 Task: What year was "Les MisÃ©rables" by Victor Hugo published?
Action: Mouse moved to (269, 124)
Screenshot: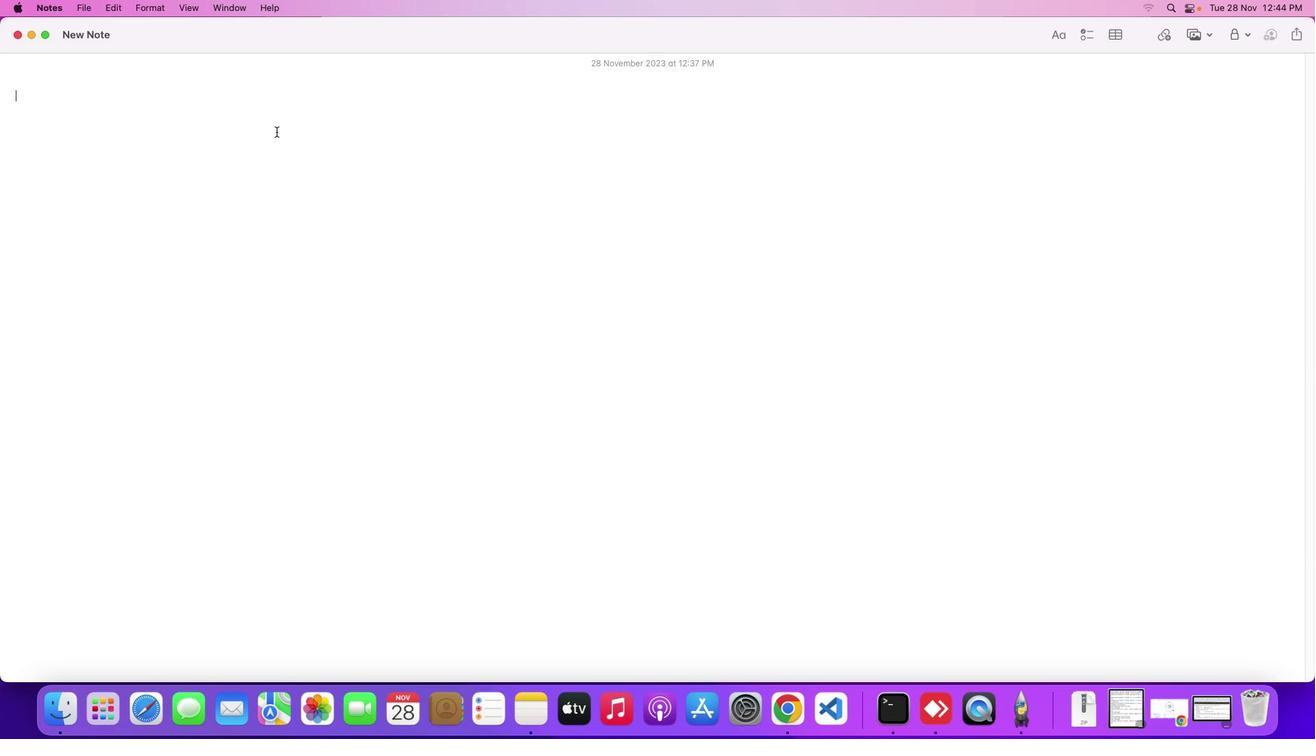 
Action: Mouse pressed left at (269, 124)
Screenshot: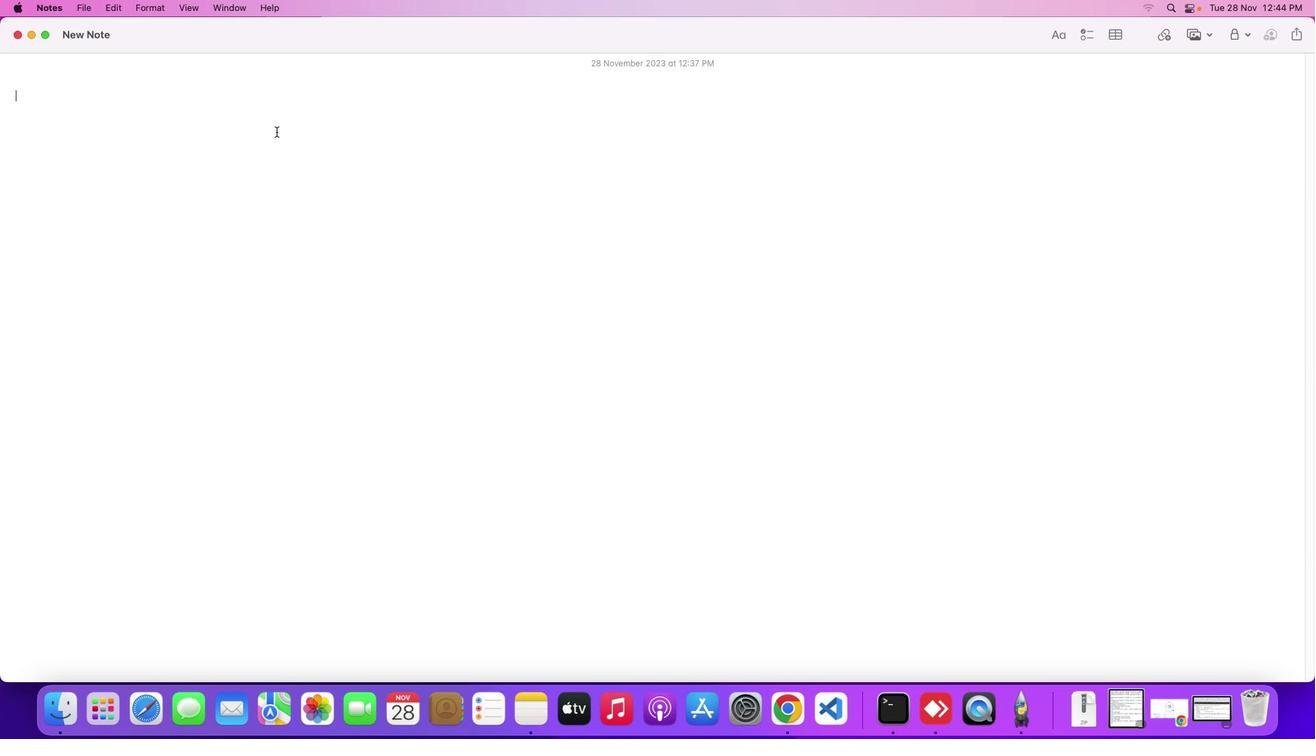 
Action: Mouse moved to (264, 123)
Screenshot: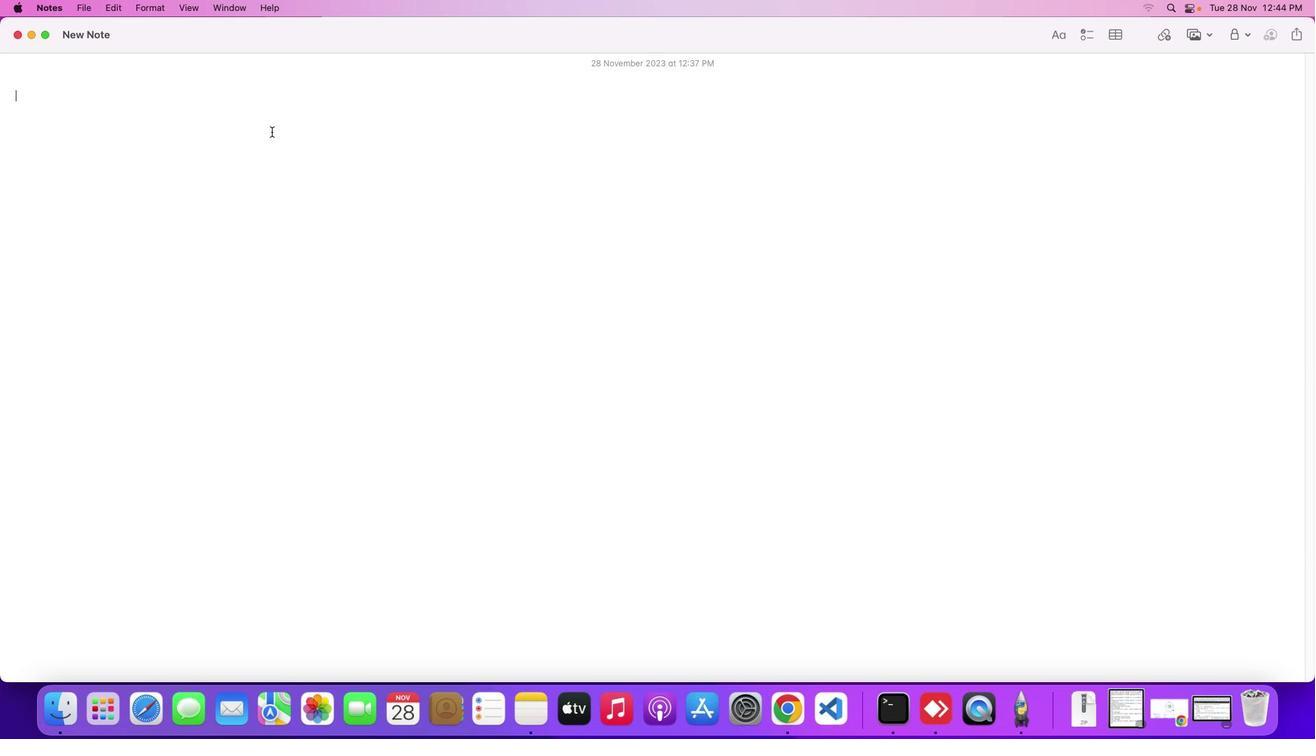 
Action: Key pressed Key.shift'W''h''a''t'Key.space'y''e''a''r'Key.space'w''a''s'Key.spaceKey.shift'"'Key.shift'L''e''s'Key.spaceKey.shift'M''i''s''e''r''a''b''l''e''s'Key.shift'"'Key.space'b''y'Key.spaceKey.shift'V''i''c''t''o''r'Key.spaceKey.shift'H''u''g''o'Key.space'p''u''b''l''i''s''h''e''d'Key.shift_r'?'Key.enter
Screenshot: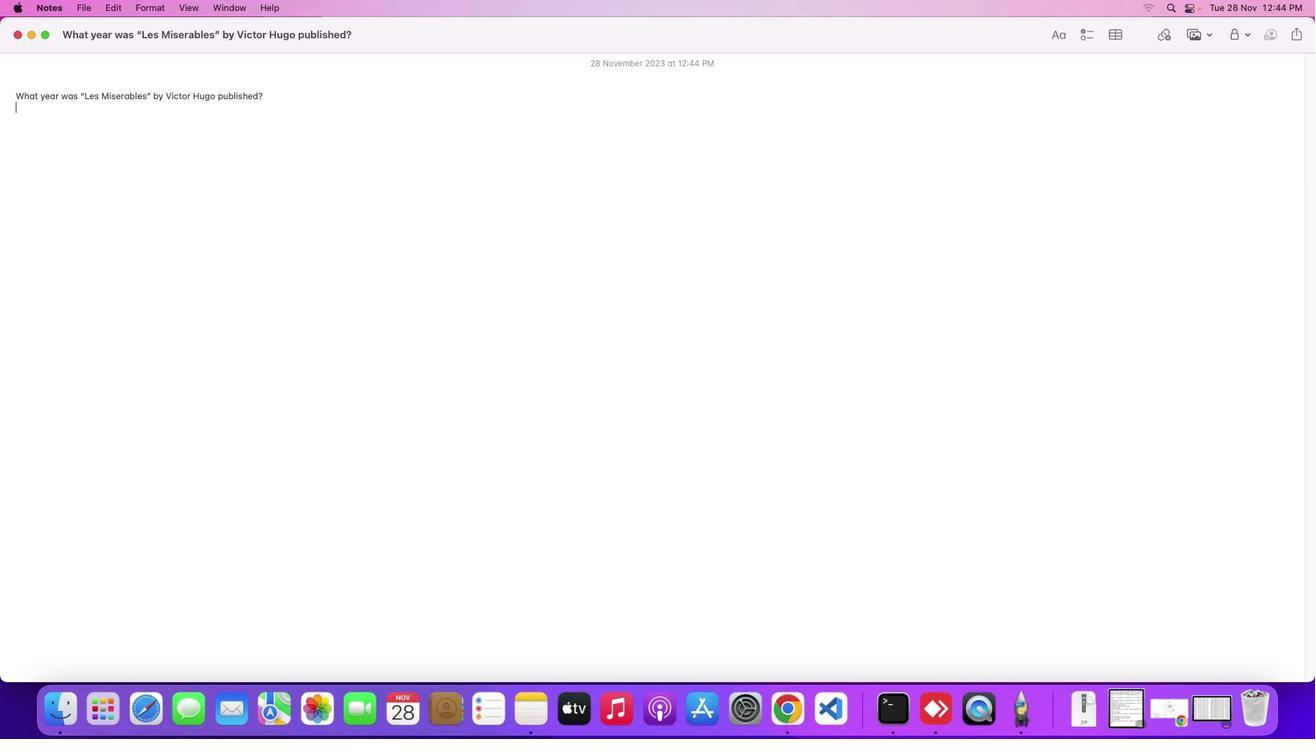 
Action: Mouse moved to (1158, 697)
Screenshot: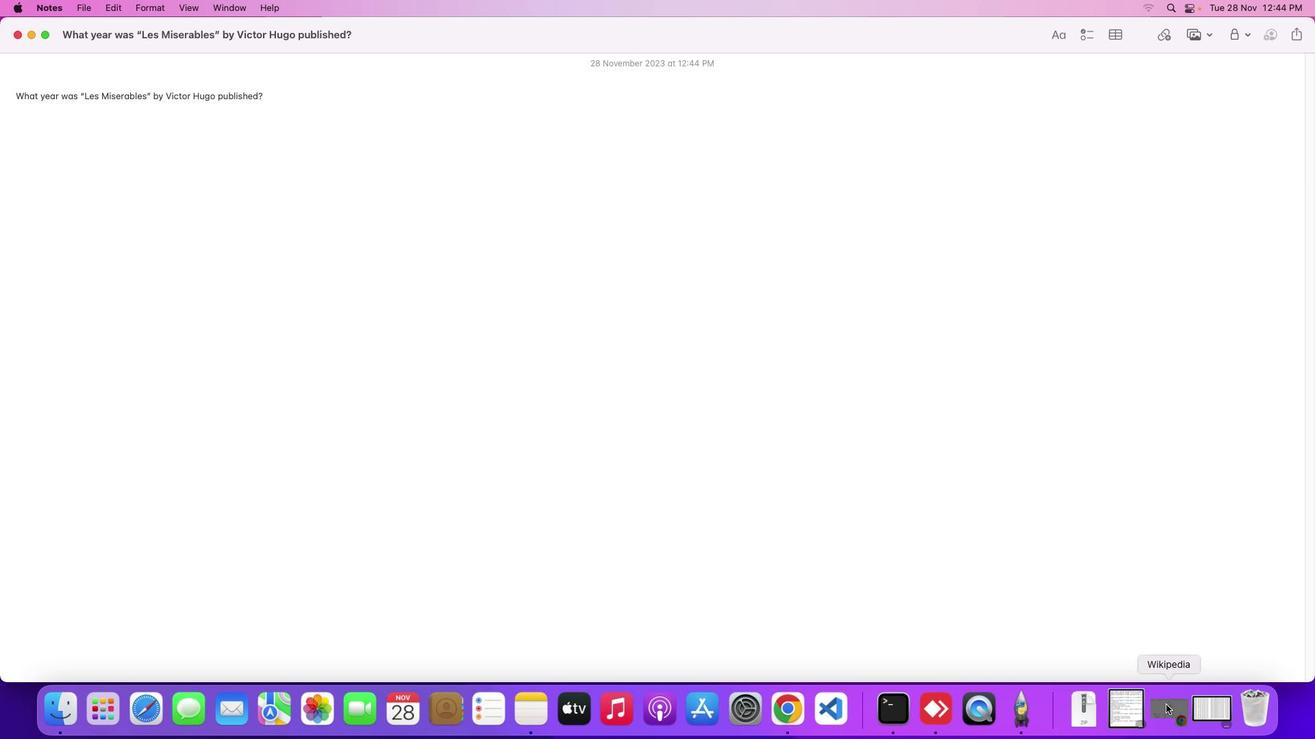 
Action: Mouse pressed left at (1158, 697)
Screenshot: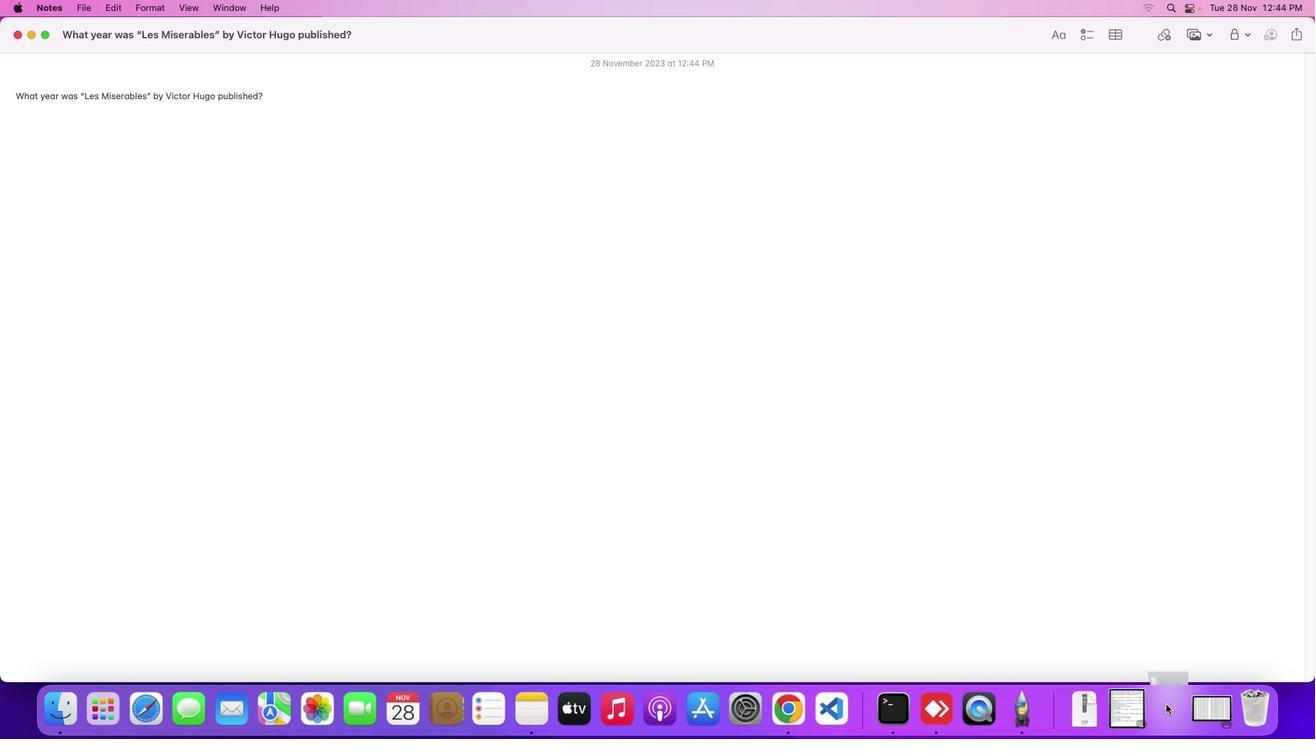 
Action: Mouse moved to (517, 404)
Screenshot: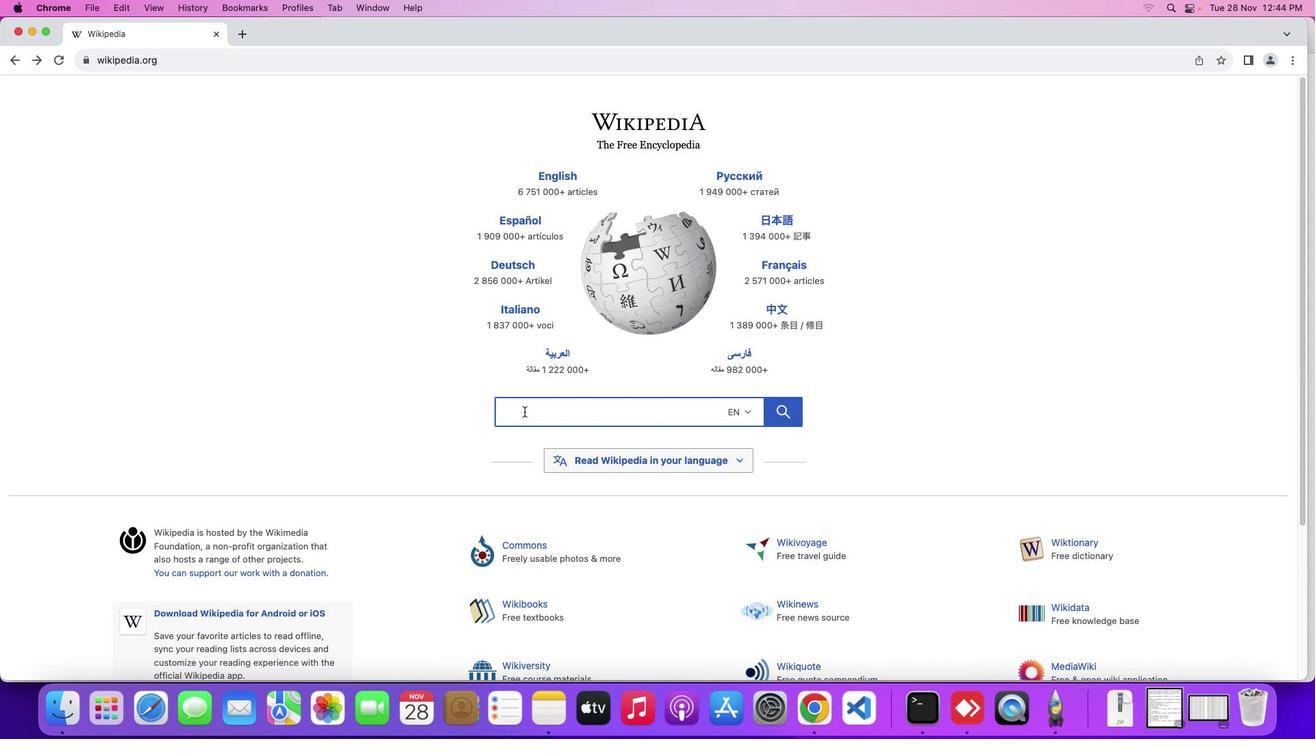 
Action: Mouse pressed left at (517, 404)
Screenshot: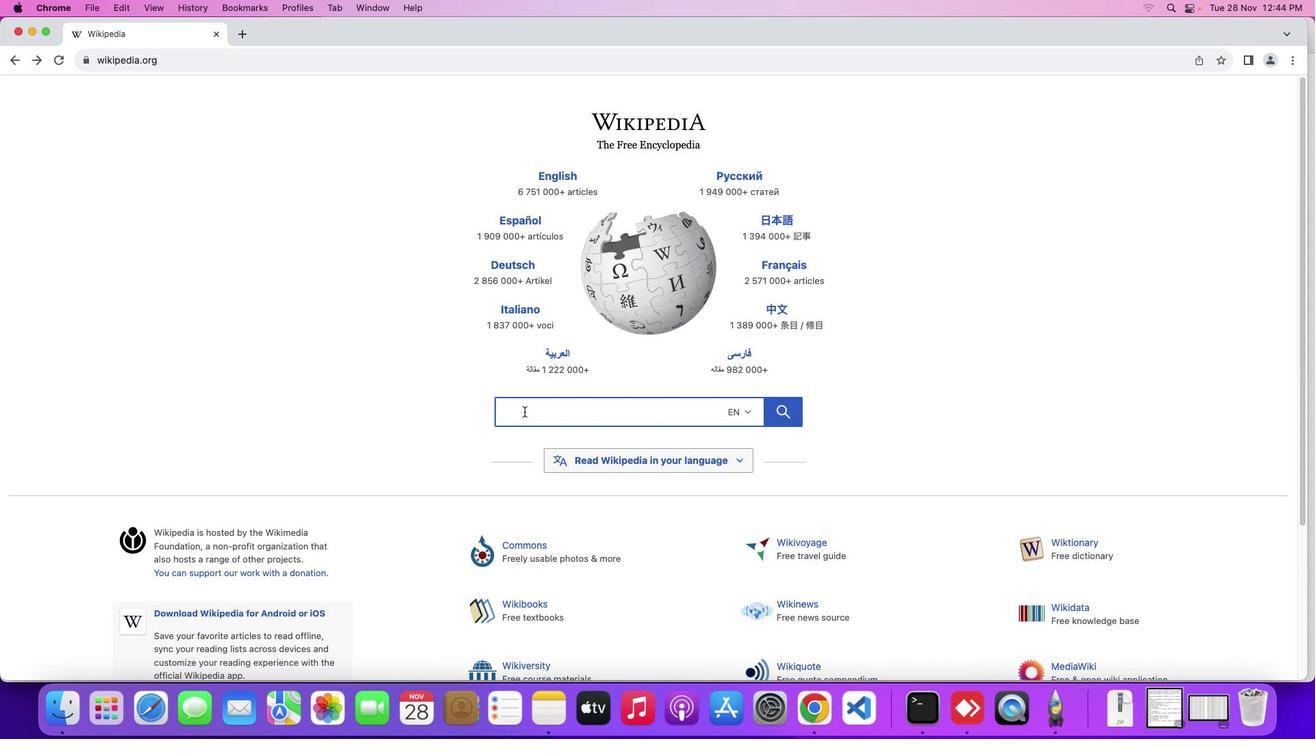 
Action: Mouse moved to (515, 398)
Screenshot: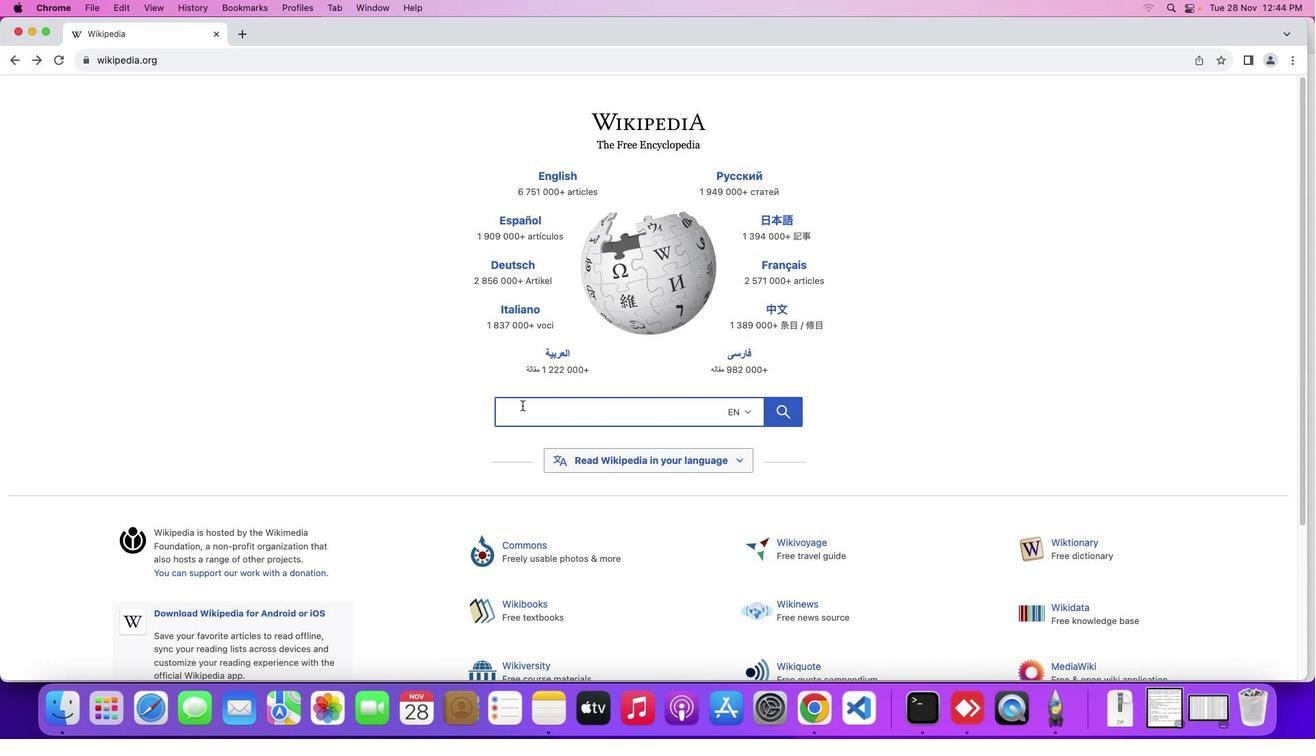 
Action: Key pressed Key.shift'L''e''s'Key.spaceKey.shift'M''i''s''e''r''a''b''l''e''s'
Screenshot: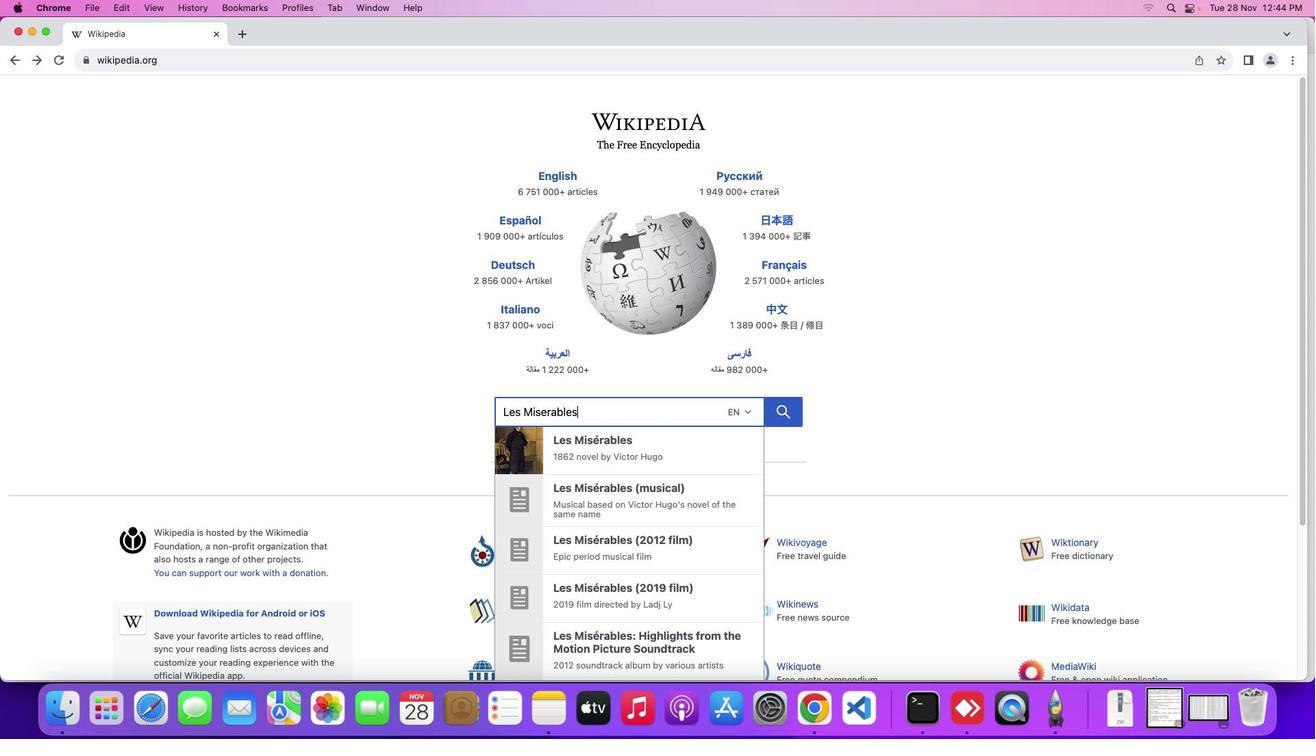 
Action: Mouse moved to (769, 405)
Screenshot: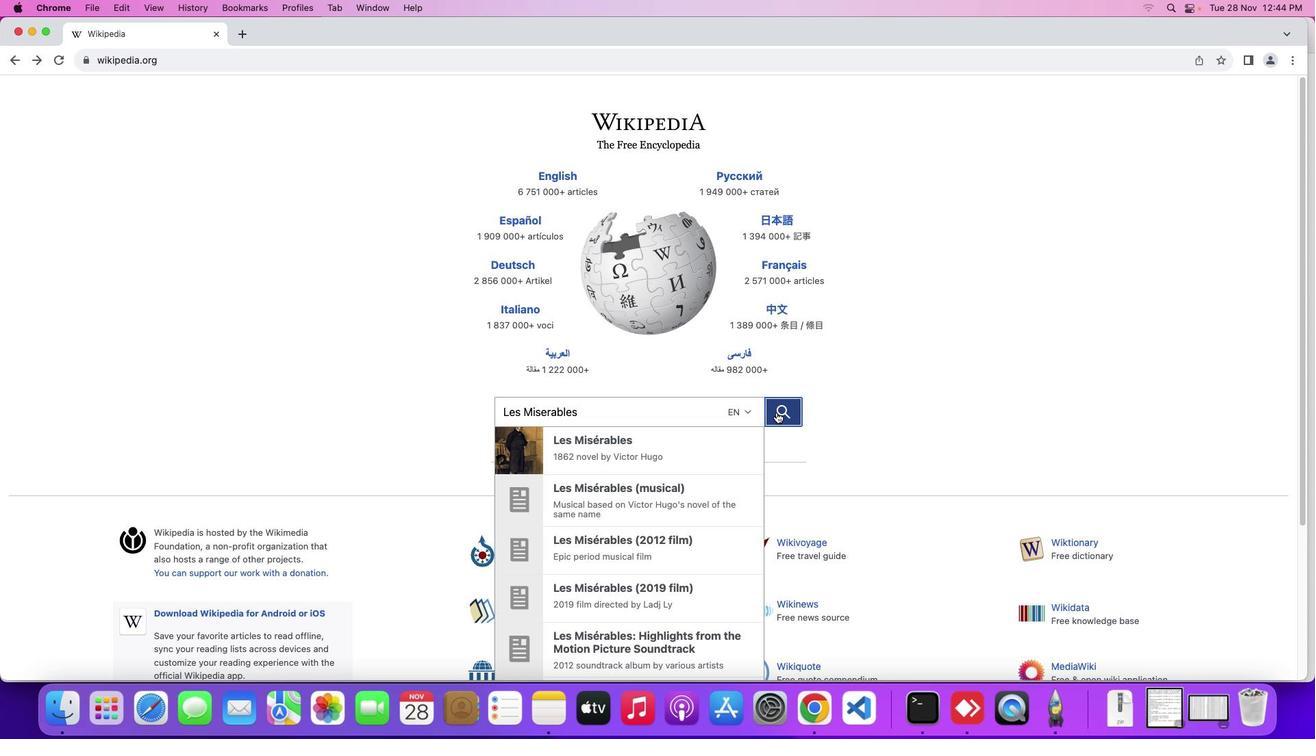 
Action: Mouse pressed left at (769, 405)
Screenshot: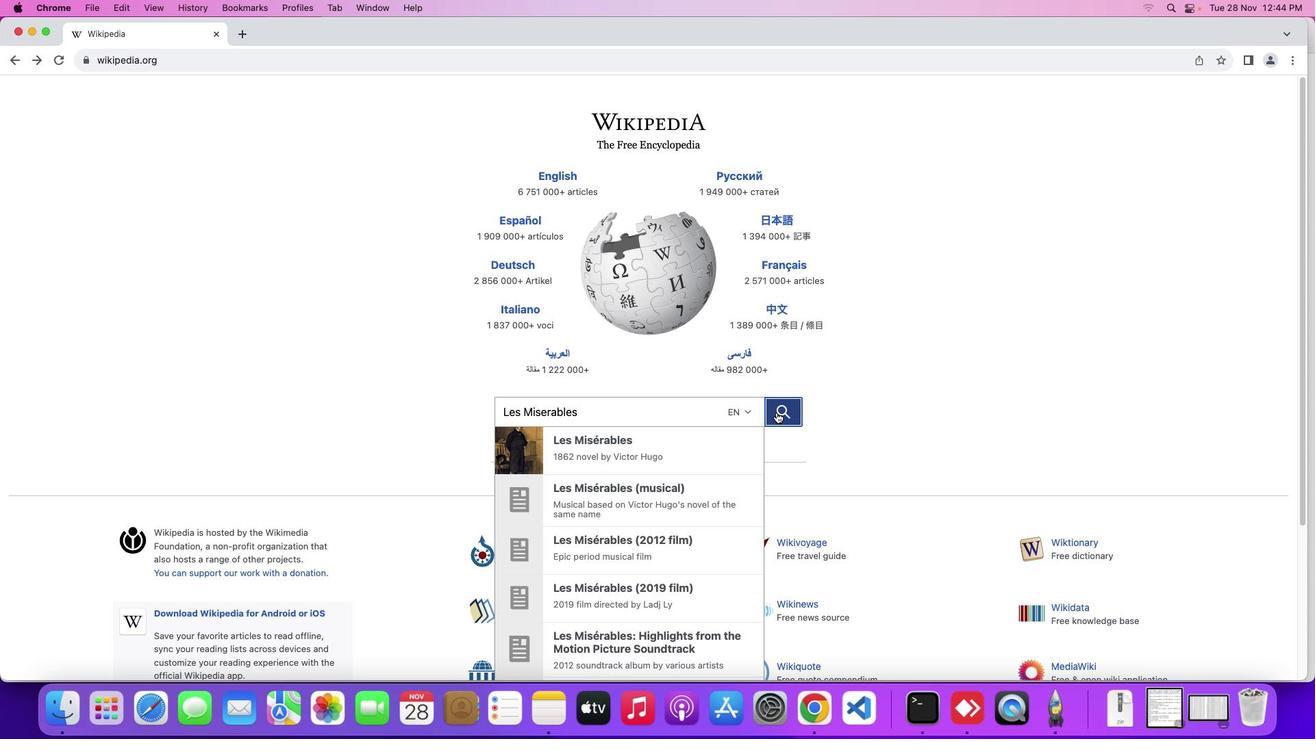 
Action: Mouse moved to (724, 336)
Screenshot: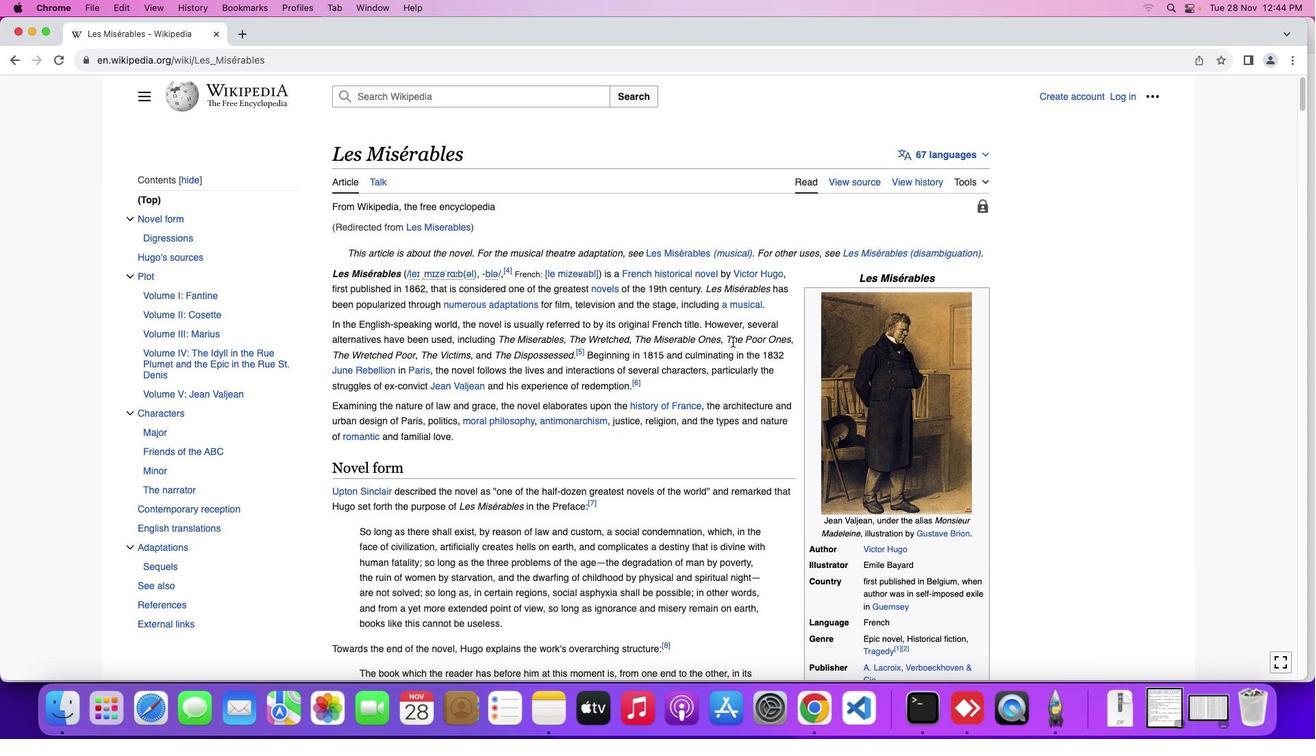 
Action: Mouse scrolled (724, 336) with delta (-6, -7)
Screenshot: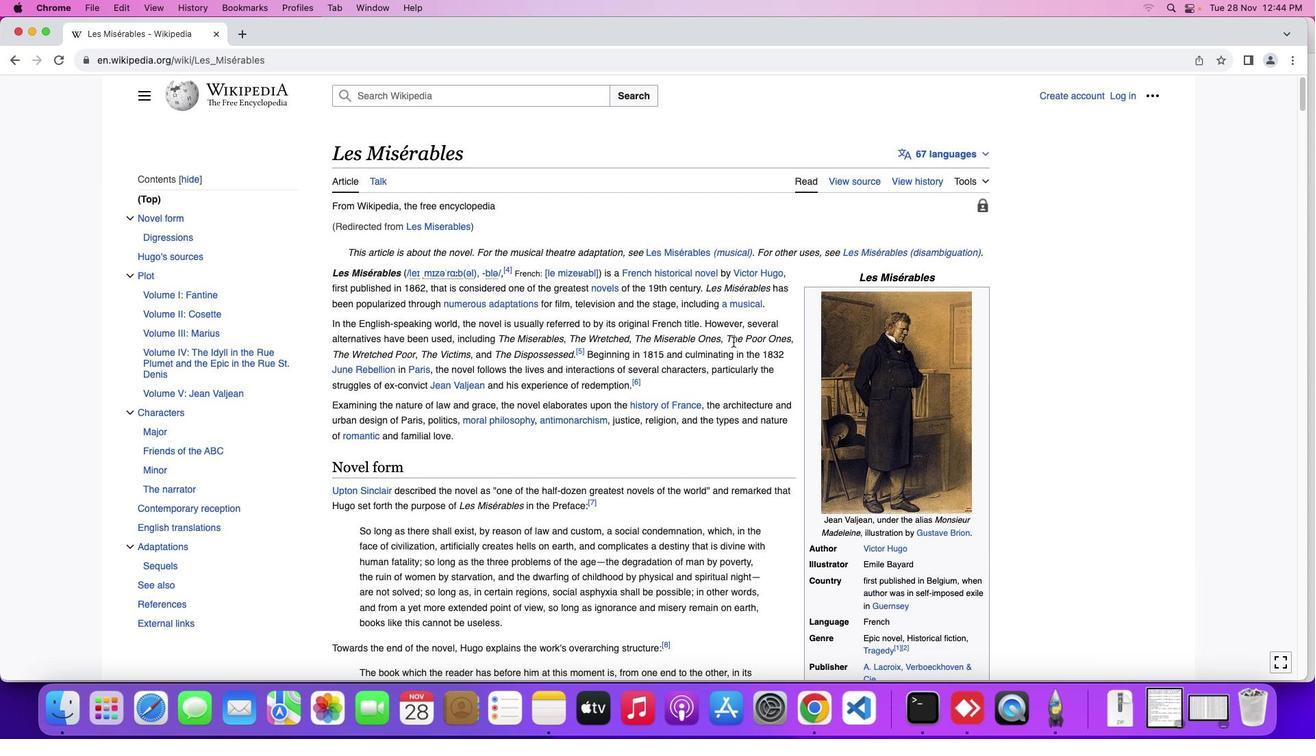 
Action: Mouse moved to (726, 334)
Screenshot: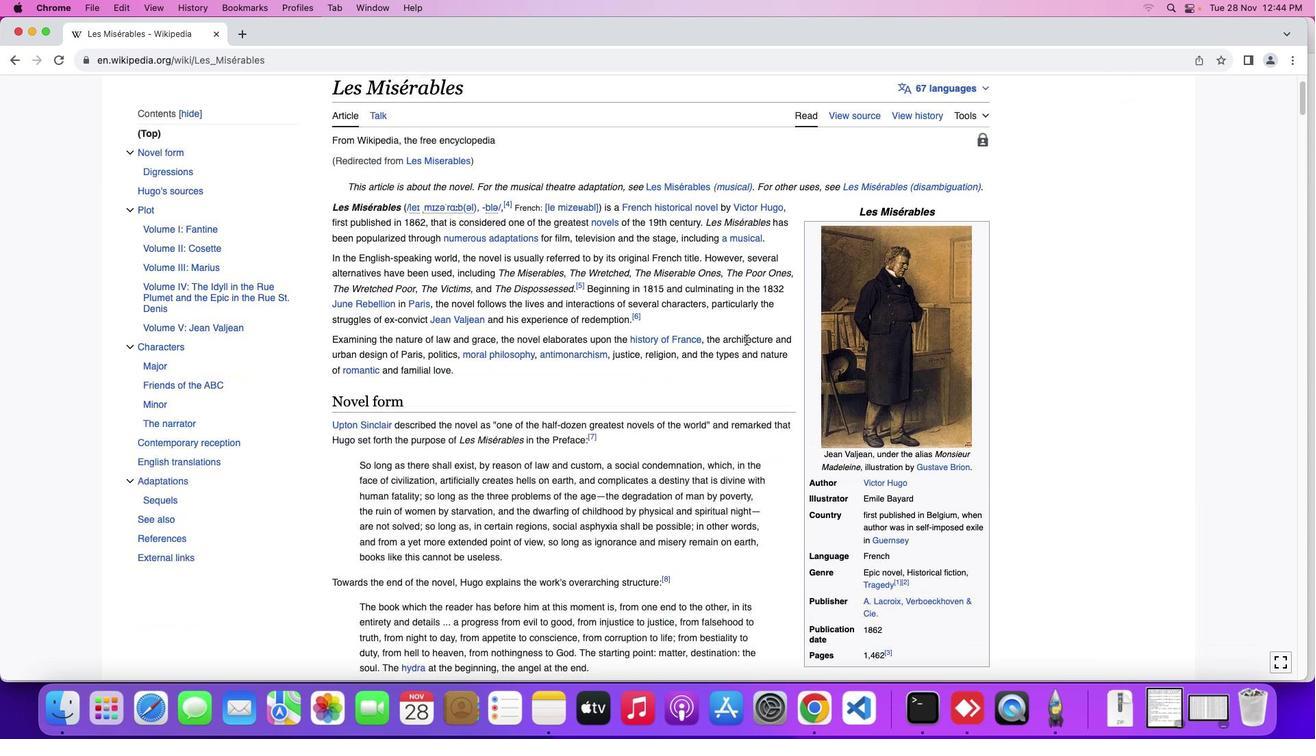 
Action: Mouse scrolled (726, 334) with delta (-6, -7)
Screenshot: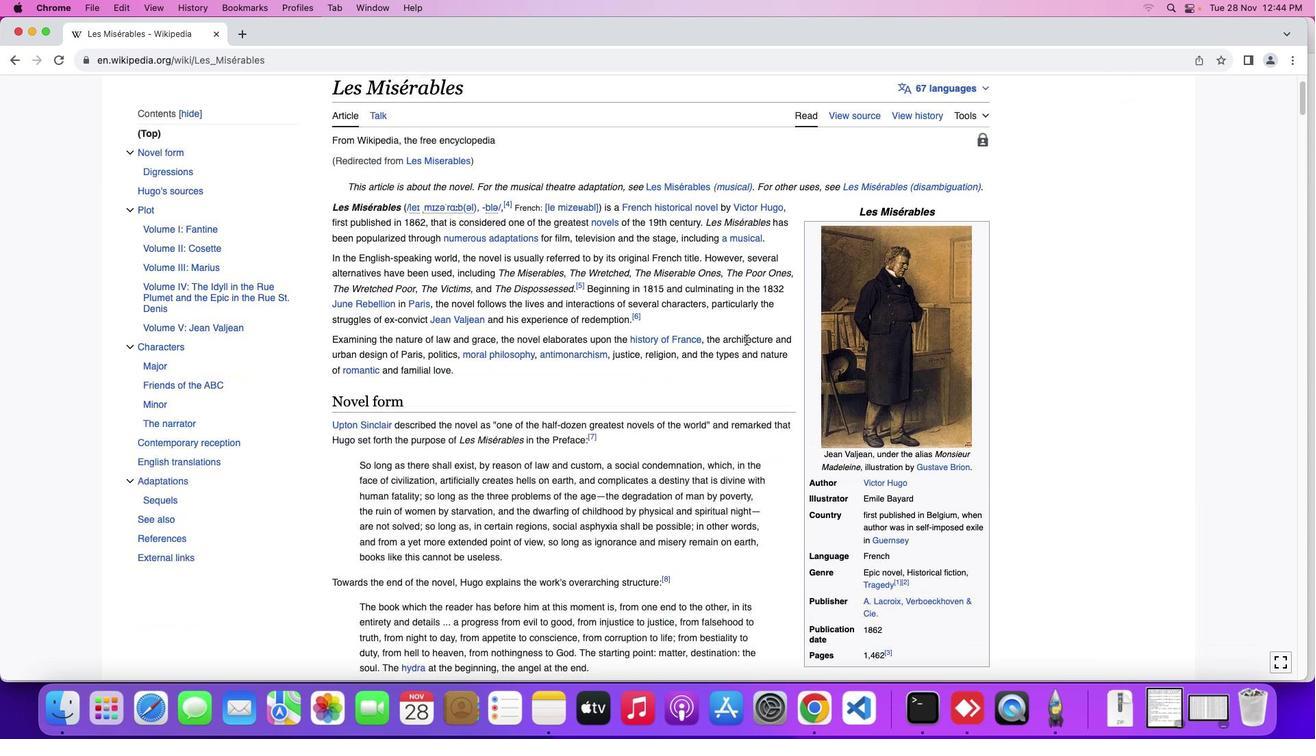 
Action: Mouse moved to (733, 333)
Screenshot: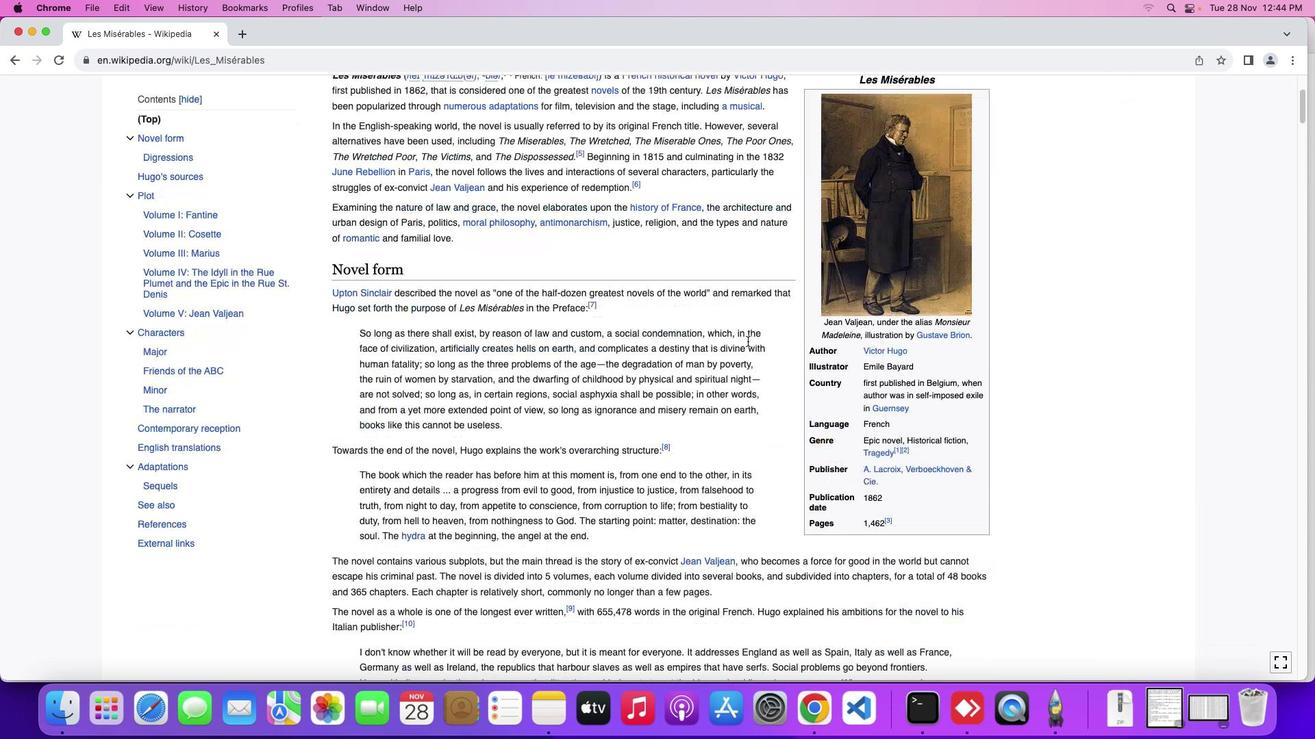 
Action: Mouse scrolled (733, 333) with delta (-6, -7)
Screenshot: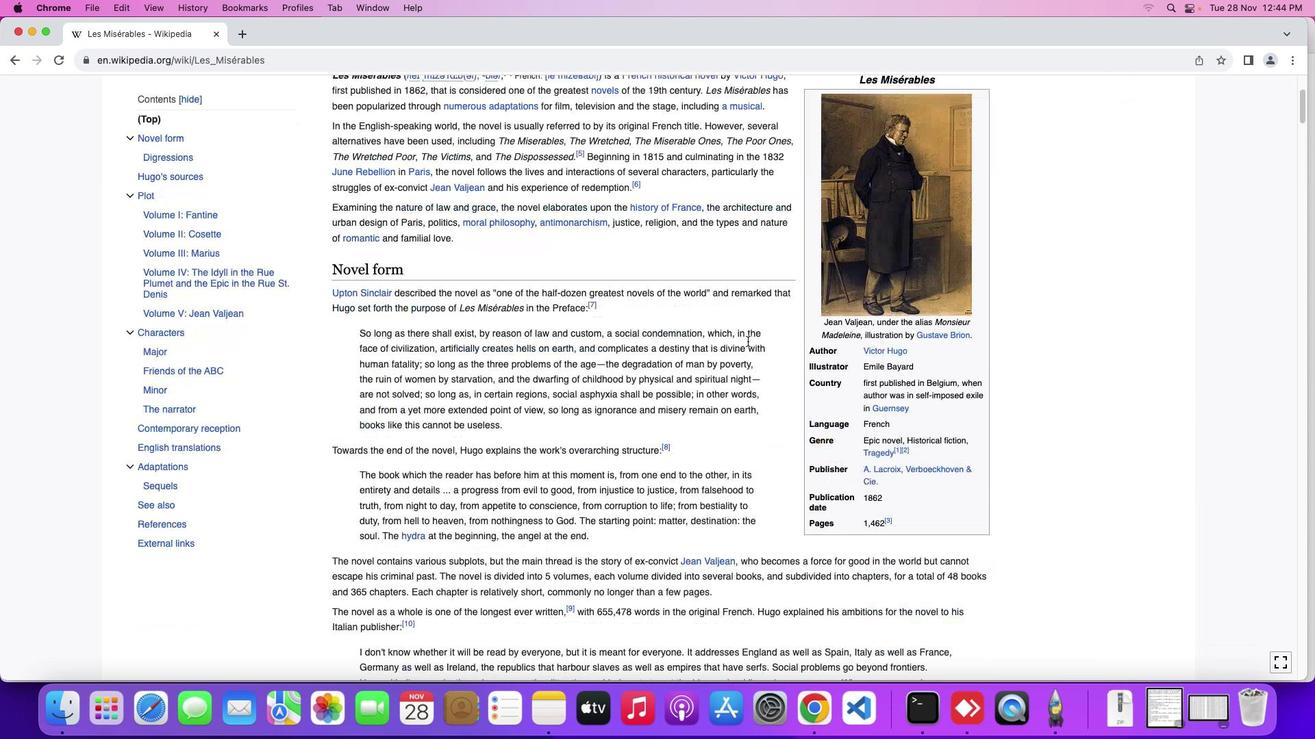 
Action: Mouse moved to (736, 332)
Screenshot: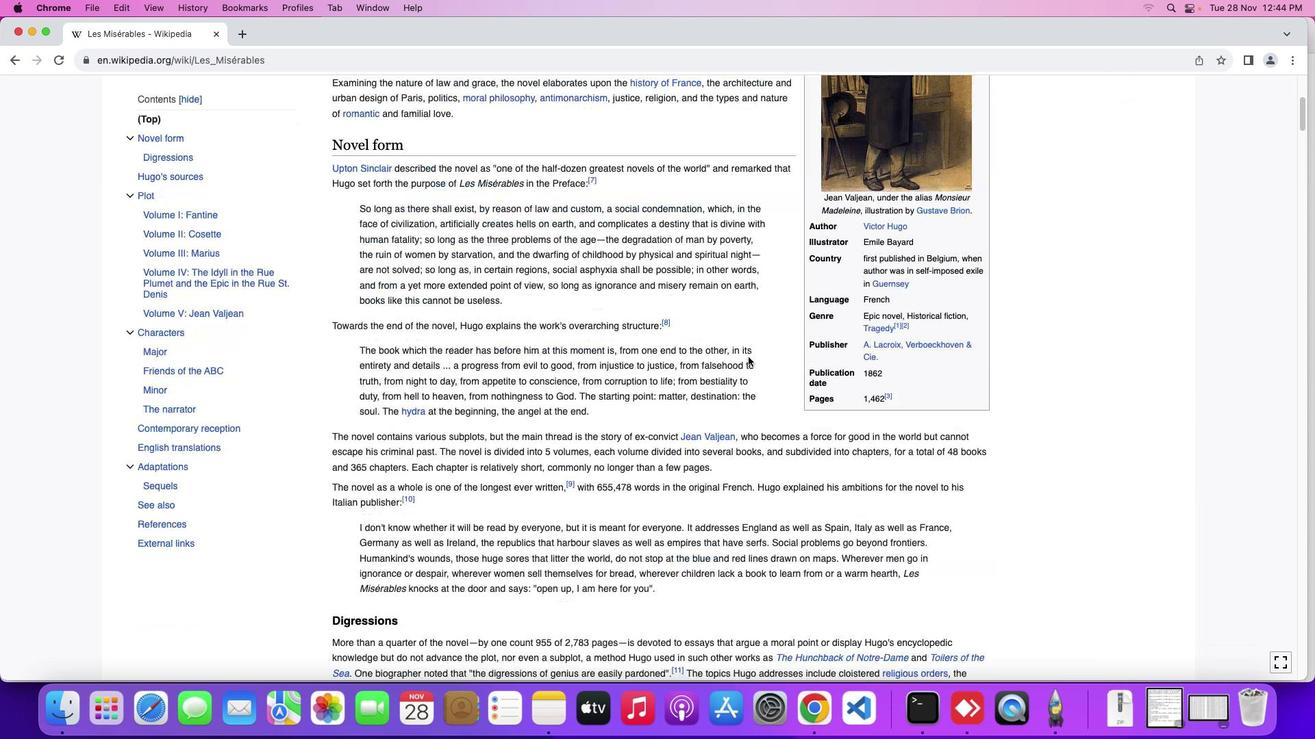 
Action: Mouse scrolled (736, 332) with delta (-6, -8)
Screenshot: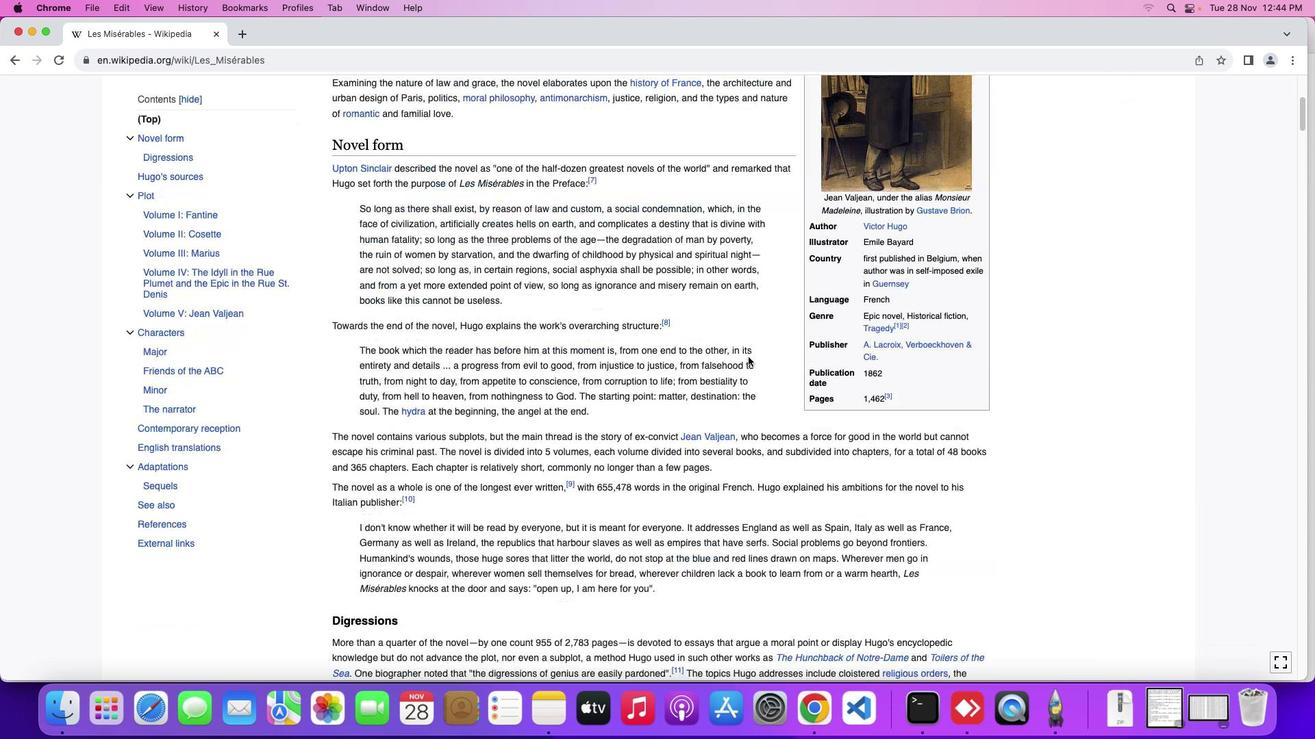 
Action: Mouse moved to (738, 332)
Screenshot: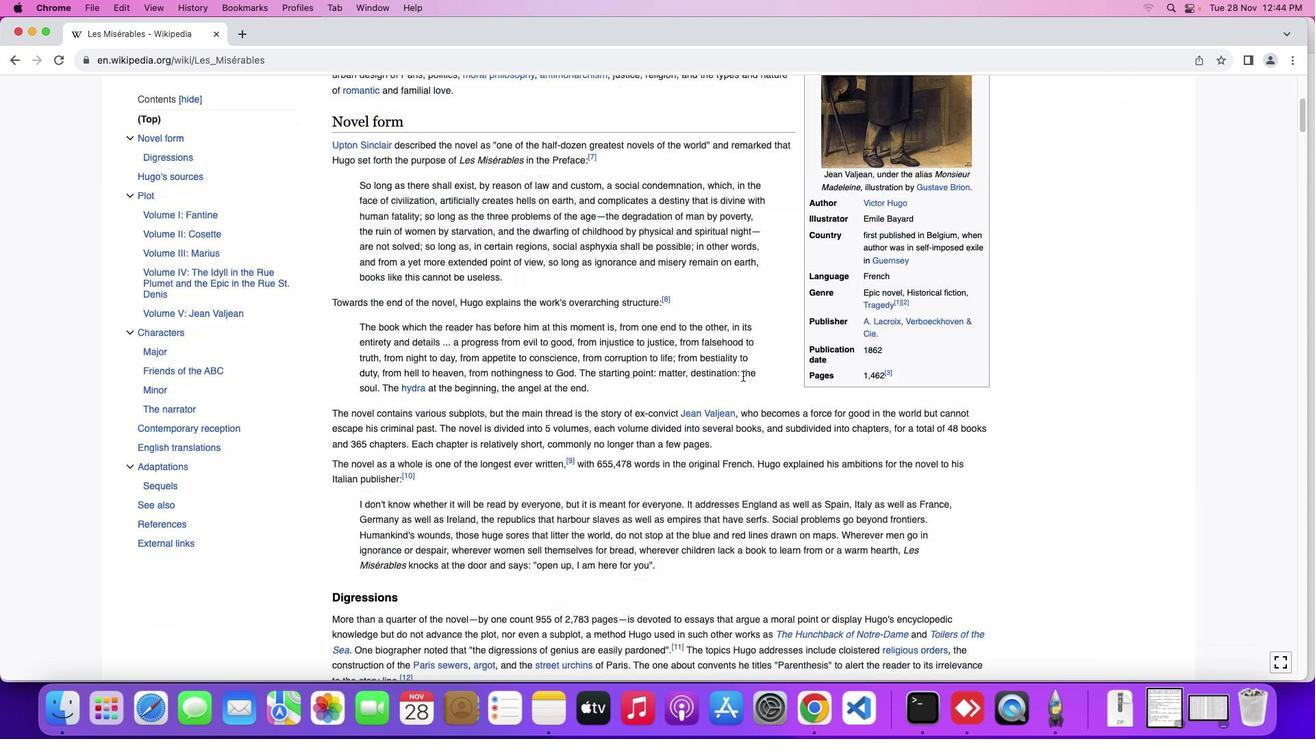 
Action: Mouse scrolled (738, 332) with delta (-6, -9)
Screenshot: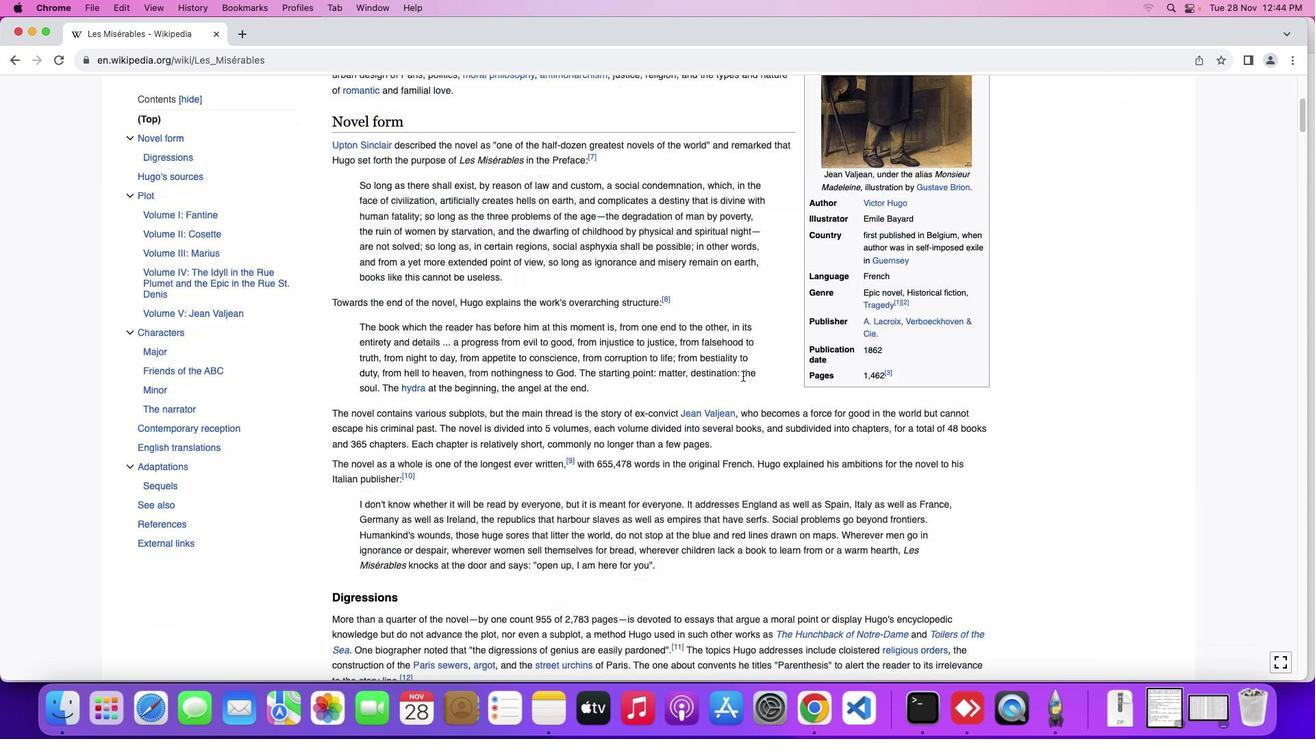 
Action: Mouse moved to (739, 332)
Screenshot: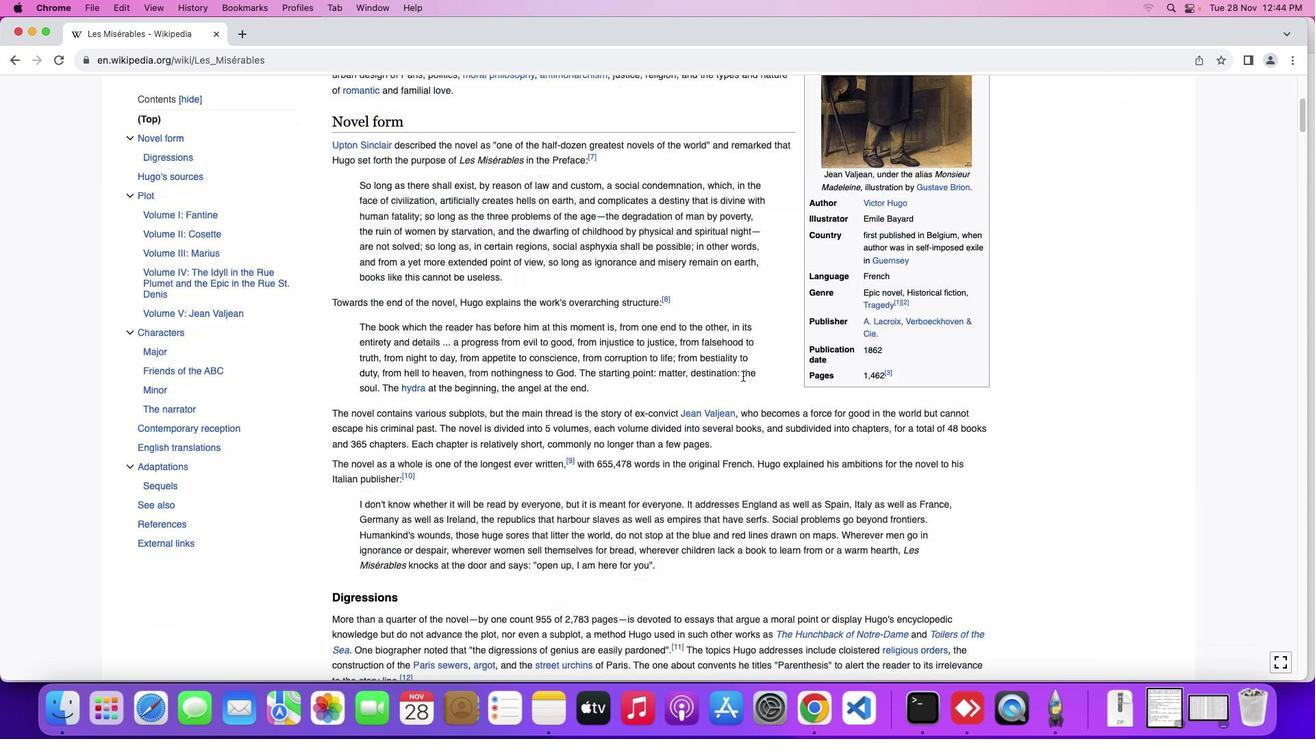 
Action: Mouse scrolled (739, 332) with delta (-6, -10)
Screenshot: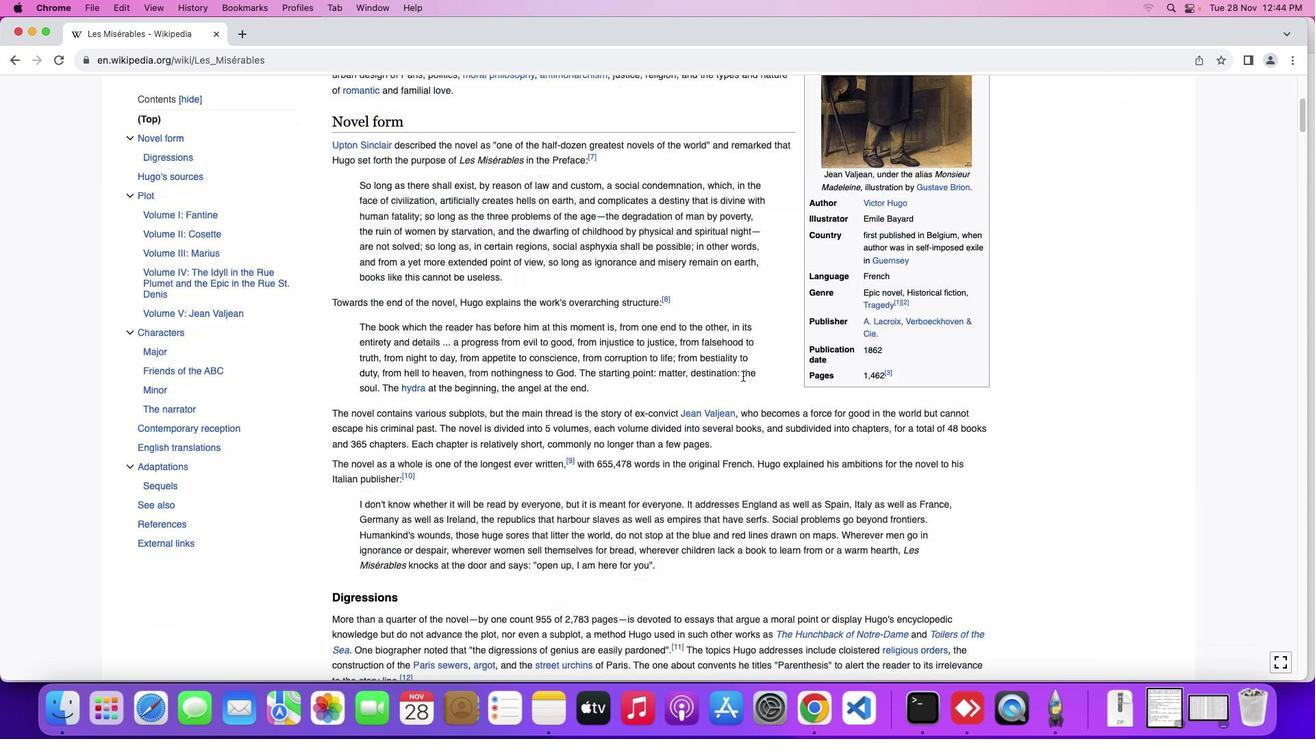 
Action: Mouse moved to (731, 400)
Screenshot: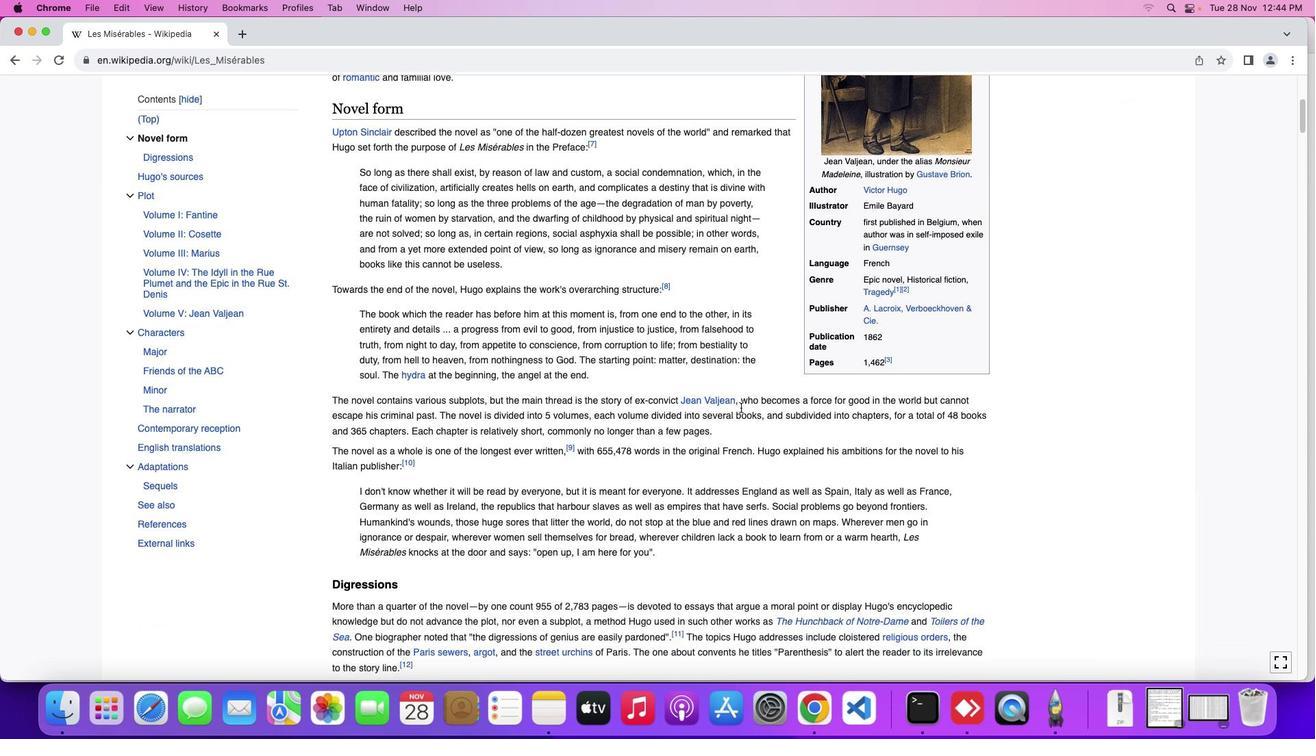 
Action: Mouse scrolled (731, 400) with delta (-6, -7)
Screenshot: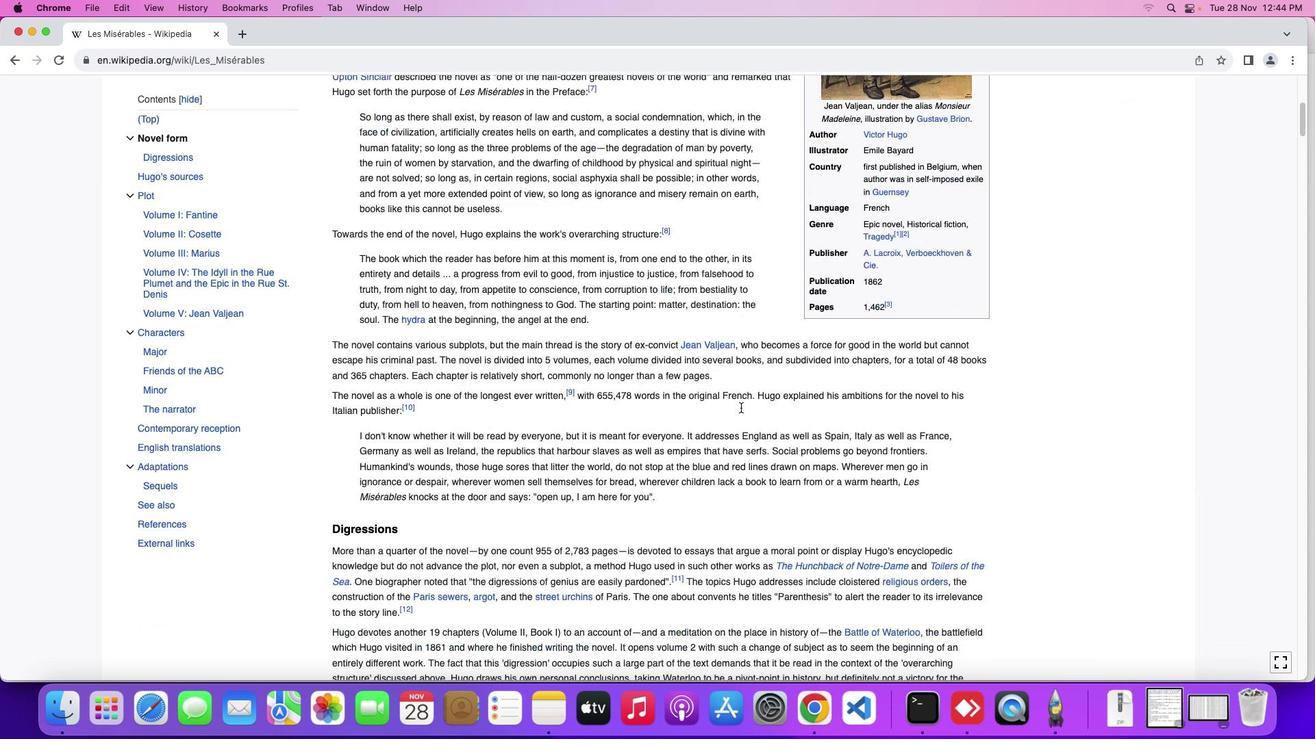 
Action: Mouse moved to (732, 400)
Screenshot: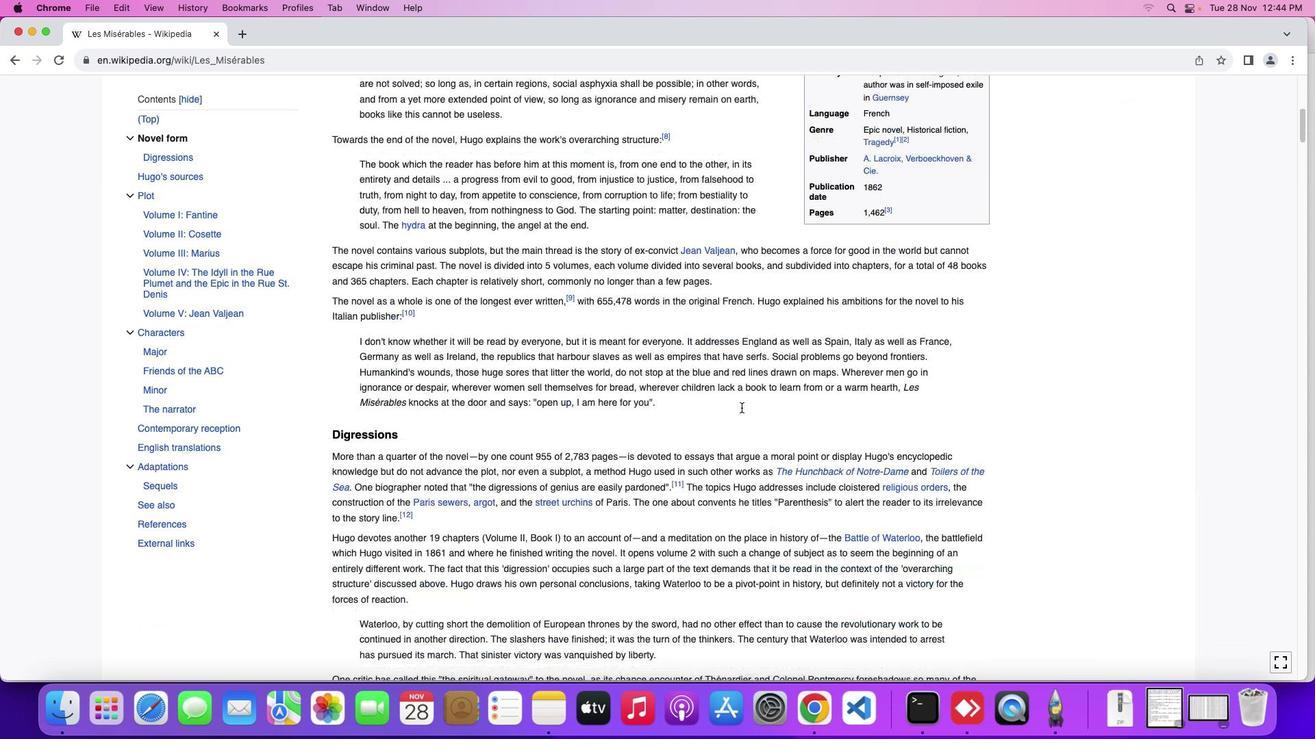 
Action: Mouse scrolled (732, 400) with delta (-6, -7)
Screenshot: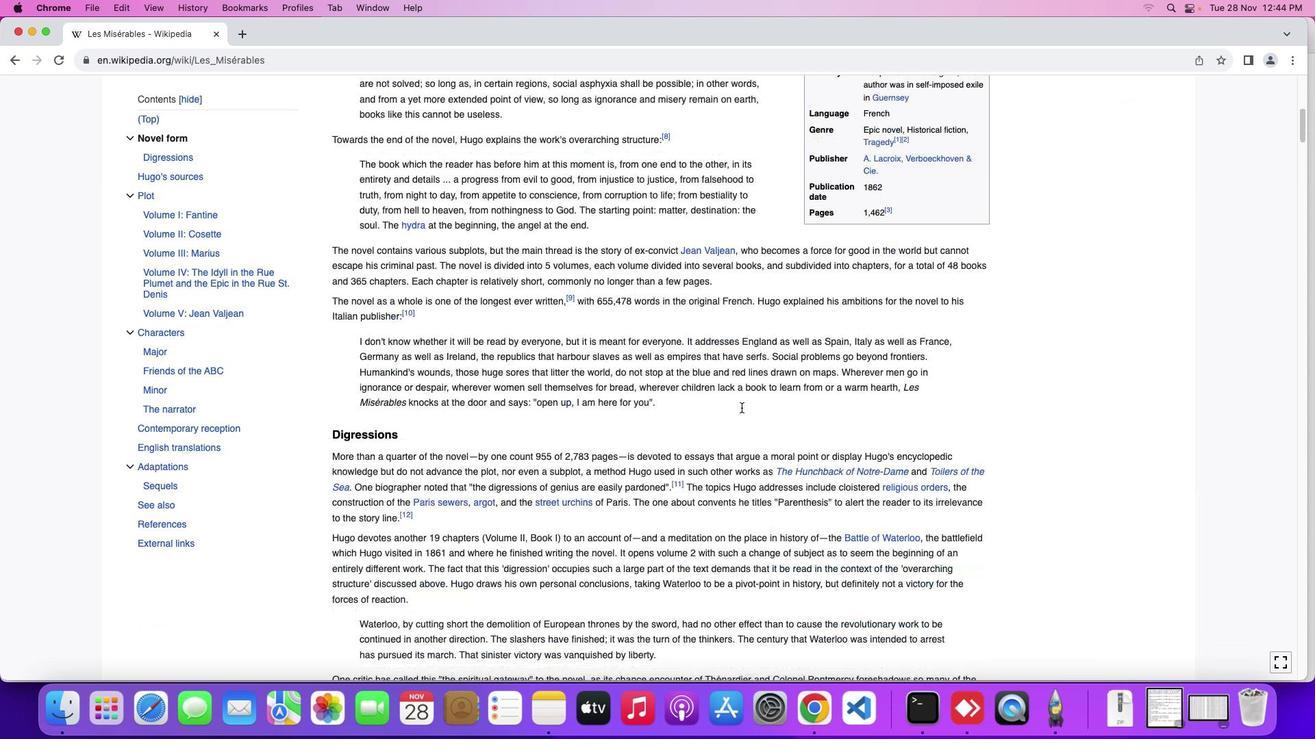 
Action: Mouse moved to (732, 400)
Screenshot: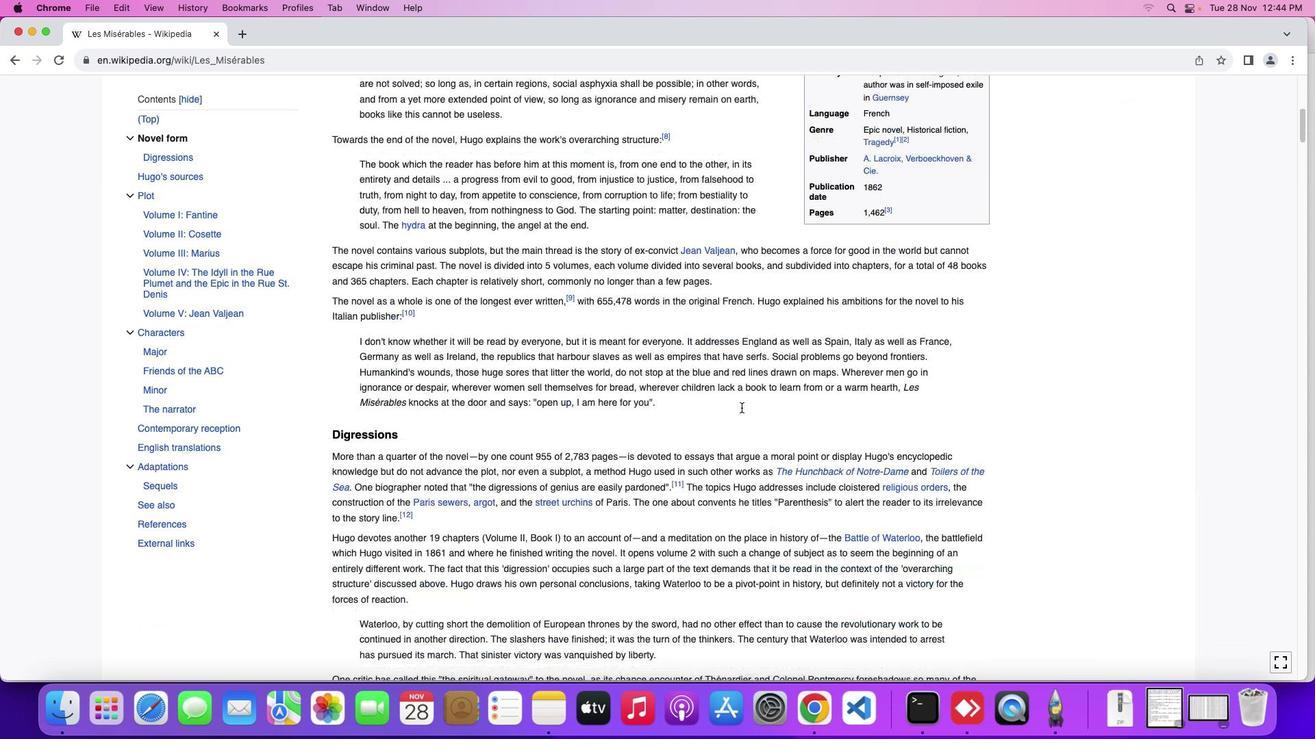 
Action: Mouse scrolled (732, 400) with delta (-6, -8)
Screenshot: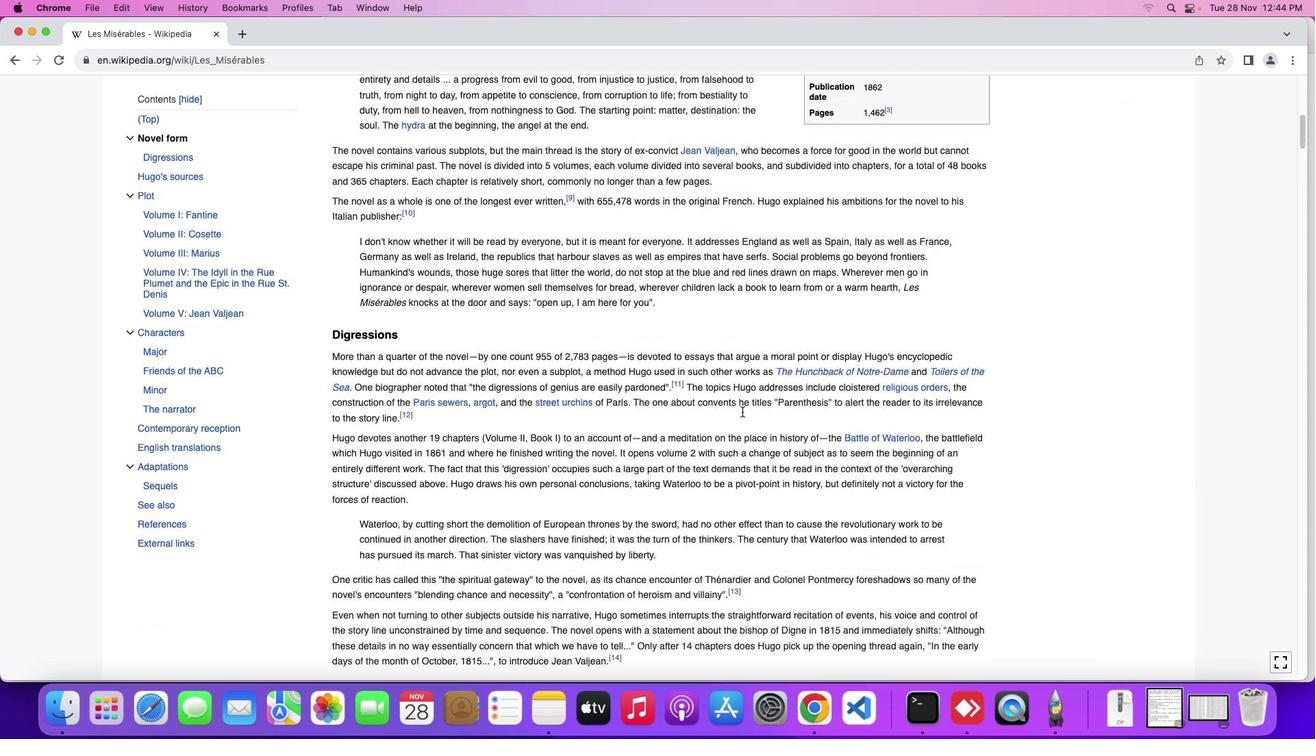 
Action: Mouse scrolled (732, 400) with delta (-6, -9)
Screenshot: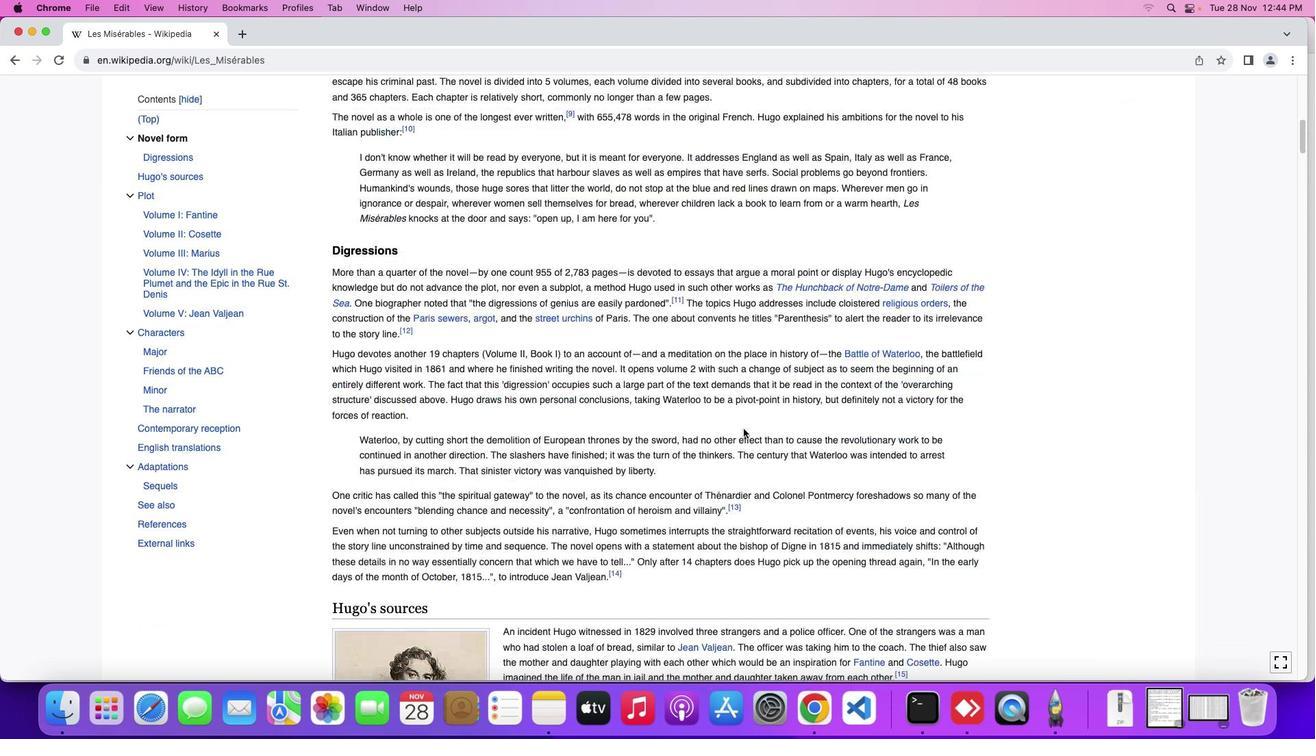 
Action: Mouse moved to (732, 399)
Screenshot: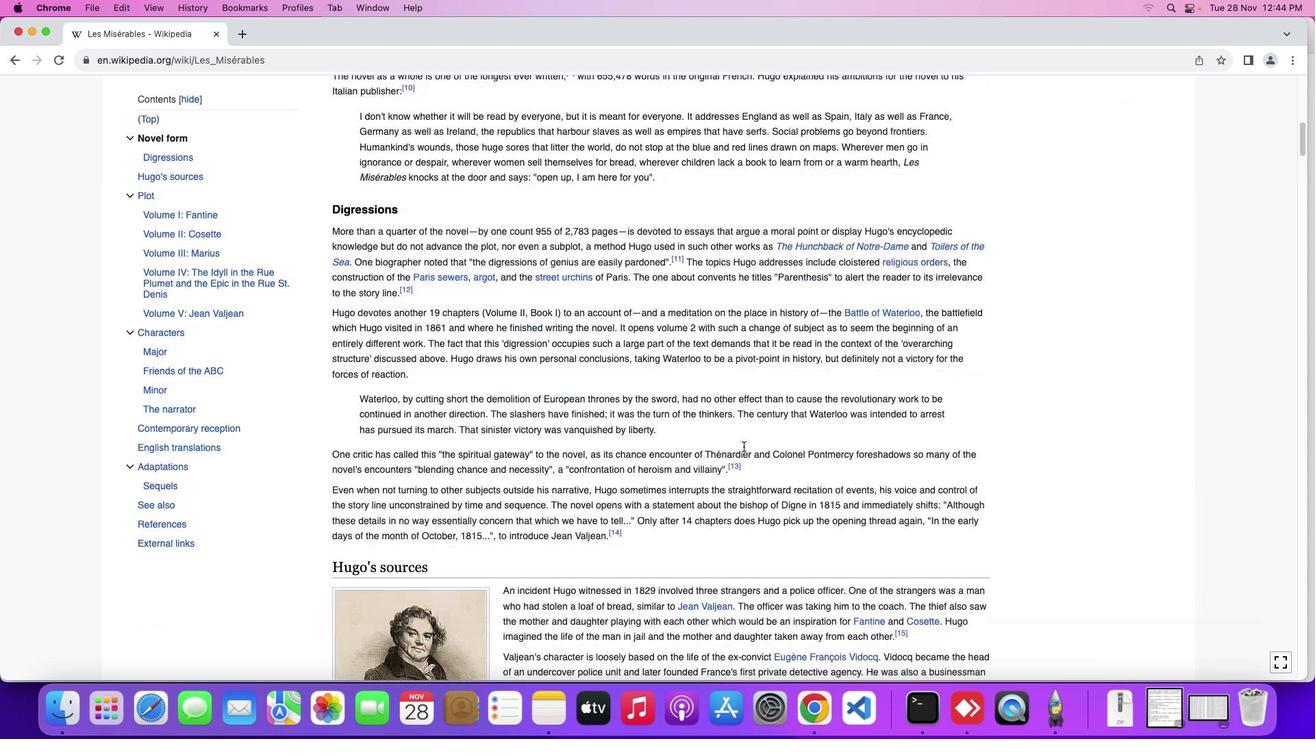 
Action: Mouse scrolled (732, 399) with delta (-6, -10)
Screenshot: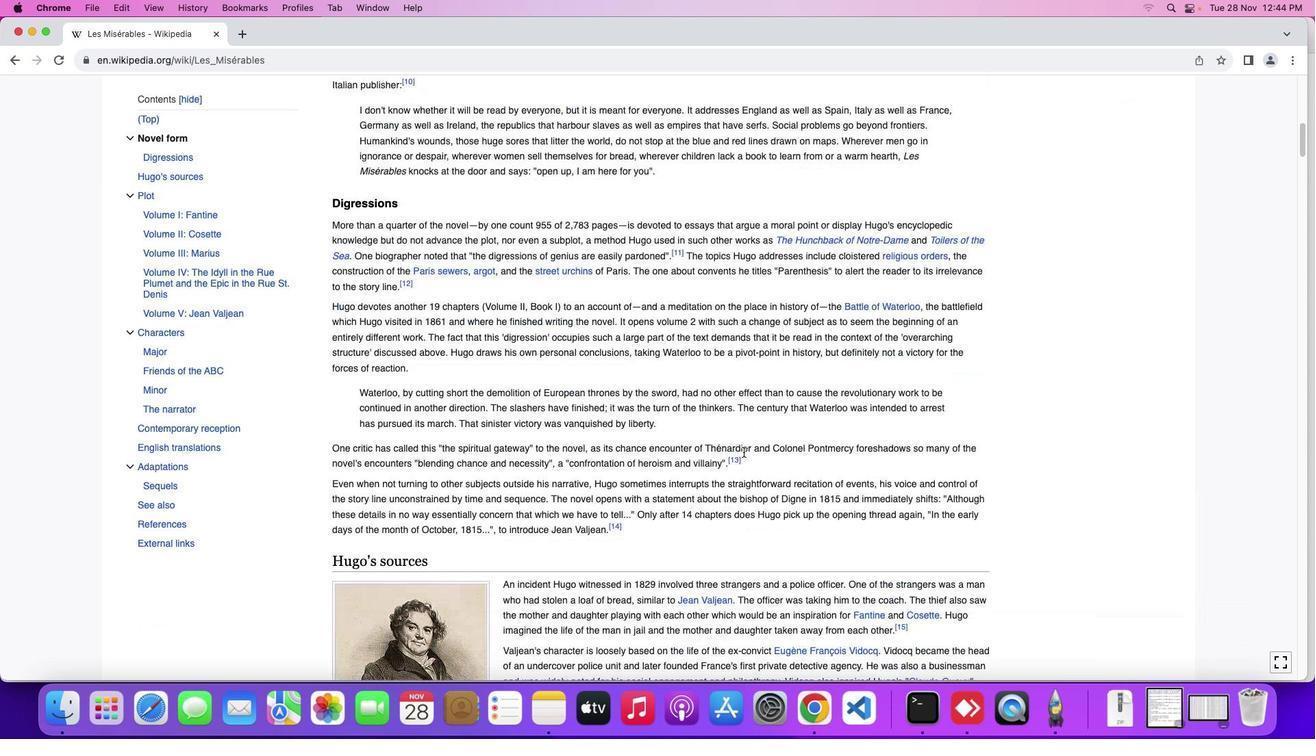 
Action: Mouse moved to (734, 445)
Screenshot: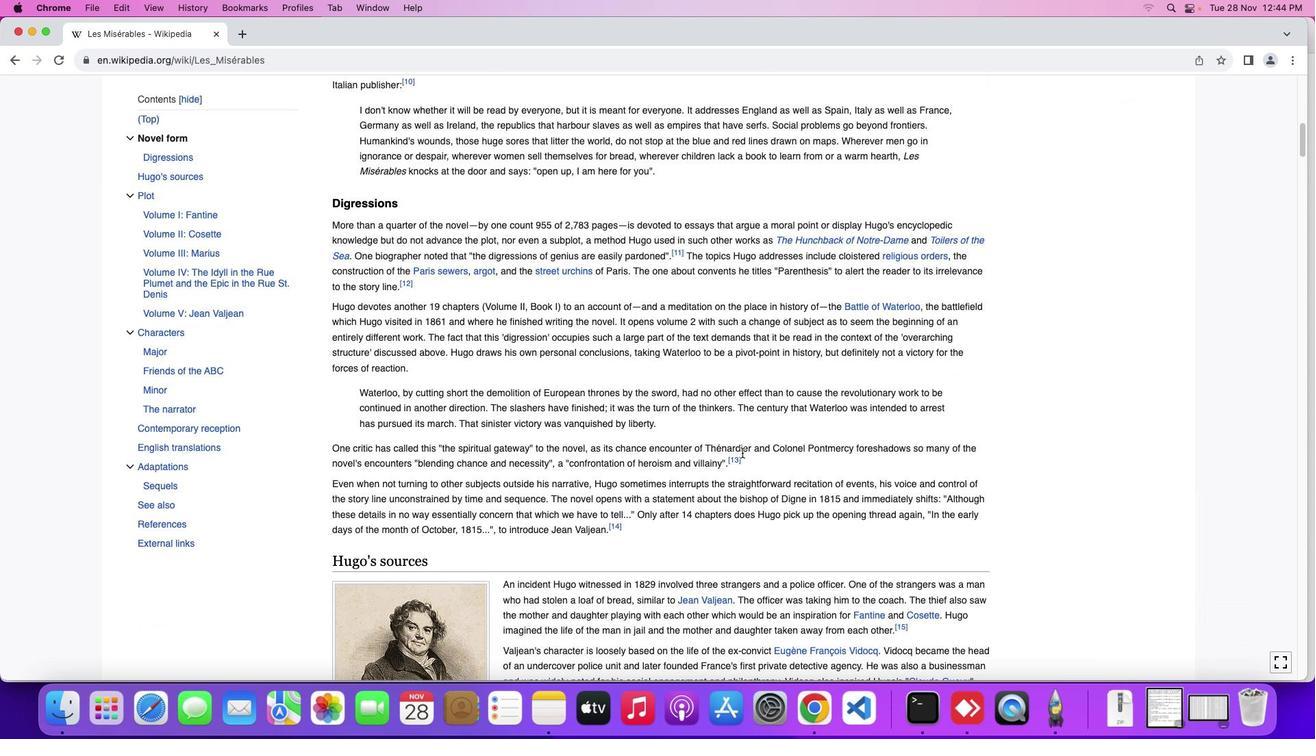 
Action: Mouse scrolled (734, 445) with delta (-6, -7)
Screenshot: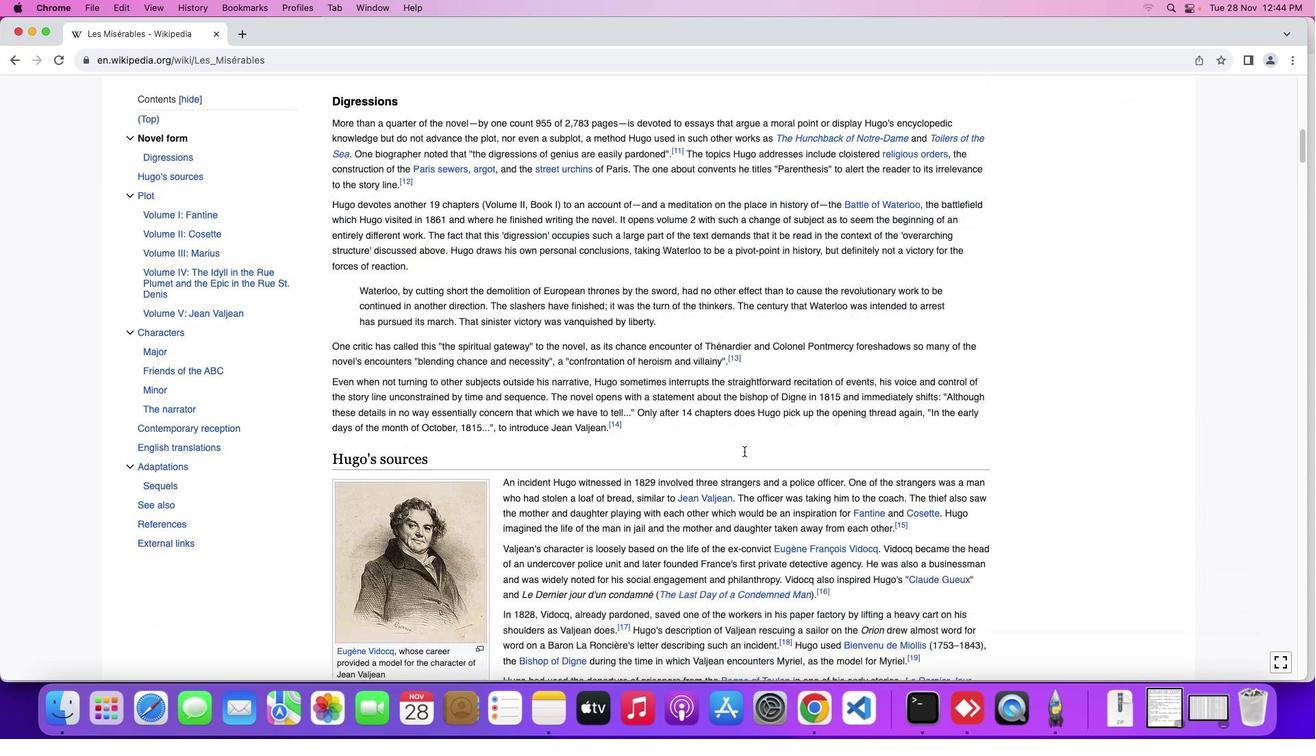 
Action: Mouse moved to (735, 444)
Screenshot: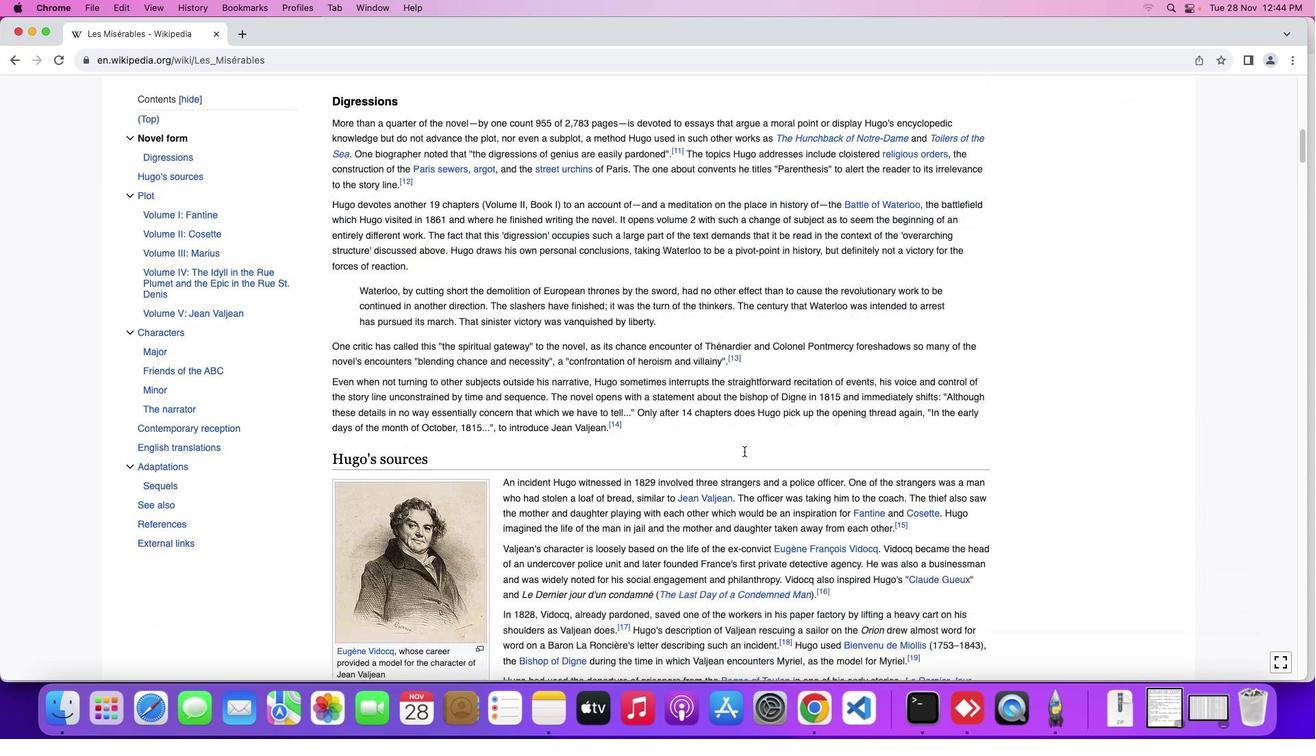 
Action: Mouse scrolled (735, 444) with delta (-6, -7)
Screenshot: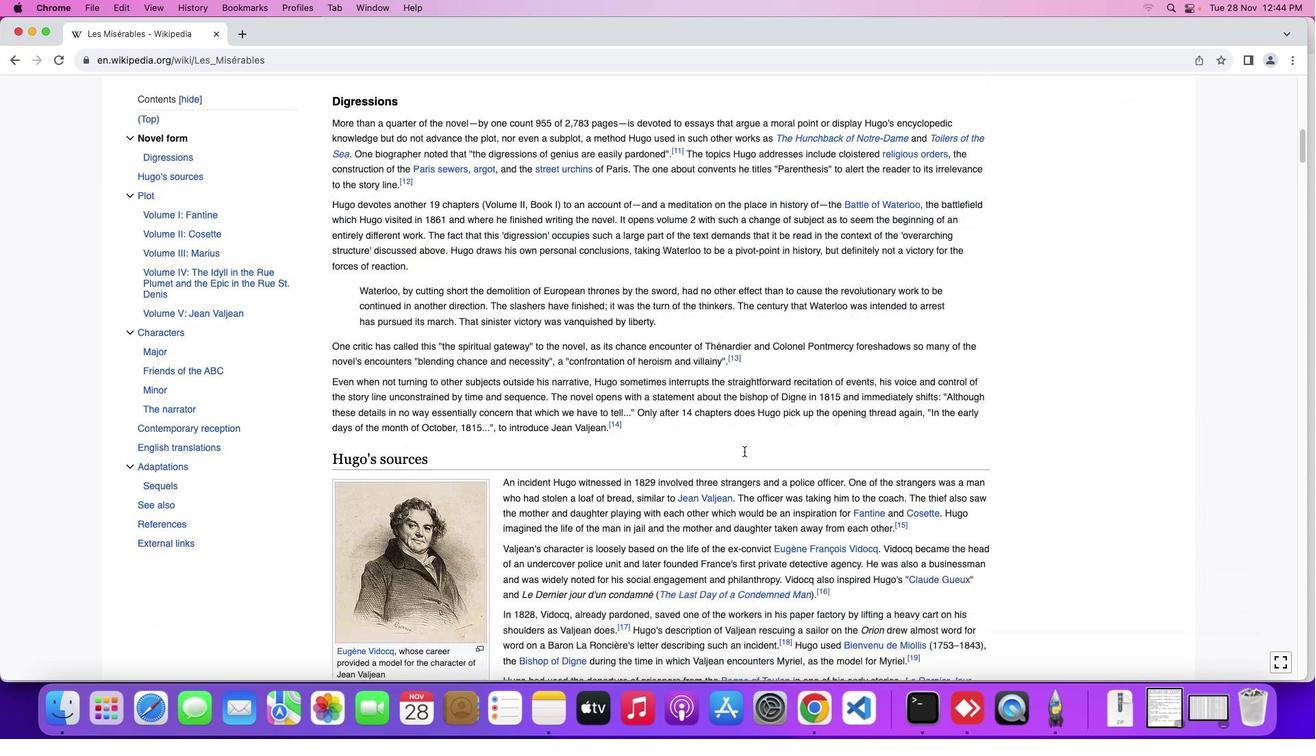 
Action: Mouse moved to (736, 444)
Screenshot: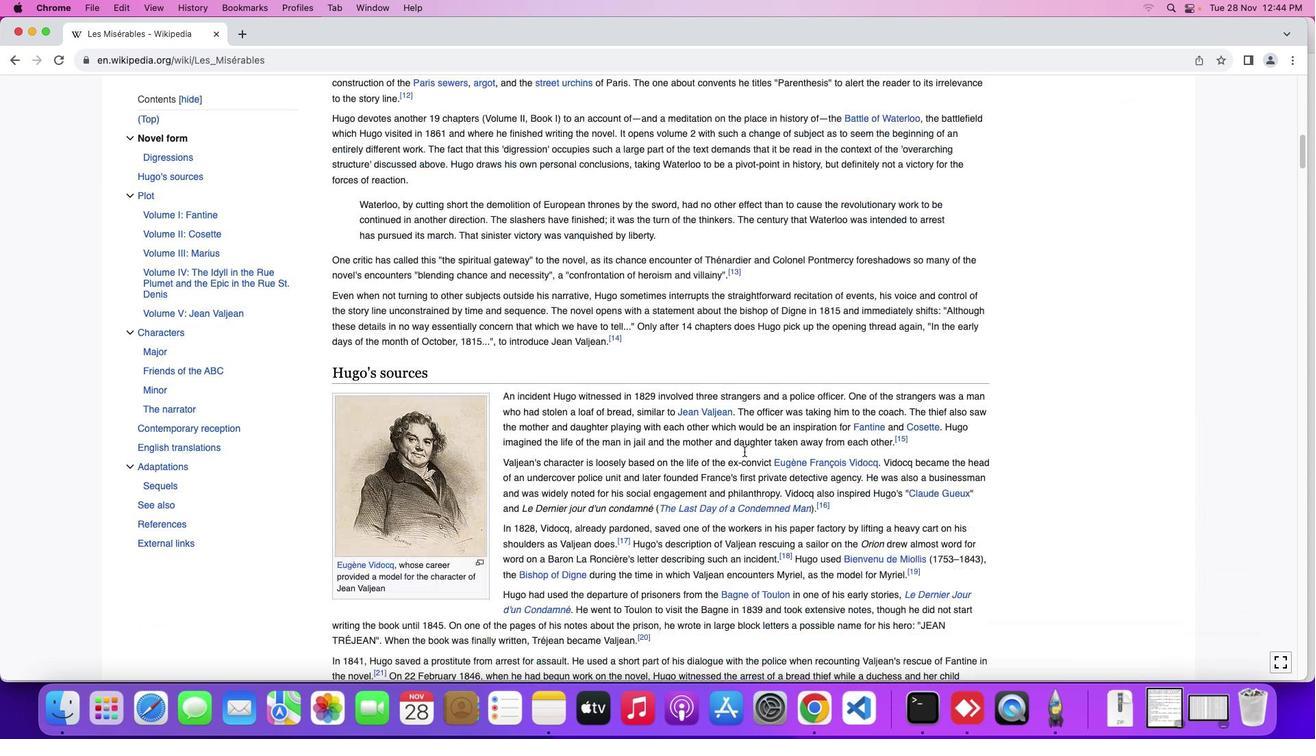 
Action: Mouse scrolled (736, 444) with delta (-6, -8)
Screenshot: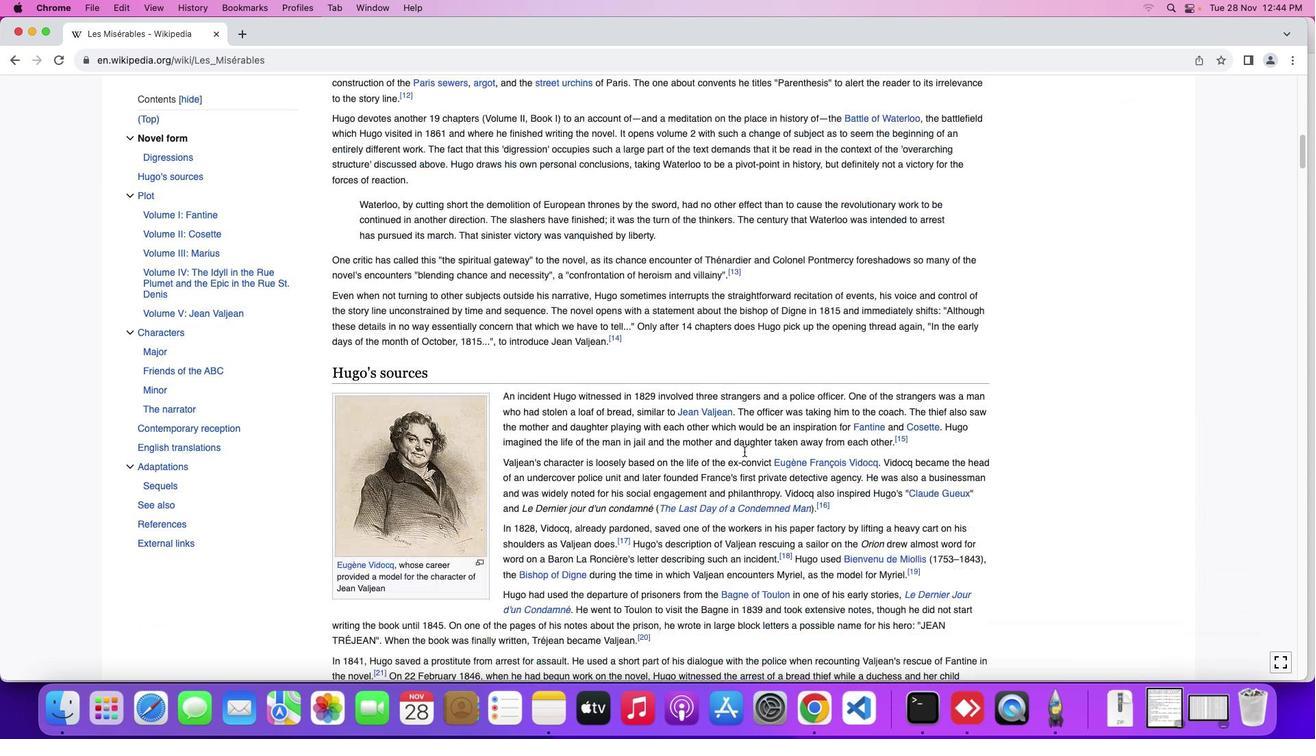 
Action: Mouse scrolled (736, 444) with delta (-6, -9)
Screenshot: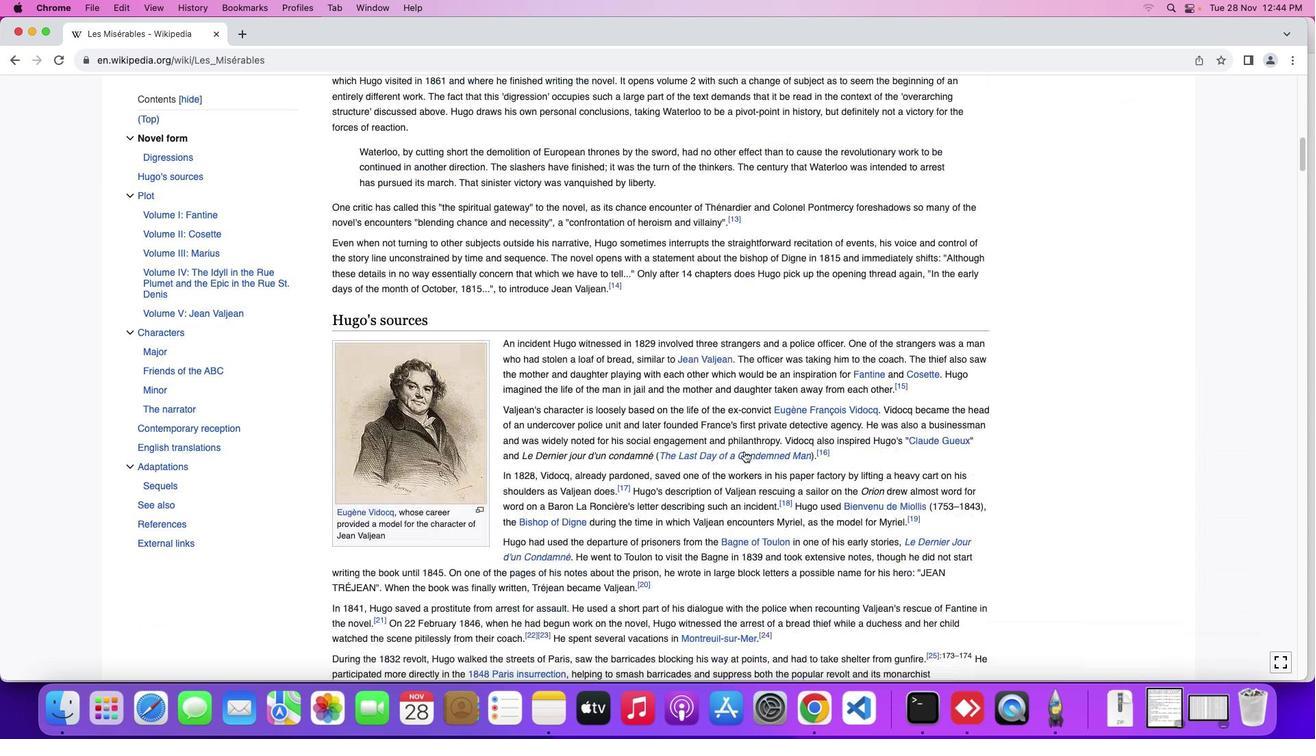 
Action: Mouse moved to (718, 473)
Screenshot: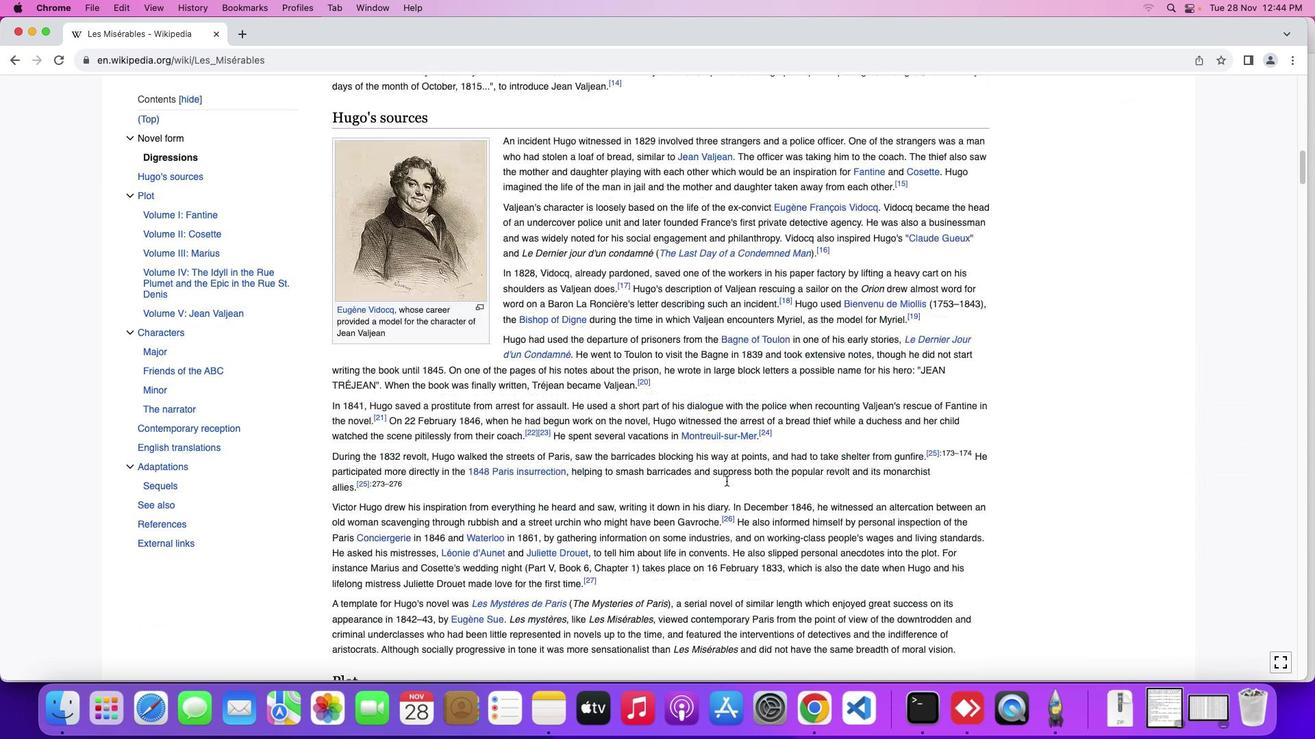 
Action: Mouse scrolled (718, 473) with delta (-6, -7)
Screenshot: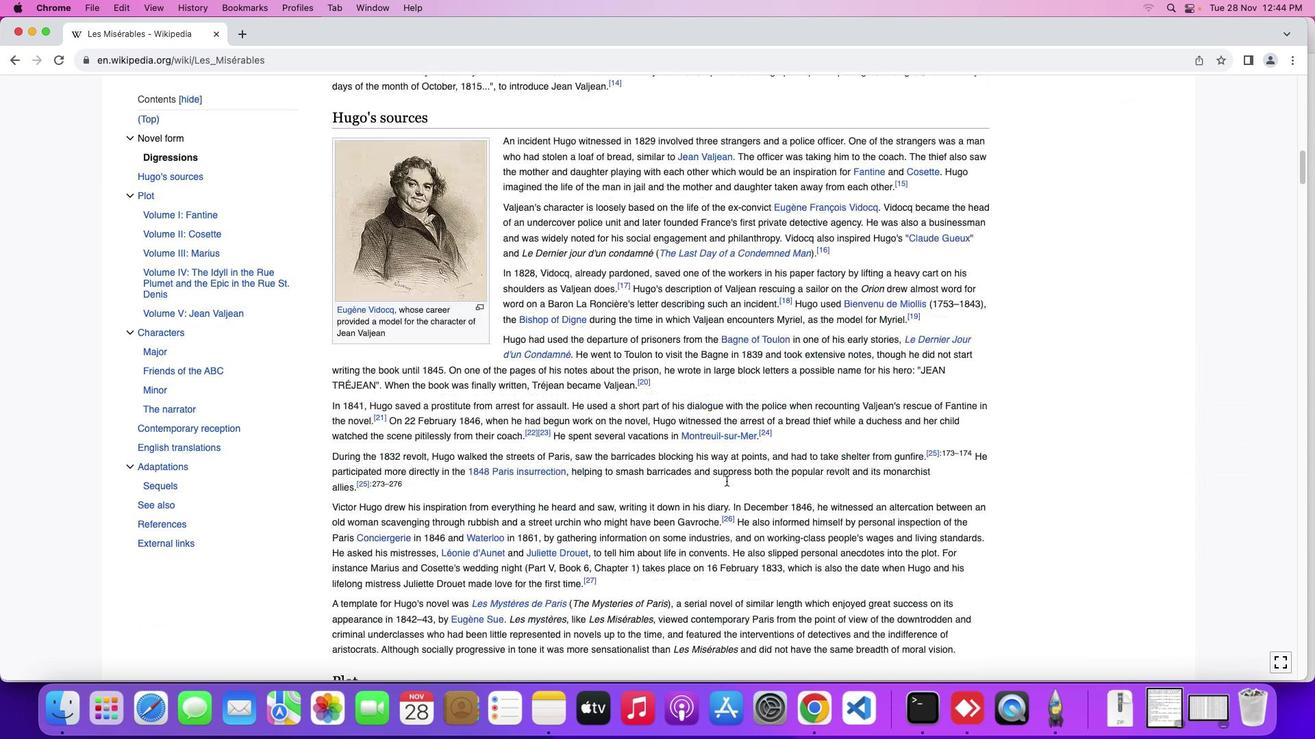 
Action: Mouse scrolled (718, 473) with delta (-6, -7)
Screenshot: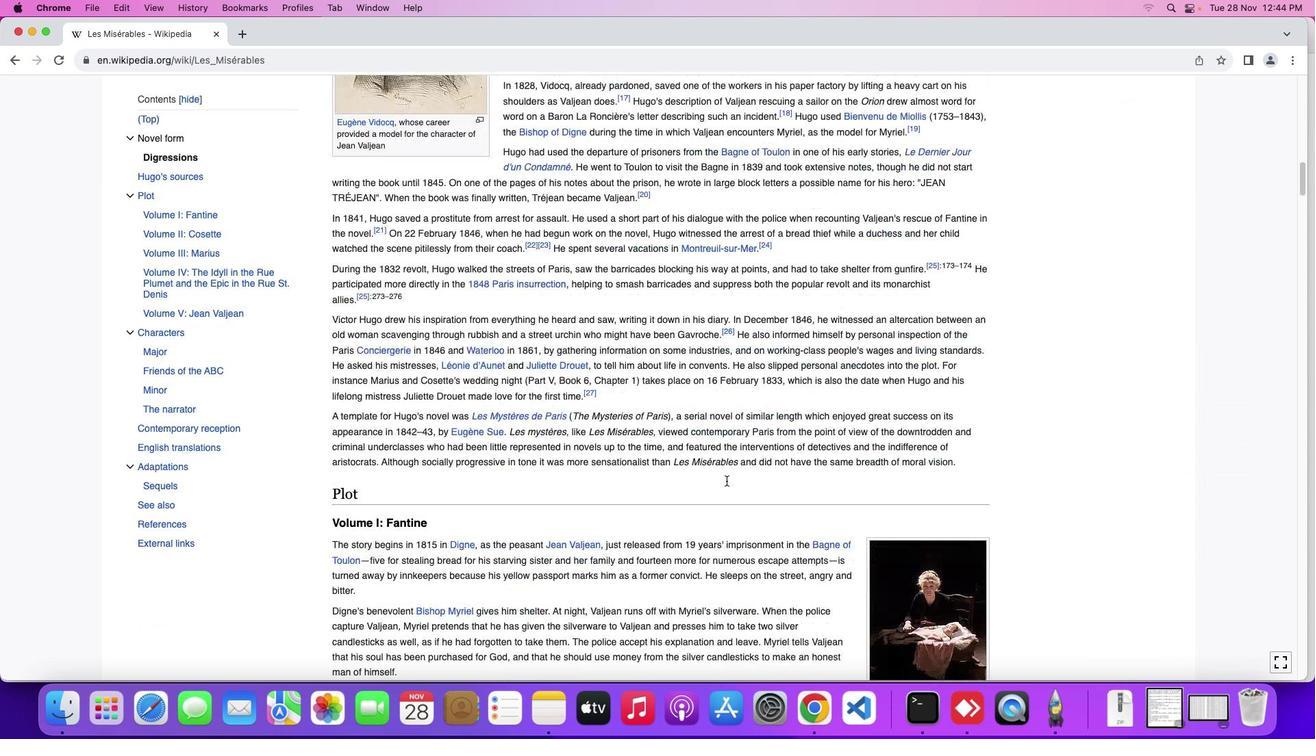 
Action: Mouse moved to (718, 473)
Screenshot: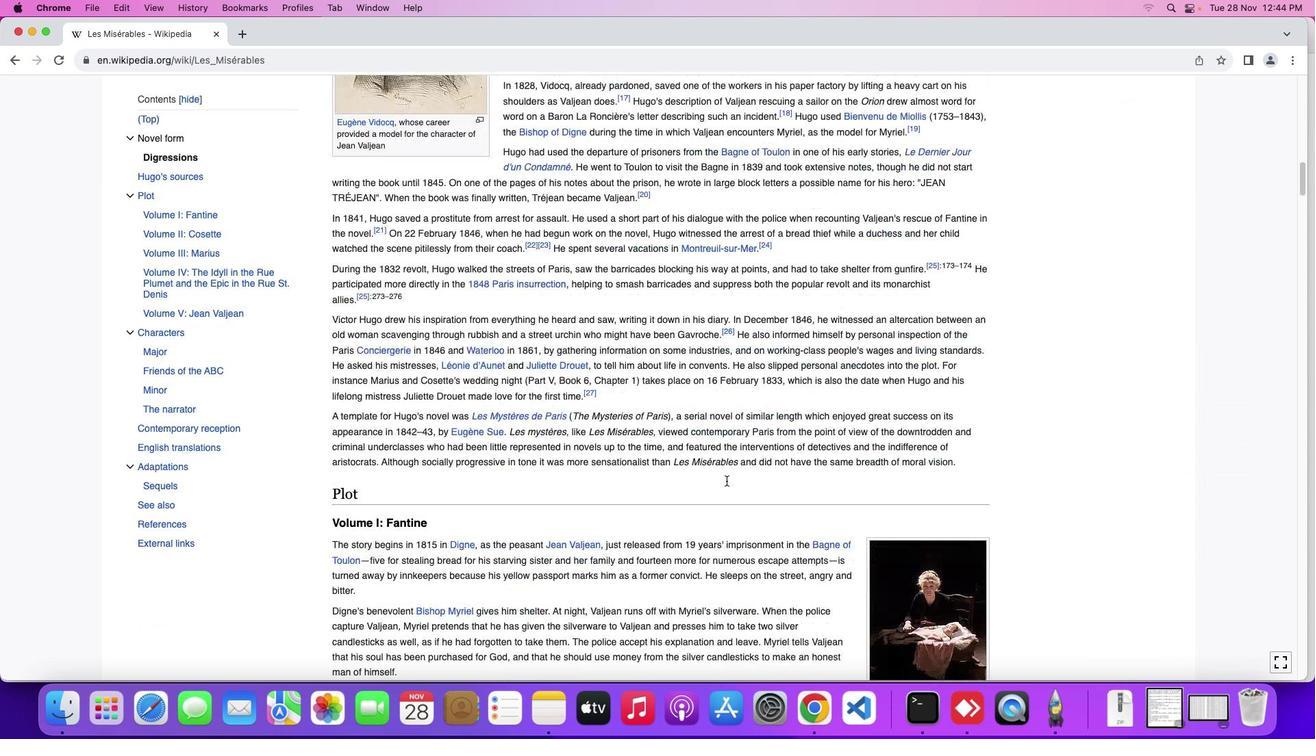 
Action: Mouse scrolled (718, 473) with delta (-6, -8)
Screenshot: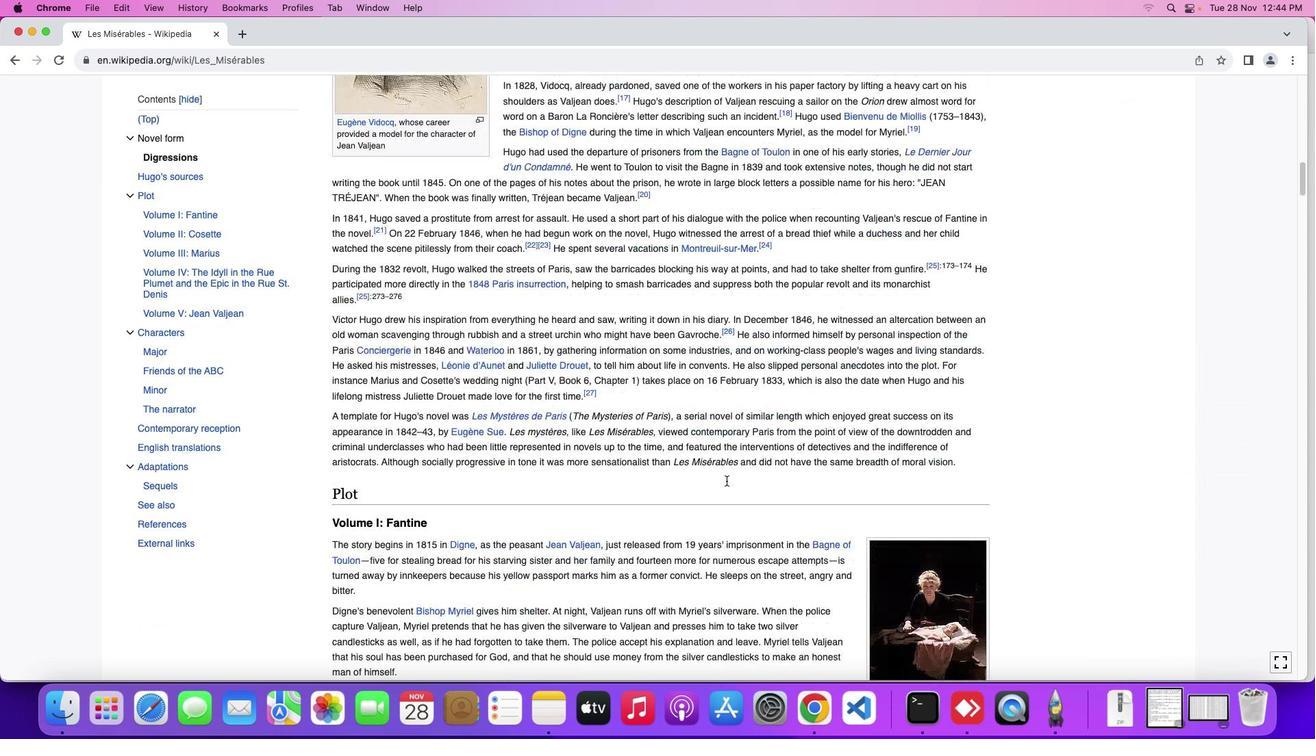 
Action: Mouse scrolled (718, 473) with delta (-6, -10)
Screenshot: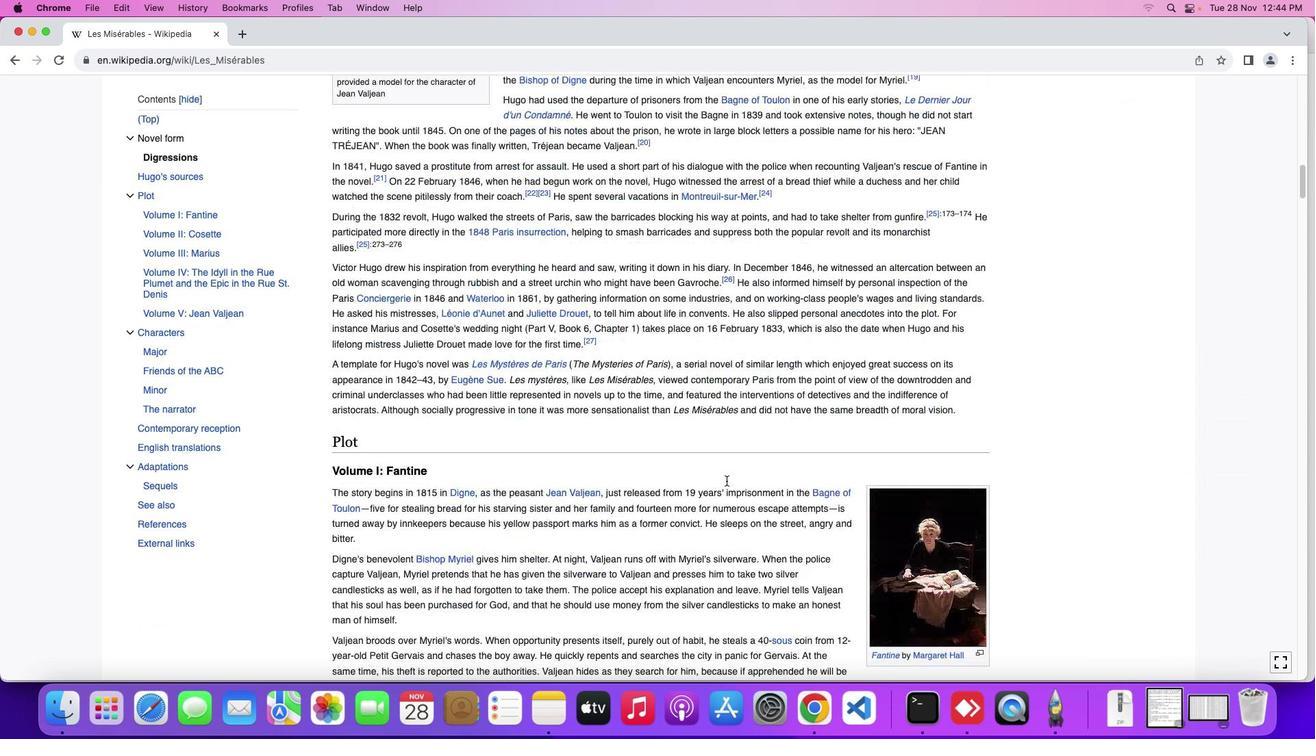 
Action: Mouse scrolled (718, 473) with delta (-6, -10)
Screenshot: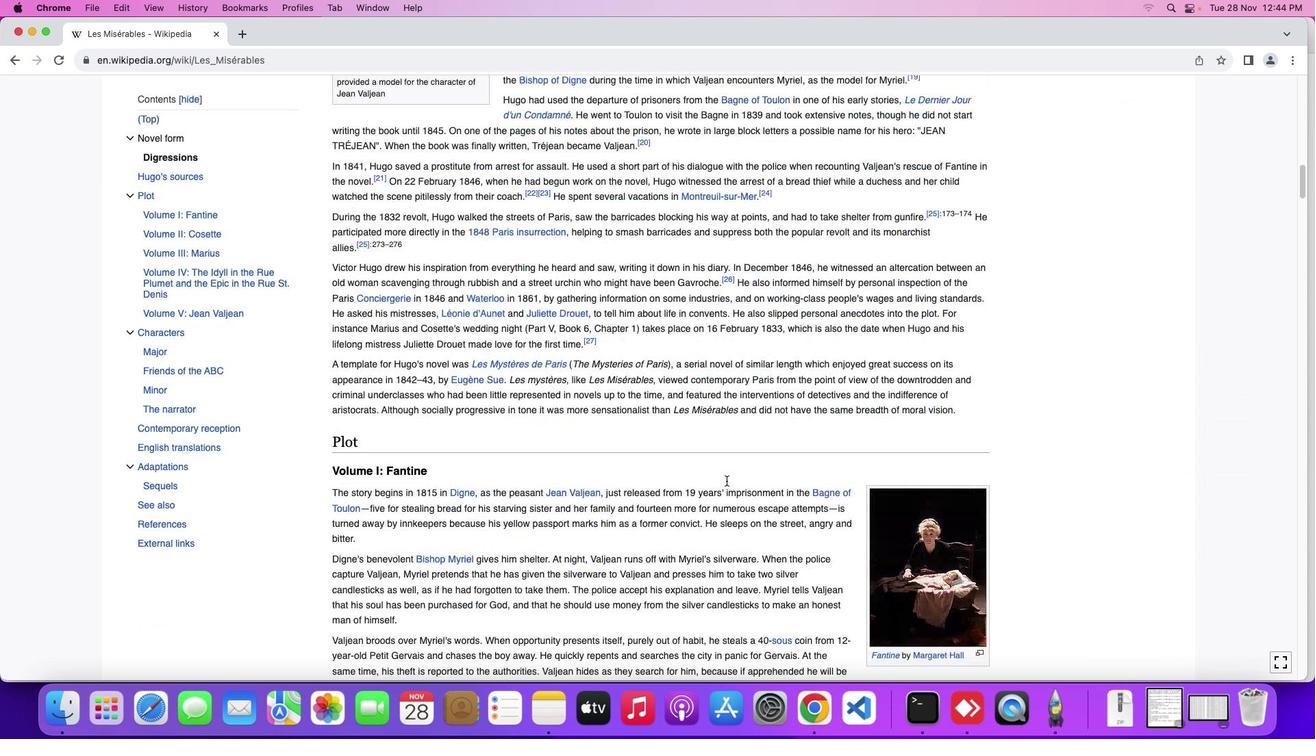 
Action: Mouse moved to (715, 472)
Screenshot: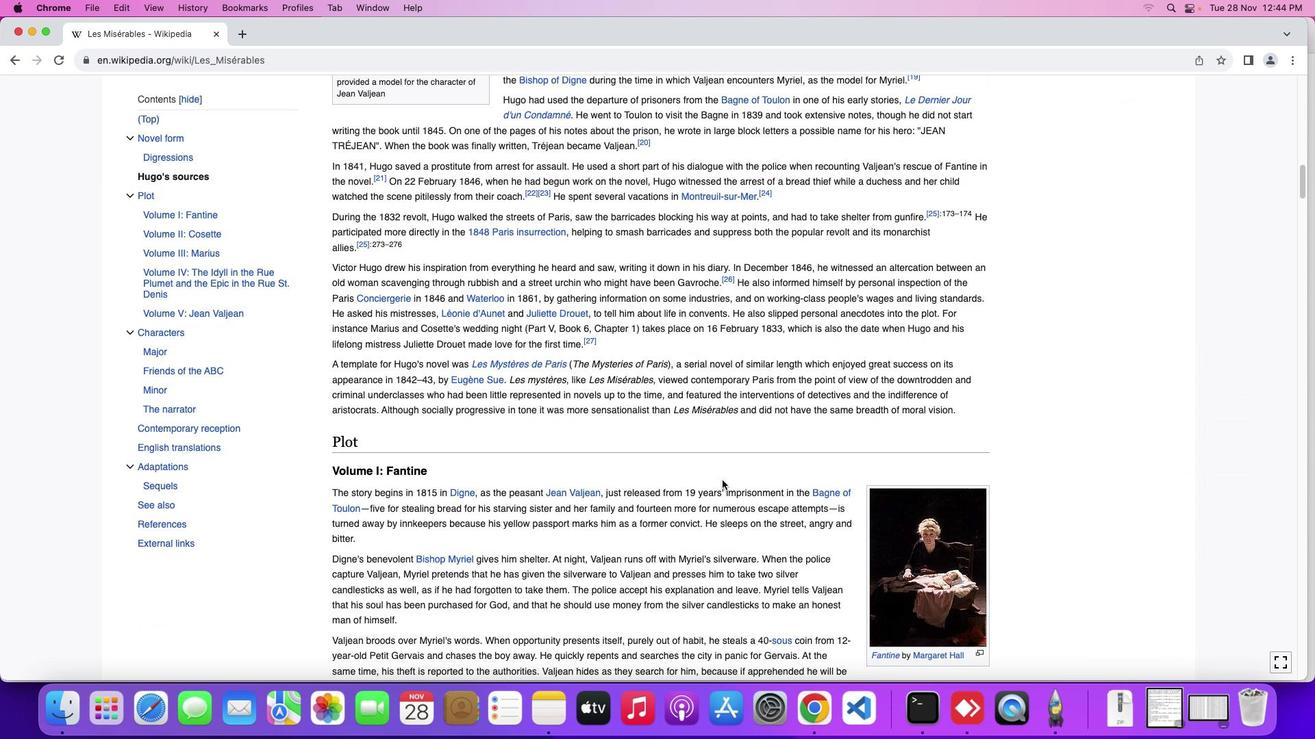 
Action: Mouse scrolled (715, 472) with delta (-6, -7)
Screenshot: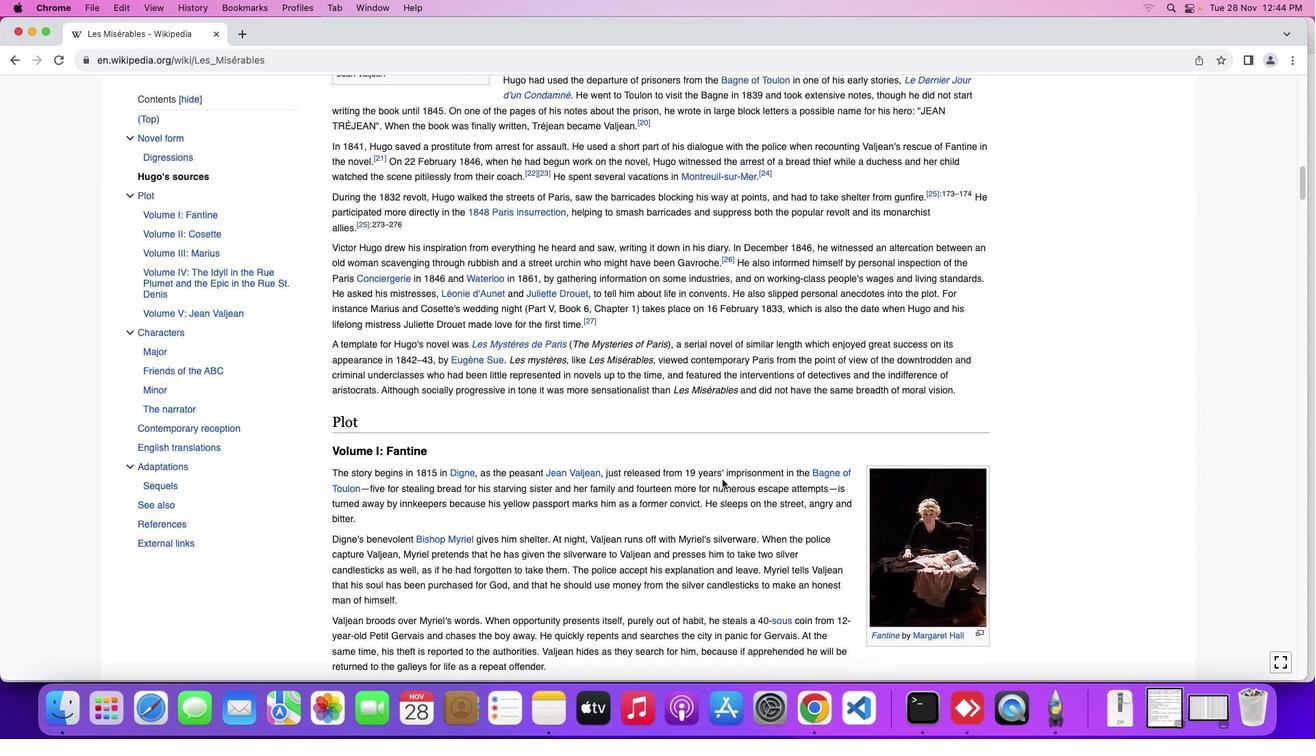 
Action: Mouse moved to (715, 472)
Screenshot: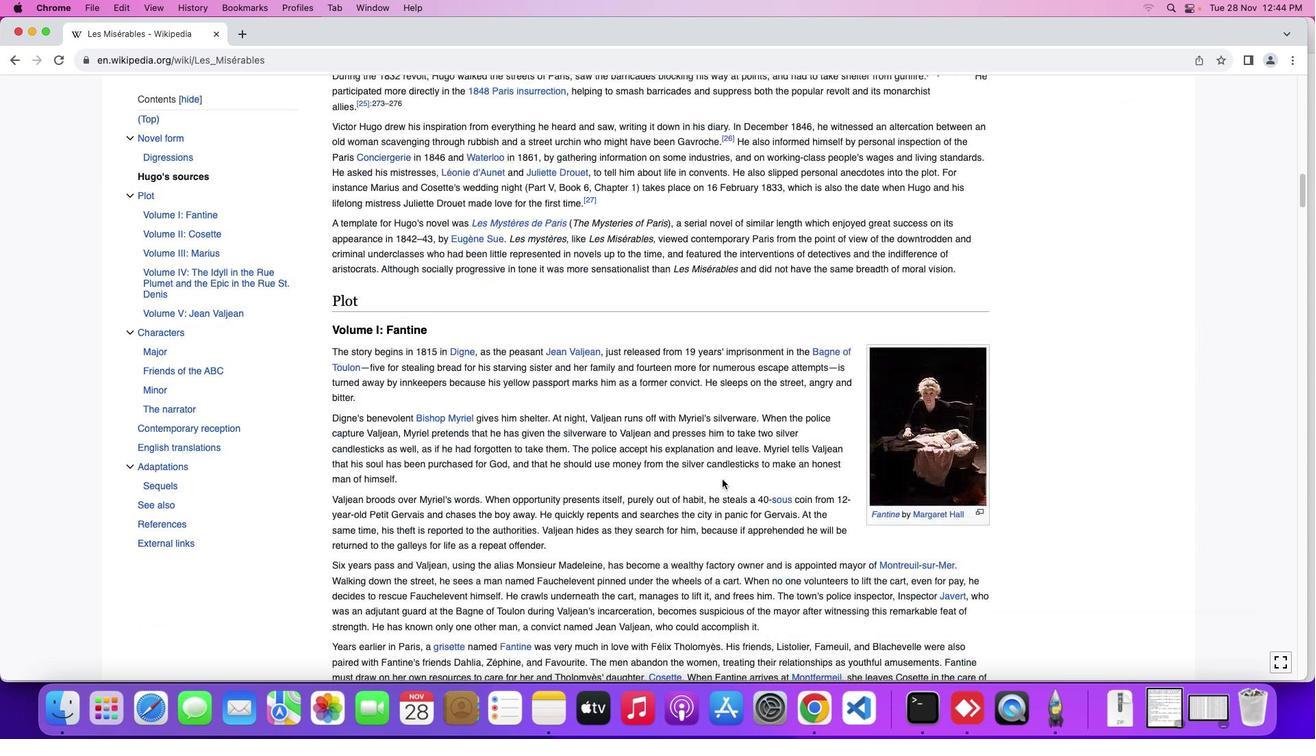 
Action: Mouse scrolled (715, 472) with delta (-6, -7)
Screenshot: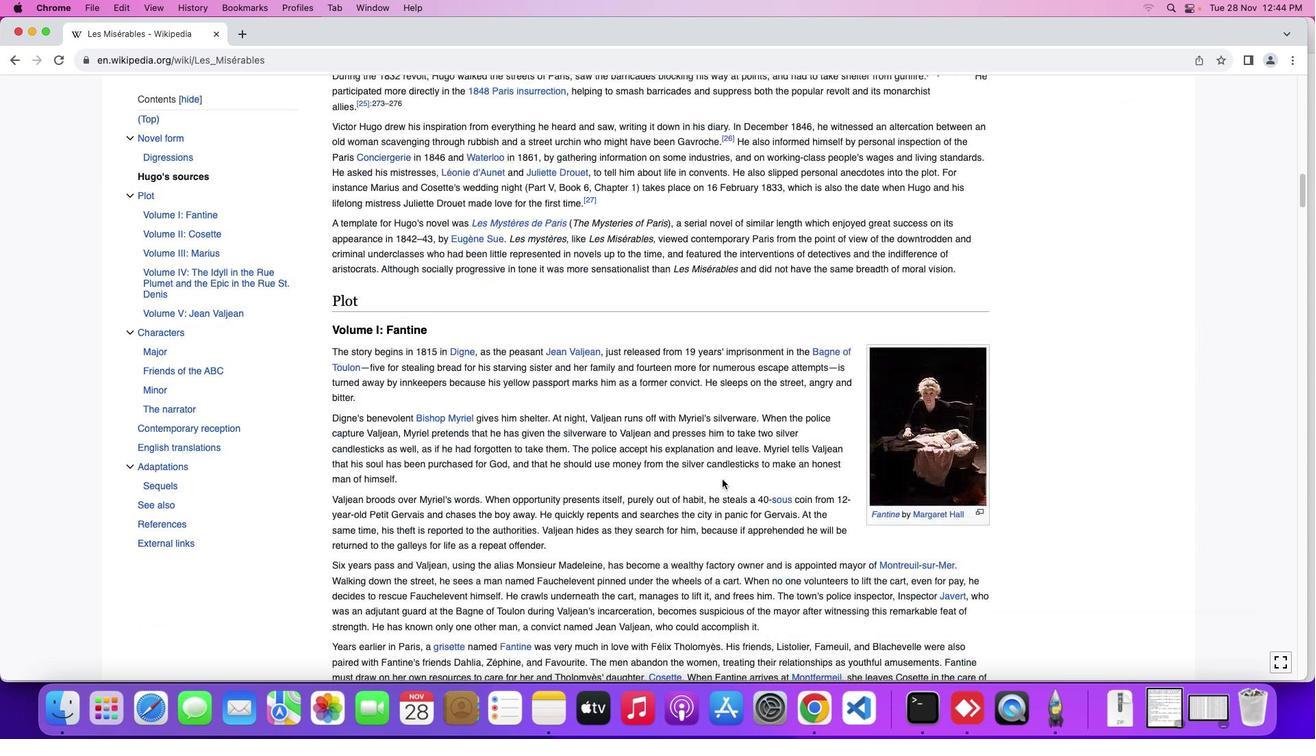 
Action: Mouse scrolled (715, 472) with delta (-6, -8)
Screenshot: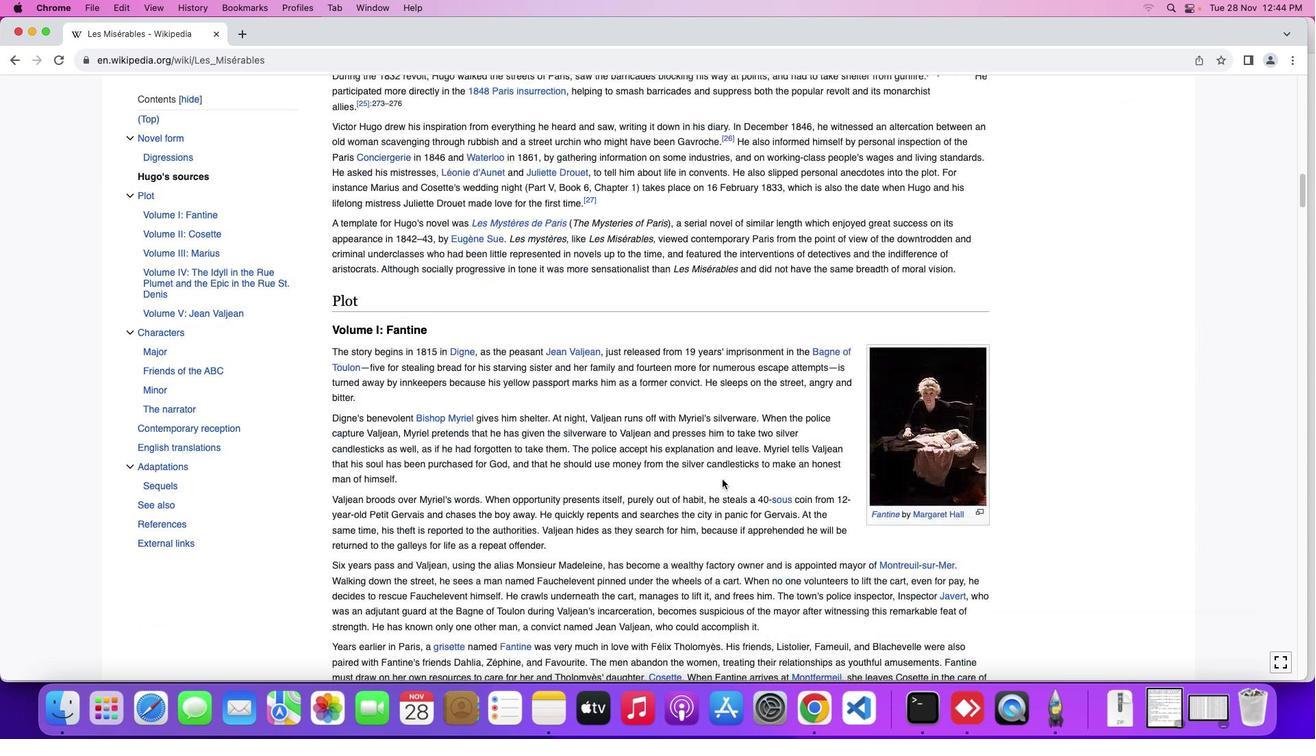 
Action: Mouse moved to (715, 472)
Screenshot: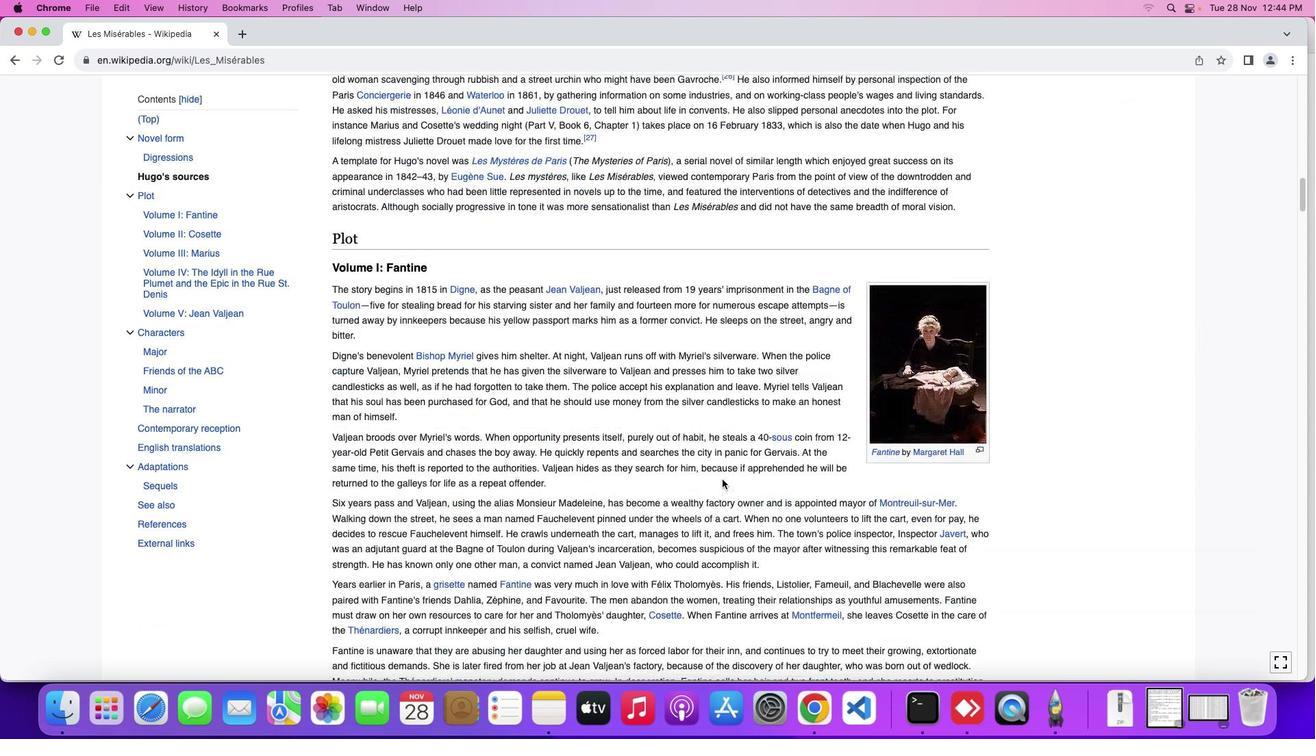
Action: Mouse scrolled (715, 472) with delta (-6, -9)
Screenshot: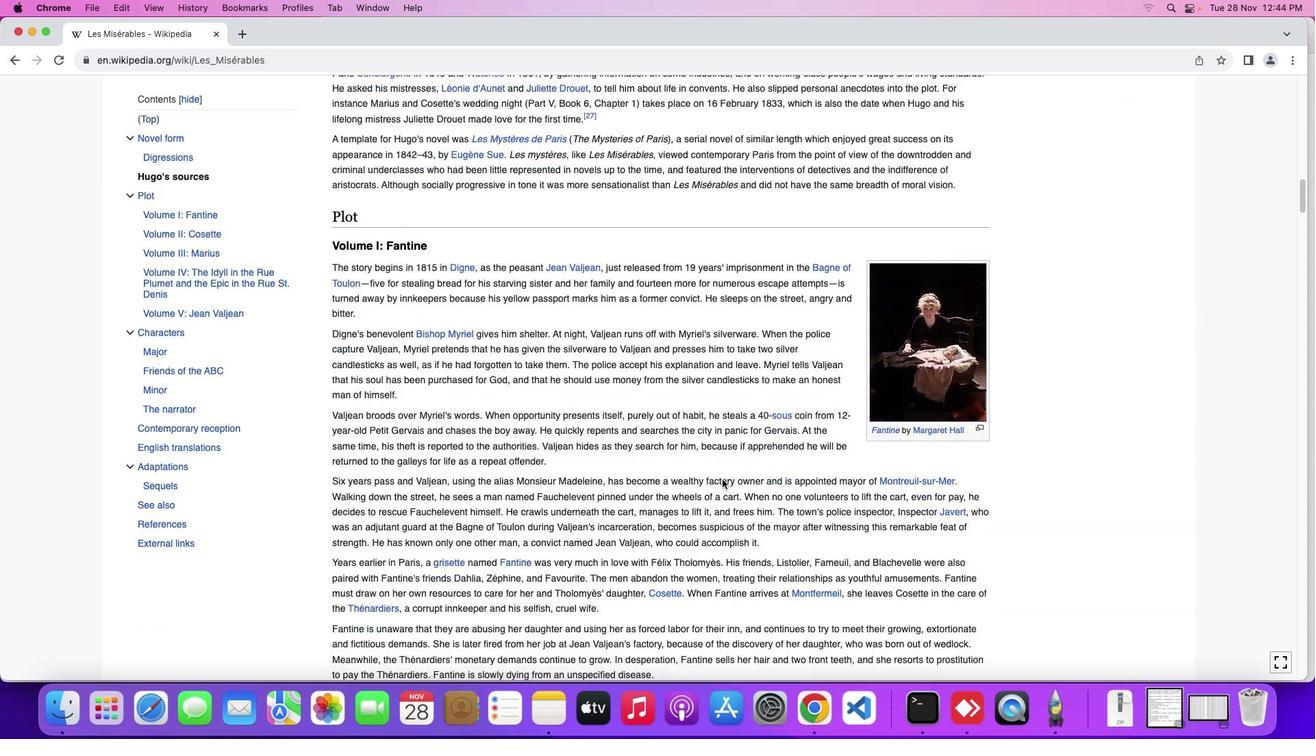 
Action: Mouse moved to (715, 471)
Screenshot: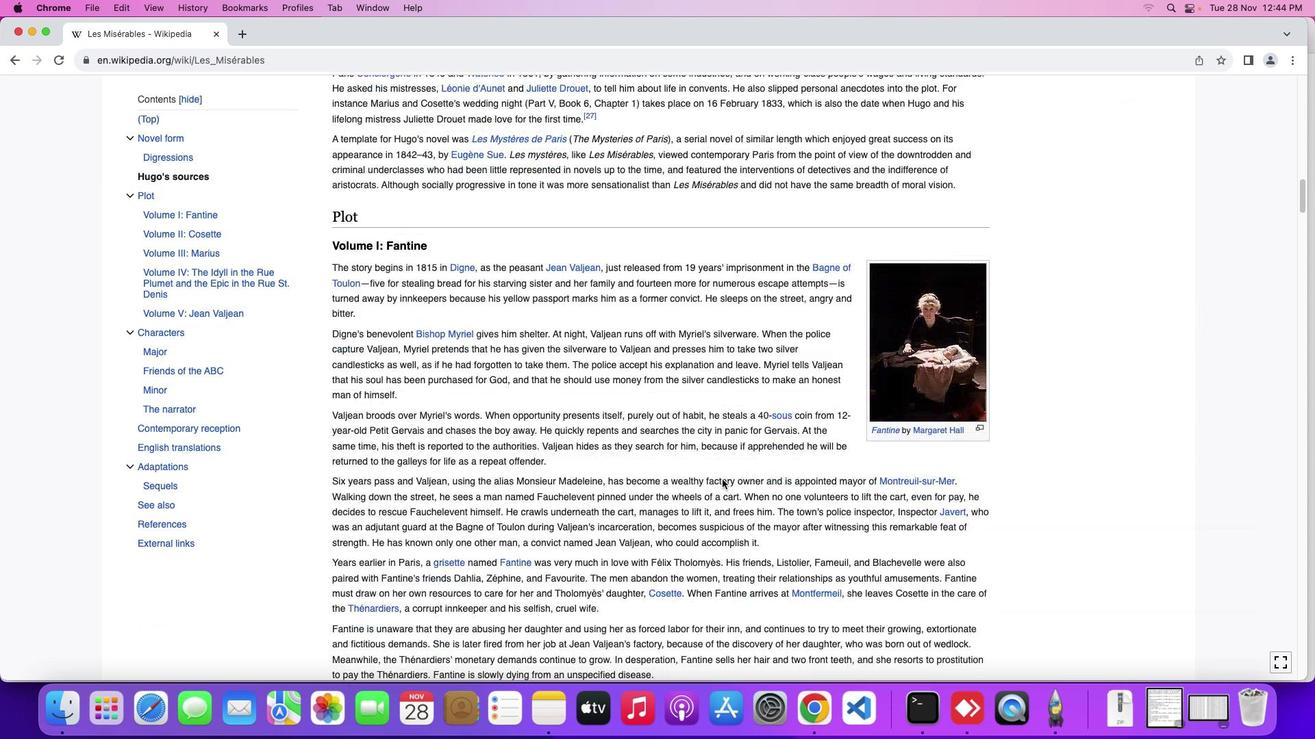 
Action: Mouse scrolled (715, 471) with delta (-6, -7)
Screenshot: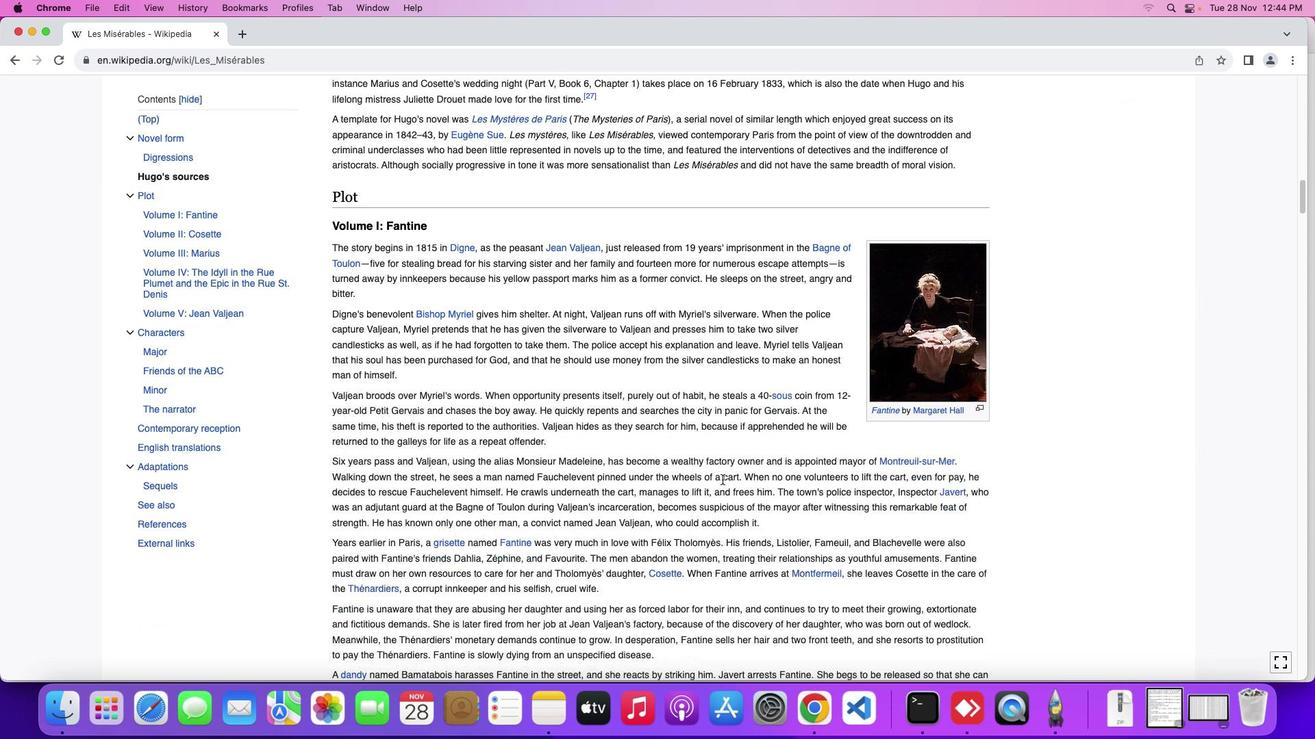 
Action: Mouse scrolled (715, 471) with delta (-6, -7)
Screenshot: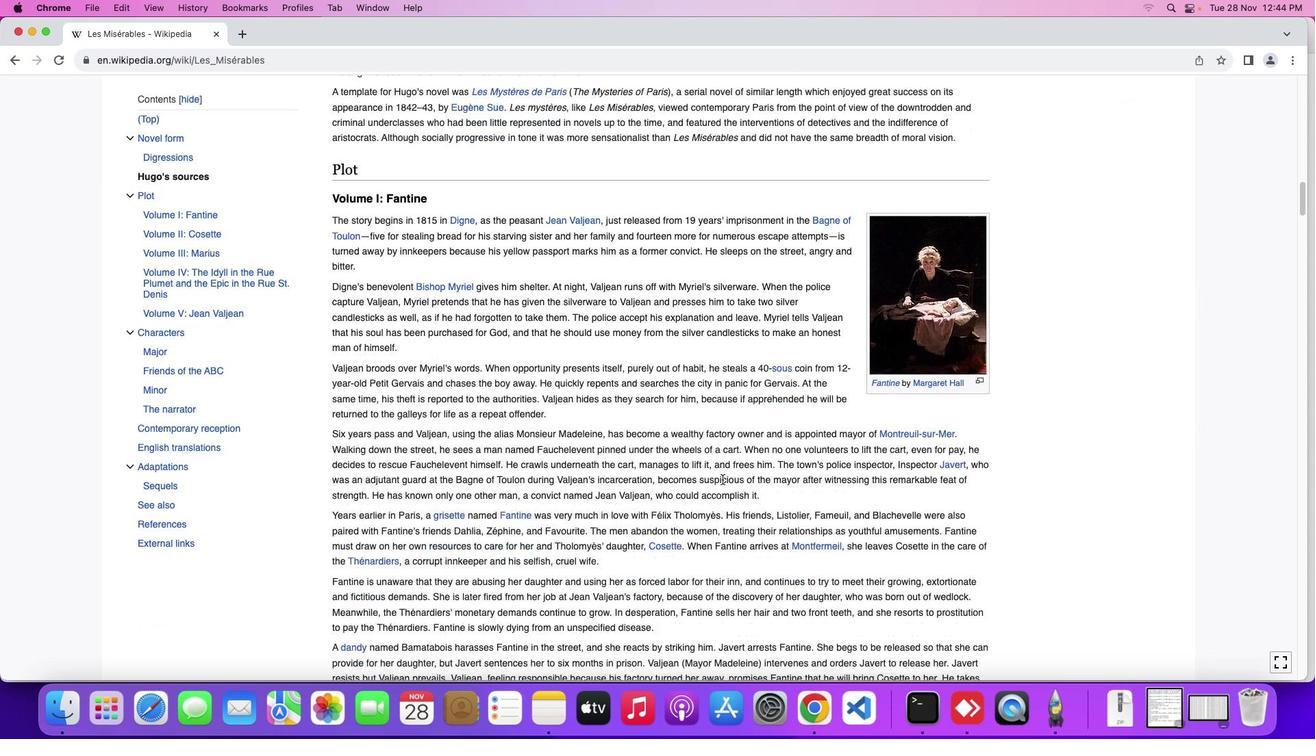 
Action: Mouse scrolled (715, 471) with delta (-6, -8)
Screenshot: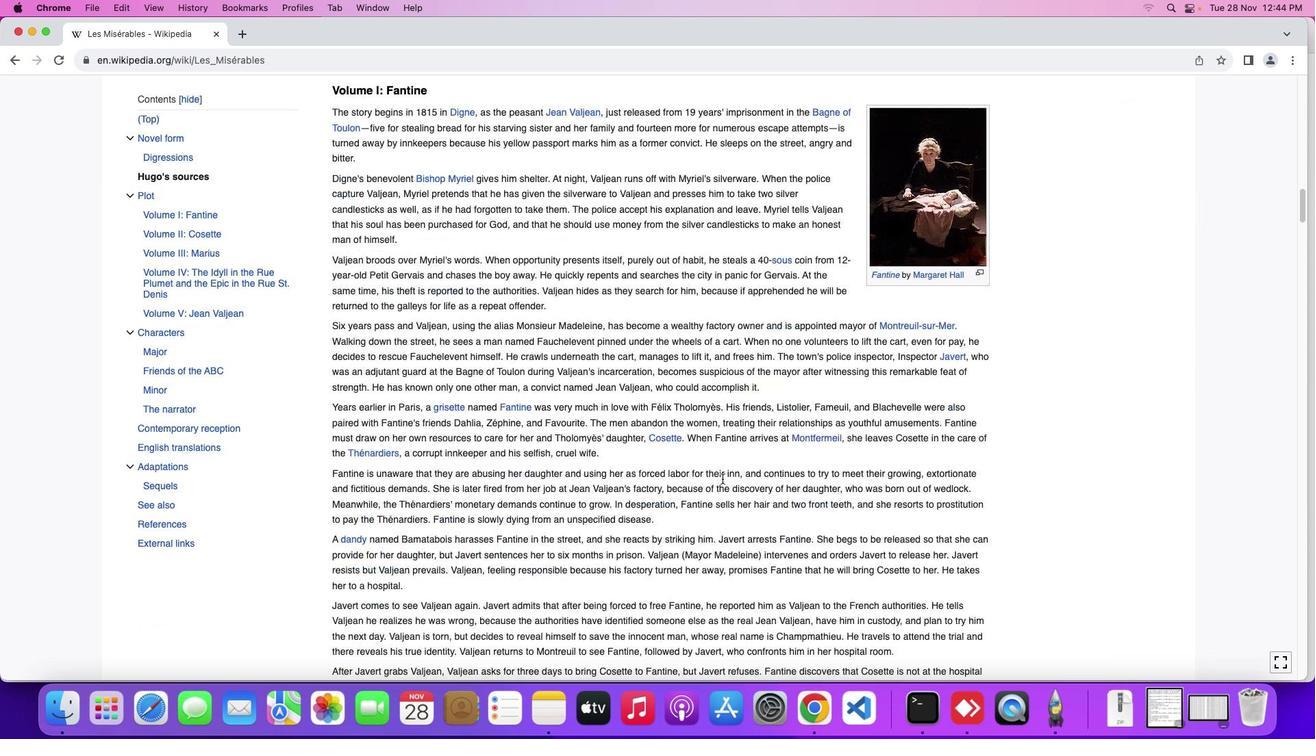 
Action: Mouse scrolled (715, 471) with delta (-6, -8)
Screenshot: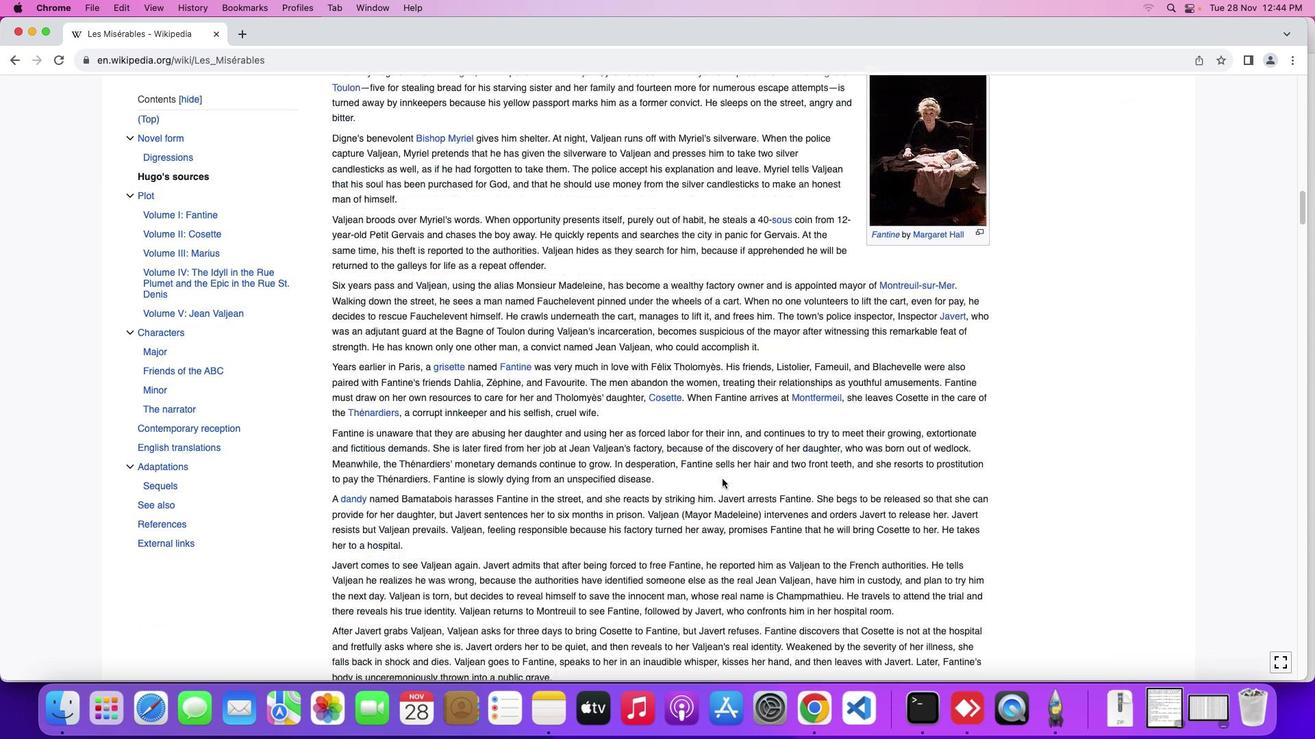 
Action: Mouse moved to (714, 471)
Screenshot: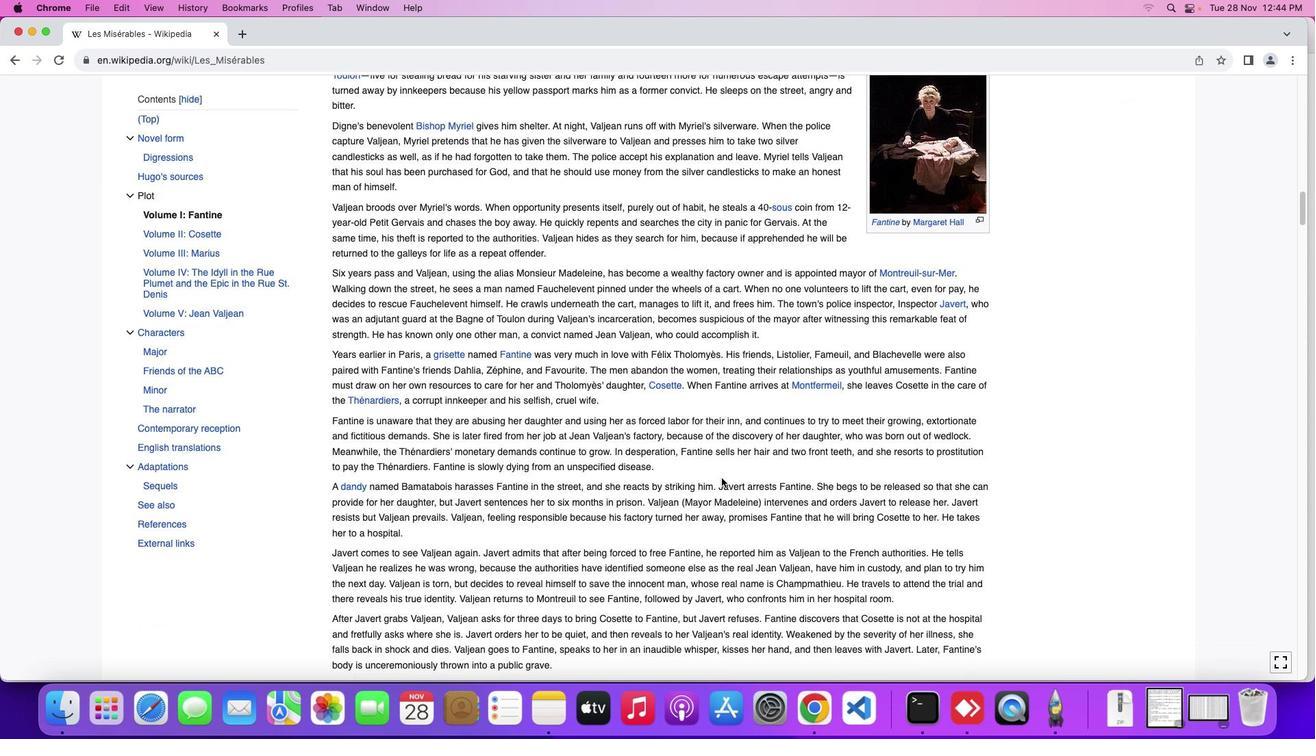 
Action: Mouse scrolled (714, 471) with delta (-6, -7)
Screenshot: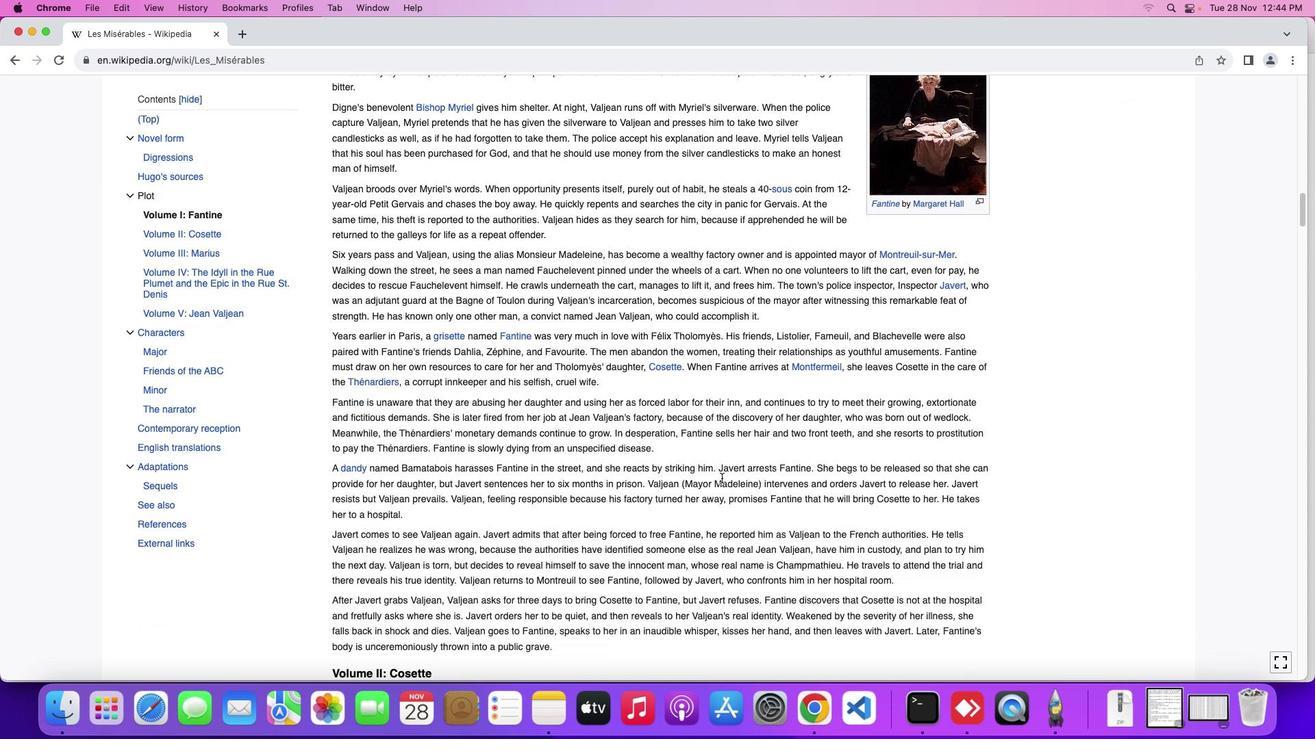 
Action: Mouse scrolled (714, 471) with delta (-6, -7)
Screenshot: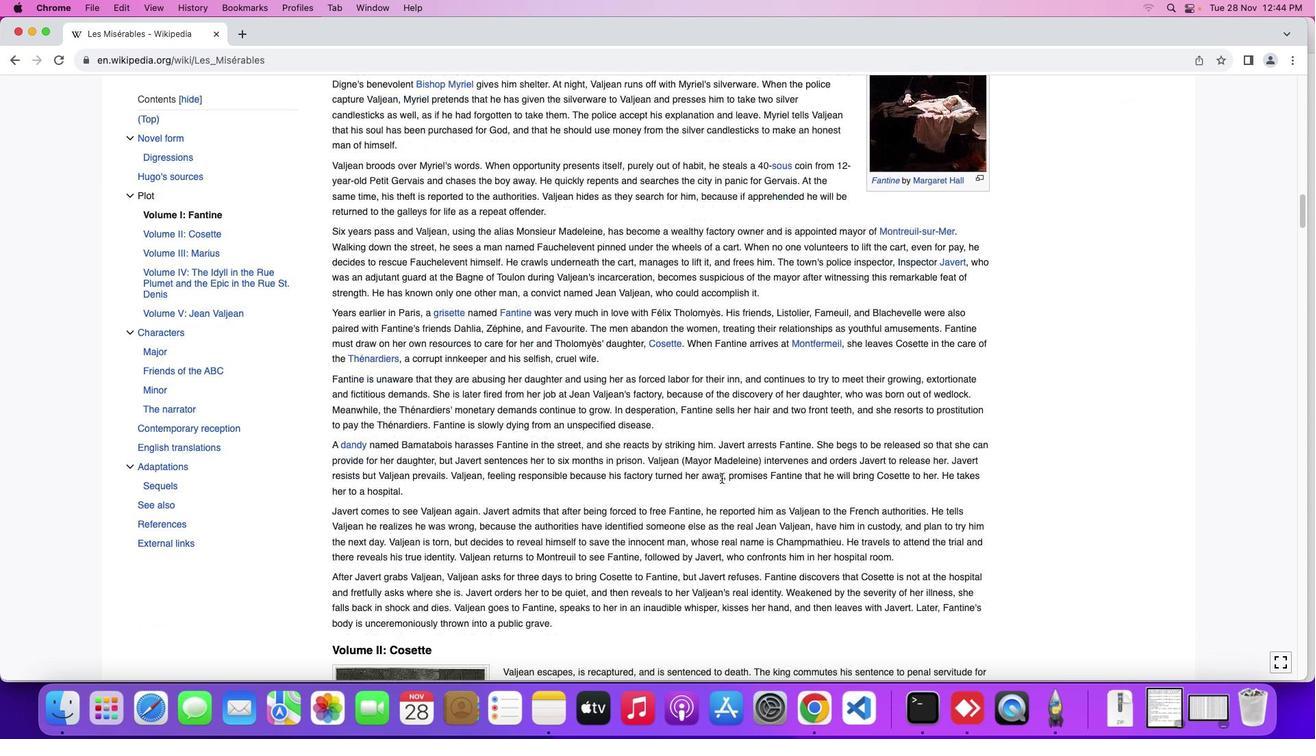 
Action: Mouse moved to (713, 471)
Screenshot: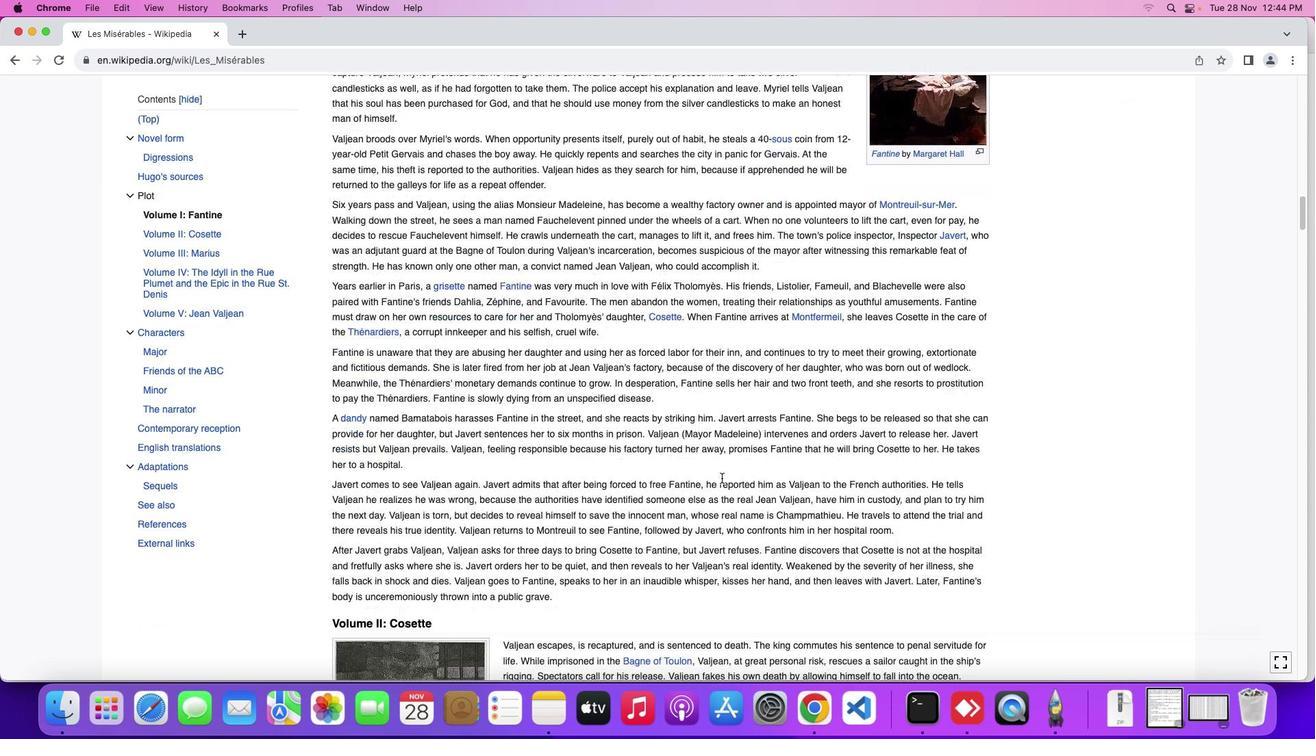 
Action: Mouse scrolled (713, 471) with delta (-6, -8)
Screenshot: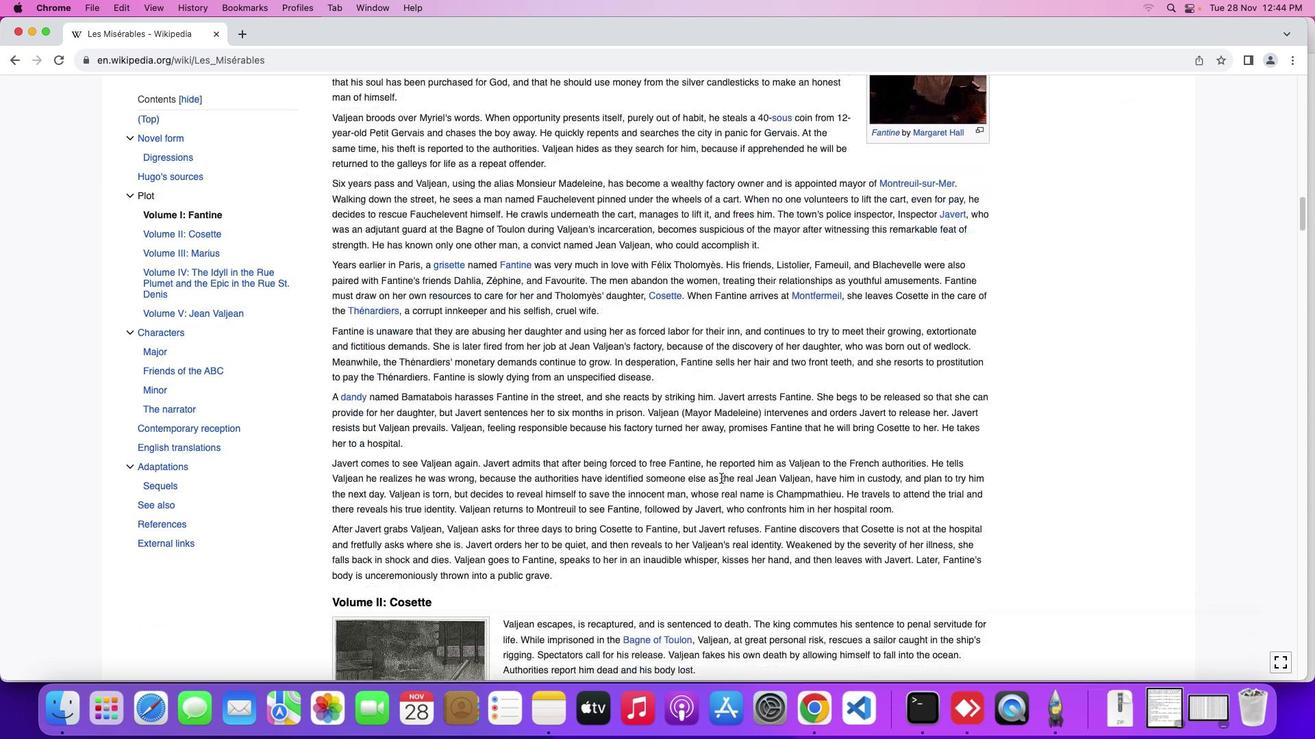 
Action: Mouse moved to (713, 471)
Screenshot: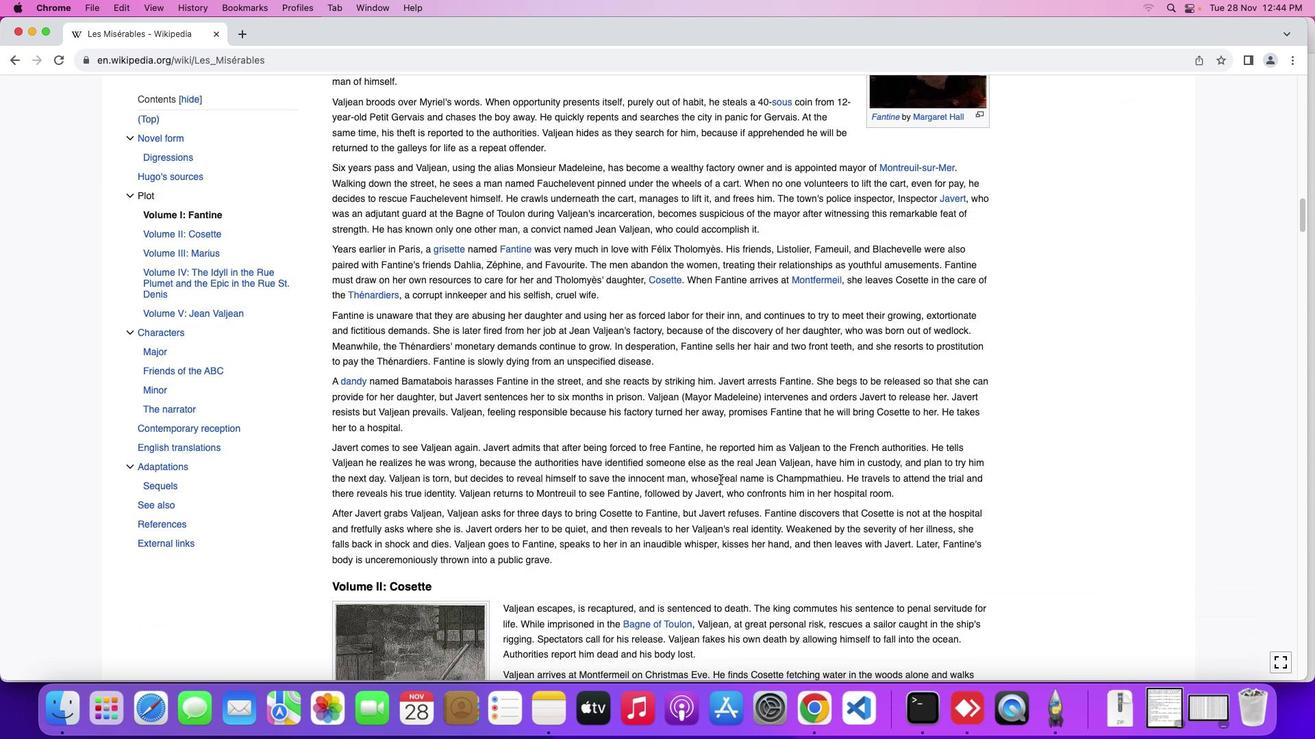 
Action: Mouse scrolled (713, 471) with delta (-6, -7)
Screenshot: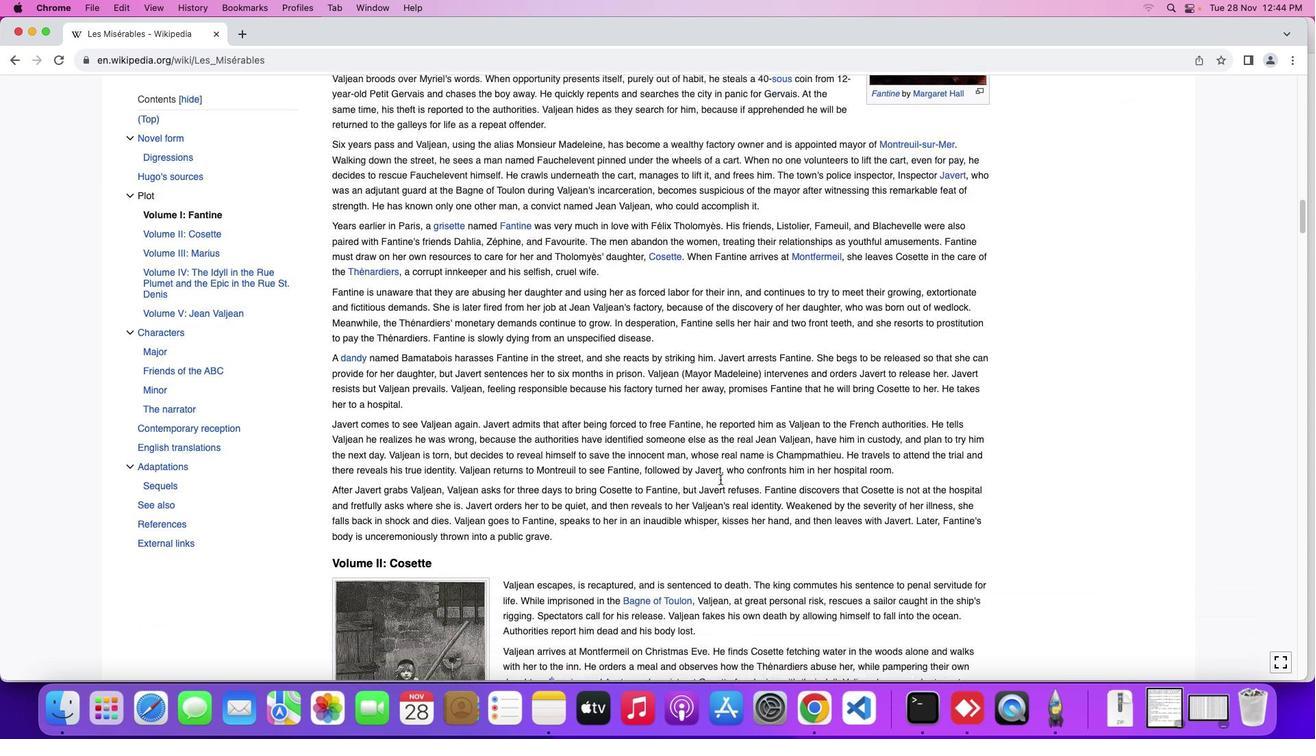 
Action: Mouse scrolled (713, 471) with delta (-6, -7)
Screenshot: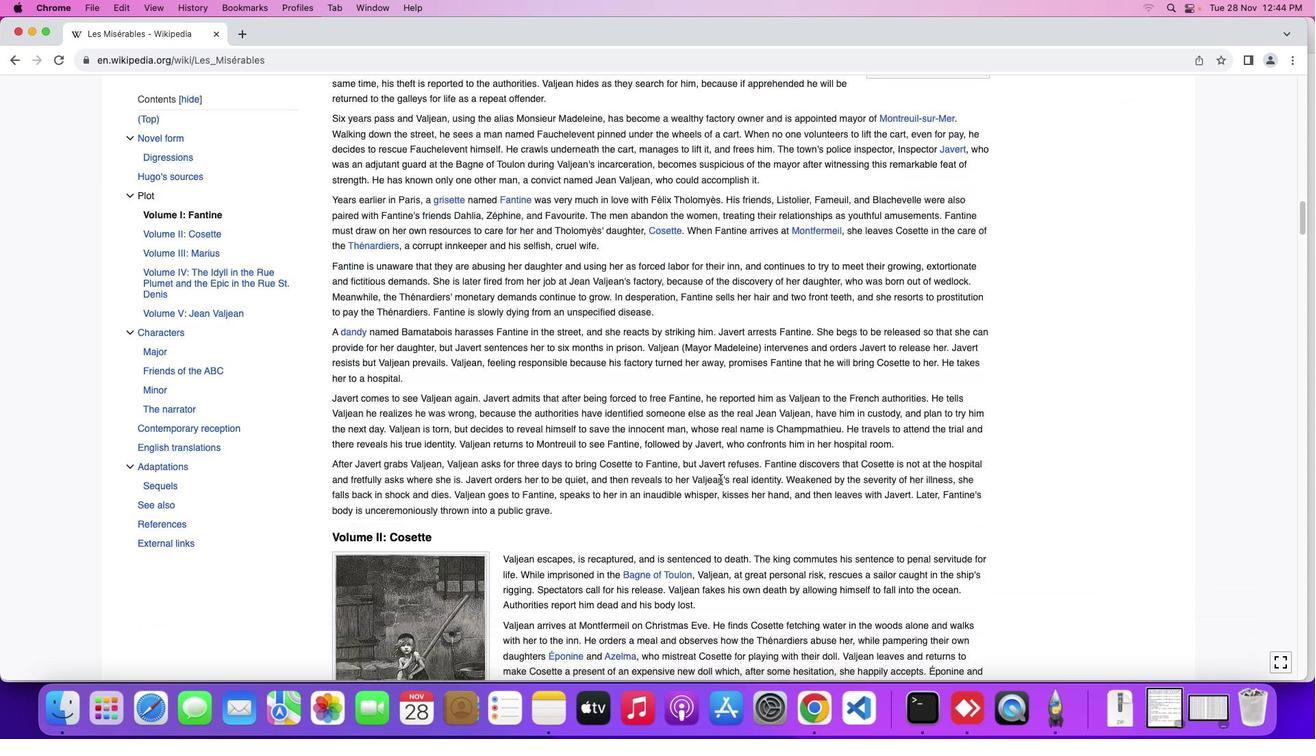
Action: Mouse scrolled (713, 471) with delta (-6, -8)
Screenshot: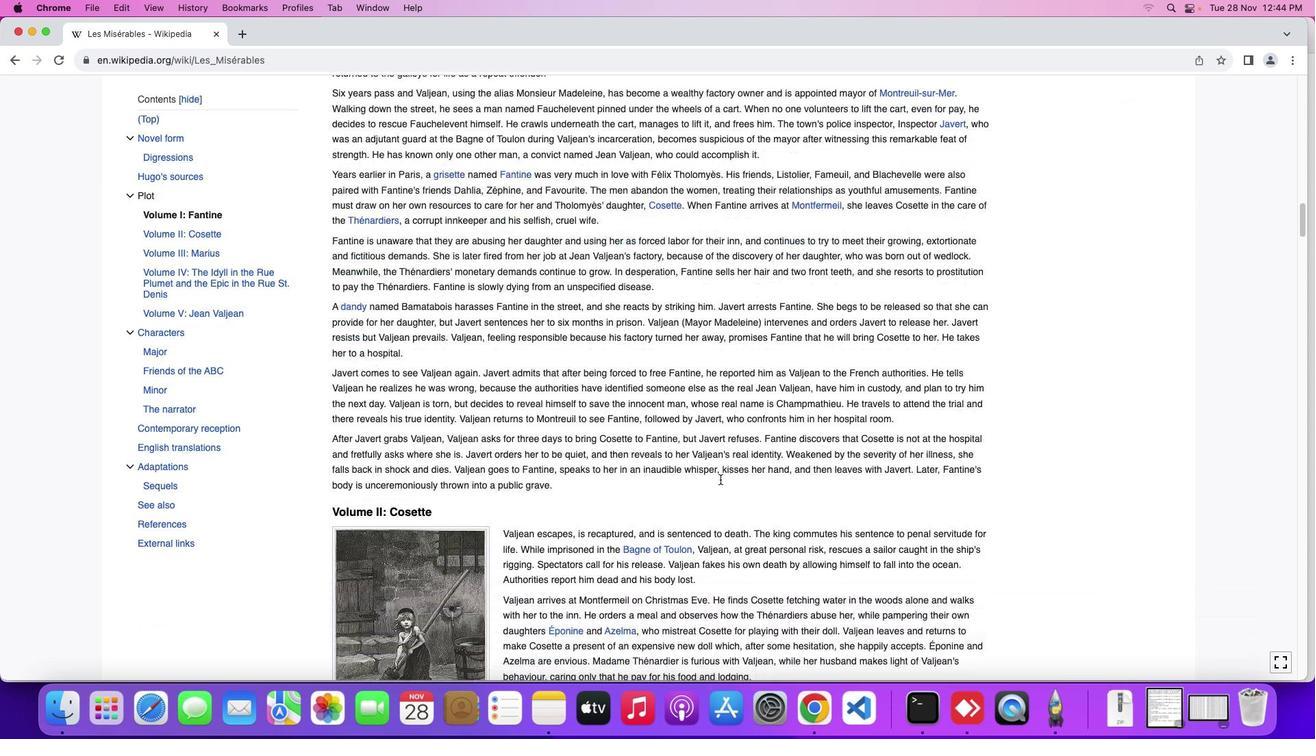 
Action: Mouse moved to (713, 476)
Screenshot: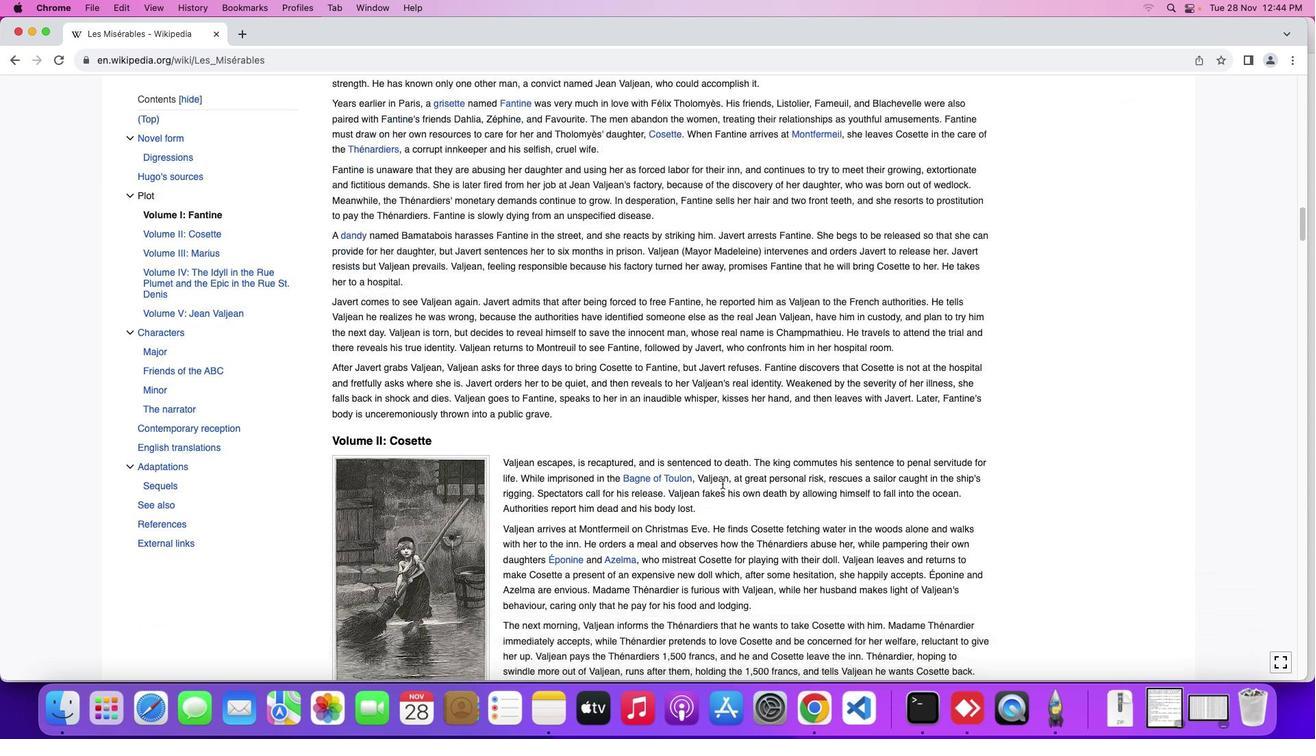 
Action: Mouse scrolled (713, 476) with delta (-6, -7)
Screenshot: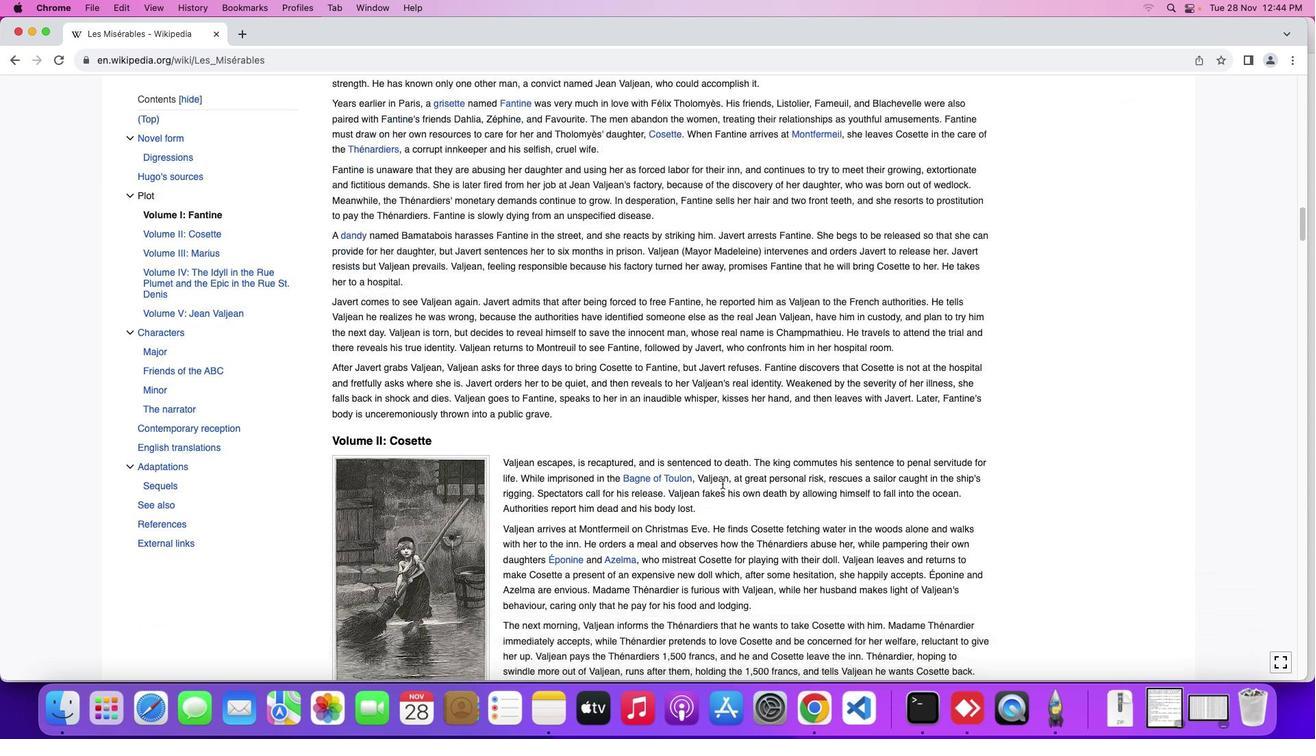 
Action: Mouse moved to (714, 476)
Screenshot: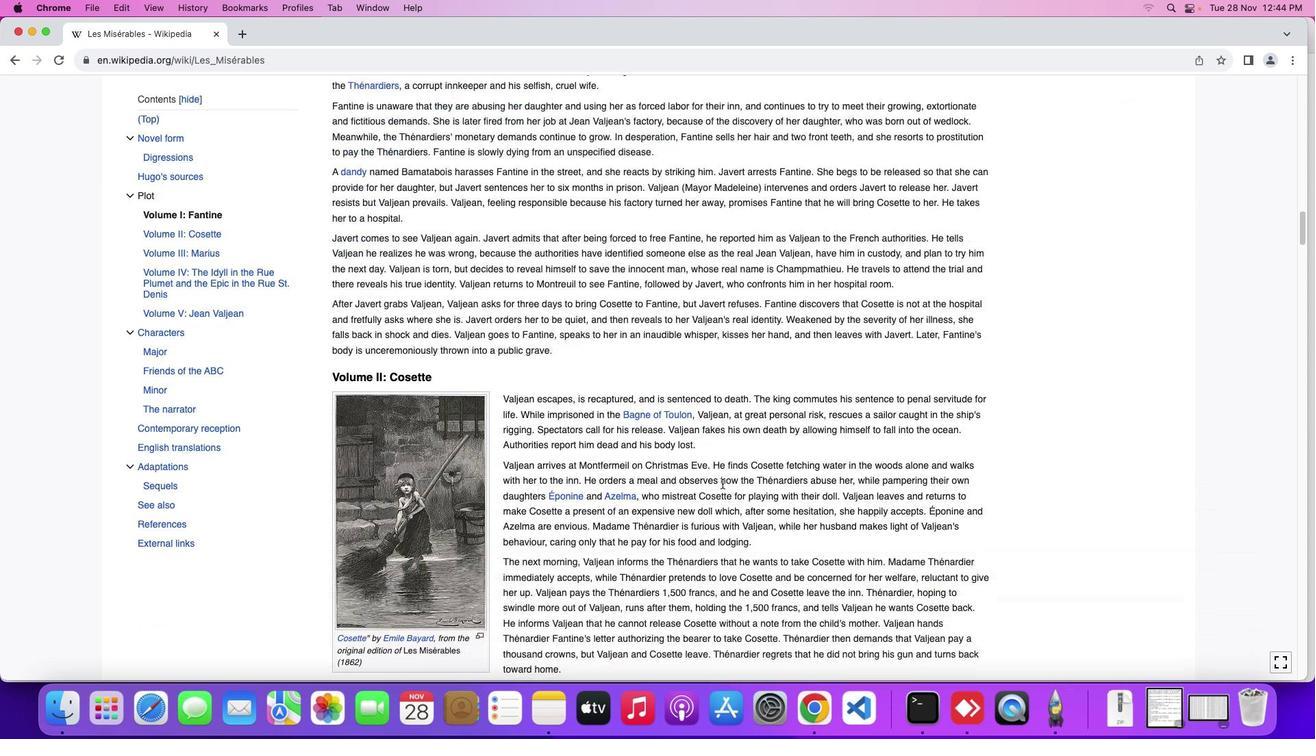 
Action: Mouse scrolled (714, 476) with delta (-6, -7)
Screenshot: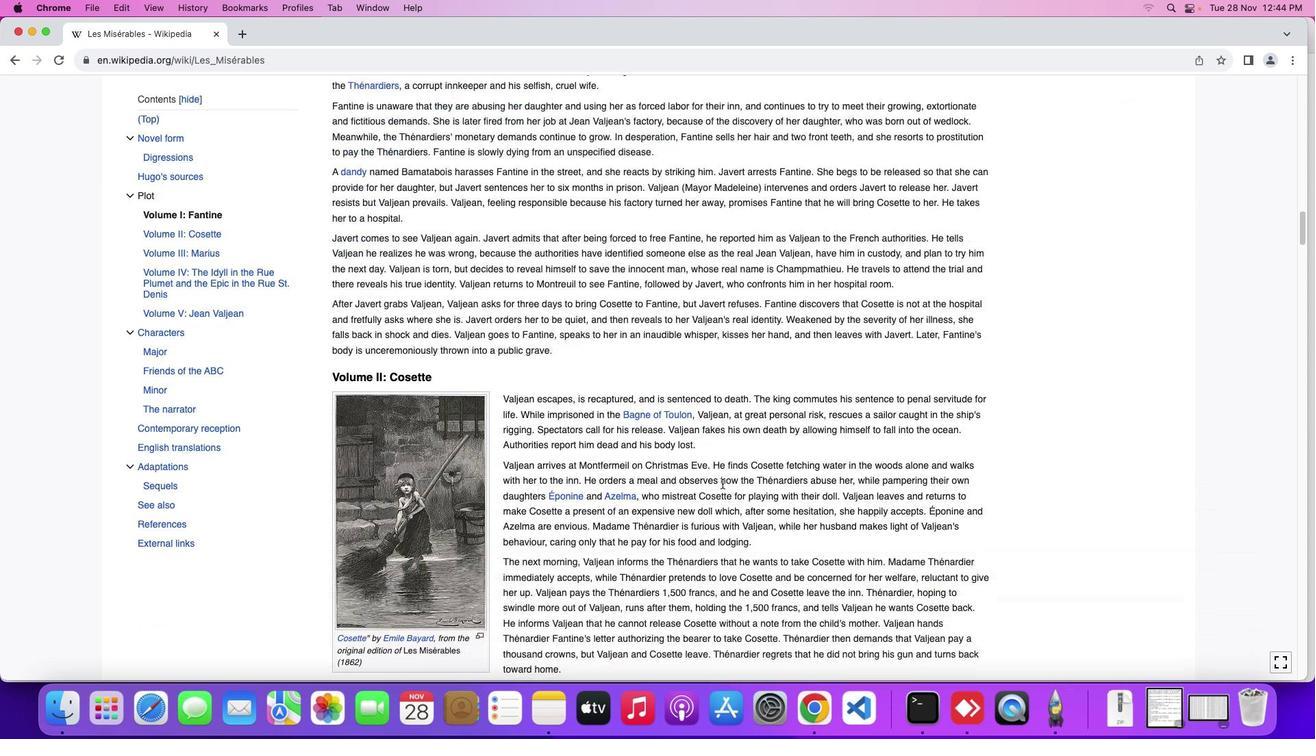
Action: Mouse scrolled (714, 476) with delta (-6, -8)
Screenshot: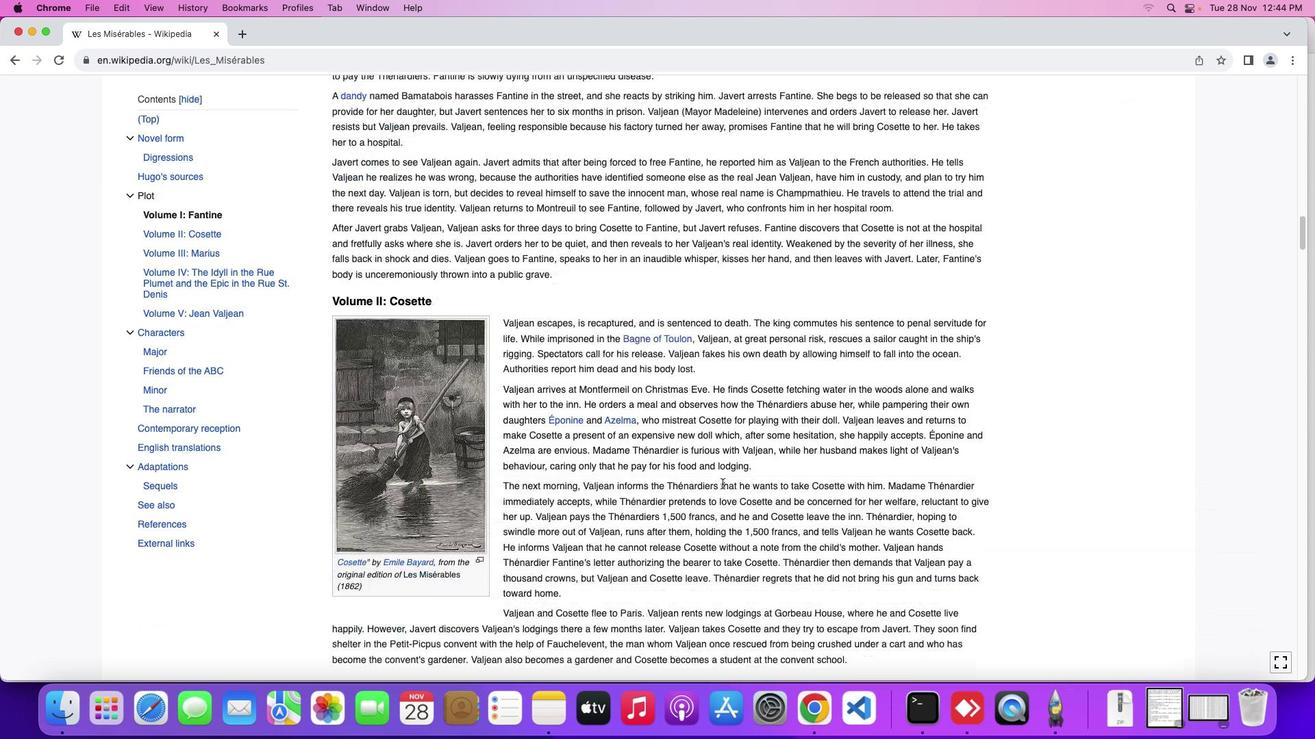
Action: Mouse moved to (714, 476)
Screenshot: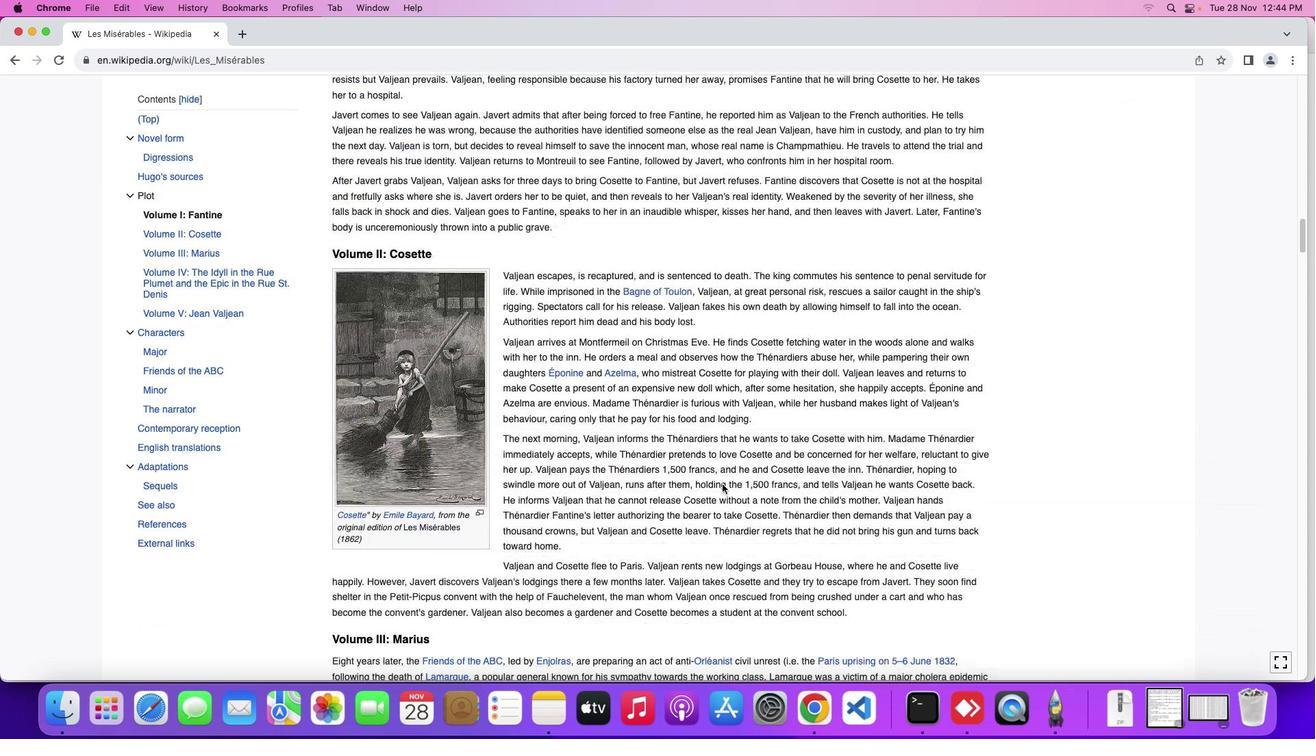 
Action: Mouse scrolled (714, 476) with delta (-6, -9)
Screenshot: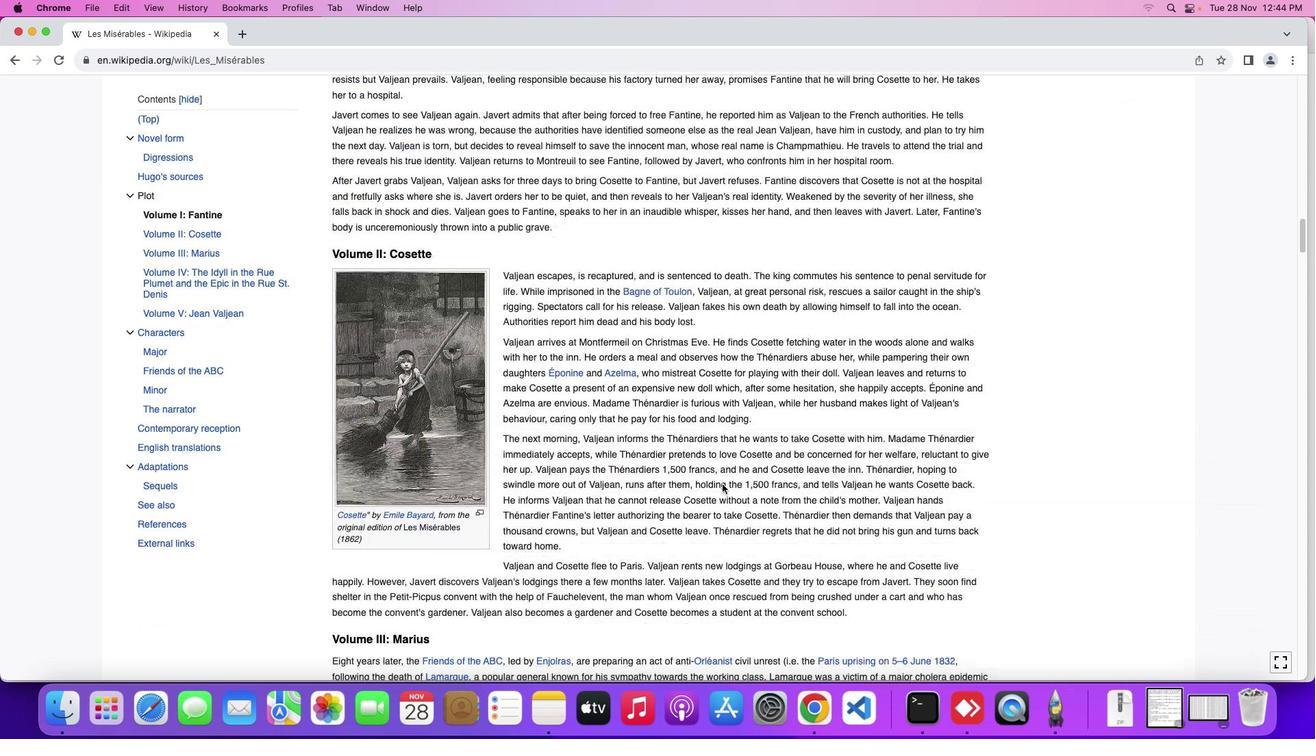 
Action: Mouse moved to (715, 478)
Screenshot: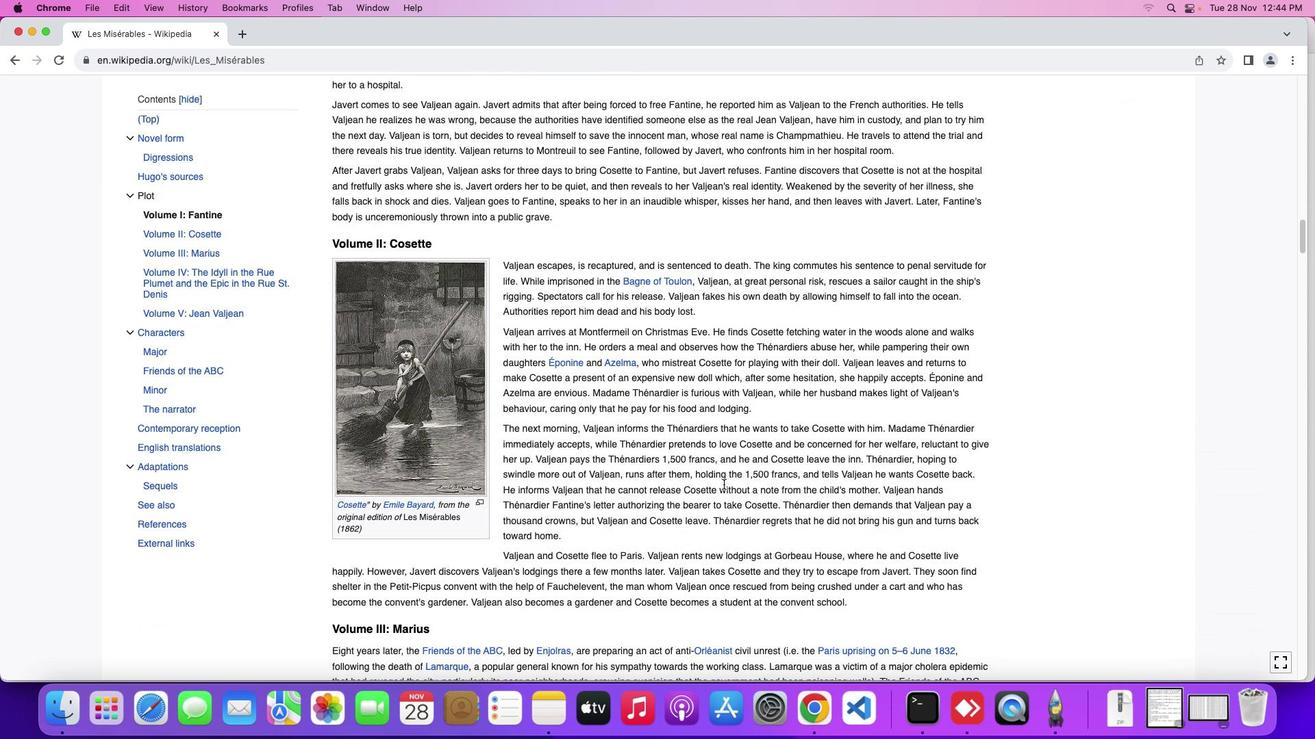 
Action: Mouse scrolled (715, 478) with delta (-6, -7)
Screenshot: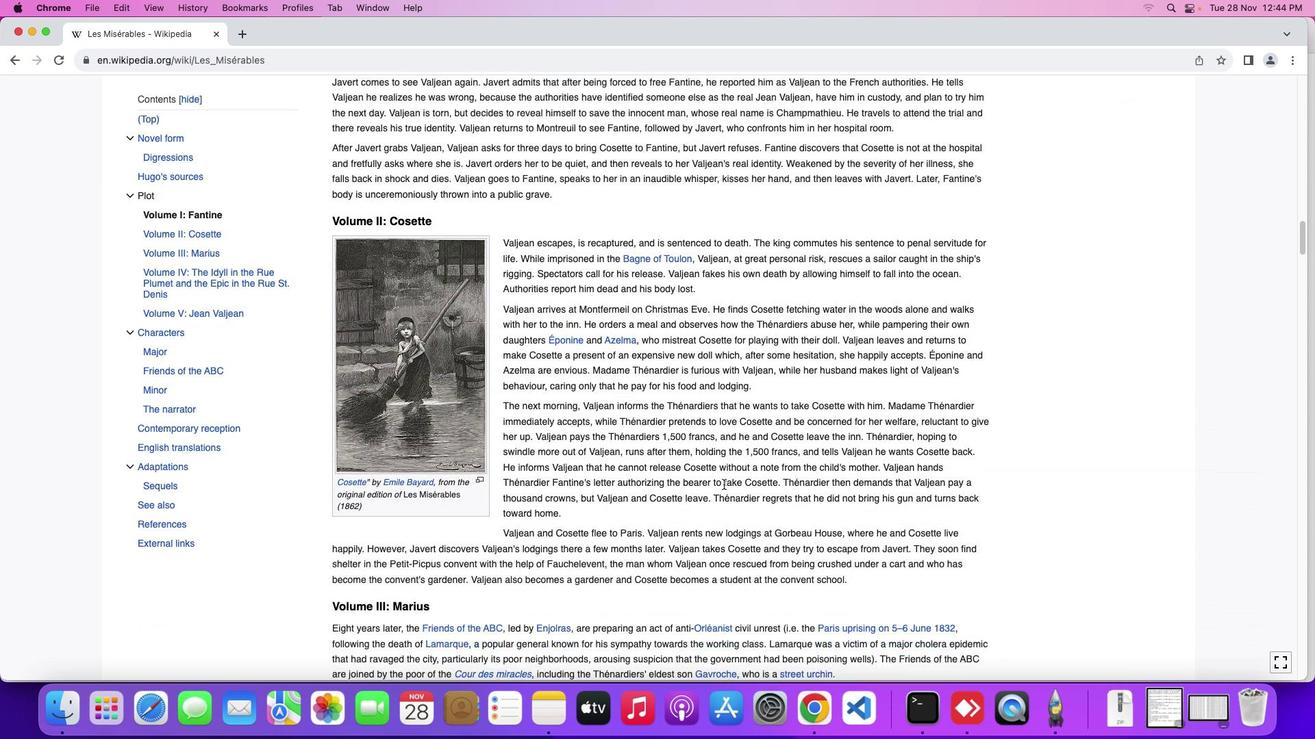 
Action: Mouse moved to (715, 478)
Screenshot: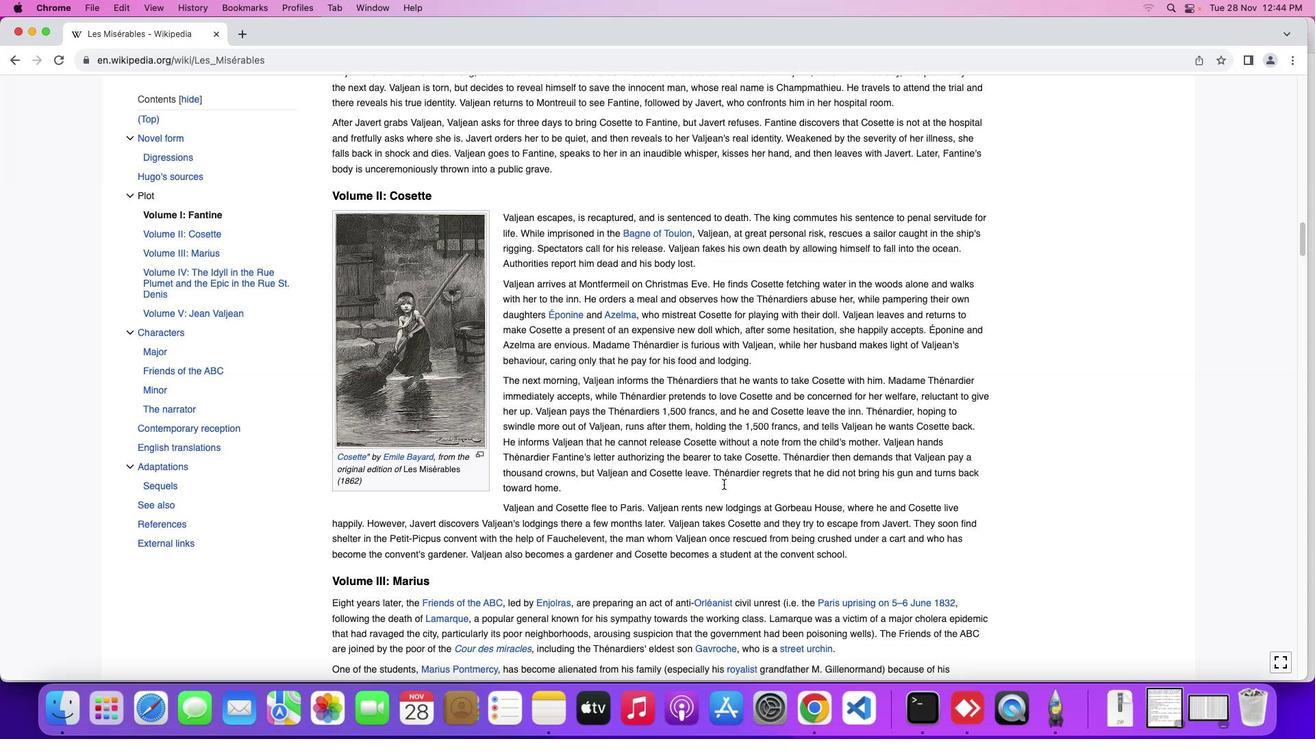 
Action: Mouse scrolled (715, 478) with delta (-6, -7)
Screenshot: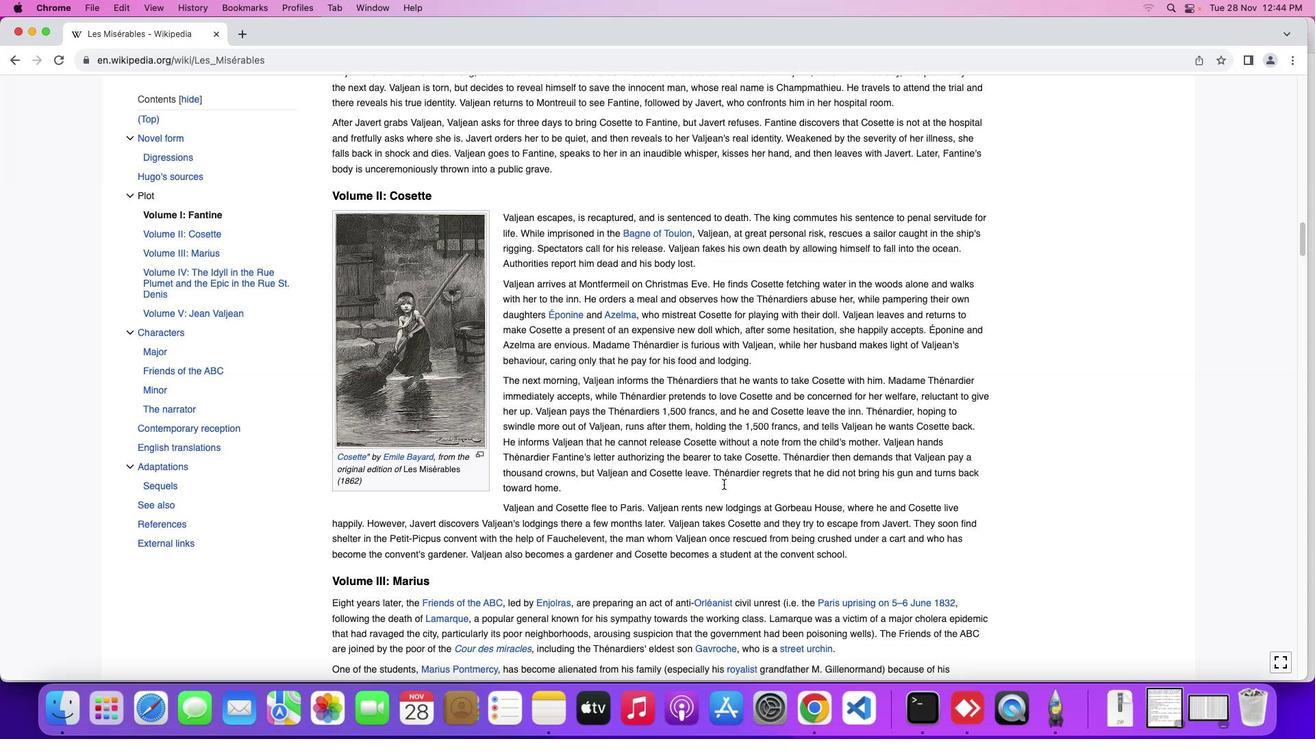 
Action: Mouse moved to (715, 477)
Screenshot: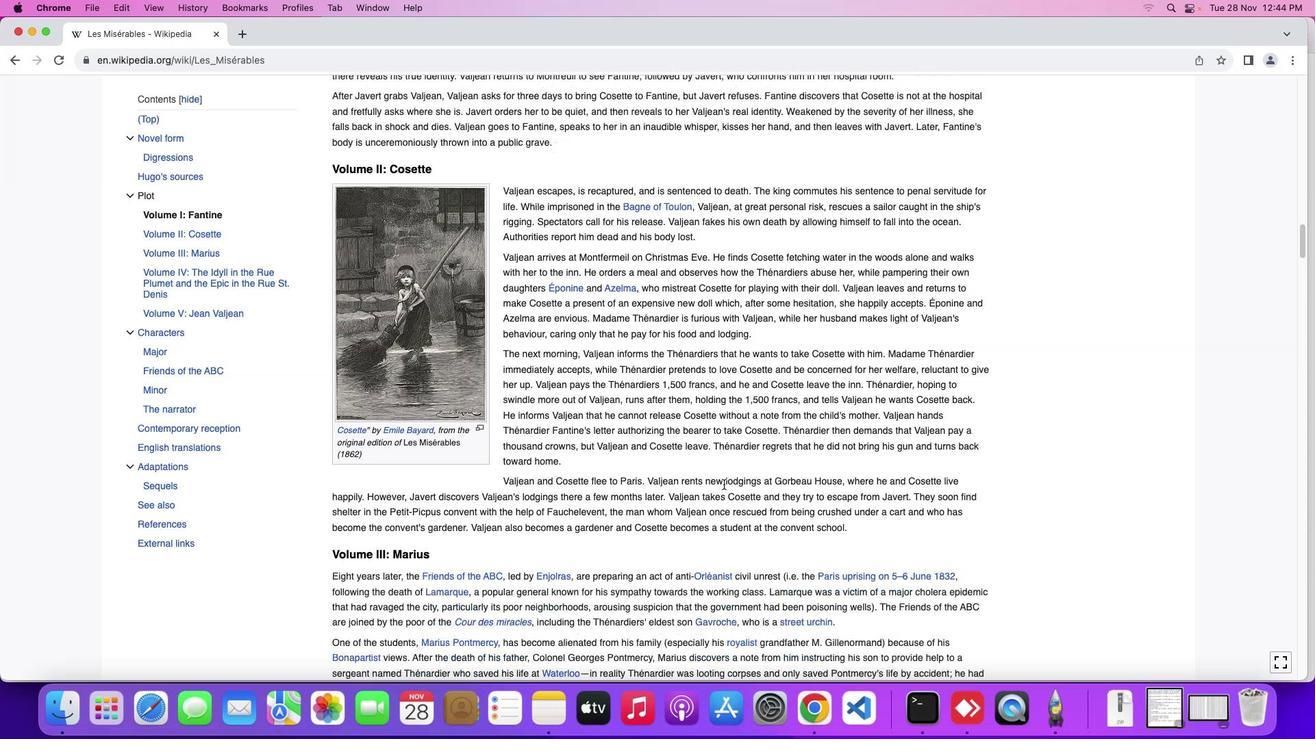 
Action: Mouse scrolled (715, 477) with delta (-6, -8)
Screenshot: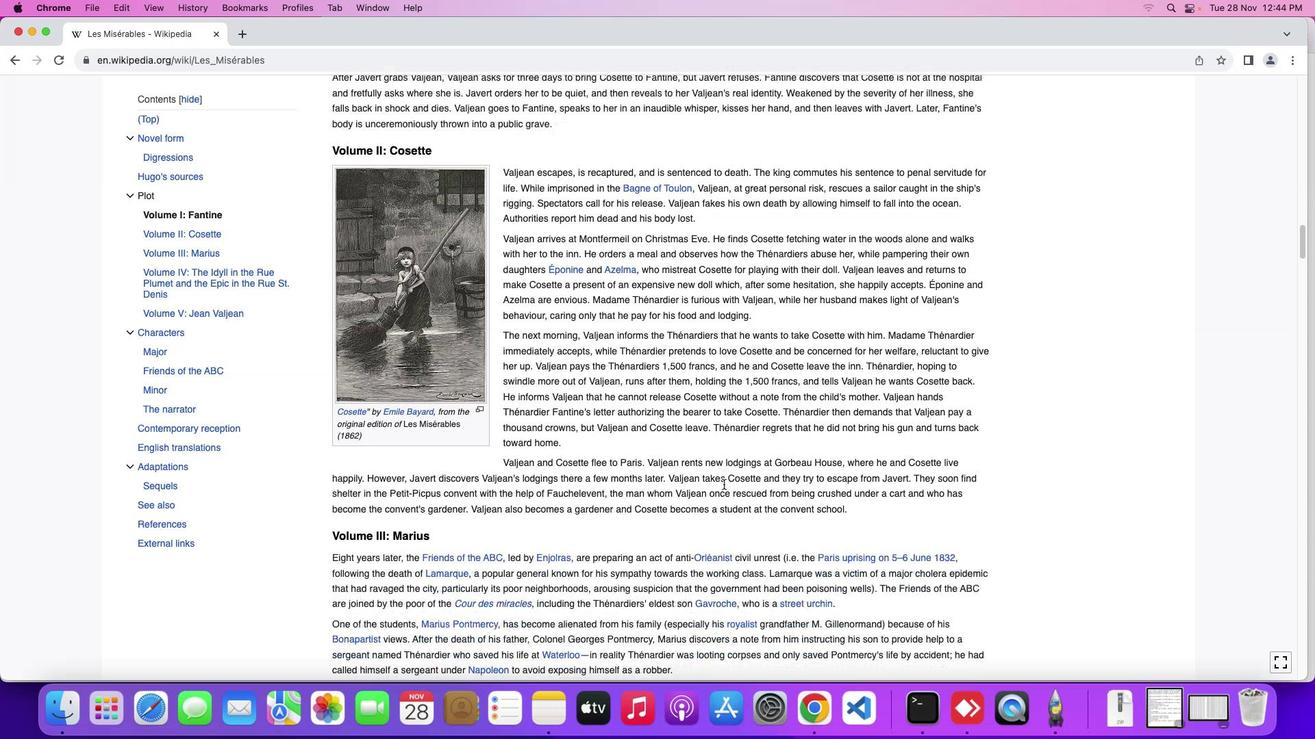 
Action: Mouse moved to (716, 476)
Screenshot: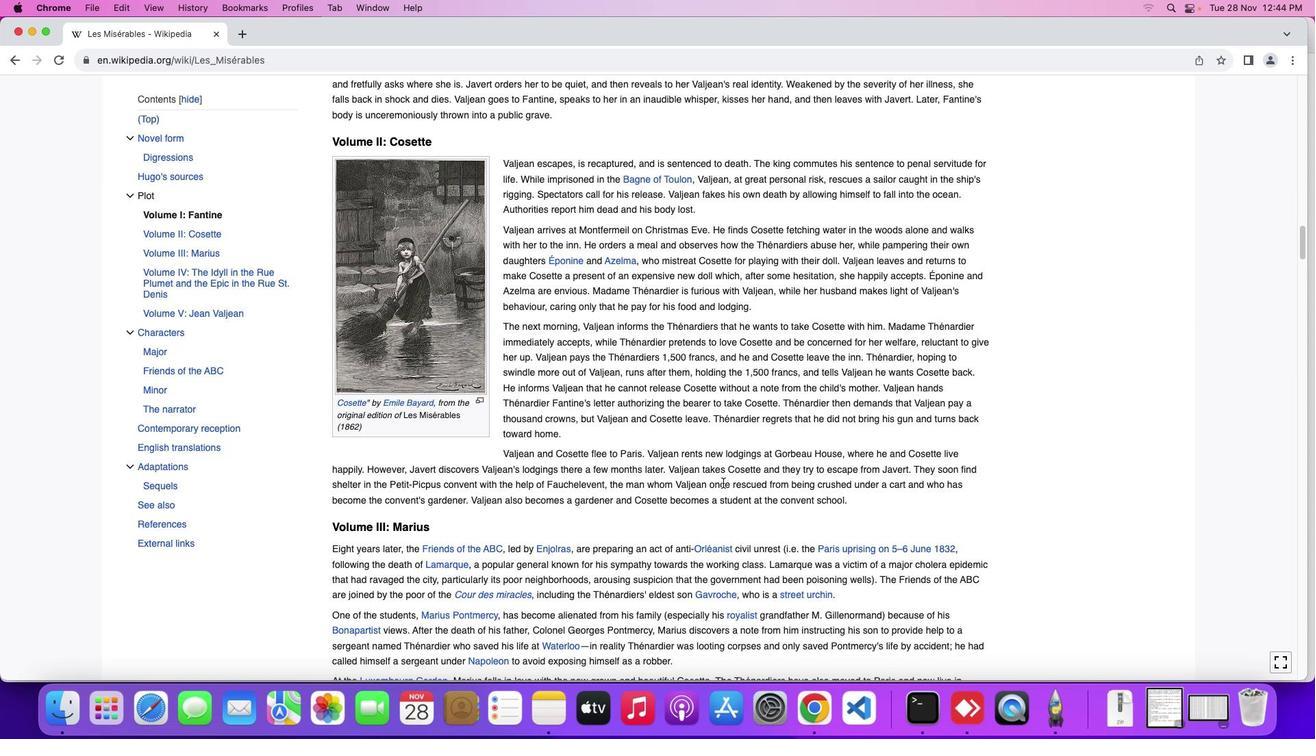 
Action: Mouse scrolled (716, 476) with delta (-6, -7)
Screenshot: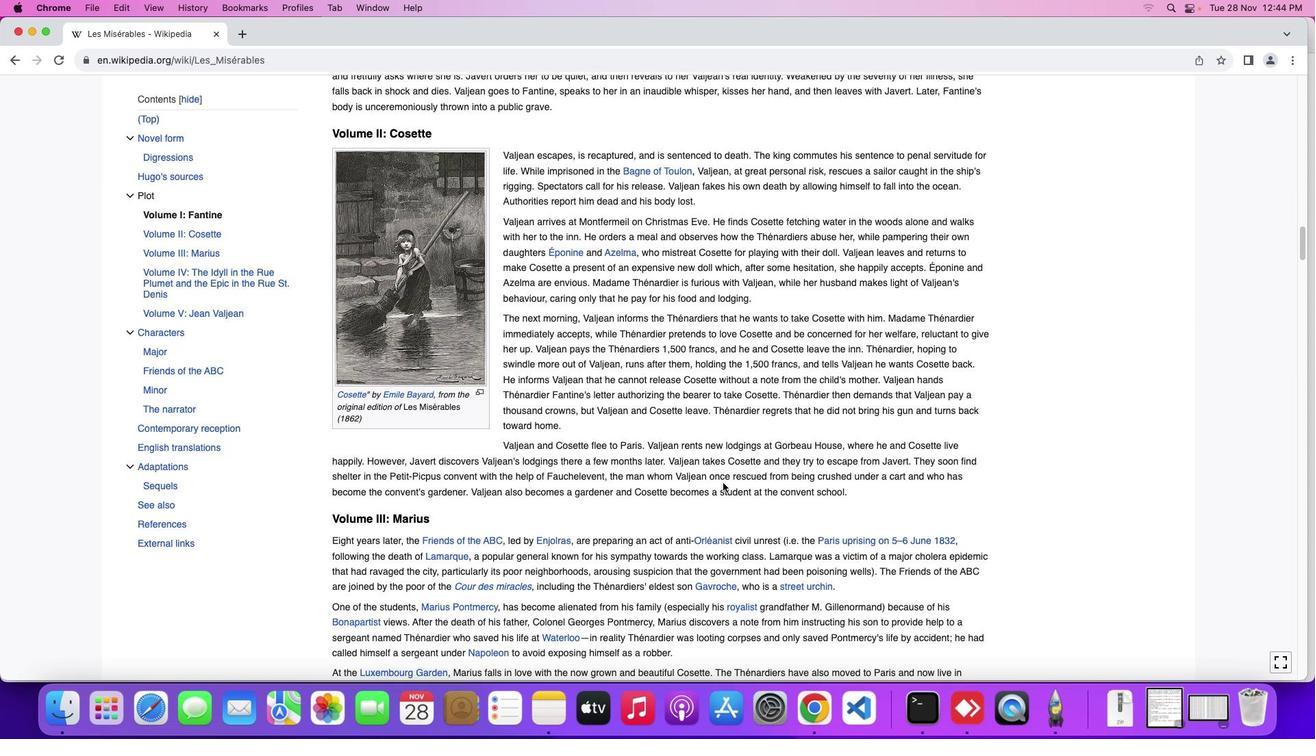 
Action: Mouse moved to (715, 476)
Screenshot: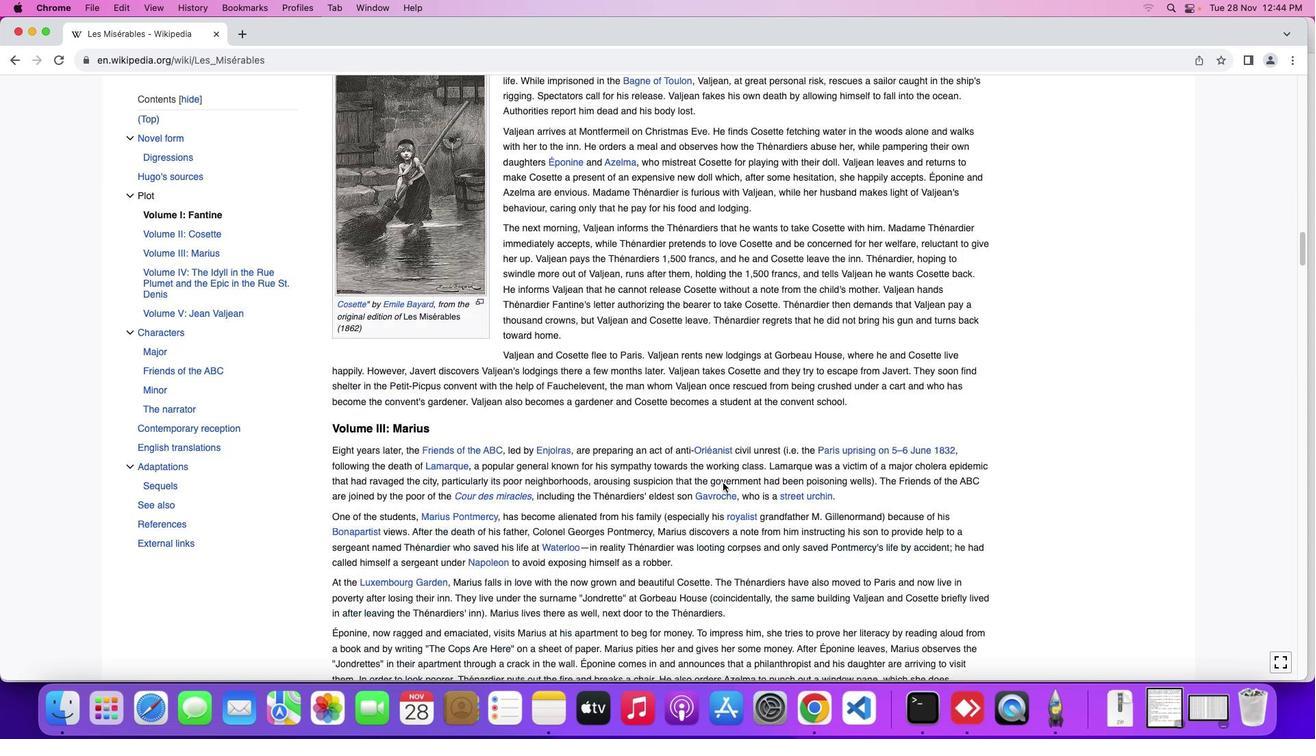 
Action: Mouse scrolled (715, 476) with delta (-6, -7)
Screenshot: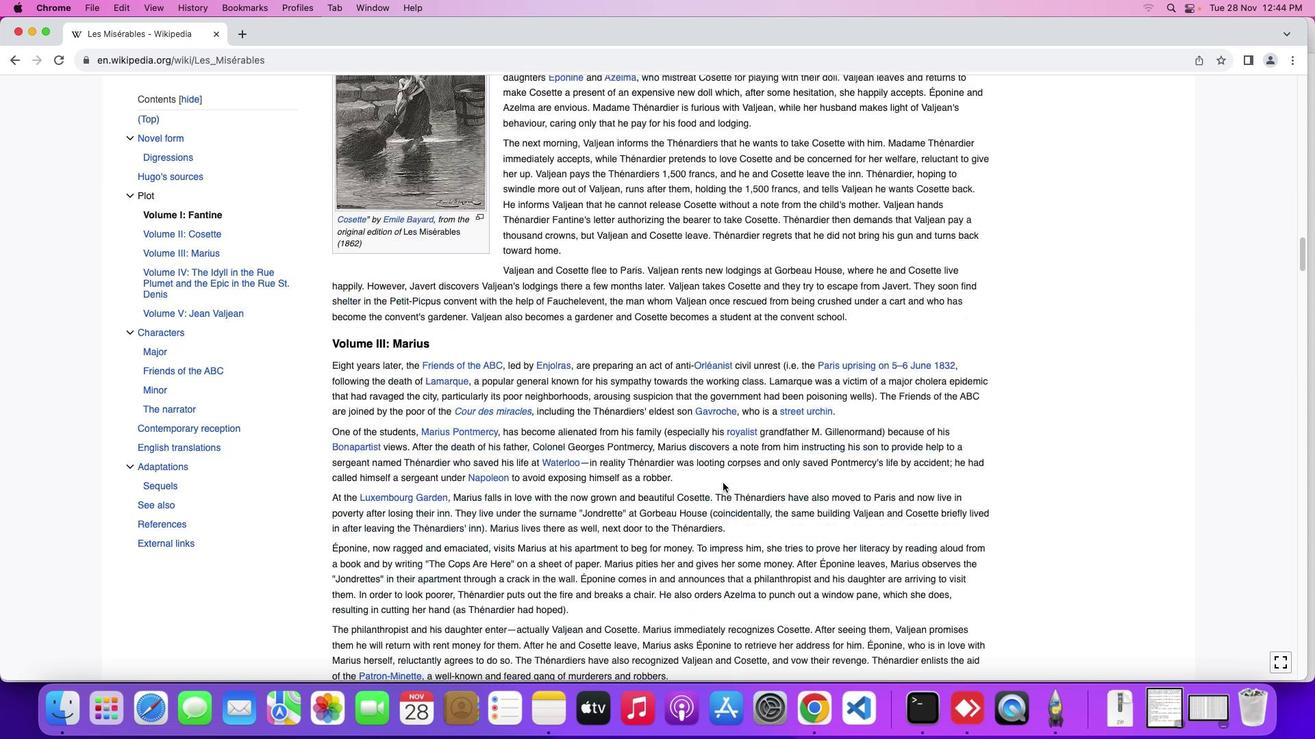 
Action: Mouse moved to (715, 476)
Screenshot: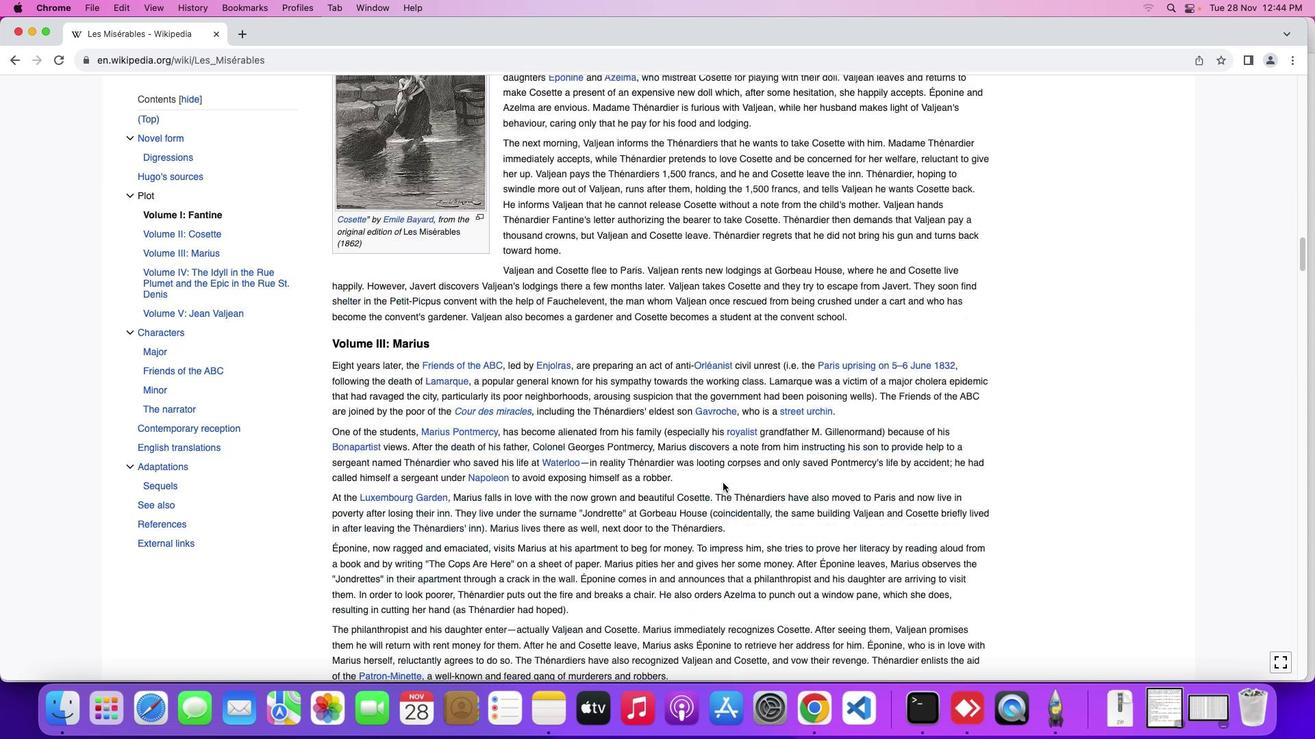 
Action: Mouse scrolled (715, 476) with delta (-6, -8)
Screenshot: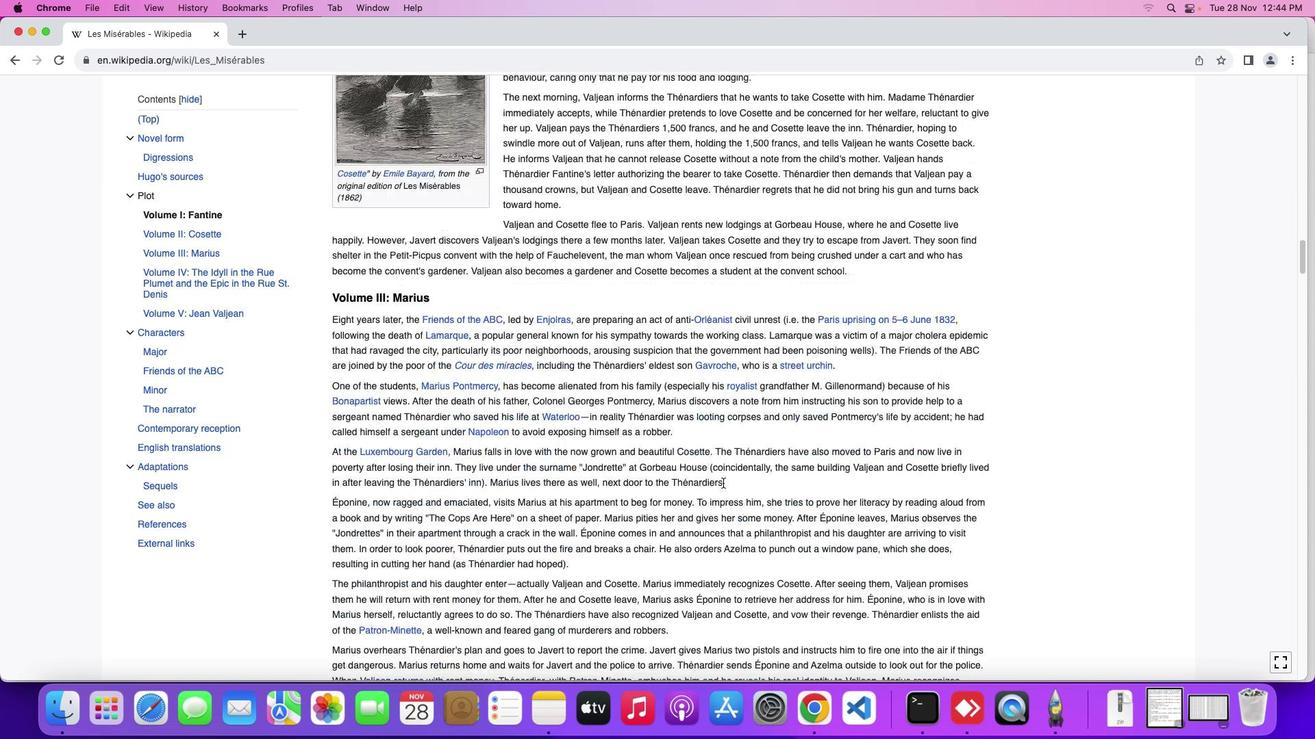 
Action: Mouse moved to (715, 475)
Screenshot: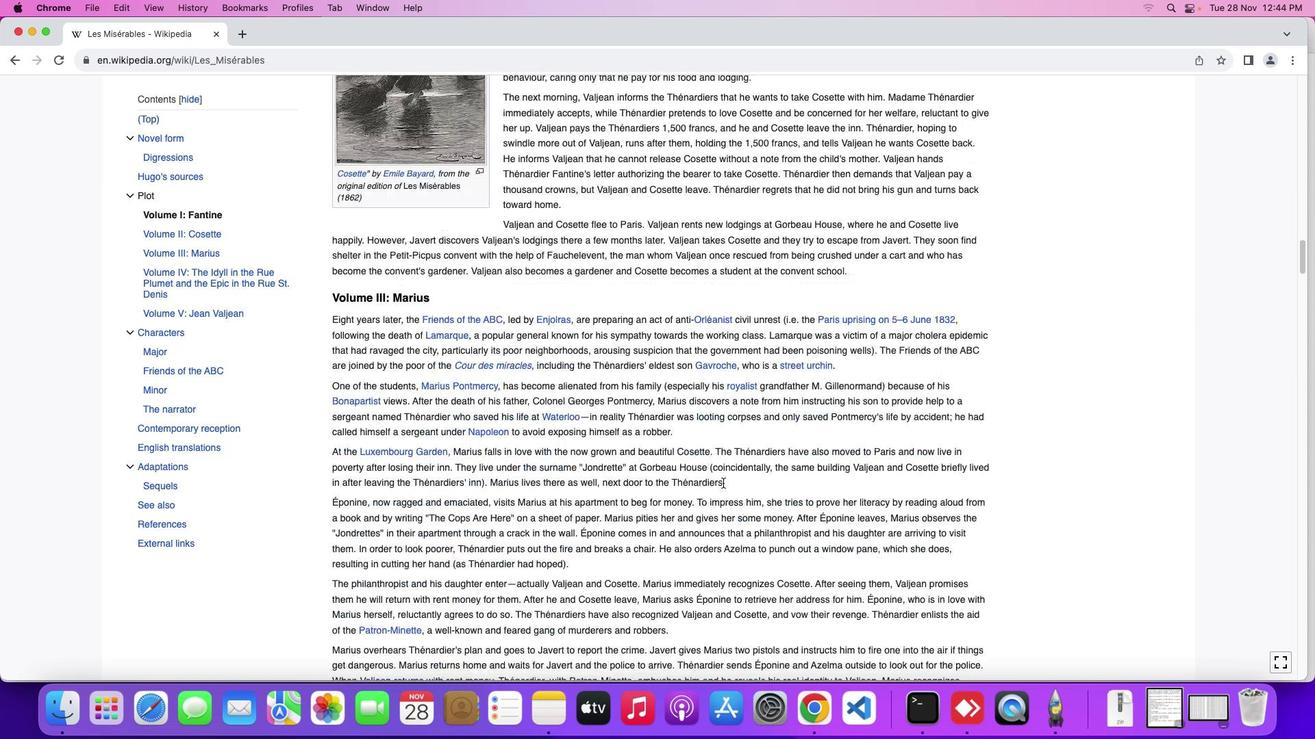 
Action: Mouse scrolled (715, 475) with delta (-6, -9)
Screenshot: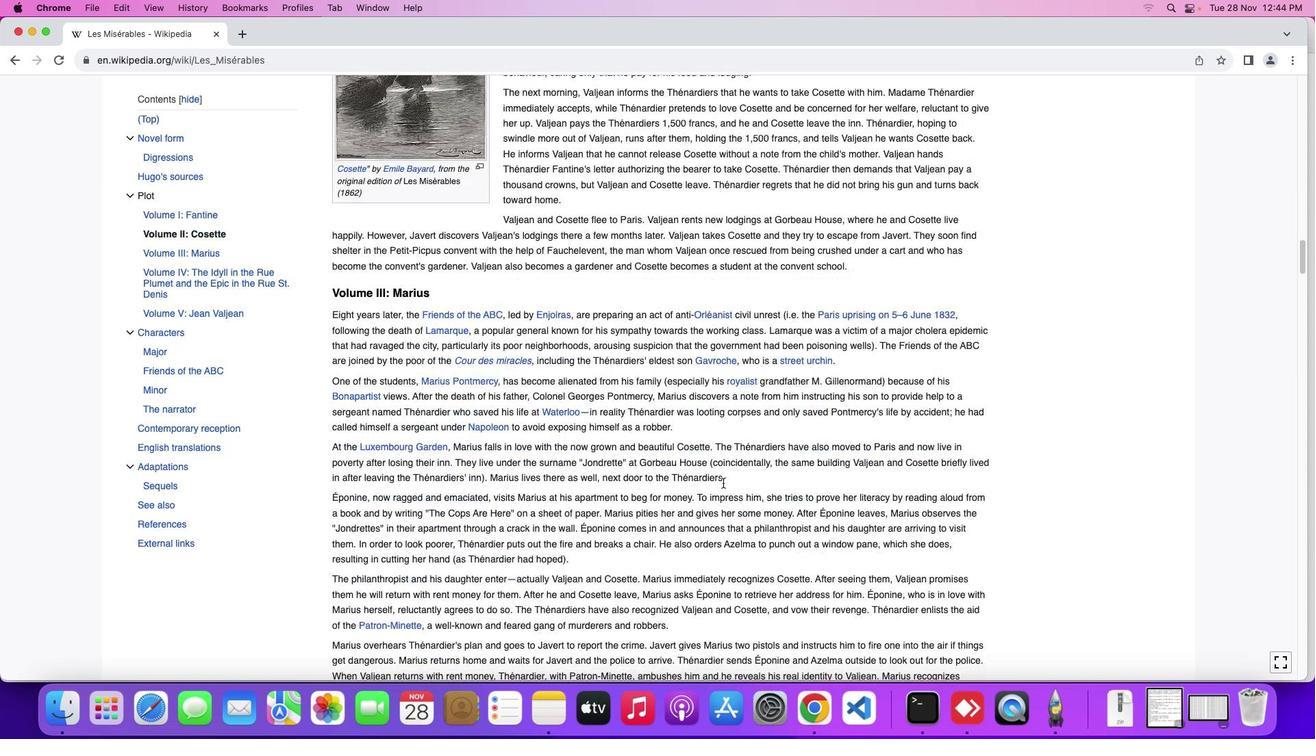 
Action: Mouse moved to (715, 475)
Screenshot: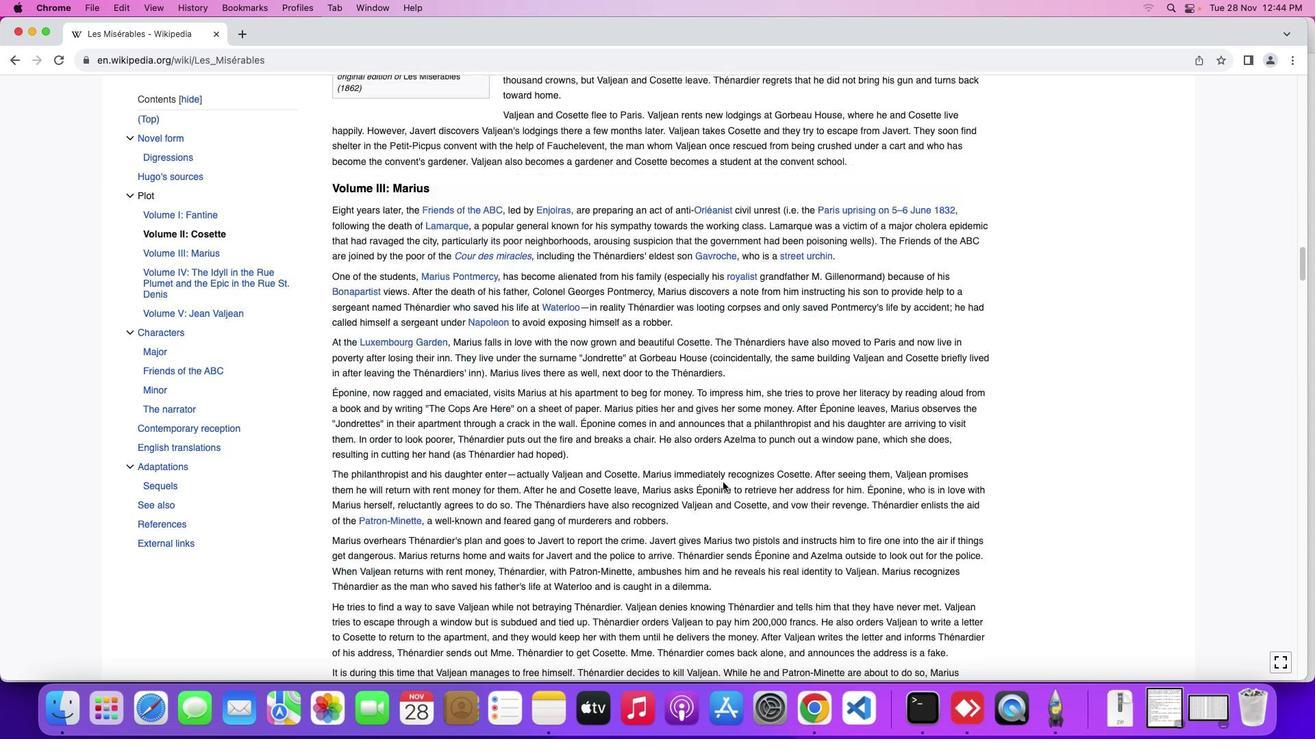 
Action: Mouse scrolled (715, 475) with delta (-6, -7)
Screenshot: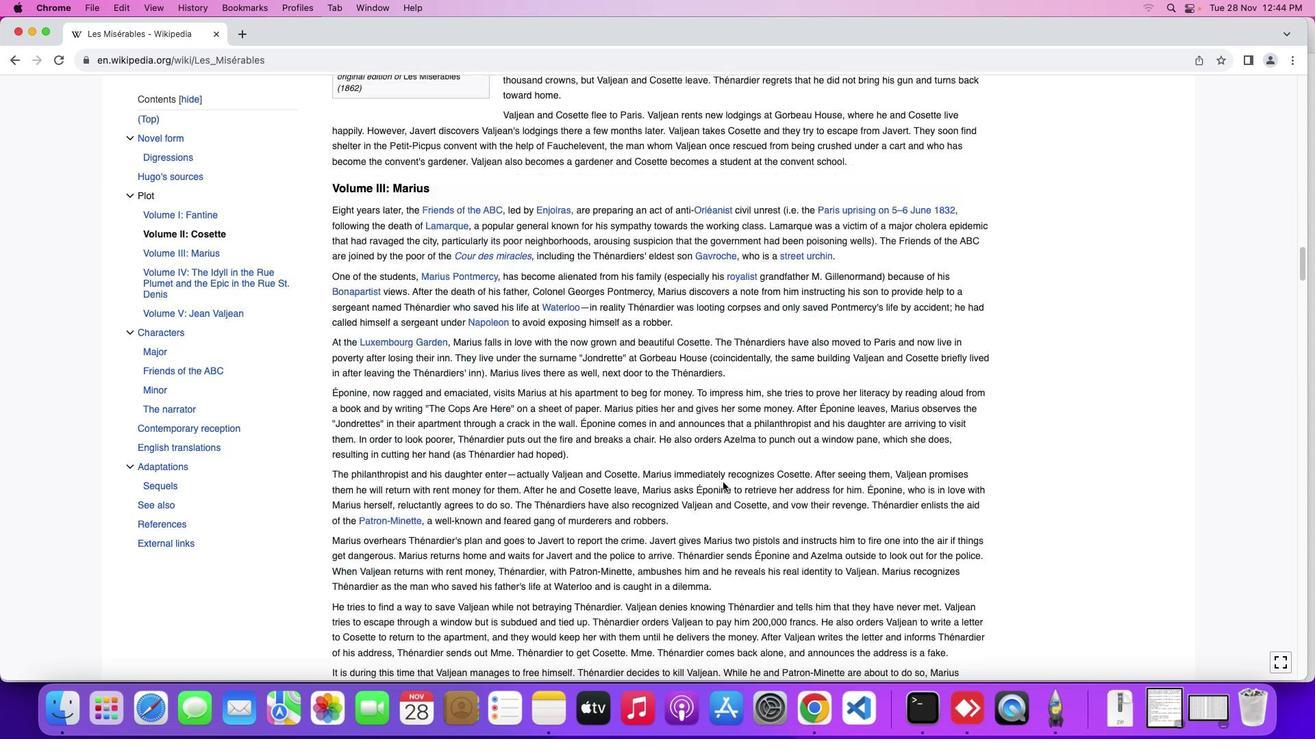 
Action: Mouse scrolled (715, 475) with delta (-6, -7)
Screenshot: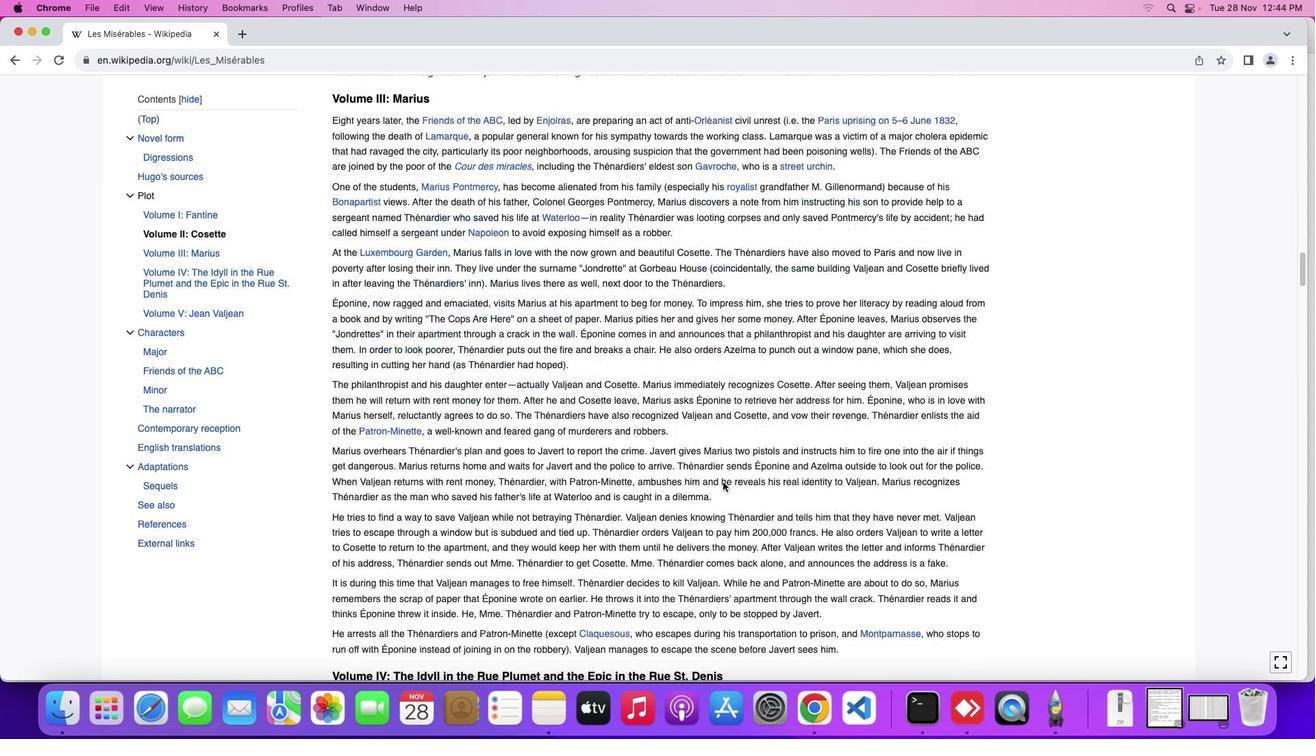 
Action: Mouse scrolled (715, 475) with delta (-6, -8)
Screenshot: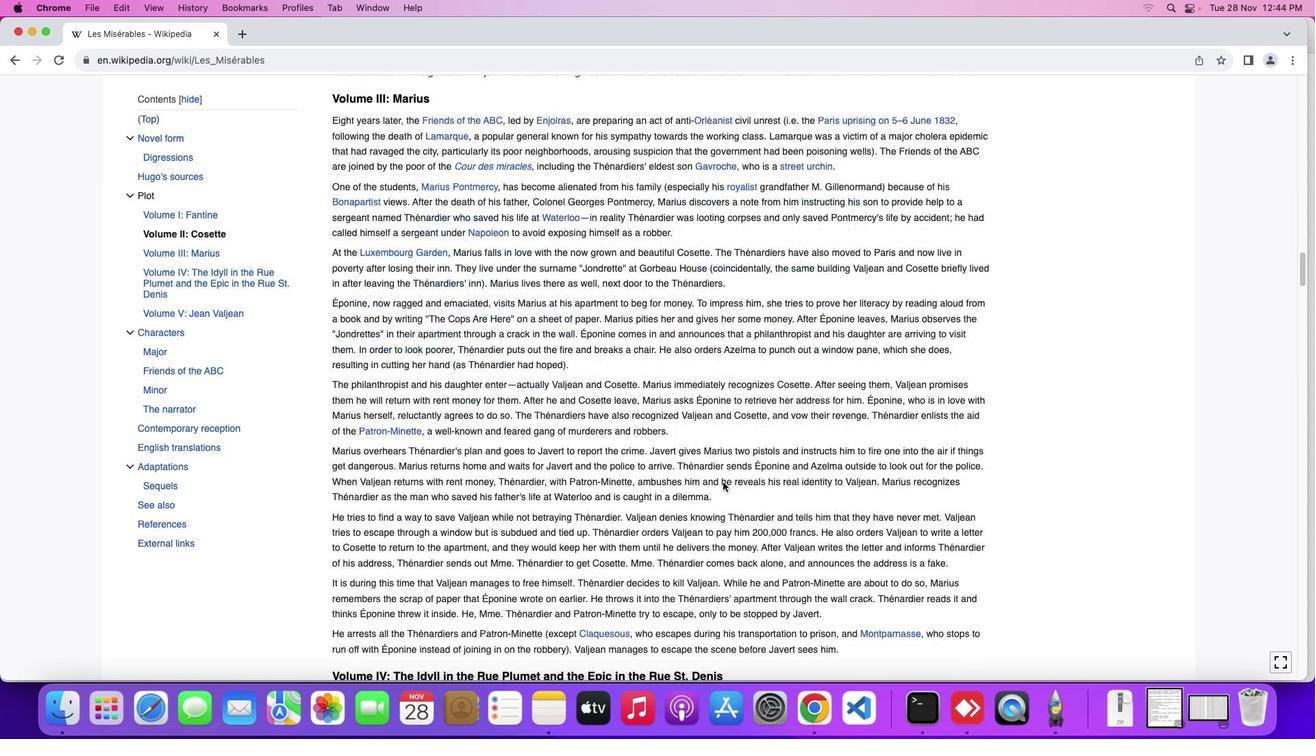
Action: Mouse scrolled (715, 475) with delta (-6, -9)
Screenshot: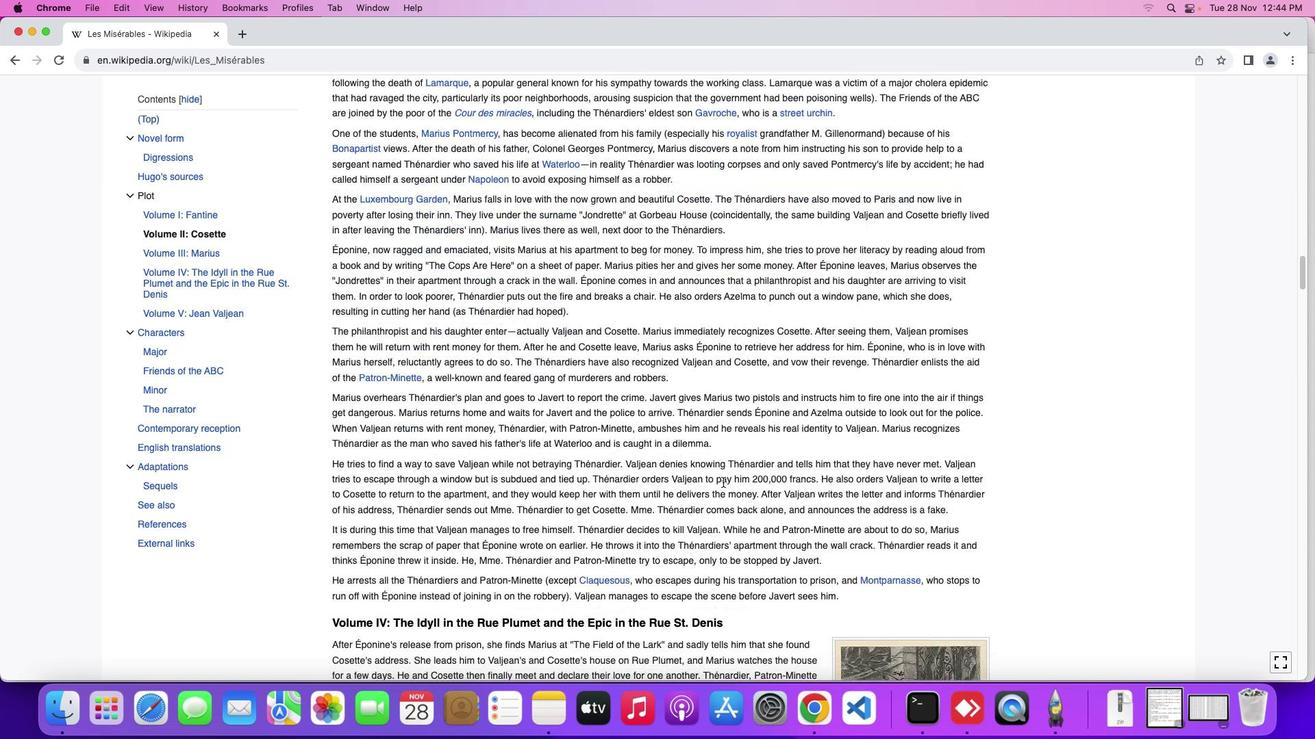 
Action: Mouse moved to (715, 475)
Screenshot: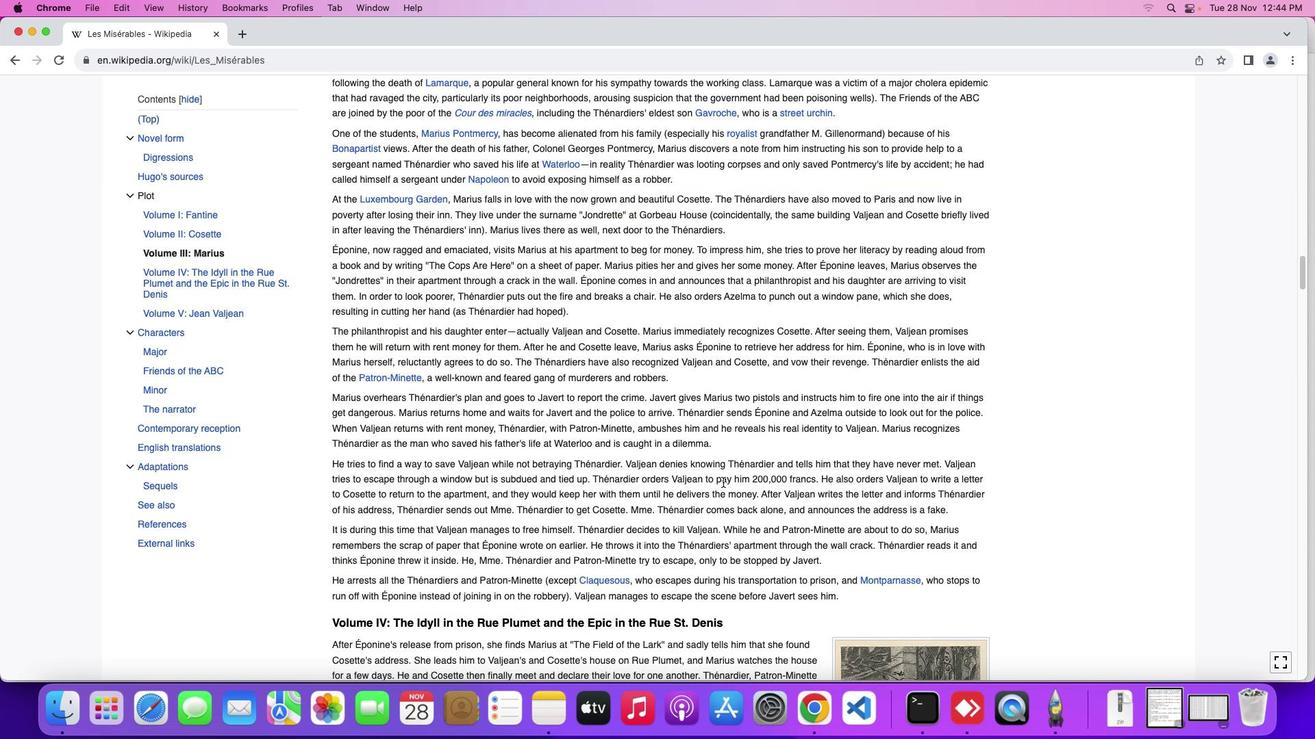 
Action: Mouse scrolled (715, 475) with delta (-6, -7)
Screenshot: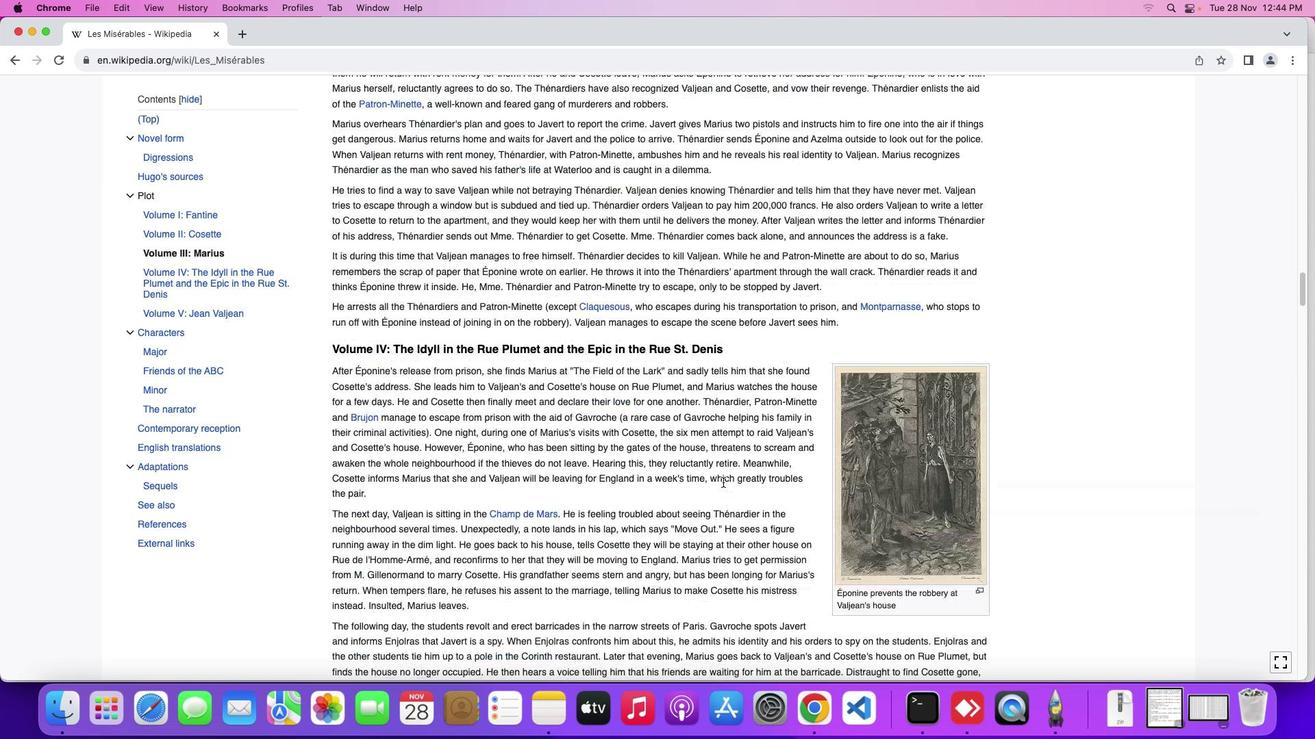
Action: Mouse scrolled (715, 475) with delta (-6, -7)
Screenshot: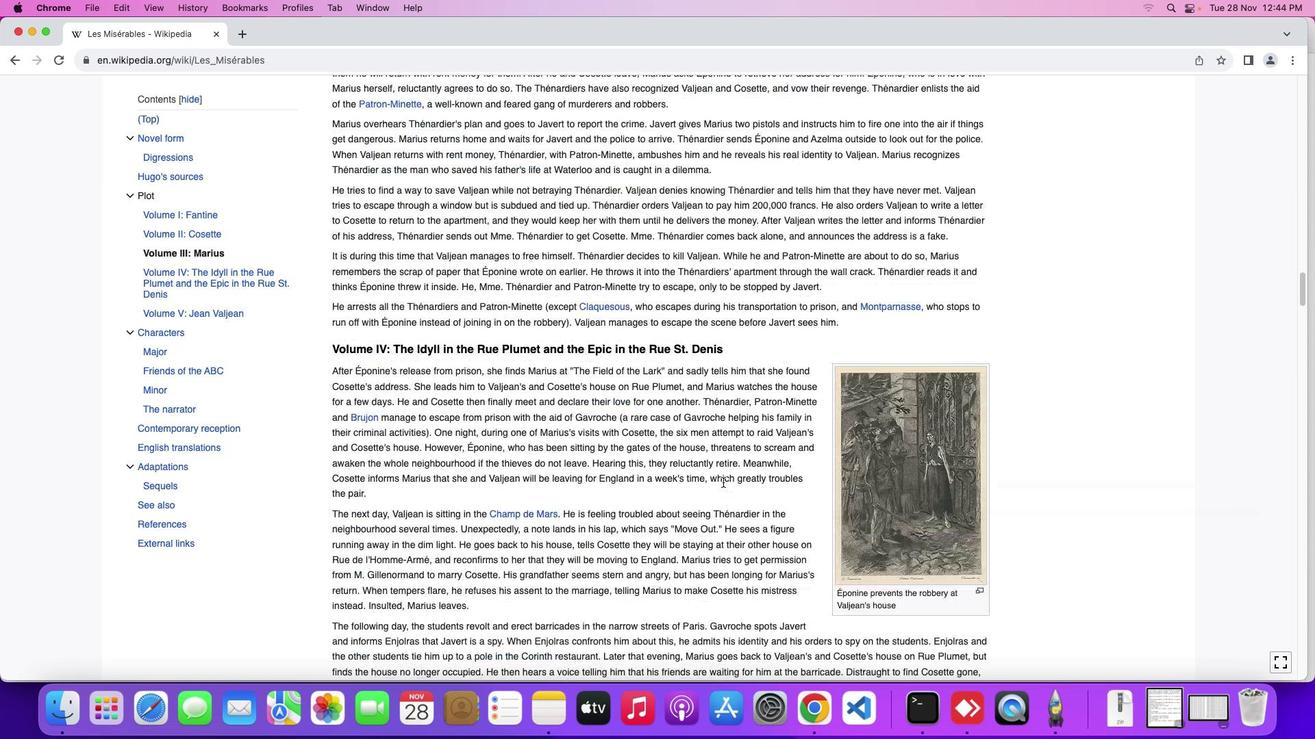 
Action: Mouse scrolled (715, 475) with delta (-6, -8)
Screenshot: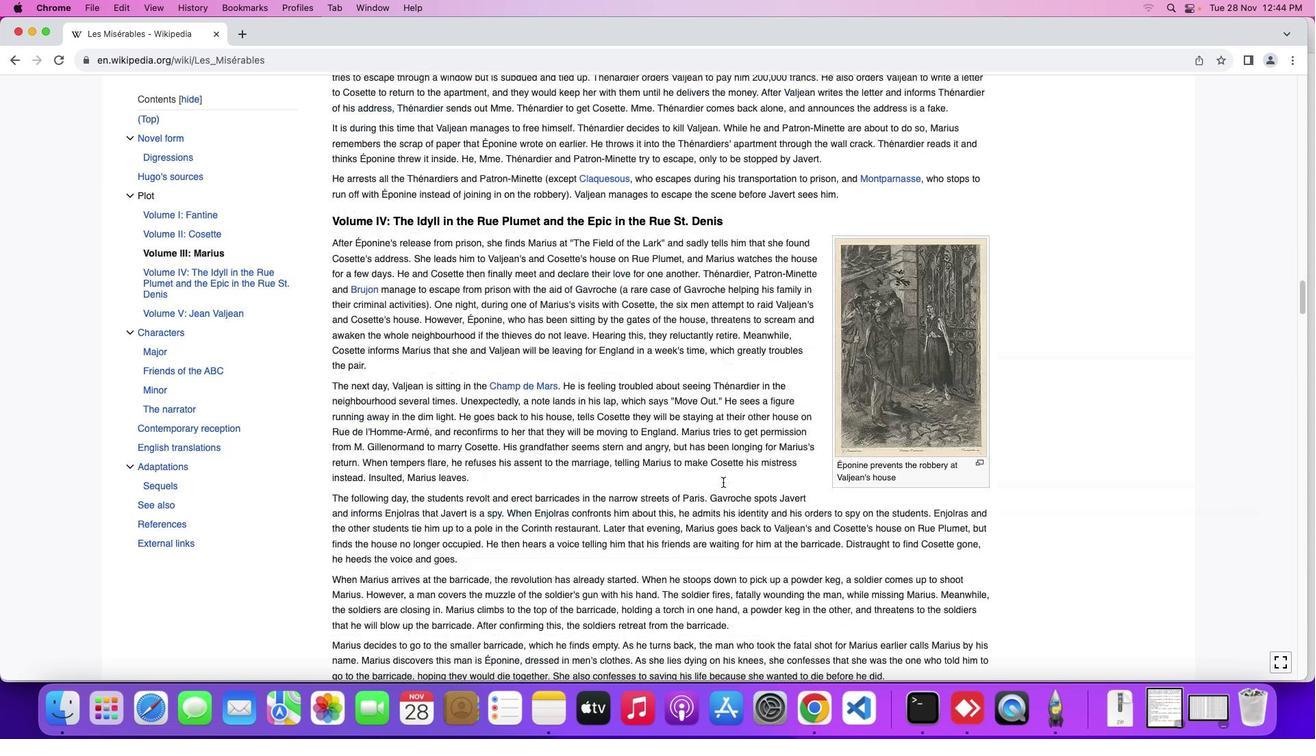 
Action: Mouse scrolled (715, 475) with delta (-6, -10)
Screenshot: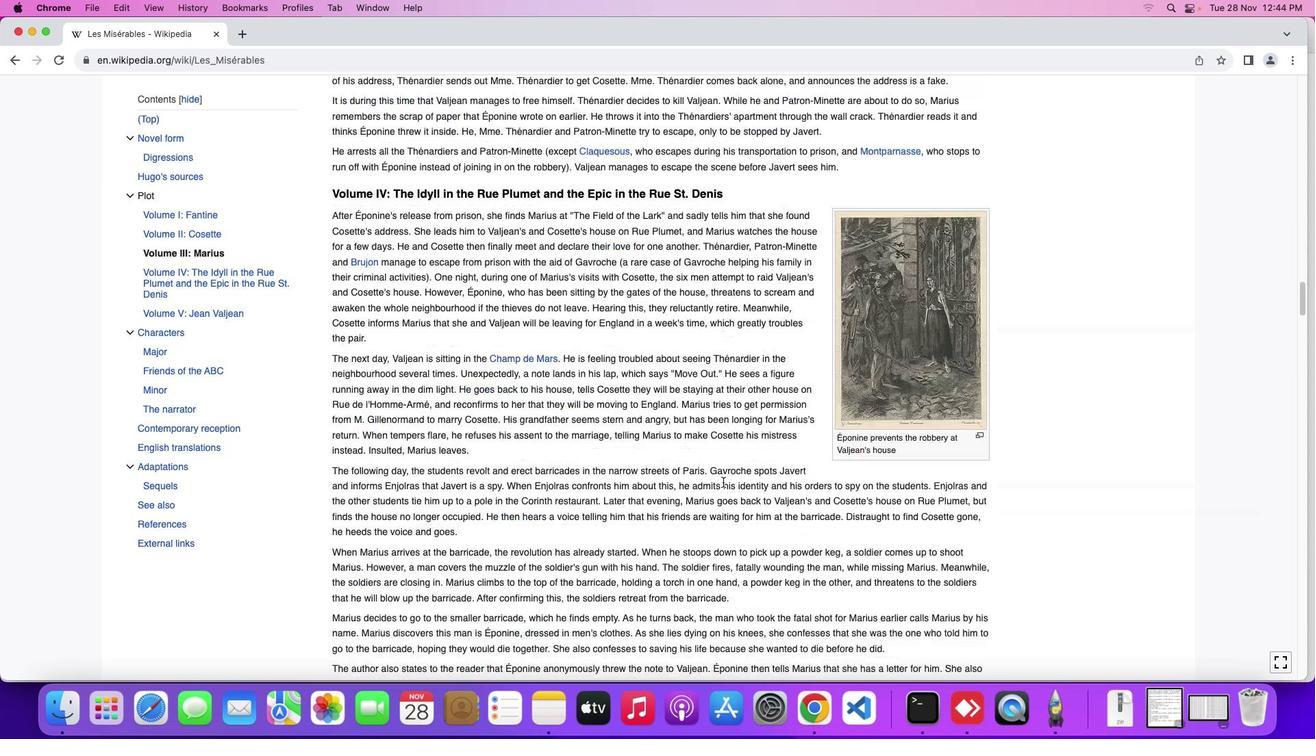 
Action: Mouse moved to (715, 474)
Screenshot: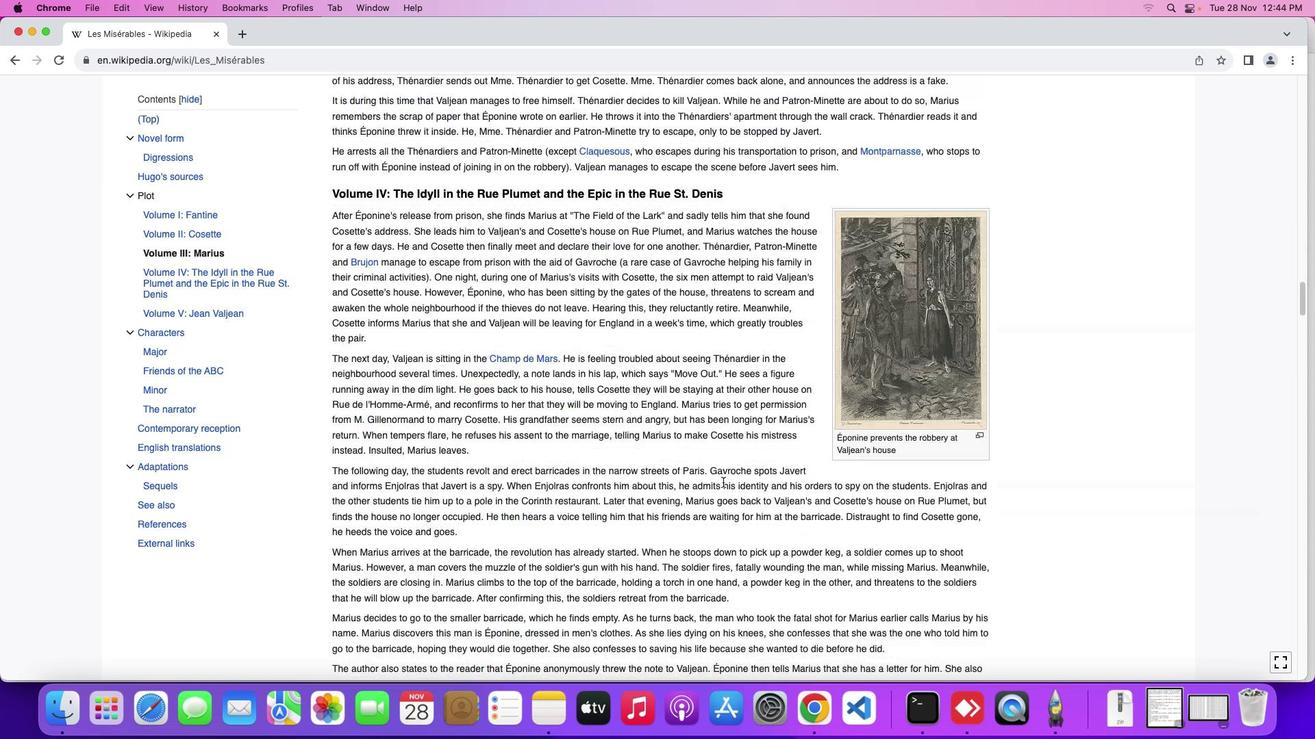 
Action: Mouse scrolled (715, 474) with delta (-6, -10)
Screenshot: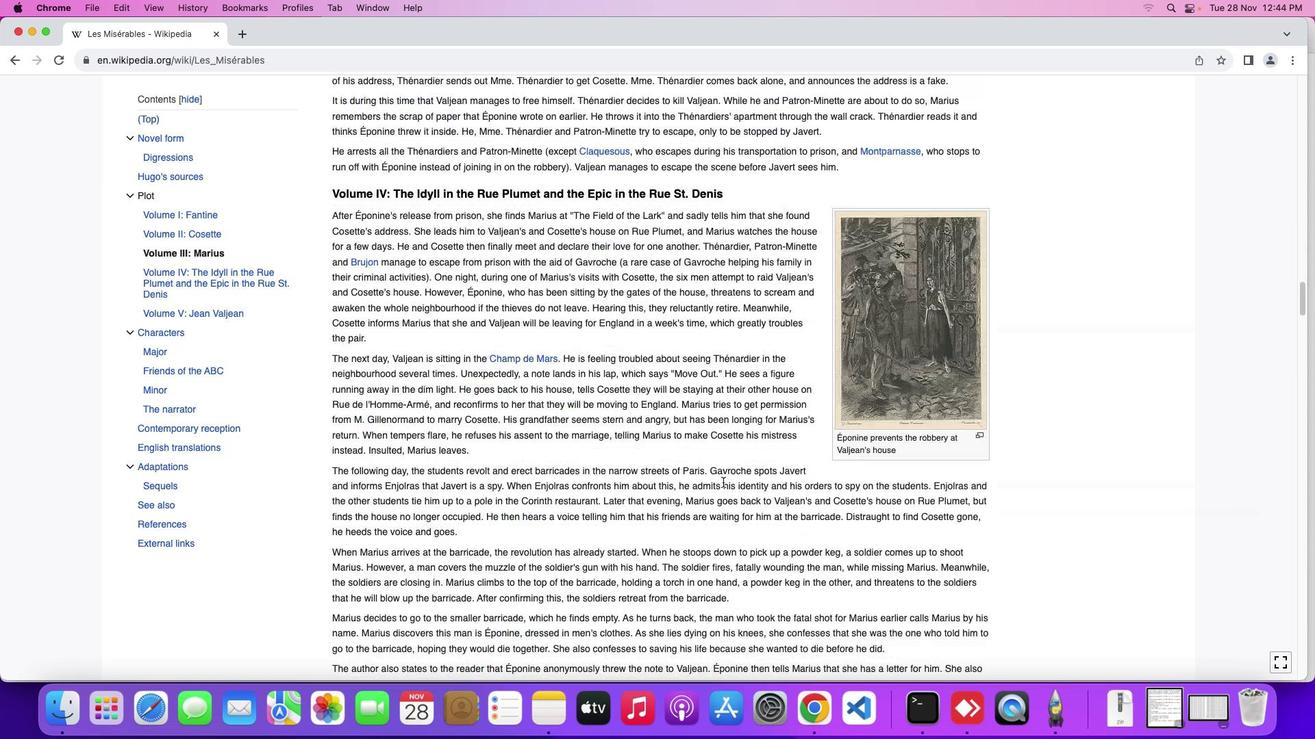 
Action: Mouse moved to (715, 474)
Screenshot: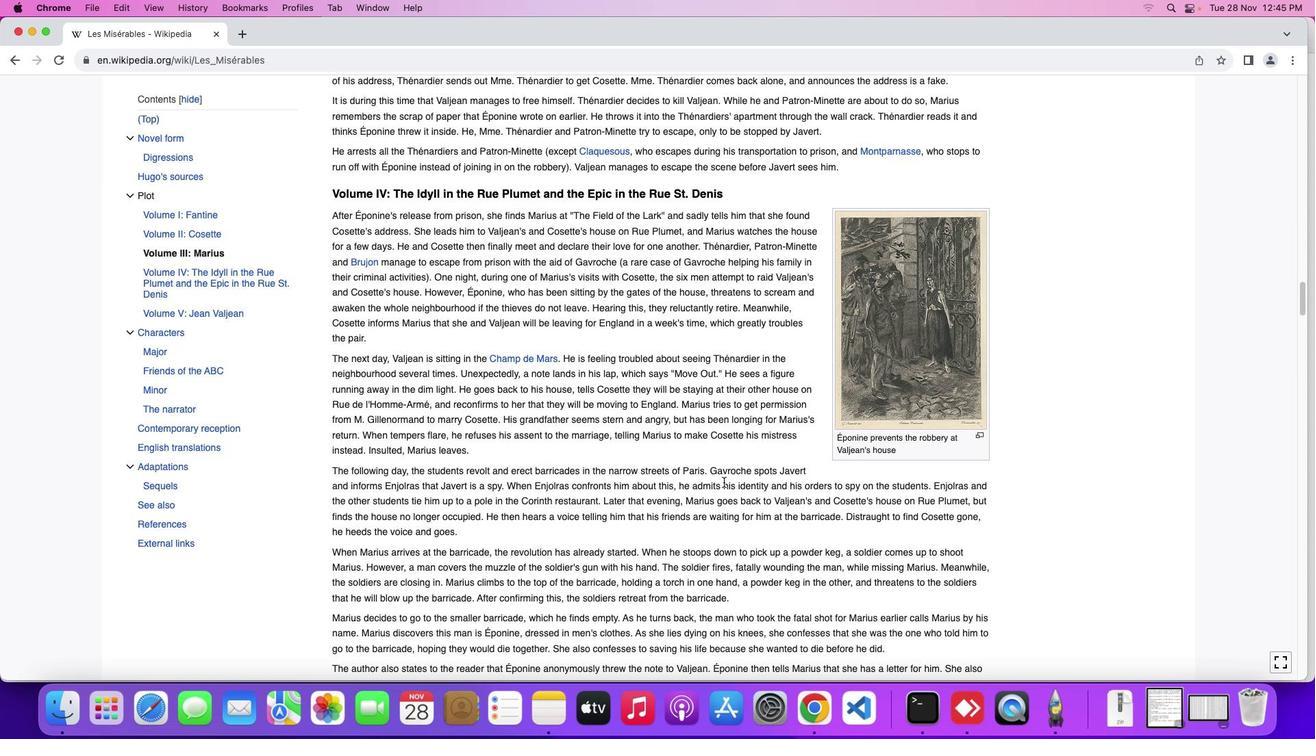 
Action: Mouse scrolled (715, 474) with delta (-6, -7)
Screenshot: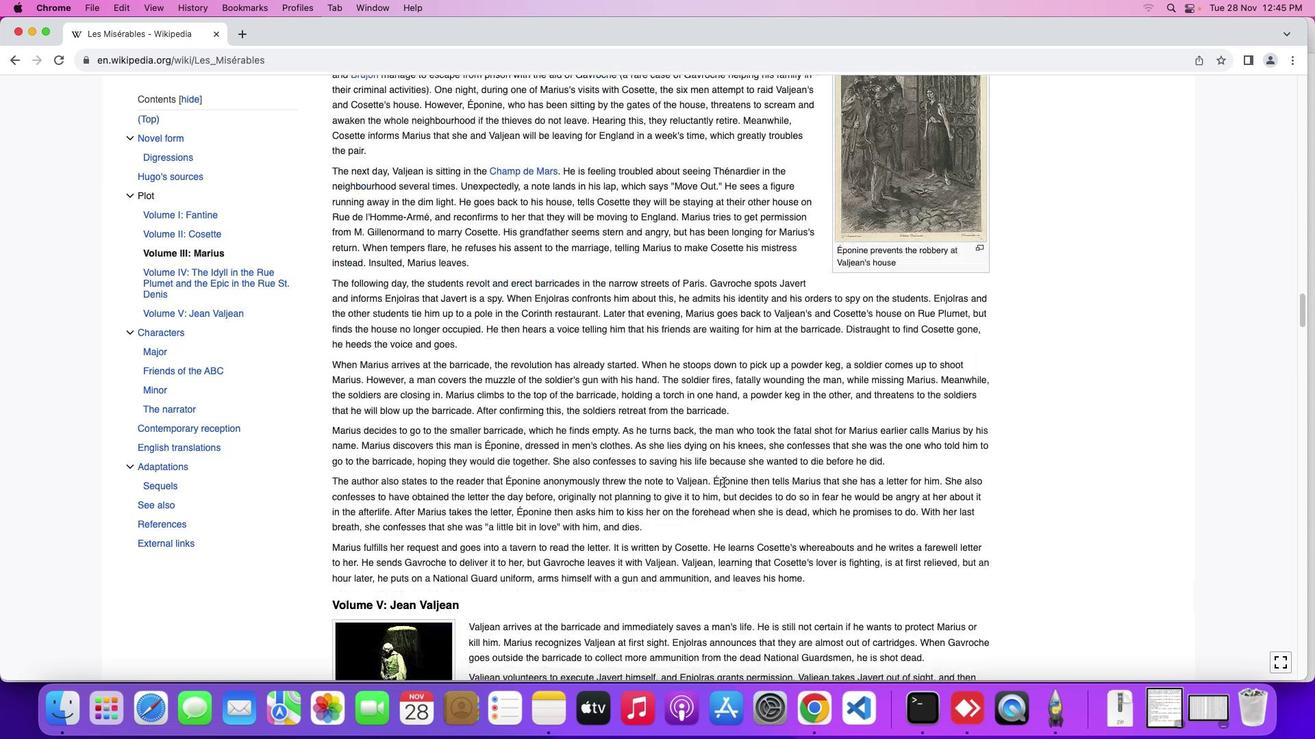 
Action: Mouse scrolled (715, 474) with delta (-6, -7)
Screenshot: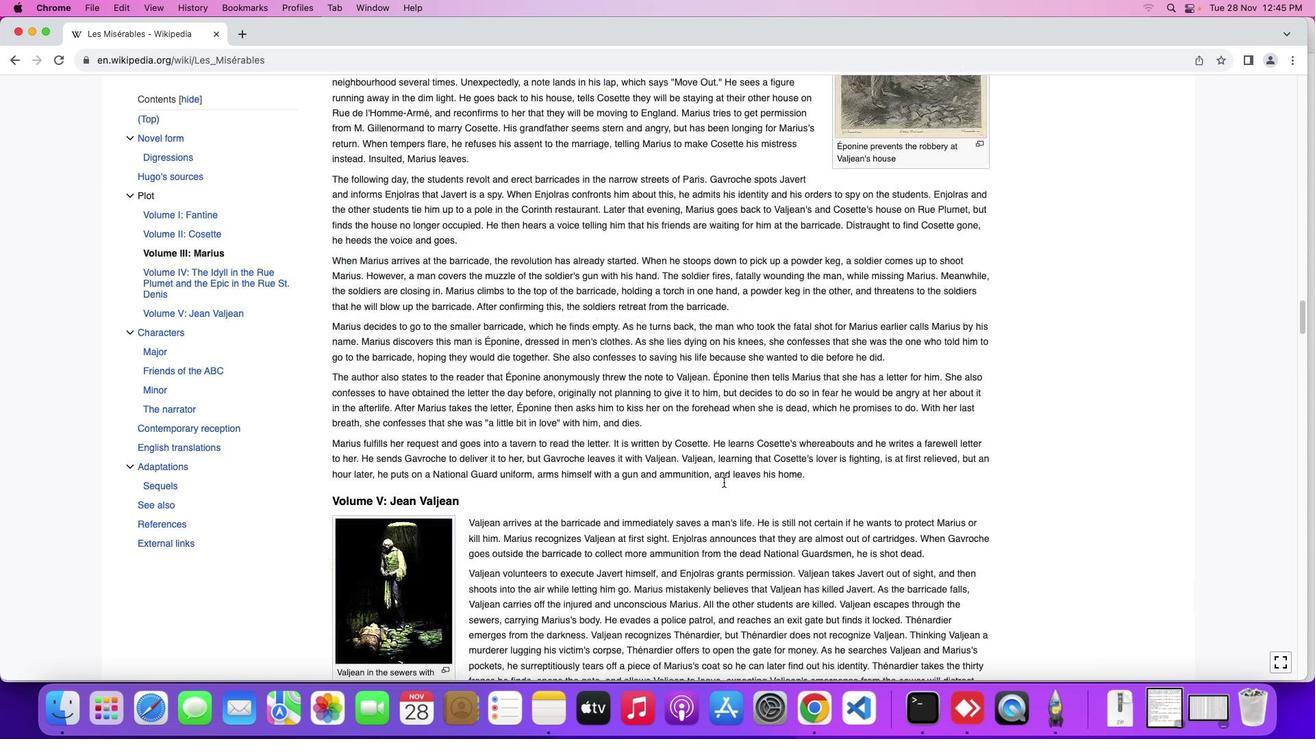 
Action: Mouse scrolled (715, 474) with delta (-6, -8)
Screenshot: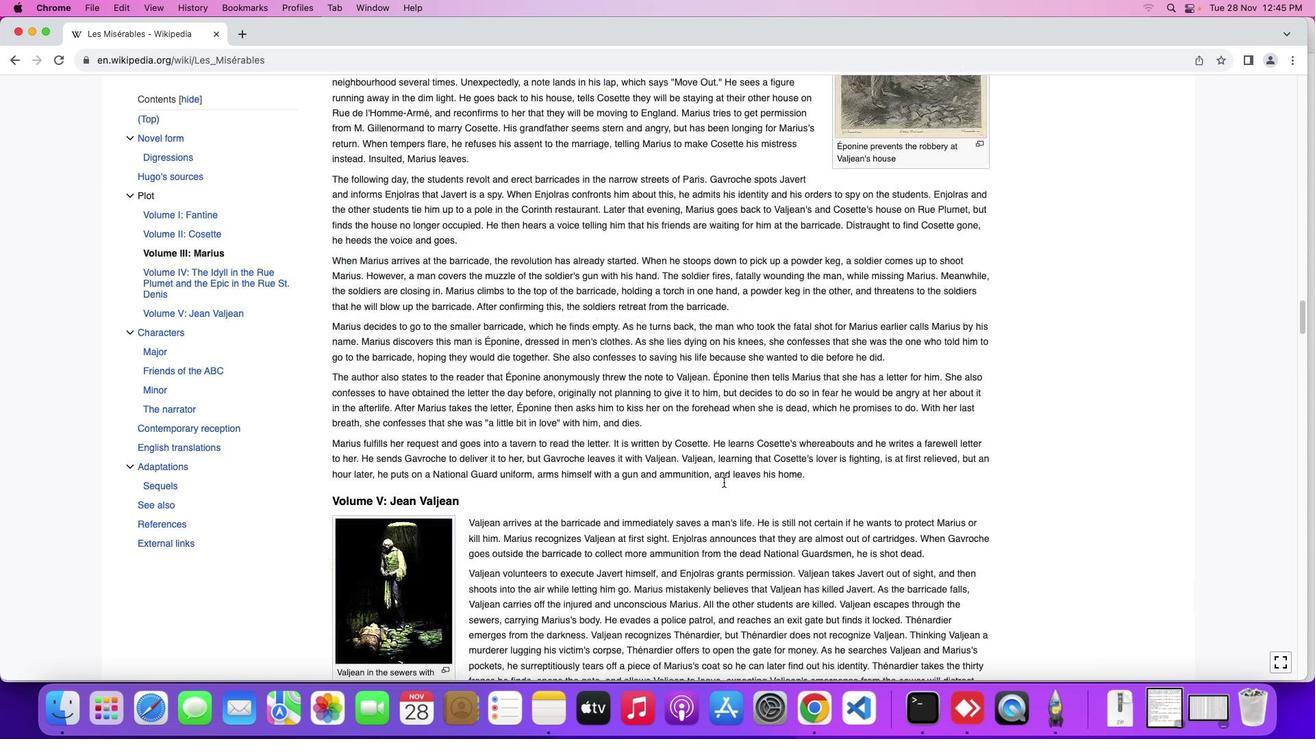 
Action: Mouse scrolled (715, 474) with delta (-6, -10)
Screenshot: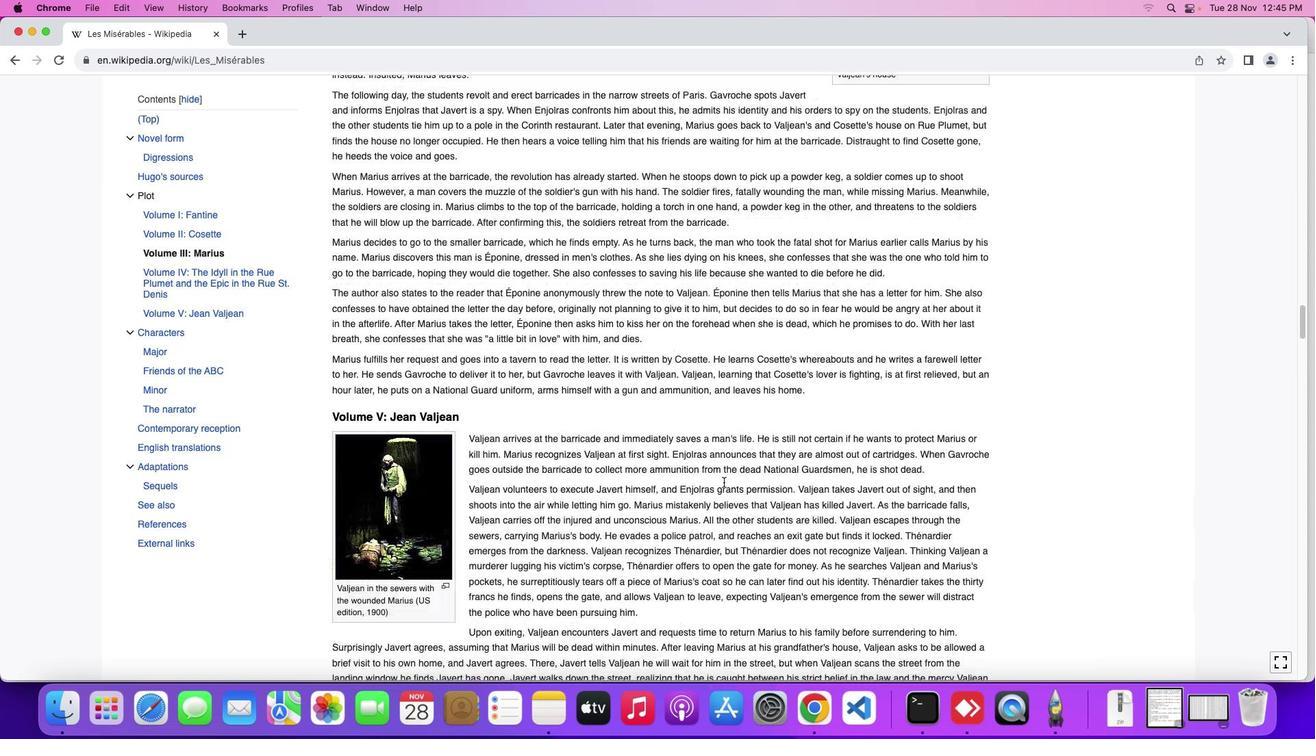 
Action: Mouse scrolled (715, 474) with delta (-6, -10)
Screenshot: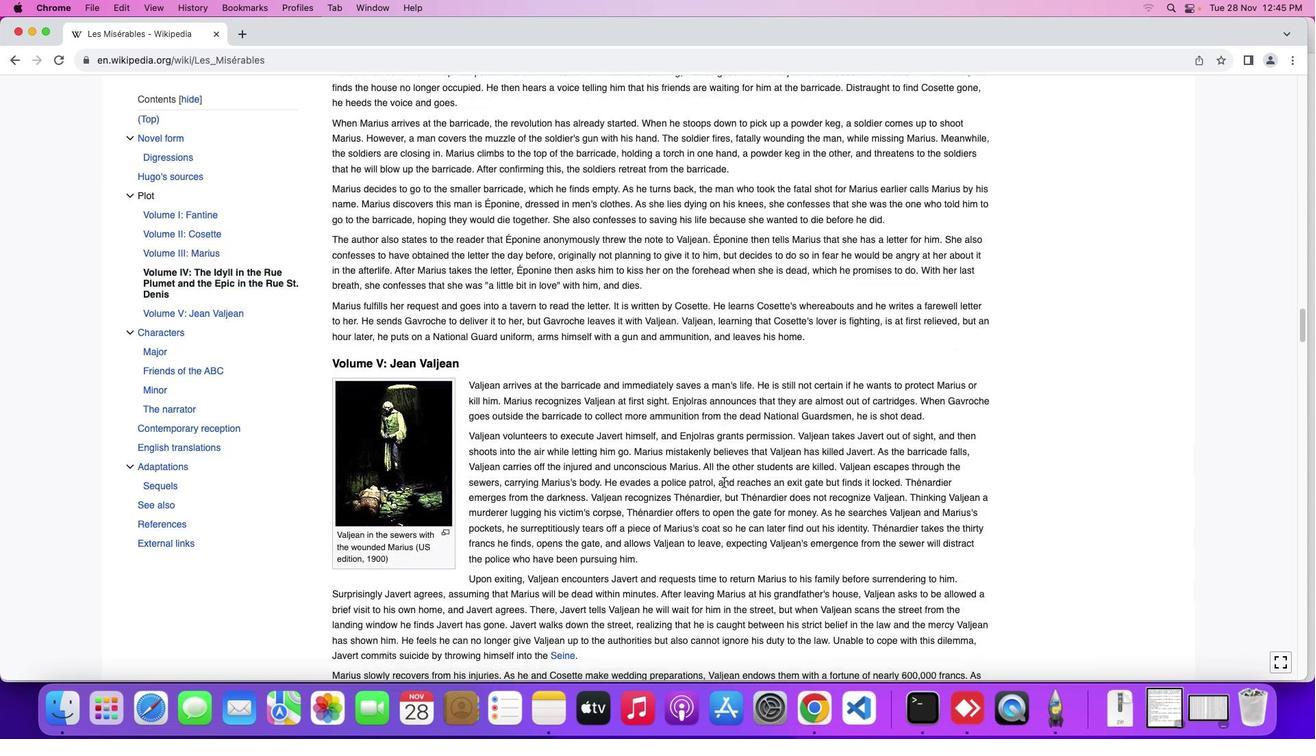
Action: Mouse scrolled (715, 474) with delta (-6, -7)
Screenshot: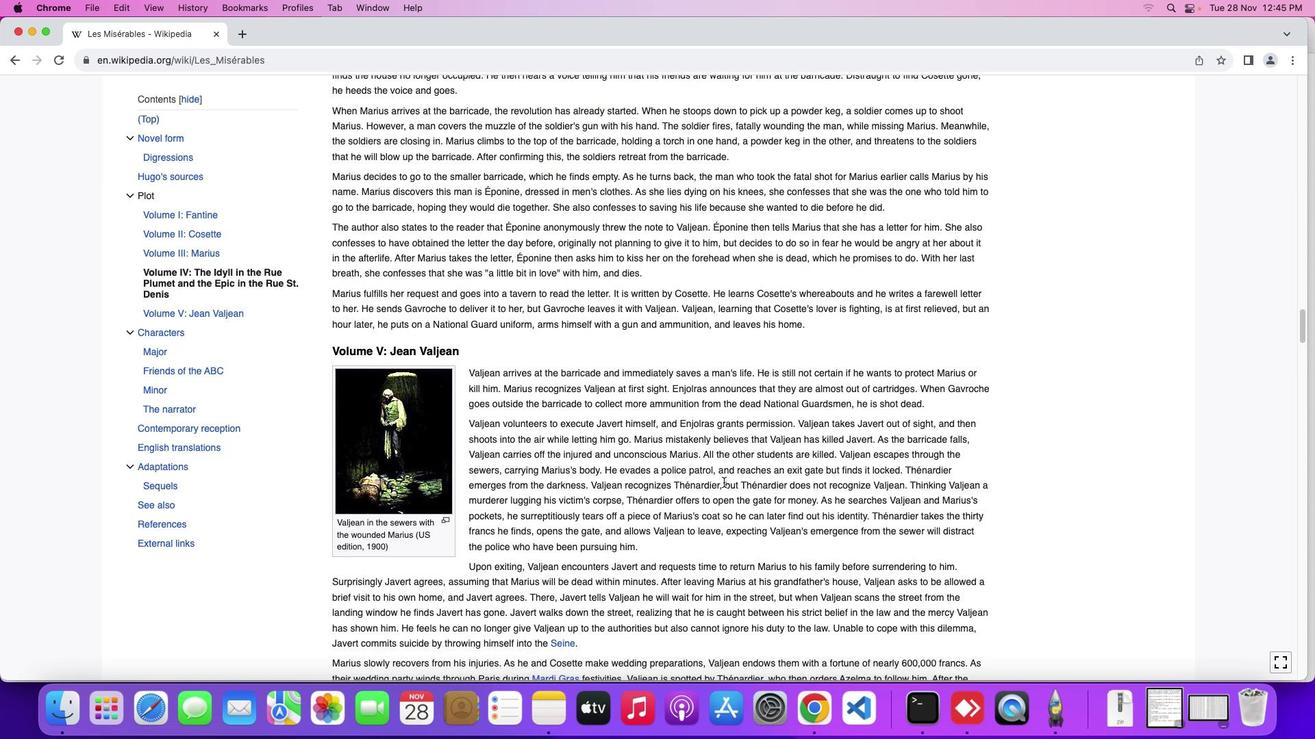 
Action: Mouse scrolled (715, 474) with delta (-6, -7)
Screenshot: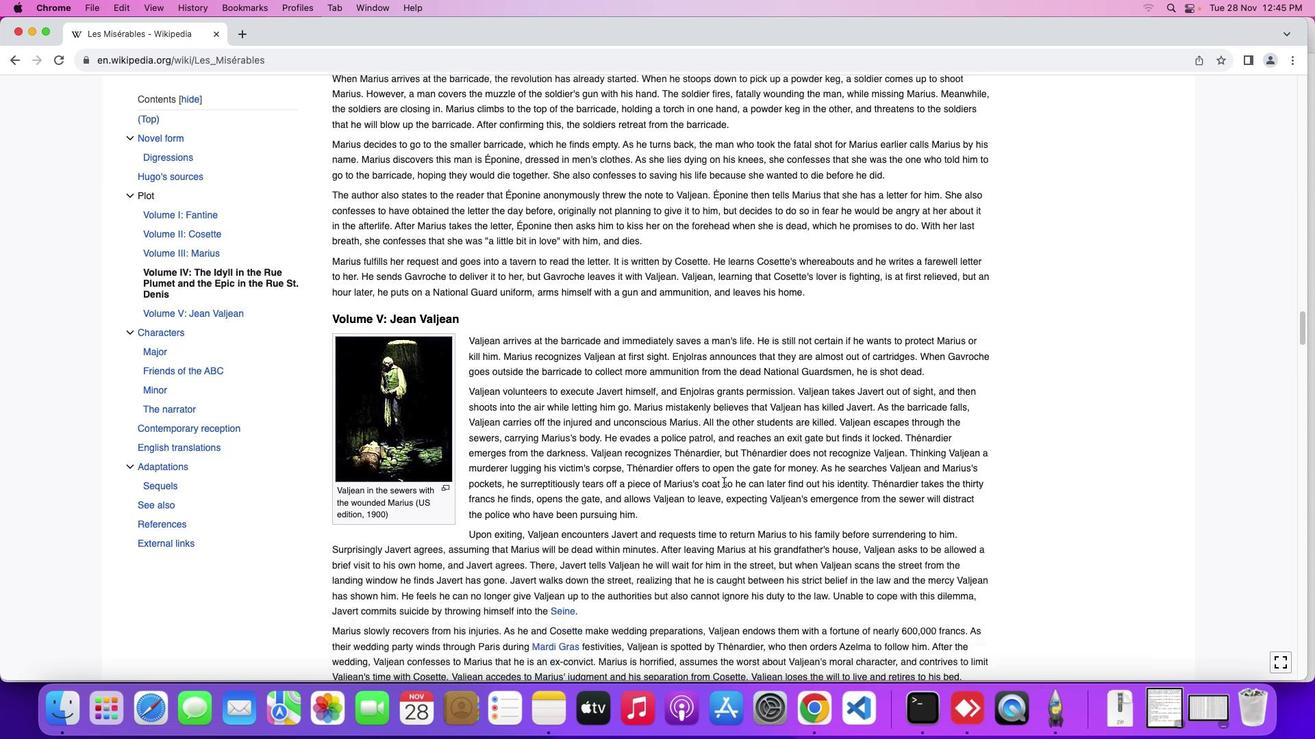 
Action: Mouse scrolled (715, 474) with delta (-6, -8)
Screenshot: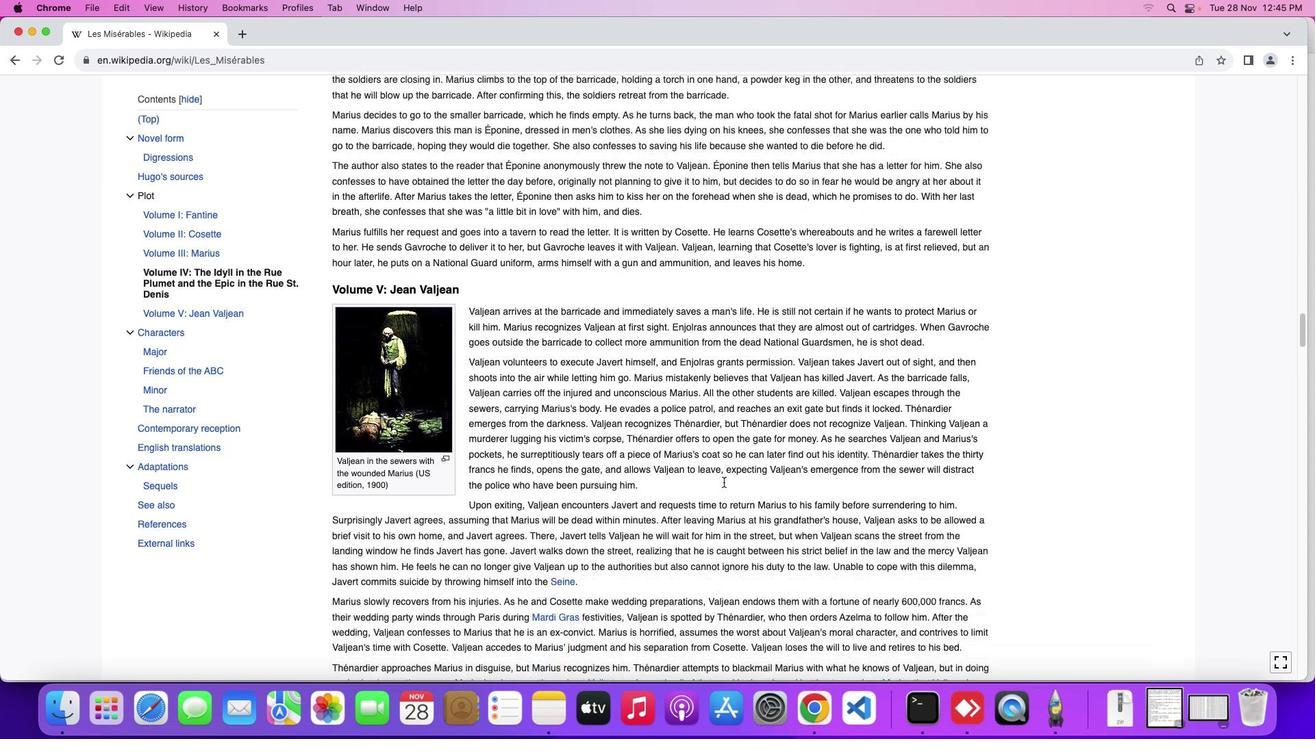 
Action: Mouse scrolled (715, 474) with delta (-6, -7)
Screenshot: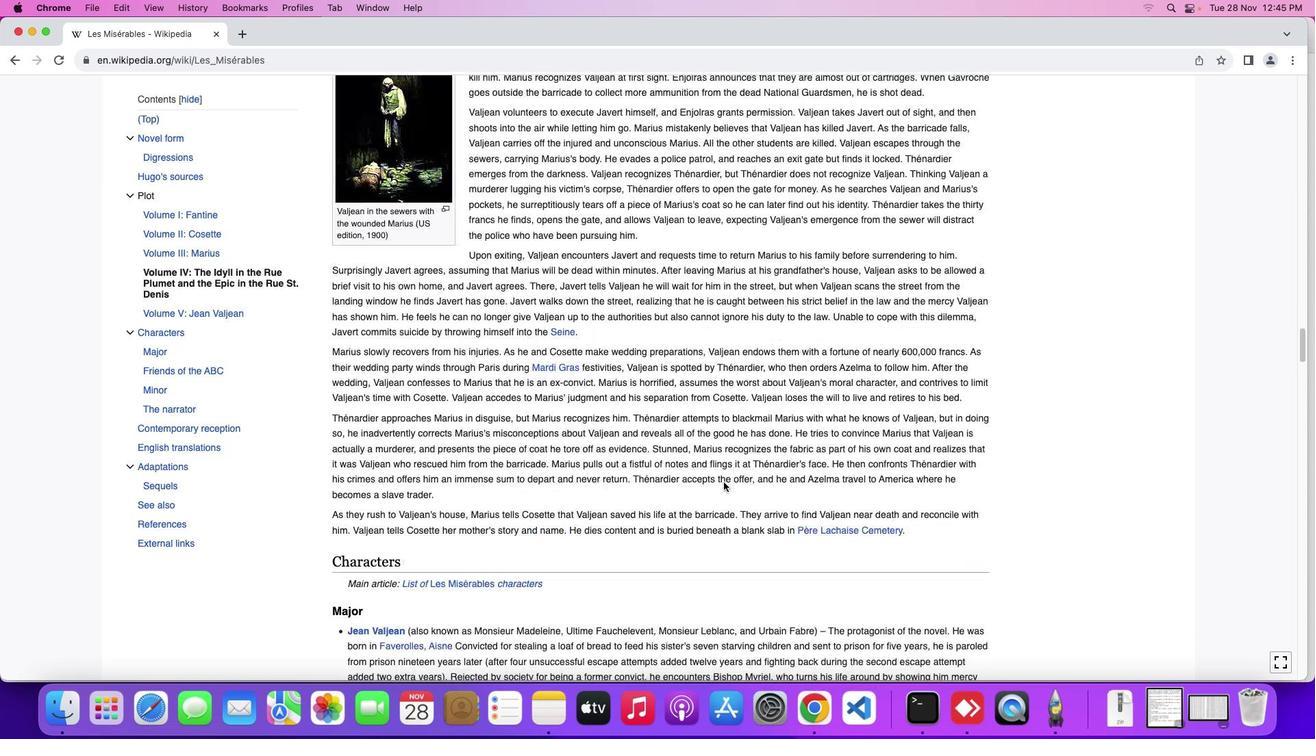 
Action: Mouse scrolled (715, 474) with delta (-6, -7)
Screenshot: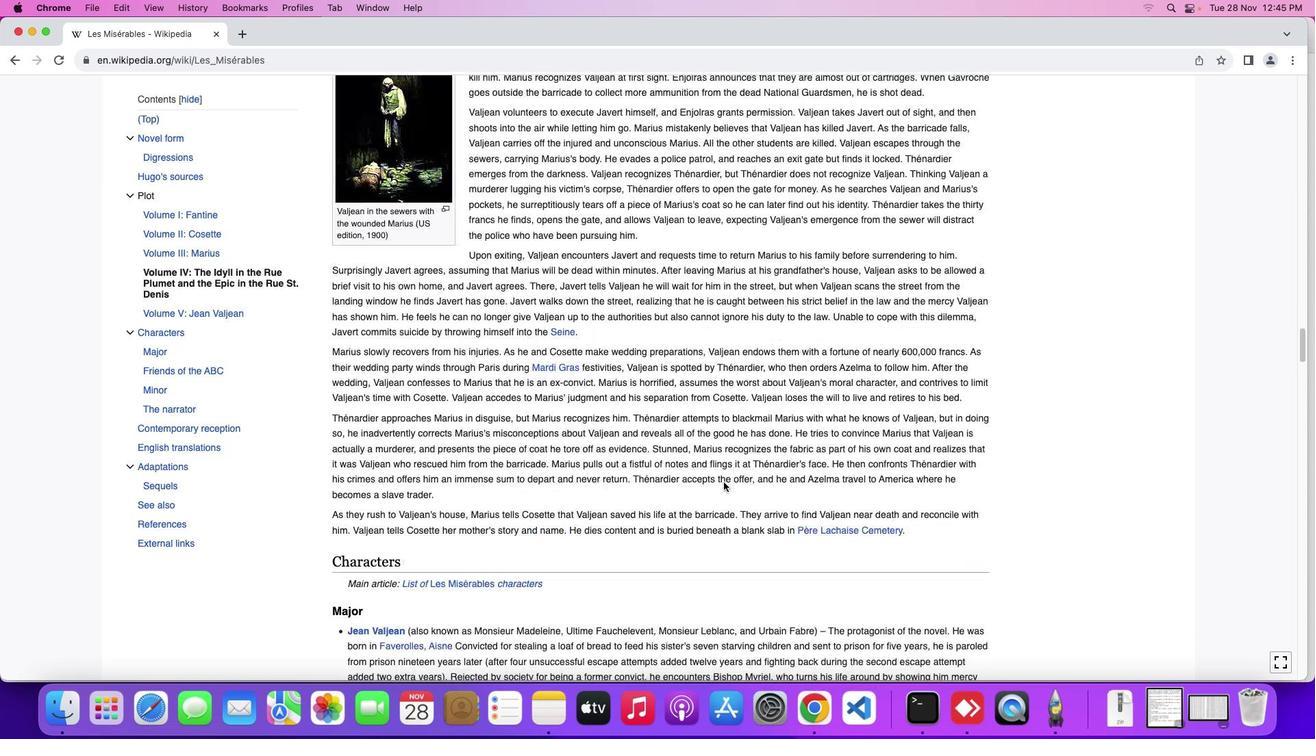 
Action: Mouse scrolled (715, 474) with delta (-6, -8)
Screenshot: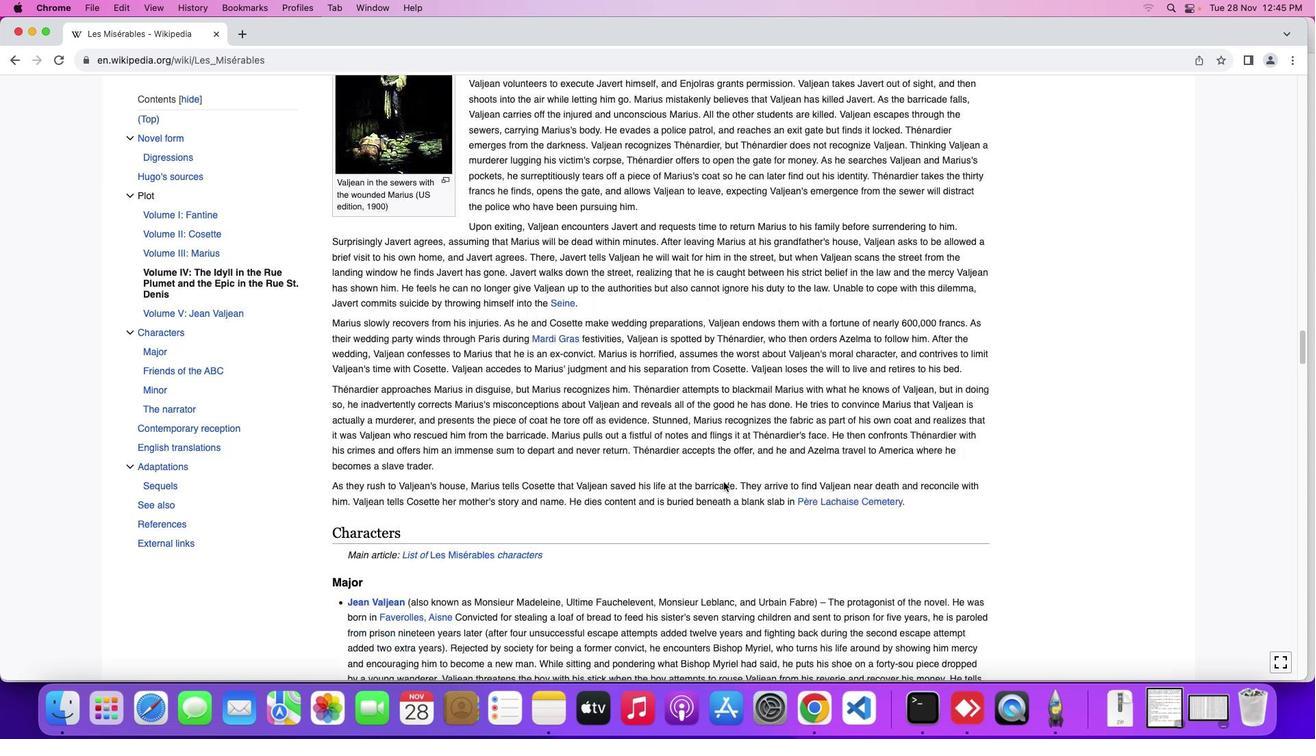
Action: Mouse scrolled (715, 474) with delta (-6, -10)
Screenshot: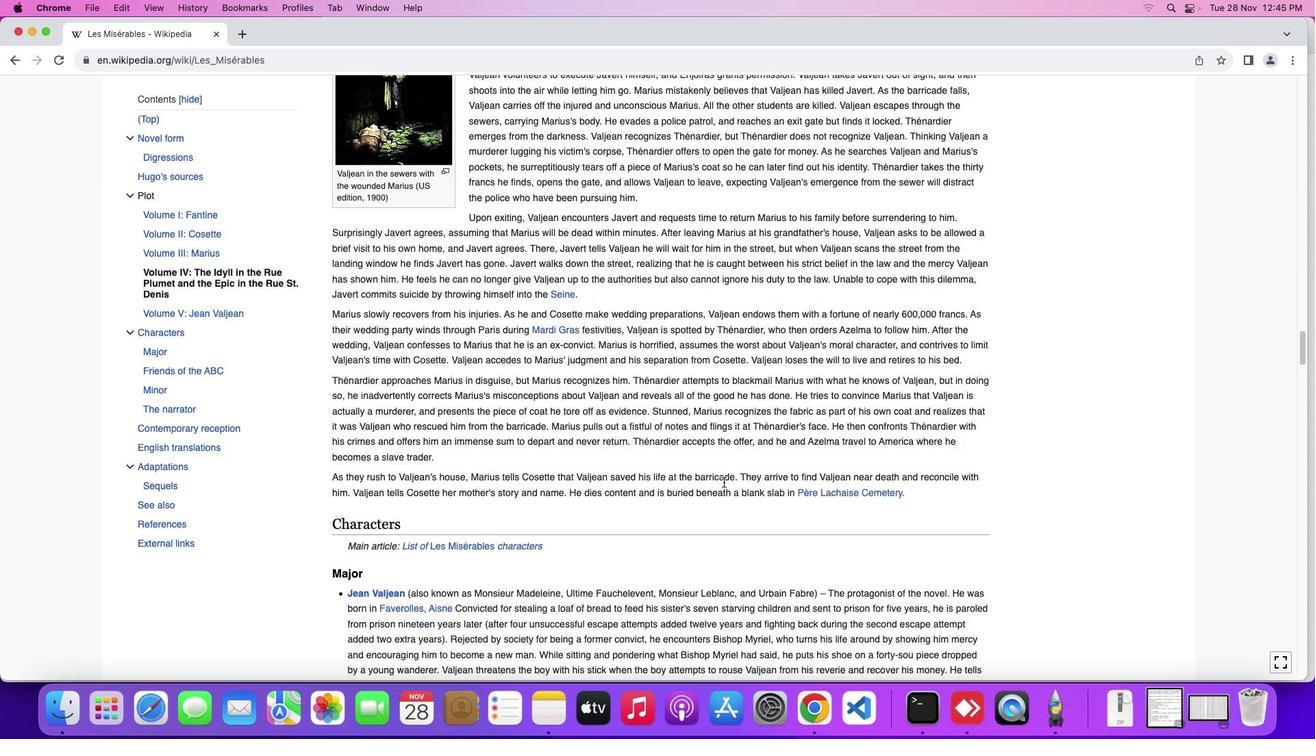 
Action: Mouse scrolled (715, 474) with delta (-6, -7)
Screenshot: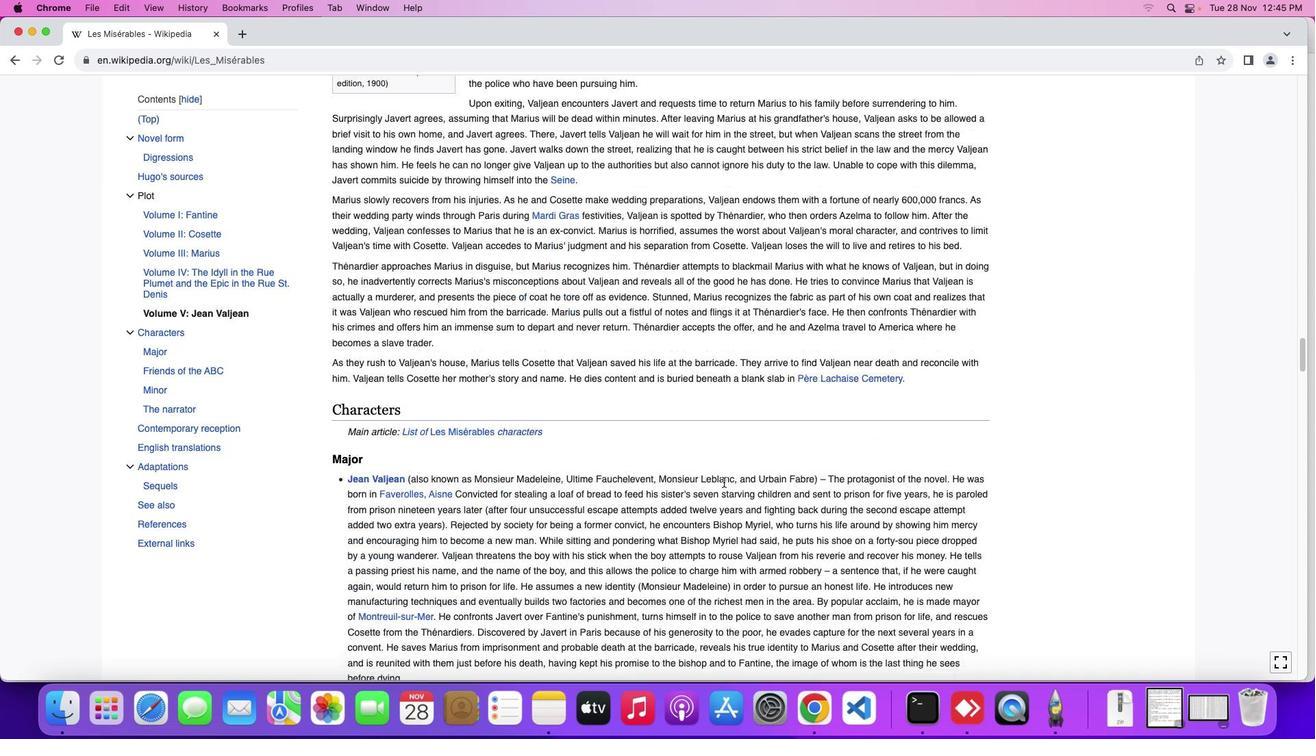 
Action: Mouse scrolled (715, 474) with delta (-6, -7)
Screenshot: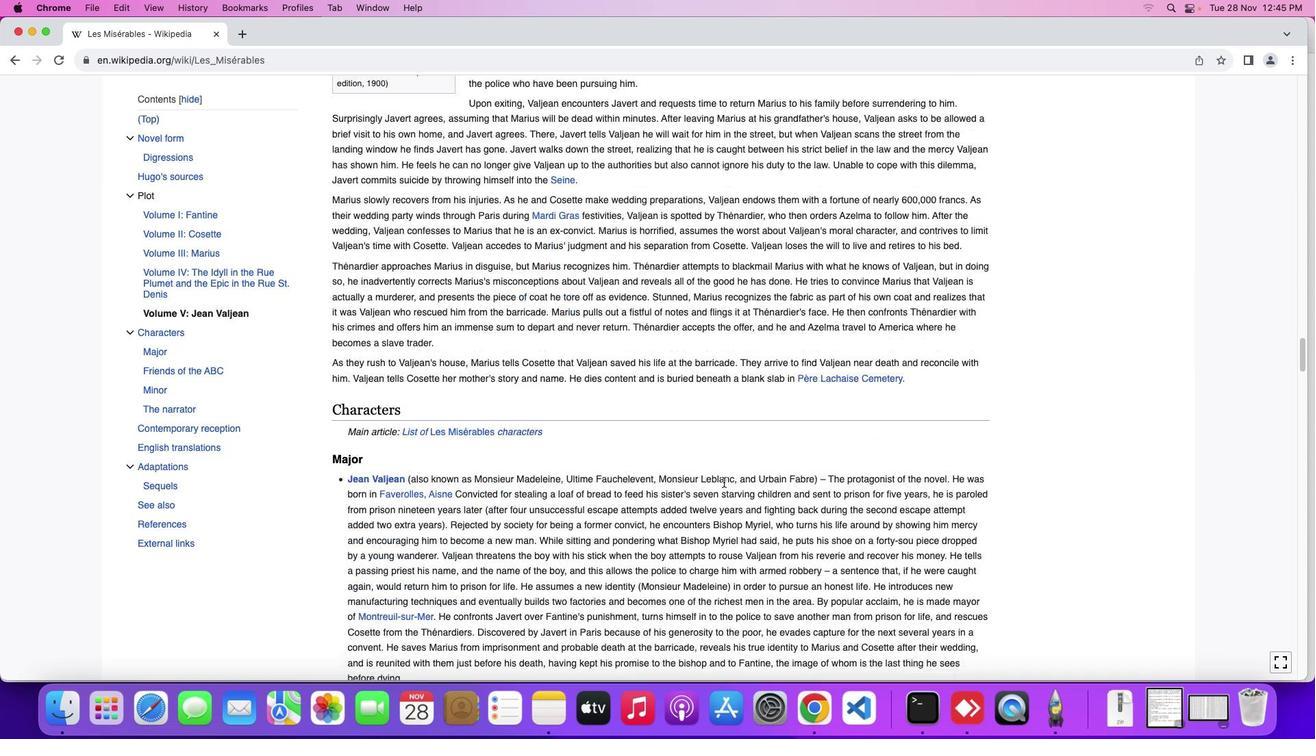 
Action: Mouse scrolled (715, 474) with delta (-6, -8)
Screenshot: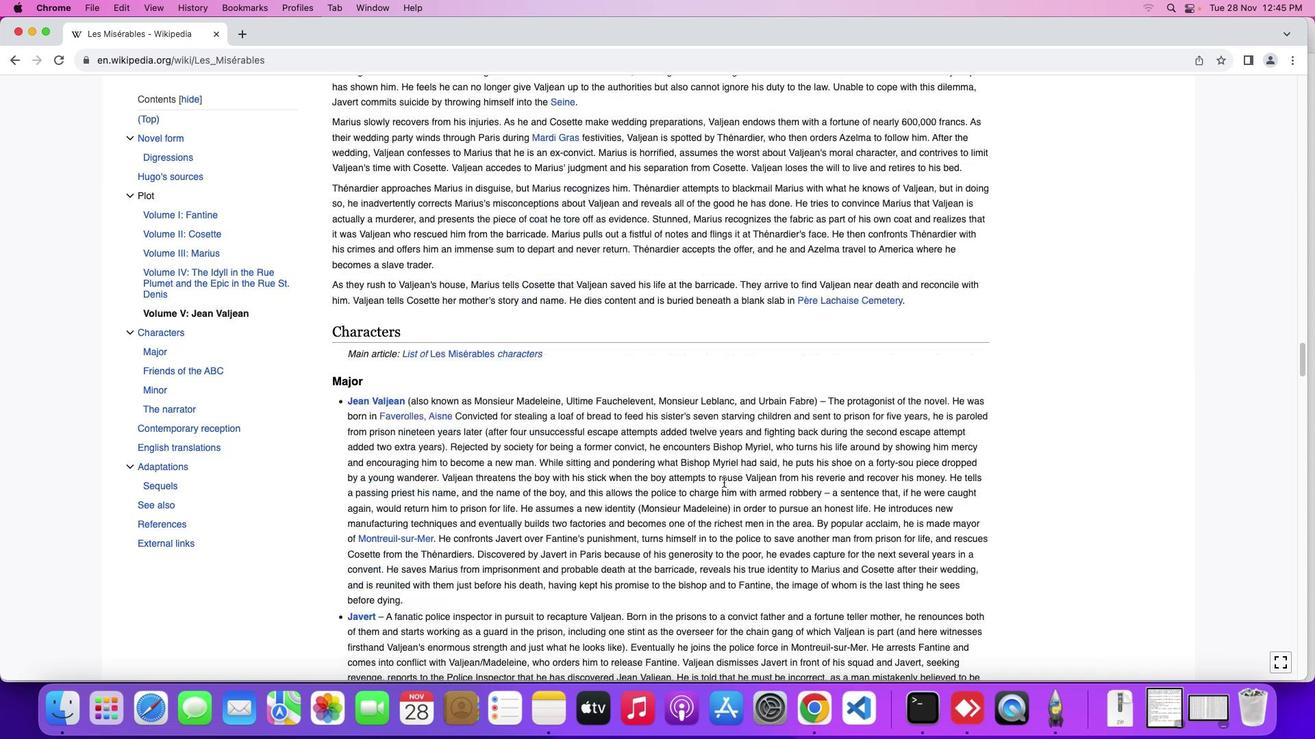
Action: Mouse scrolled (715, 474) with delta (-6, -9)
Screenshot: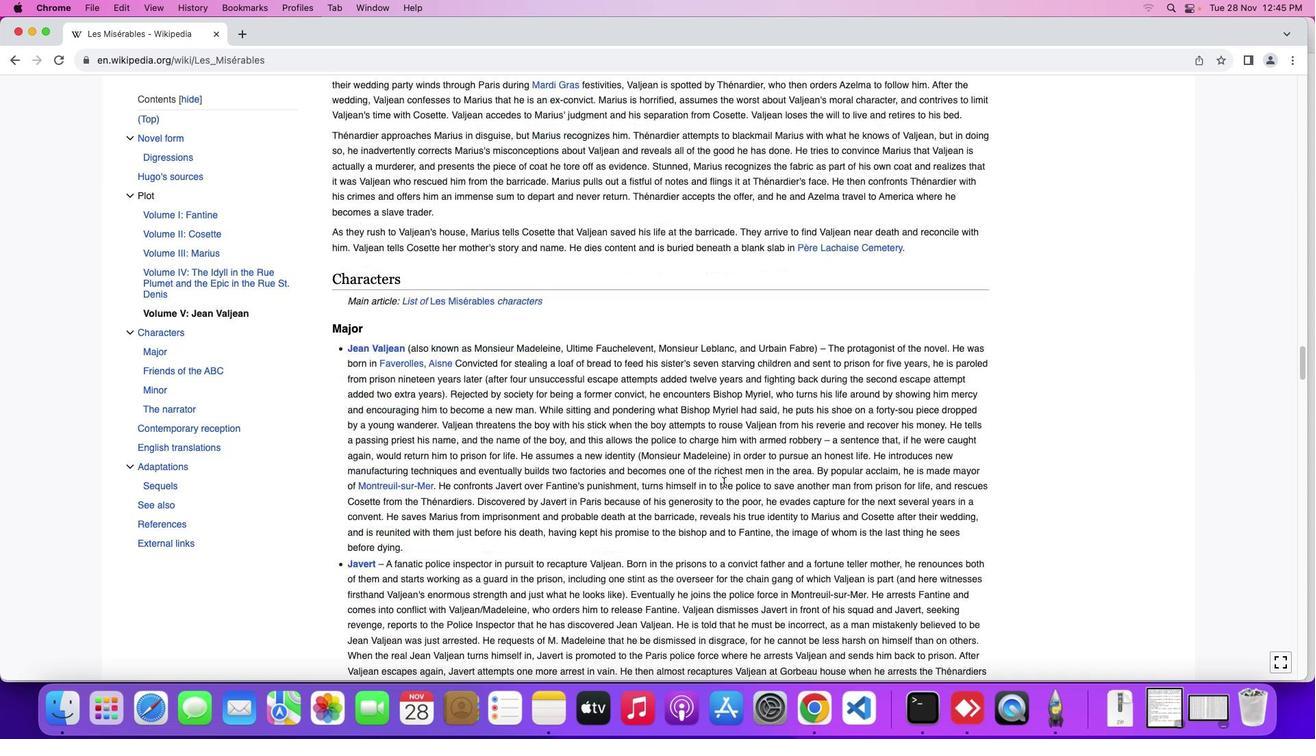 
Action: Mouse scrolled (715, 474) with delta (-6, -7)
Screenshot: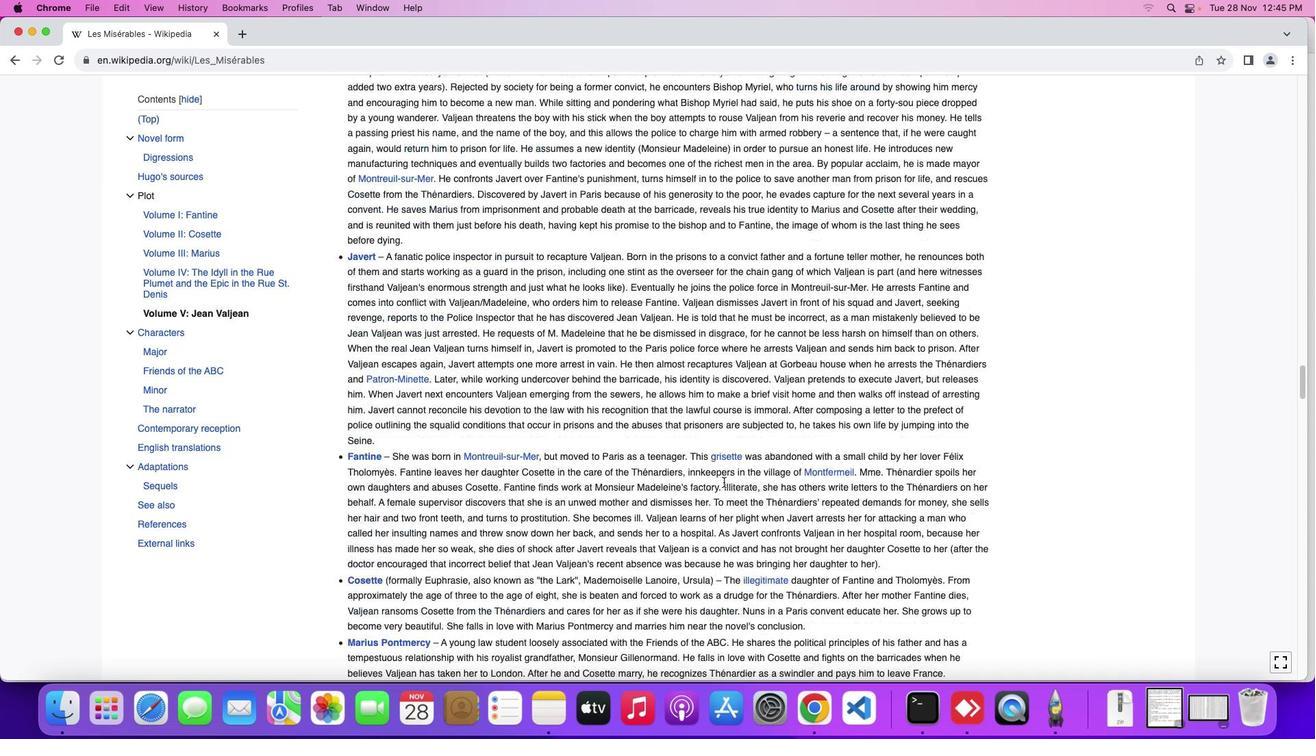 
Action: Mouse scrolled (715, 474) with delta (-6, -7)
Screenshot: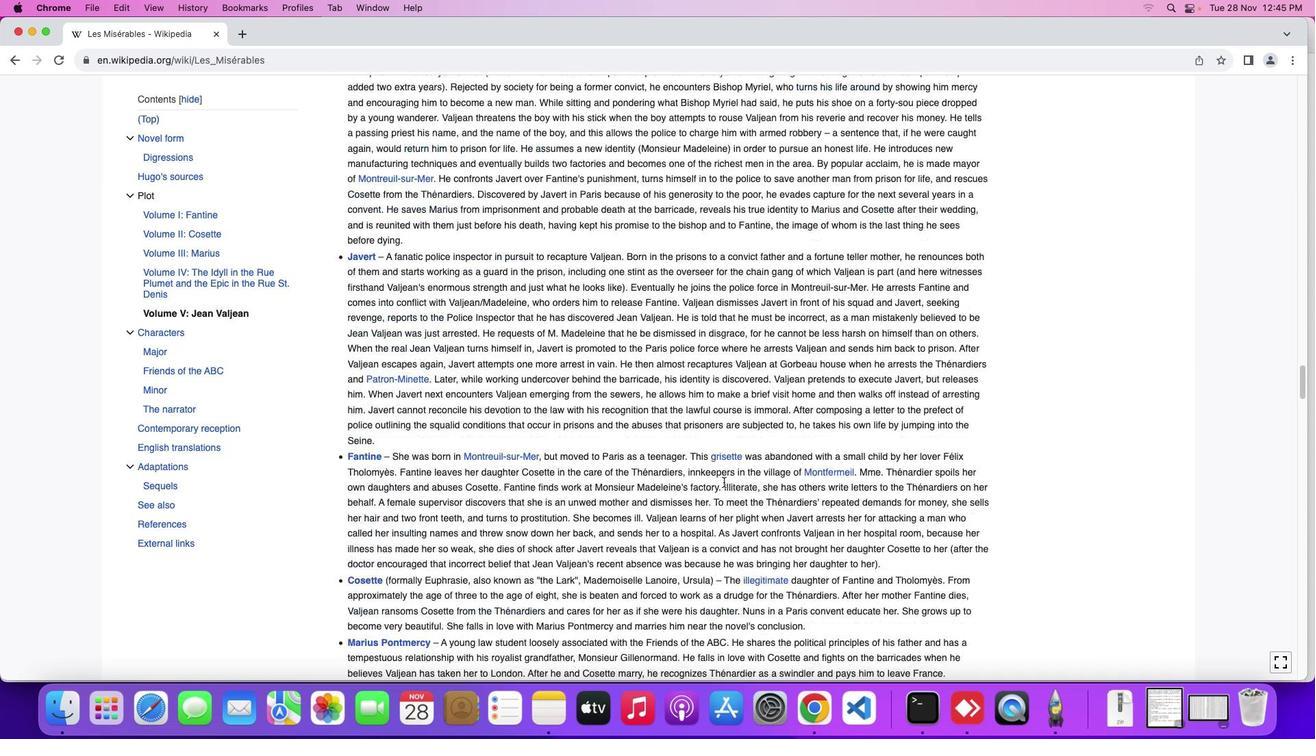 
Action: Mouse scrolled (715, 474) with delta (-6, -8)
Screenshot: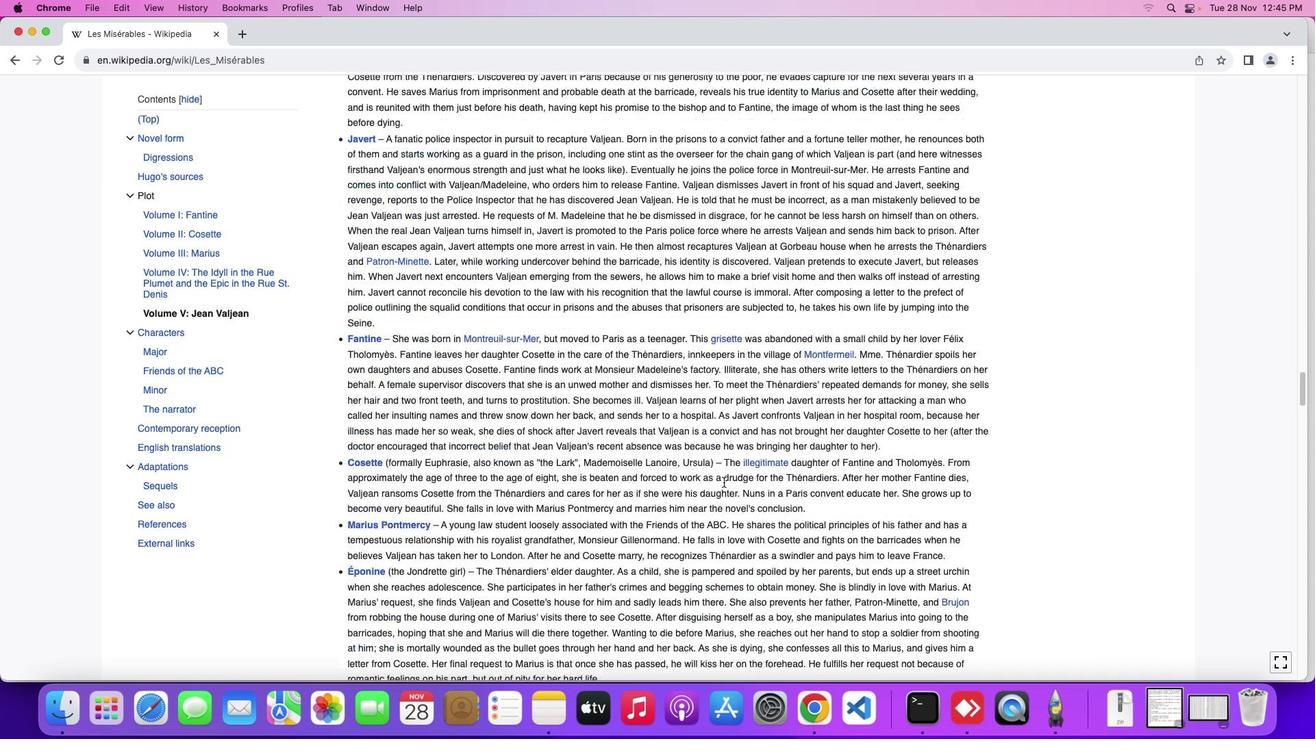 
Action: Mouse scrolled (715, 474) with delta (-6, -10)
Screenshot: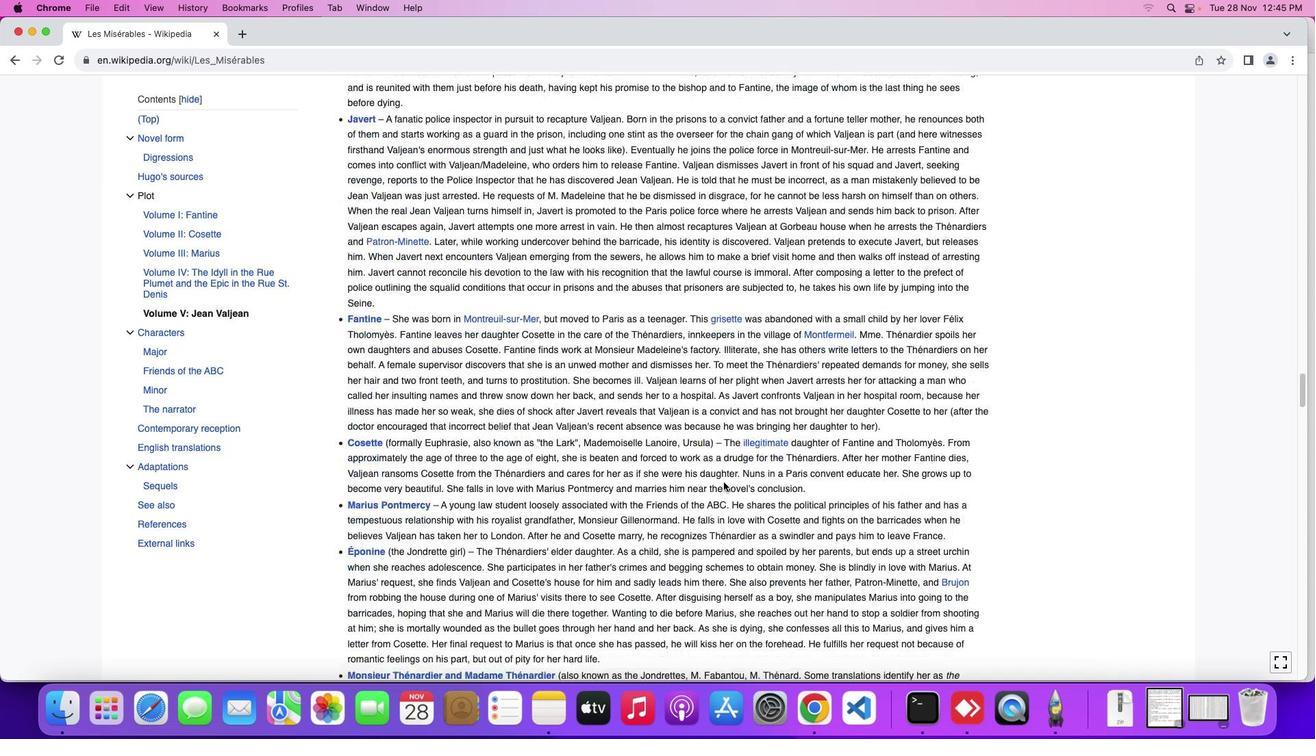
Action: Mouse scrolled (715, 474) with delta (-6, -10)
Screenshot: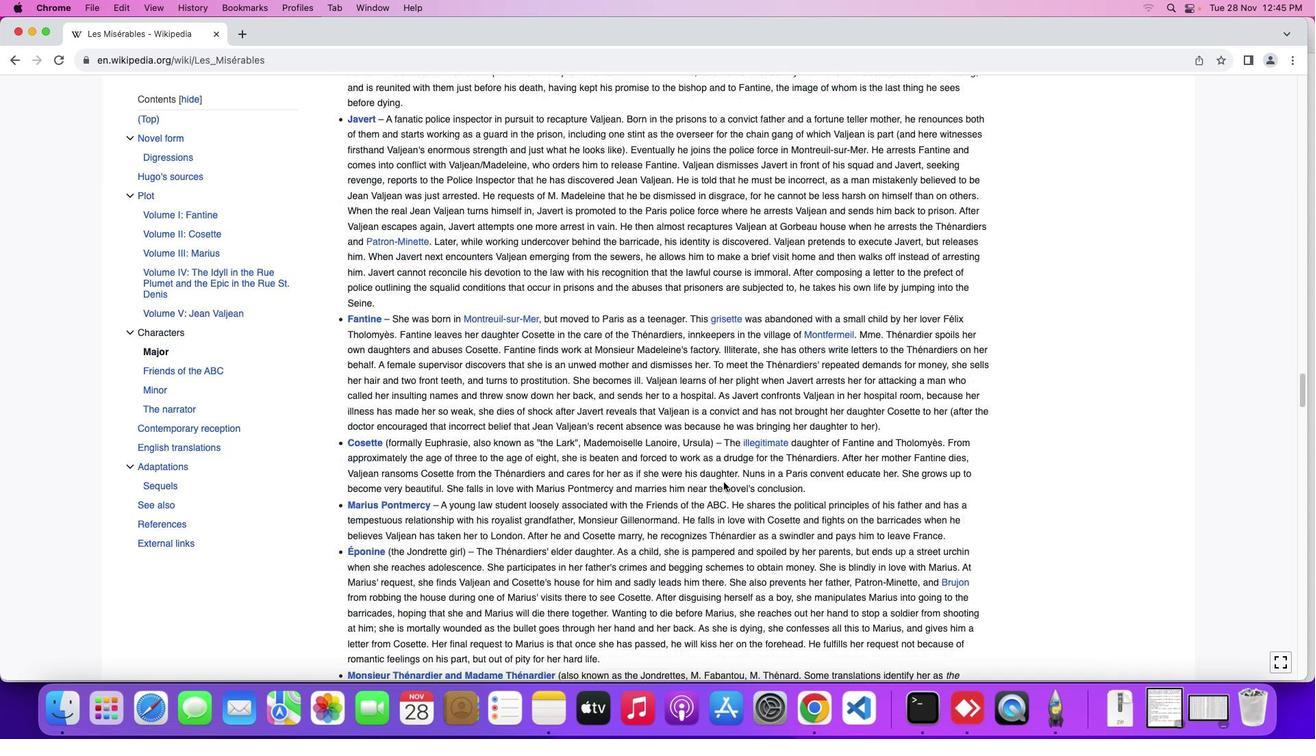 
Action: Mouse scrolled (715, 474) with delta (-6, -7)
Screenshot: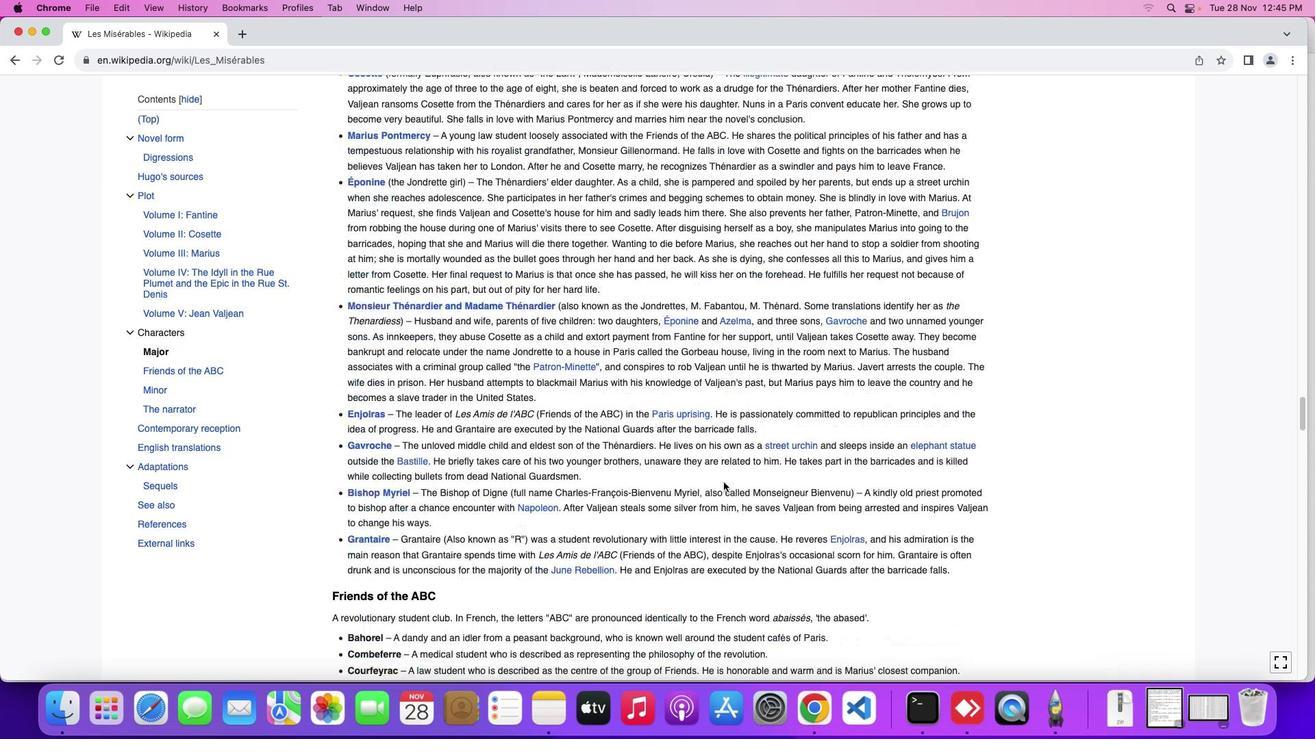 
Action: Mouse scrolled (715, 474) with delta (-6, -7)
Screenshot: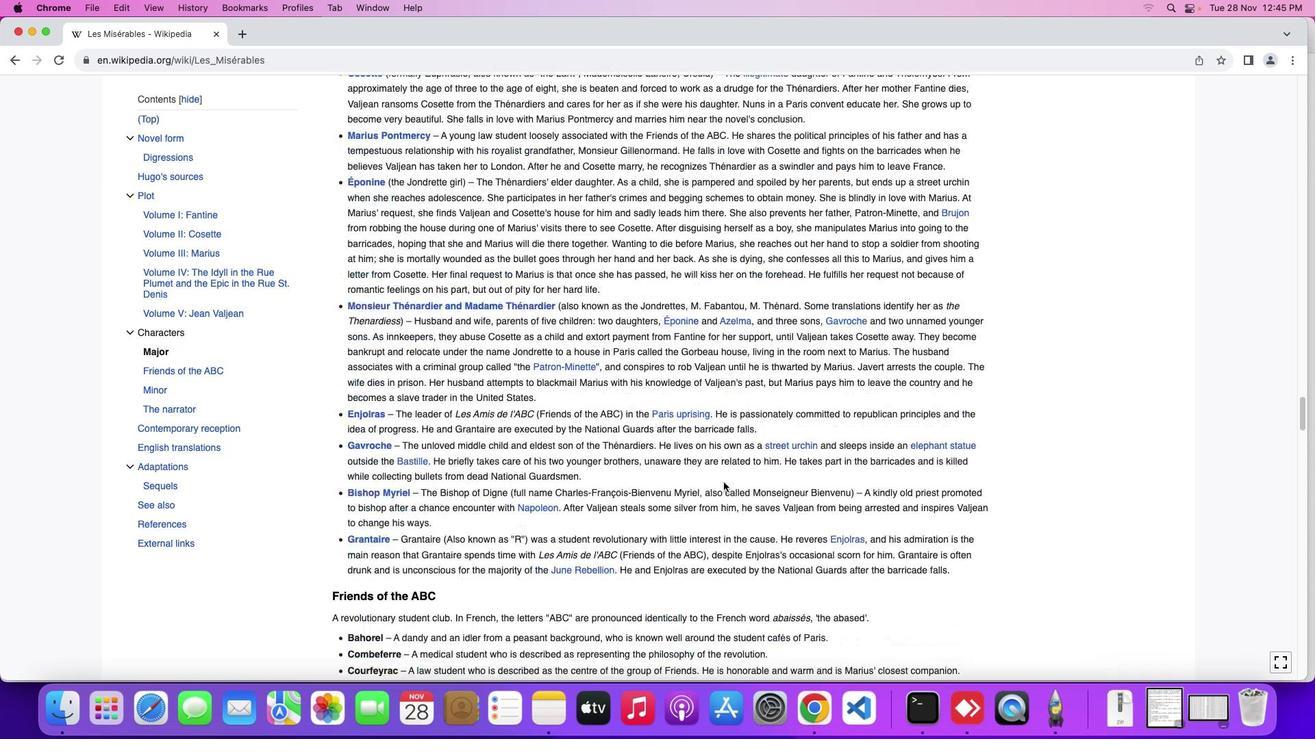 
Action: Mouse scrolled (715, 474) with delta (-6, -8)
Screenshot: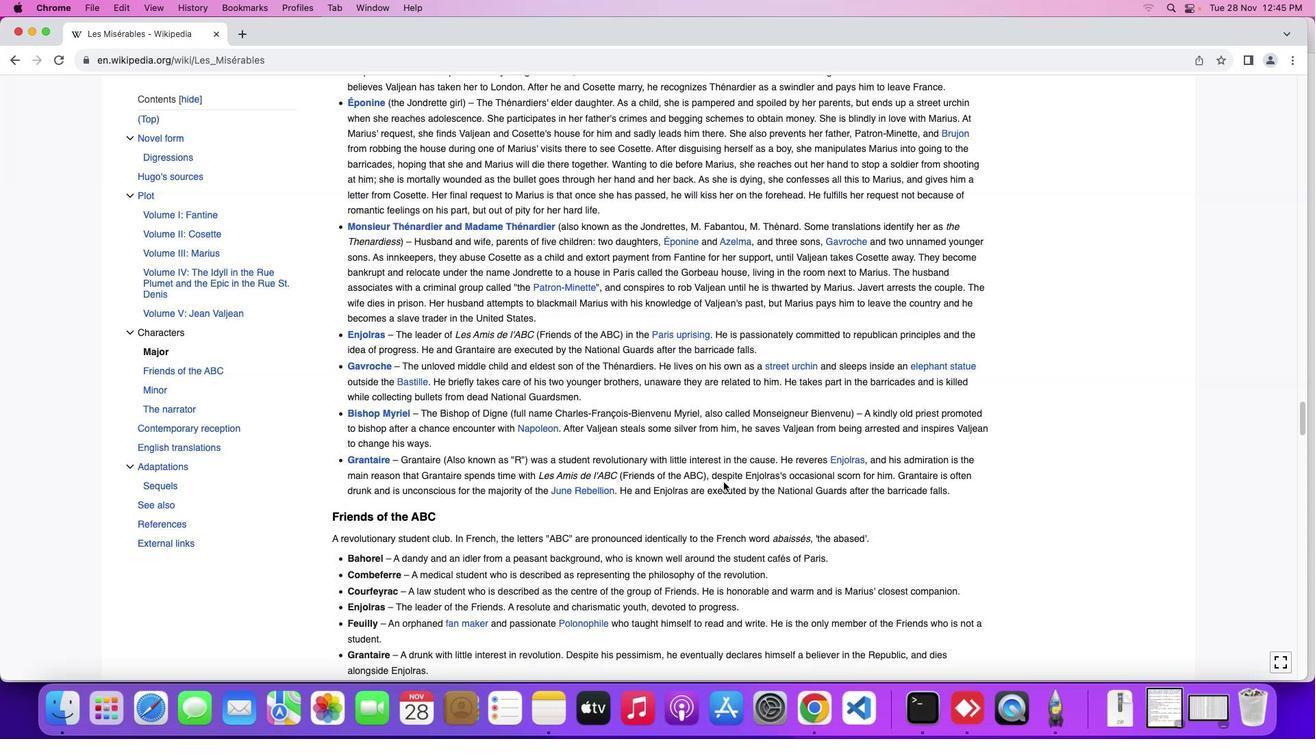 
Action: Mouse scrolled (715, 474) with delta (-6, -10)
Screenshot: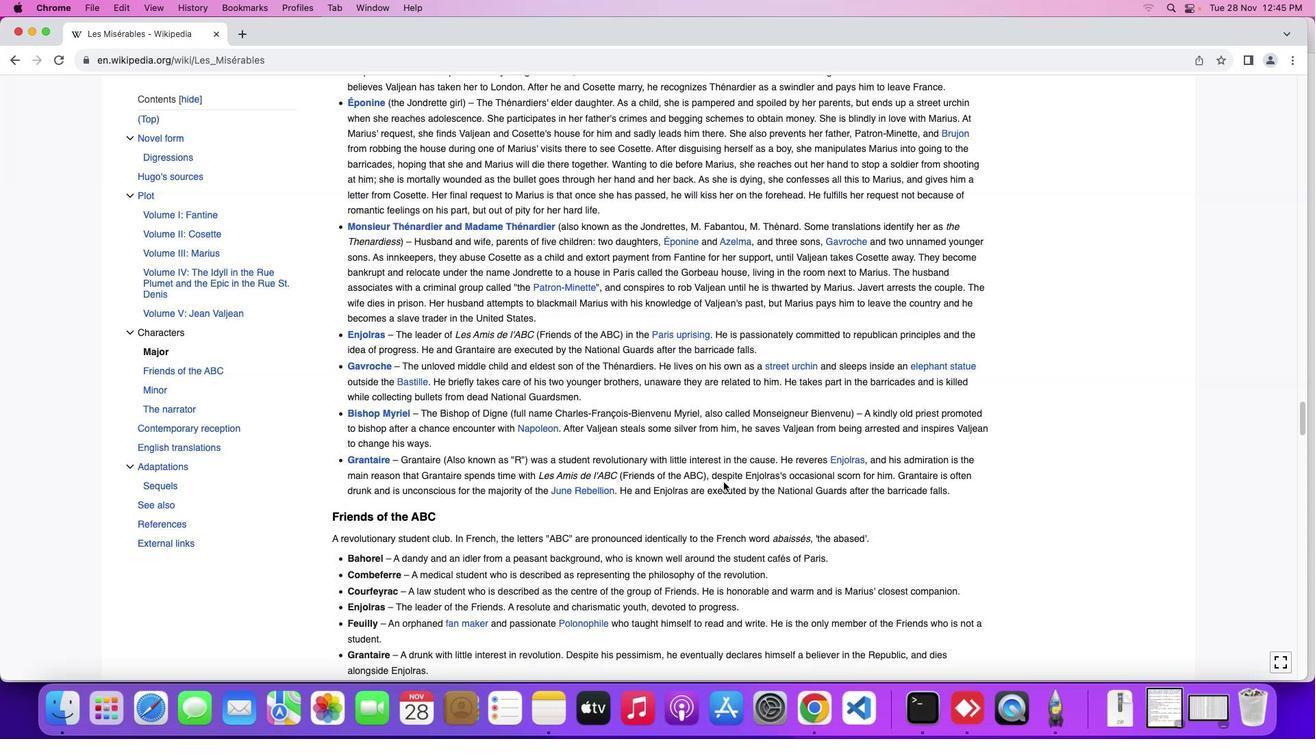 
Action: Mouse scrolled (715, 474) with delta (-6, -10)
Screenshot: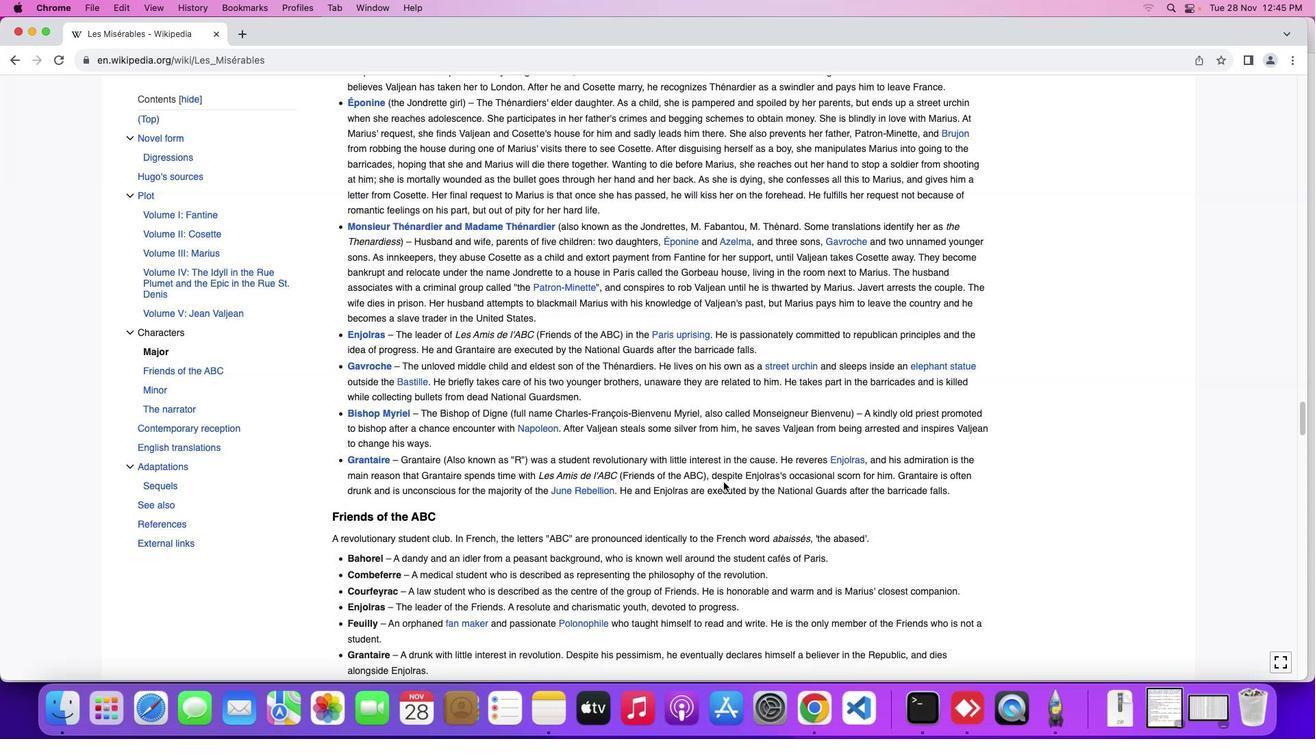 
Action: Mouse scrolled (715, 474) with delta (-6, -7)
Screenshot: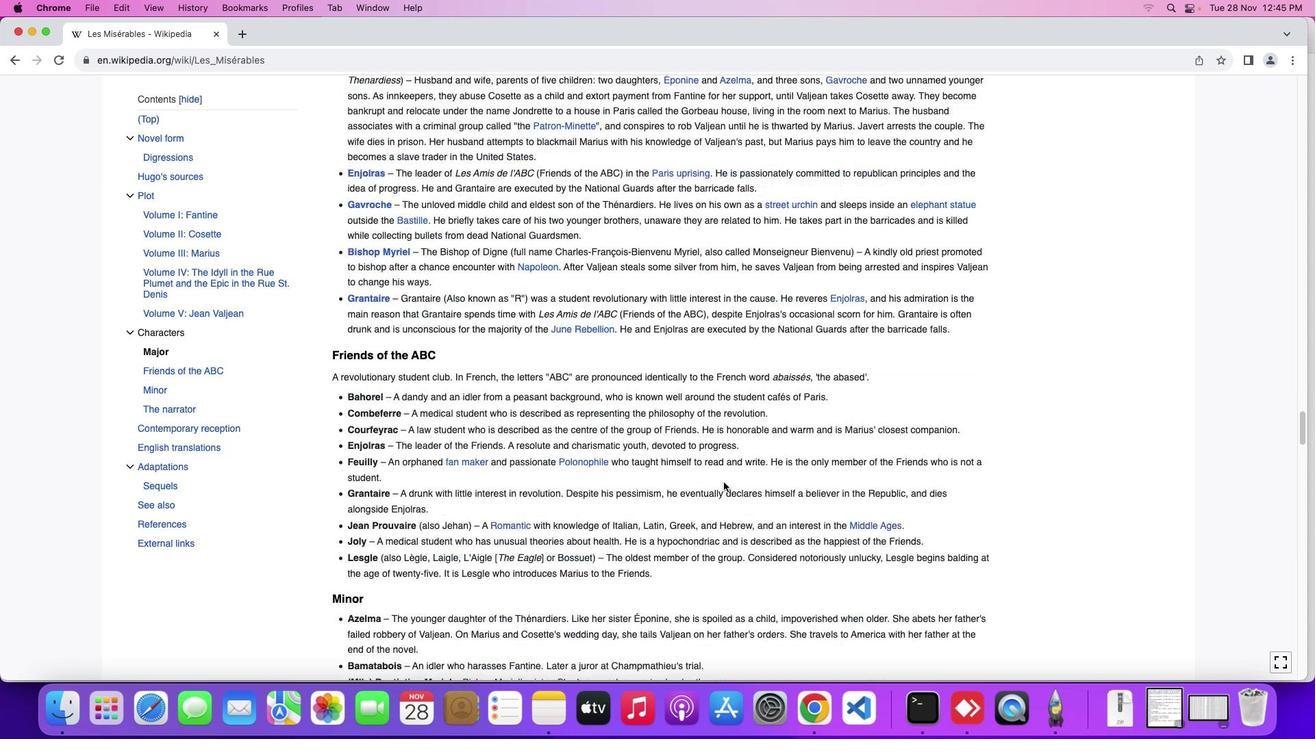 
Action: Mouse scrolled (715, 474) with delta (-6, -7)
Screenshot: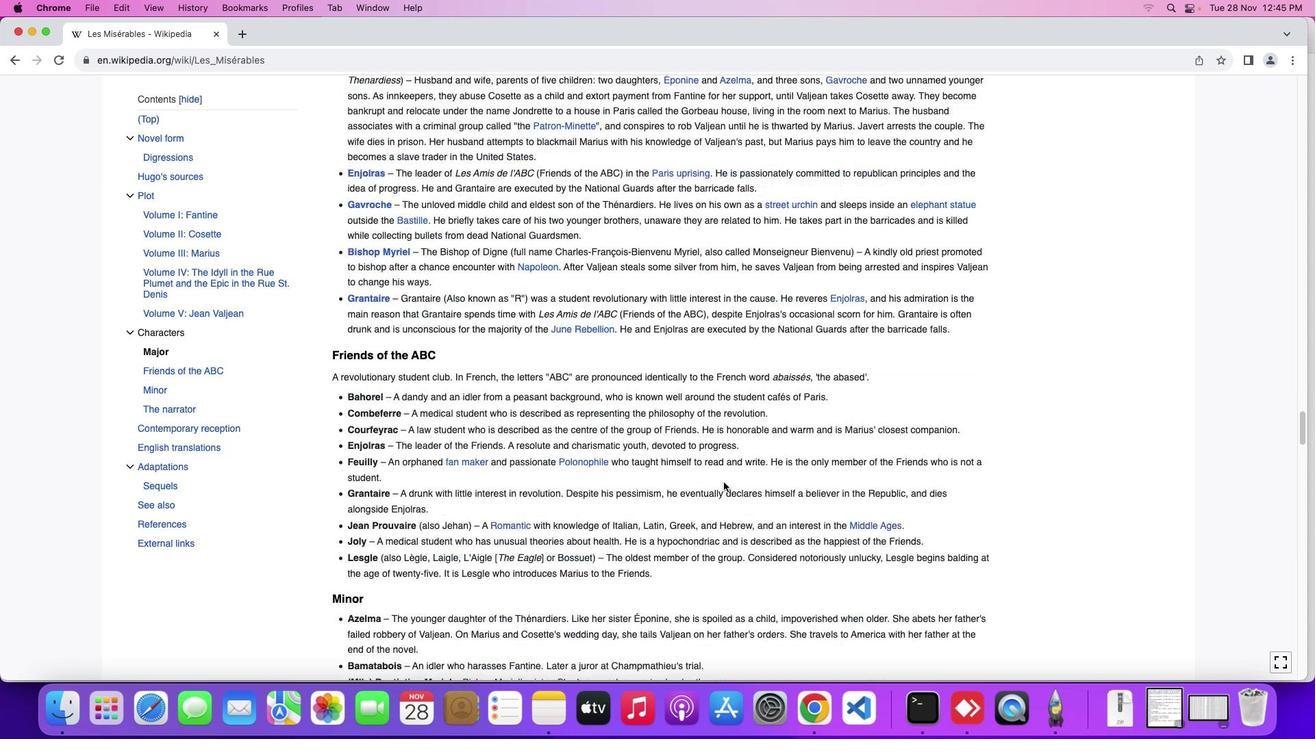 
Action: Mouse scrolled (715, 474) with delta (-6, -8)
Screenshot: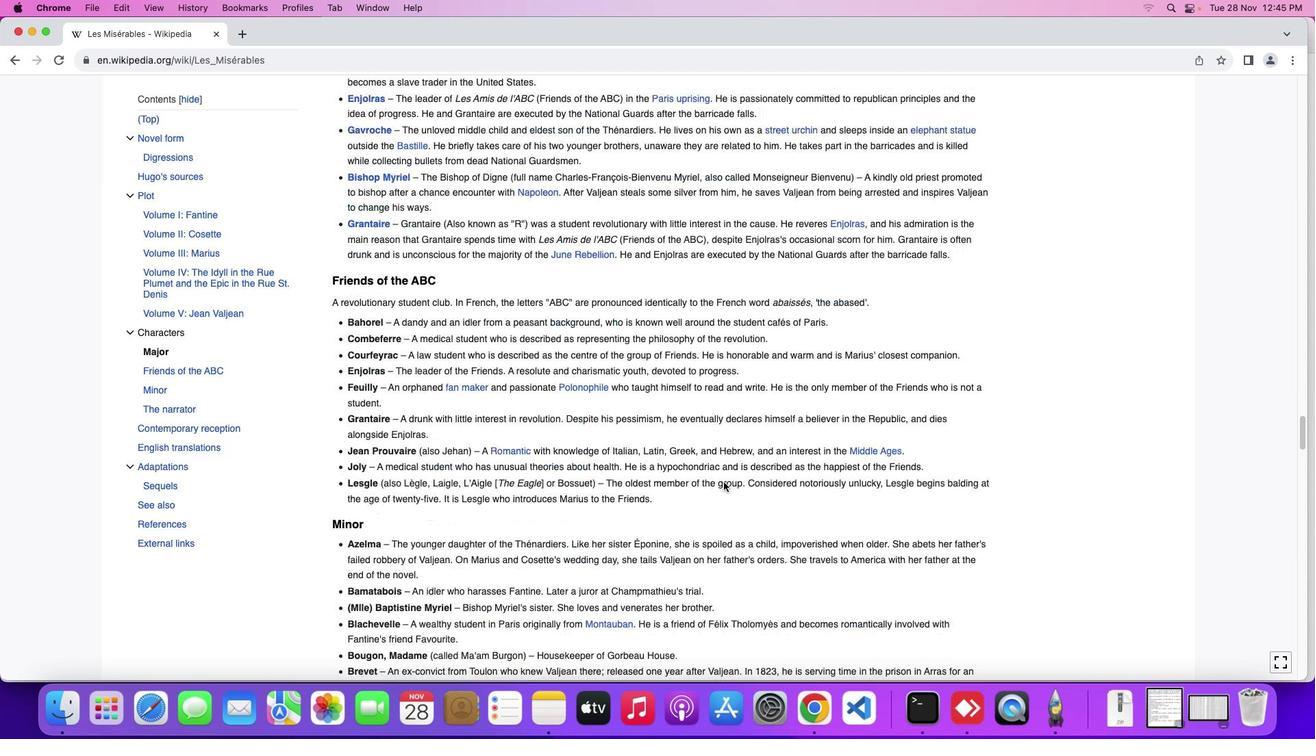 
Action: Mouse scrolled (715, 474) with delta (-6, -9)
Screenshot: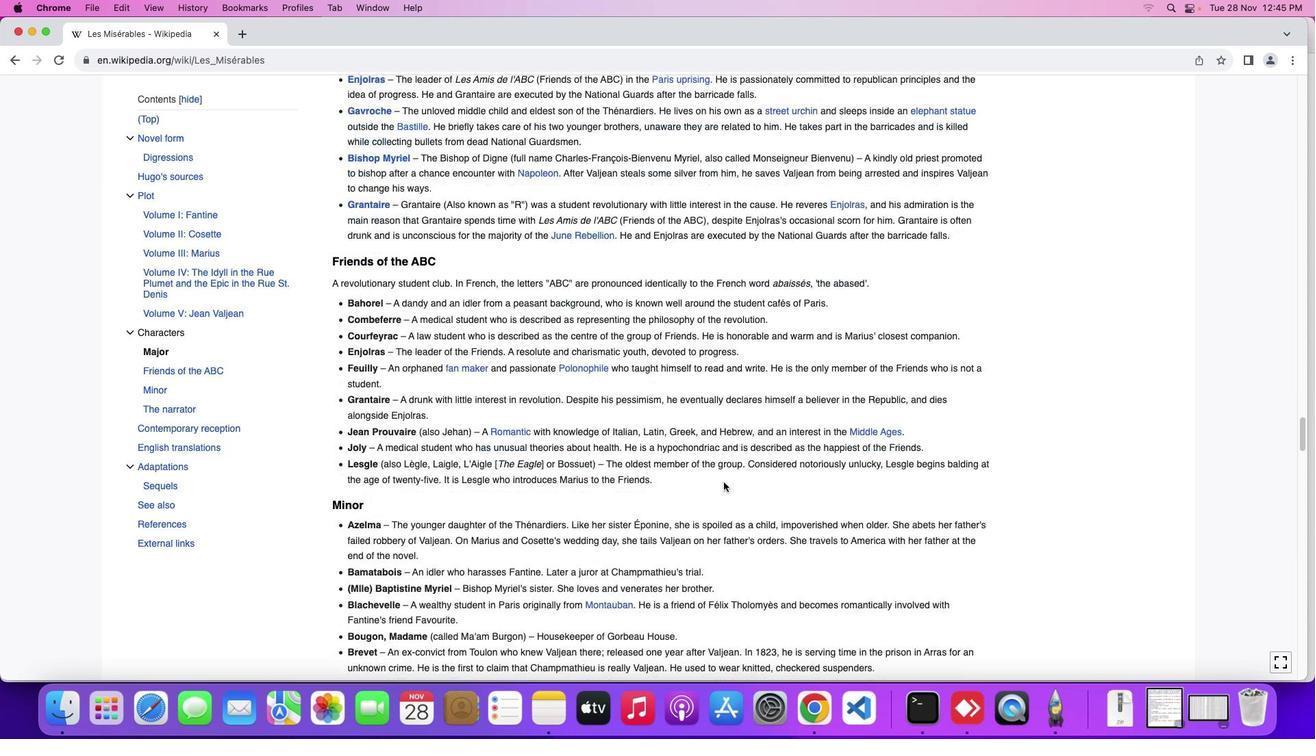 
Action: Mouse scrolled (715, 474) with delta (-6, -7)
Screenshot: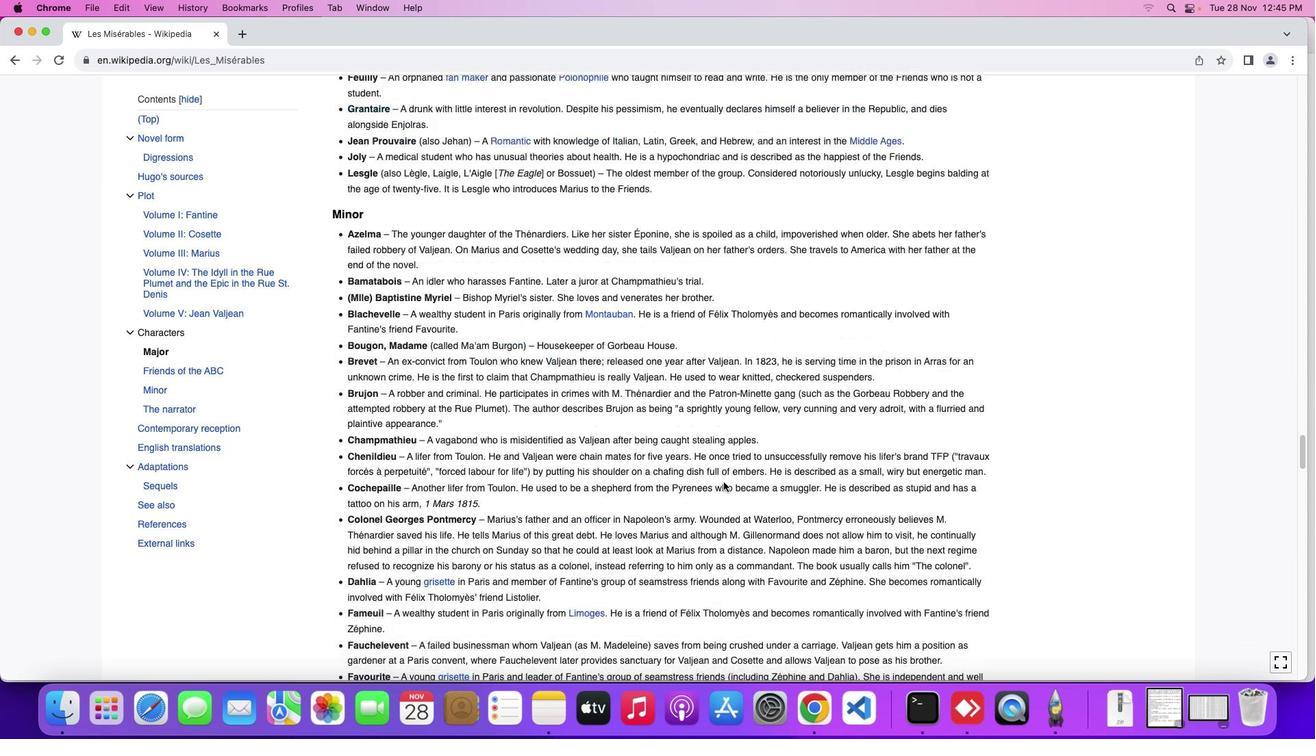 
Action: Mouse scrolled (715, 474) with delta (-6, -7)
Screenshot: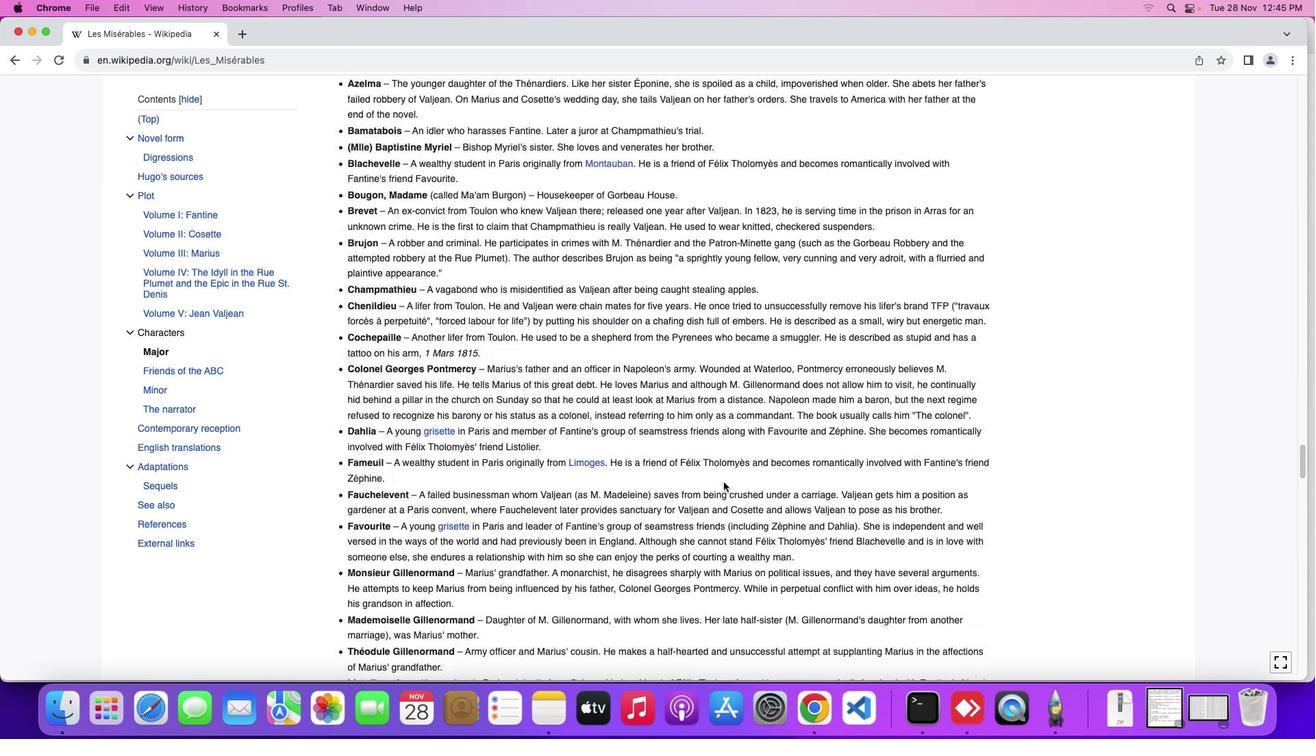
Action: Mouse scrolled (715, 474) with delta (-6, -8)
Screenshot: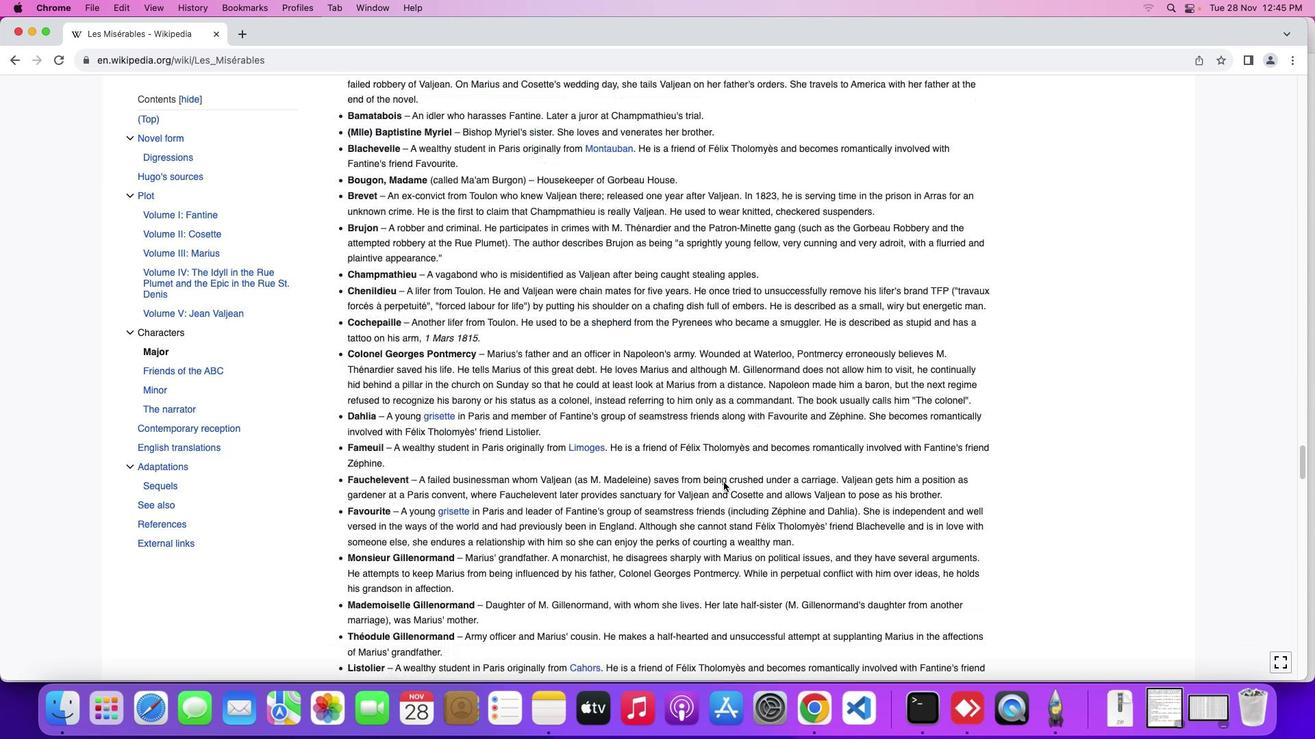 
Action: Mouse scrolled (715, 474) with delta (-6, -10)
Screenshot: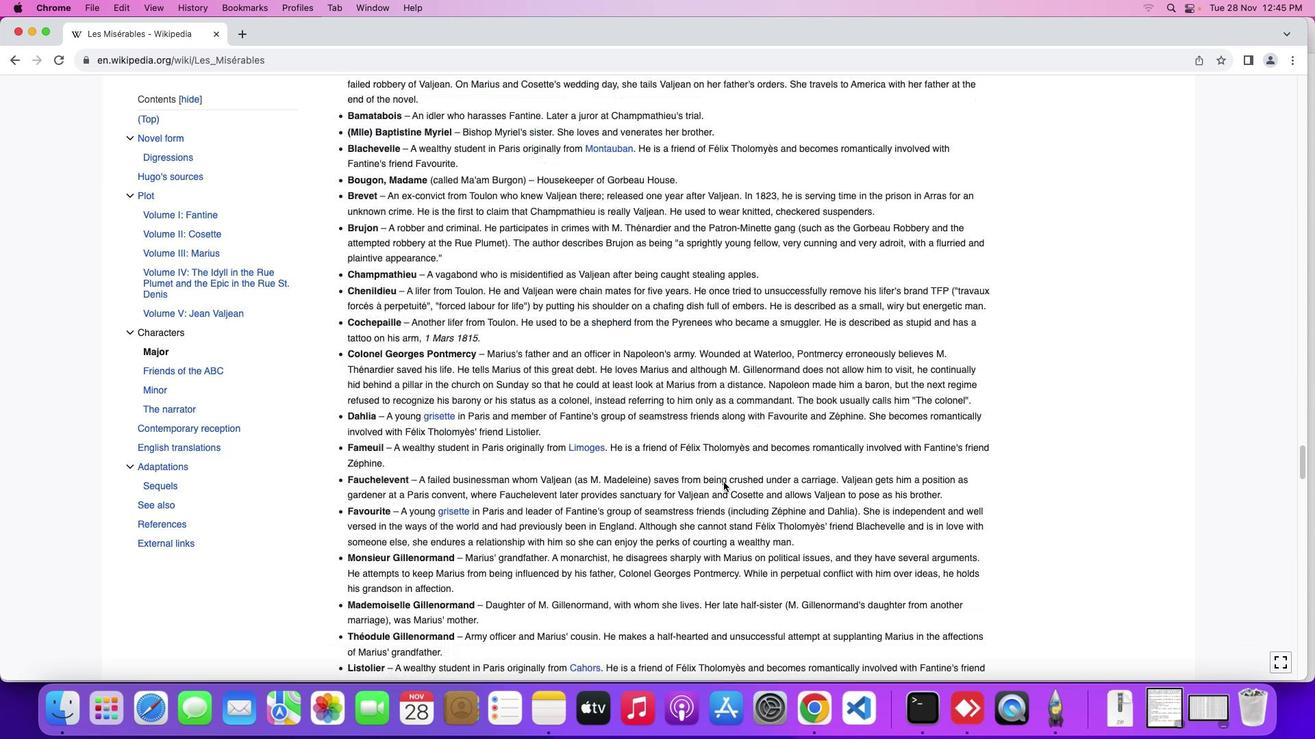 
Action: Mouse scrolled (715, 474) with delta (-6, -10)
Screenshot: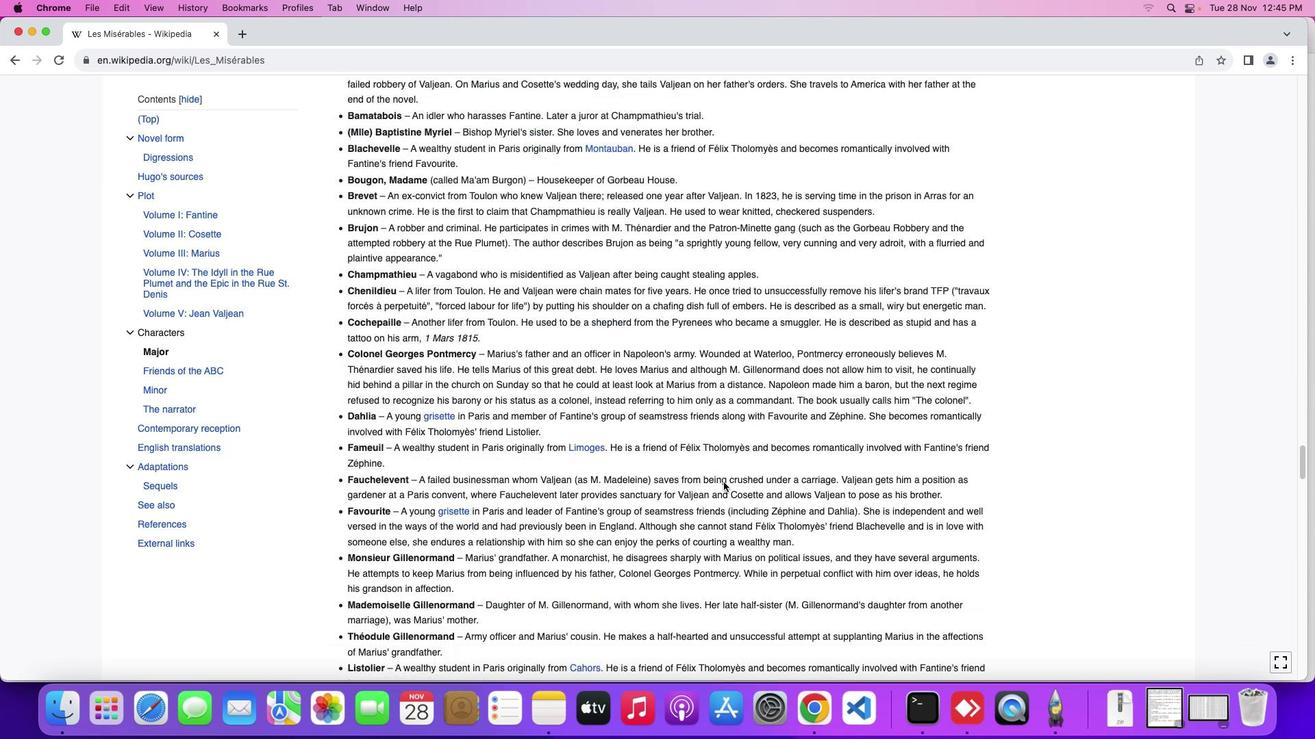 
Action: Mouse scrolled (715, 474) with delta (-6, -7)
Screenshot: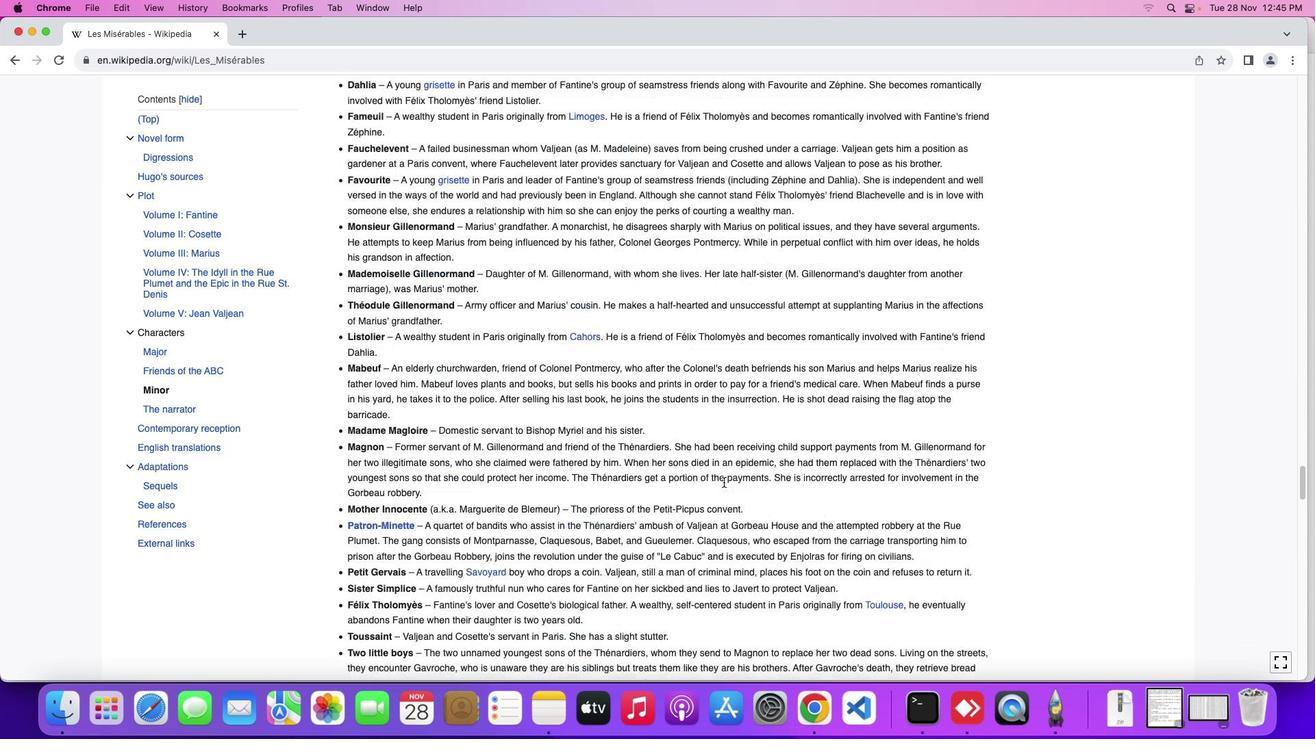 
Action: Mouse scrolled (715, 474) with delta (-6, -7)
Screenshot: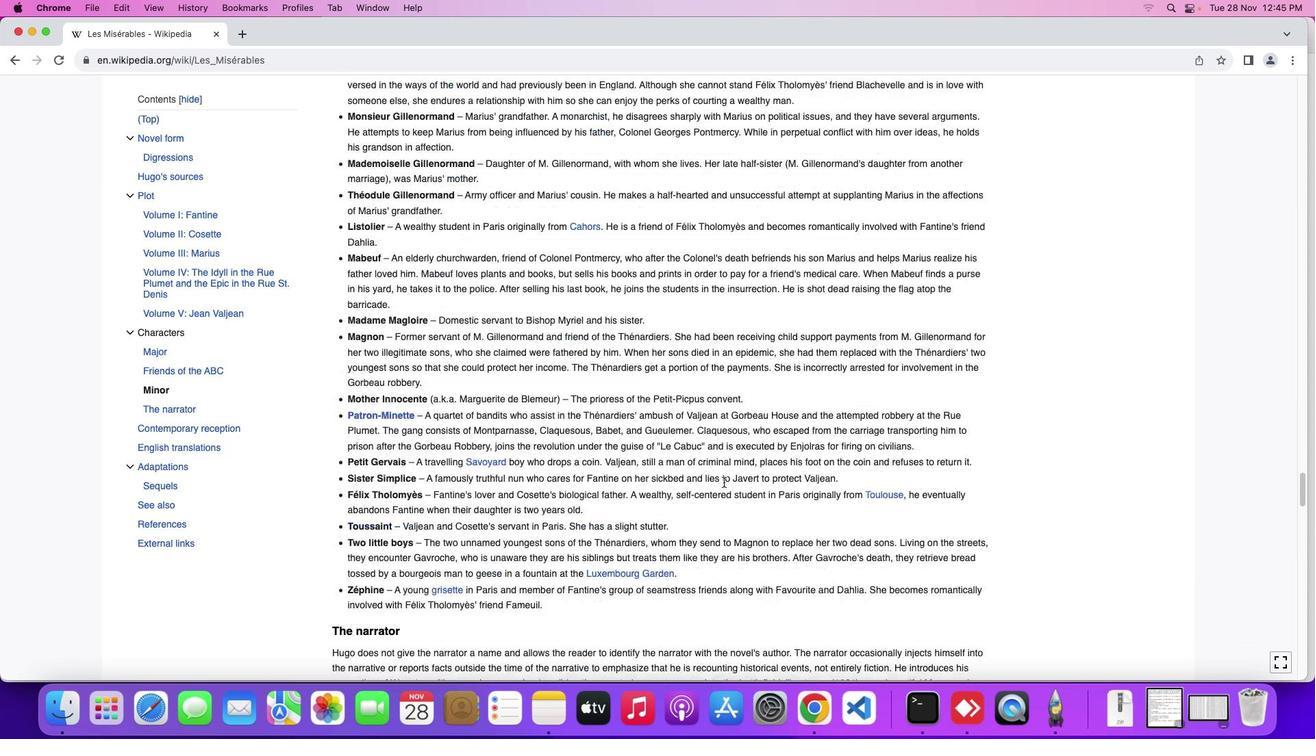 
Action: Mouse scrolled (715, 474) with delta (-6, -8)
Screenshot: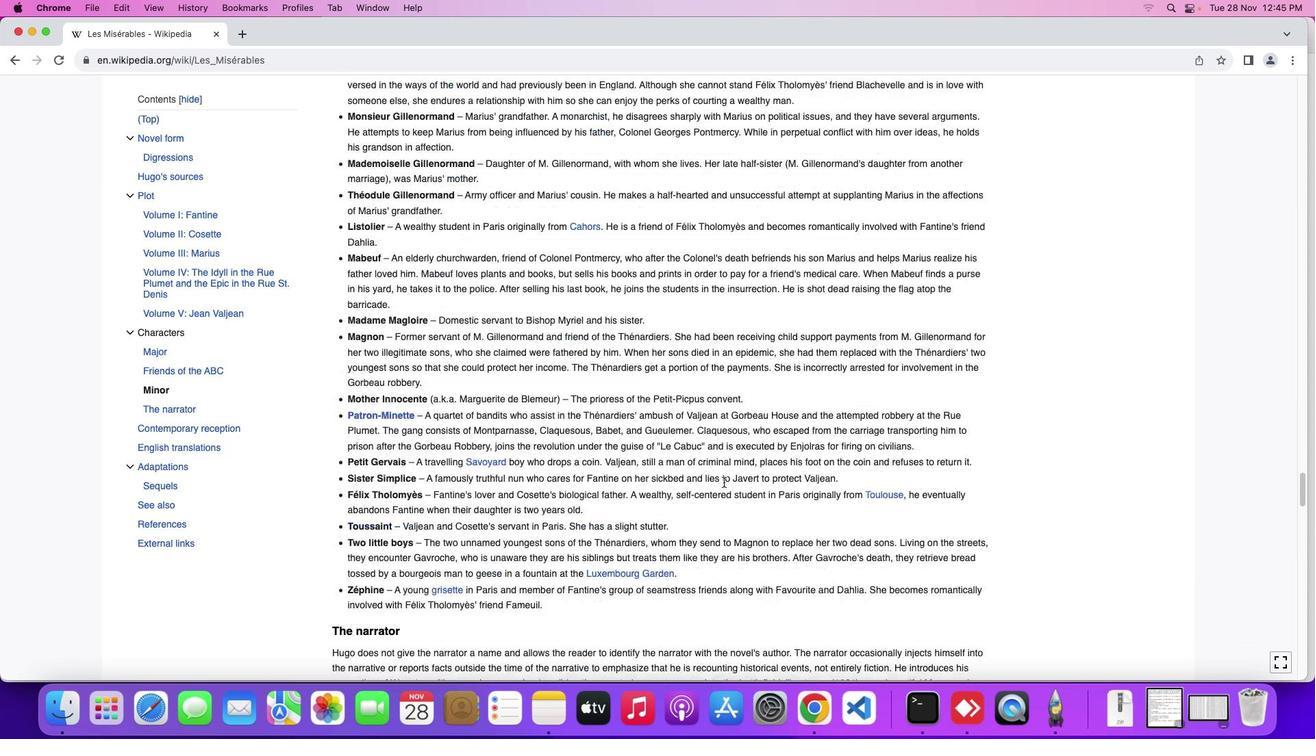 
Action: Mouse scrolled (715, 474) with delta (-6, -10)
Screenshot: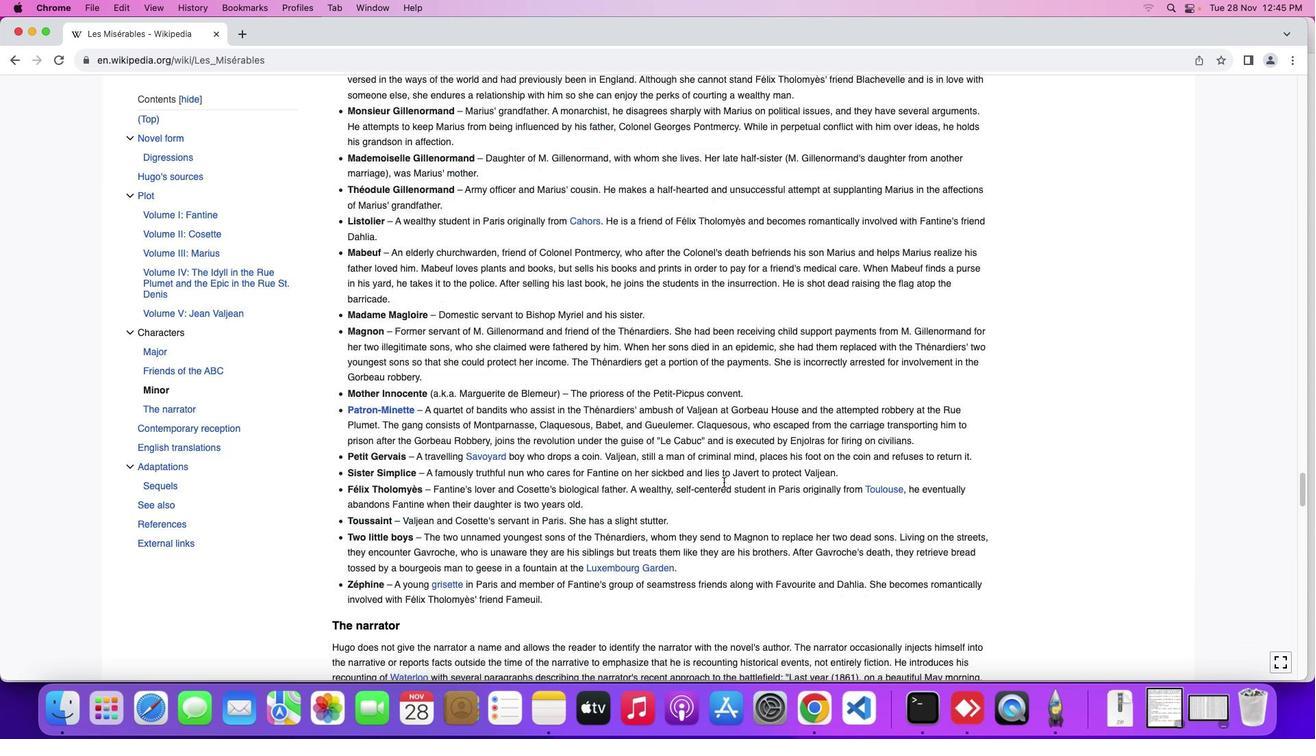 
Action: Mouse scrolled (715, 474) with delta (-6, -10)
Screenshot: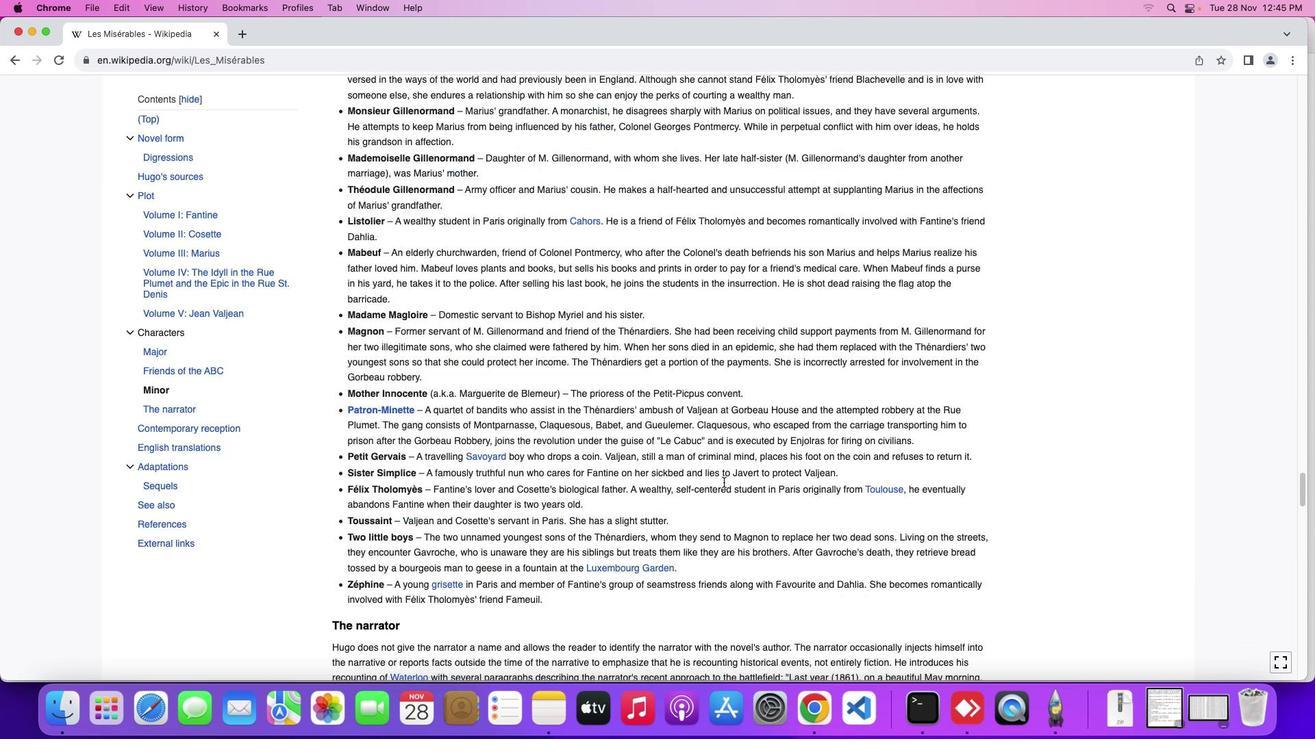 
Action: Mouse scrolled (715, 474) with delta (-6, -7)
Screenshot: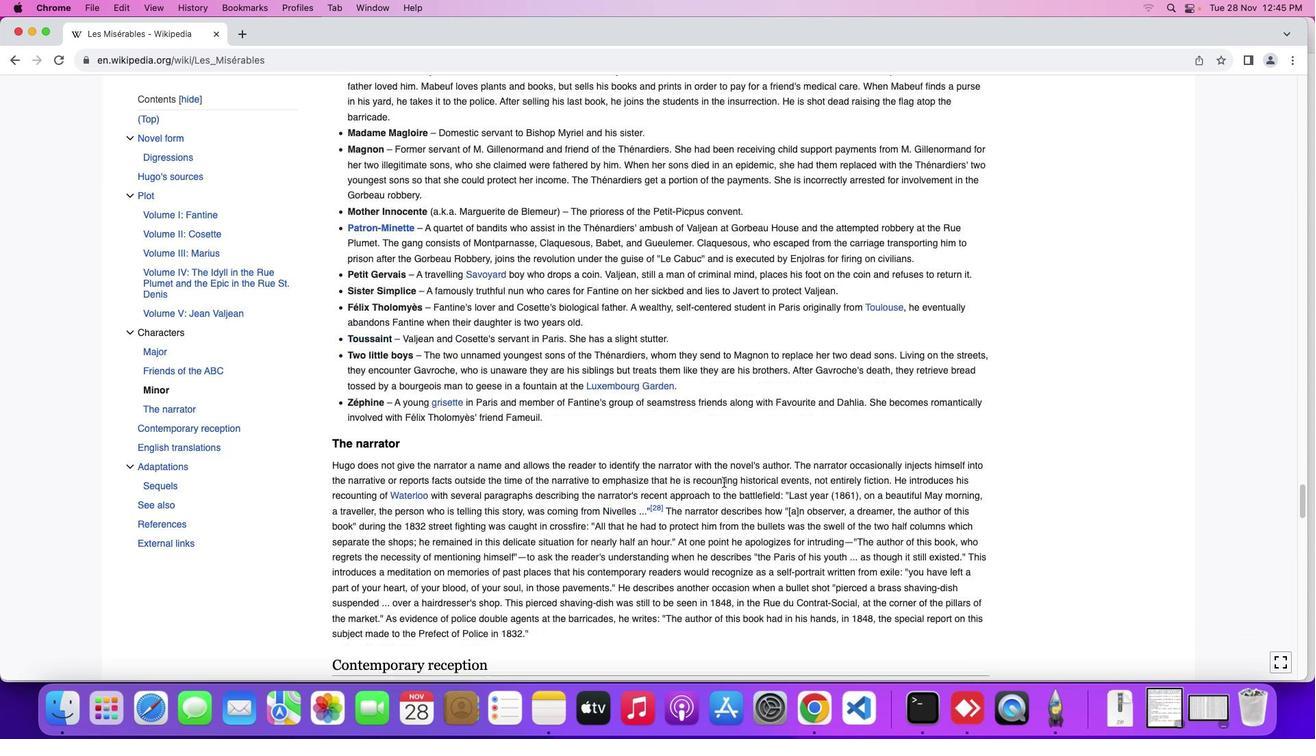 
Action: Mouse scrolled (715, 474) with delta (-6, -7)
Screenshot: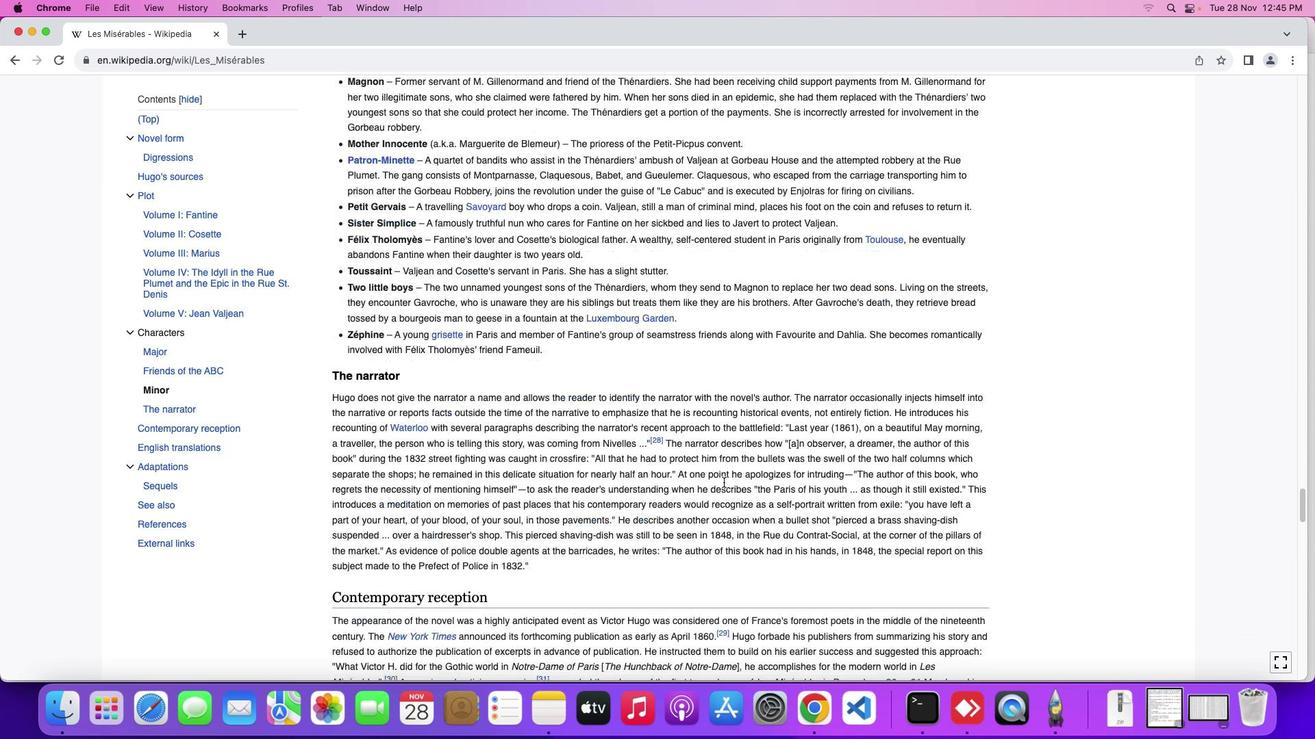 
Action: Mouse scrolled (715, 474) with delta (-6, -8)
Screenshot: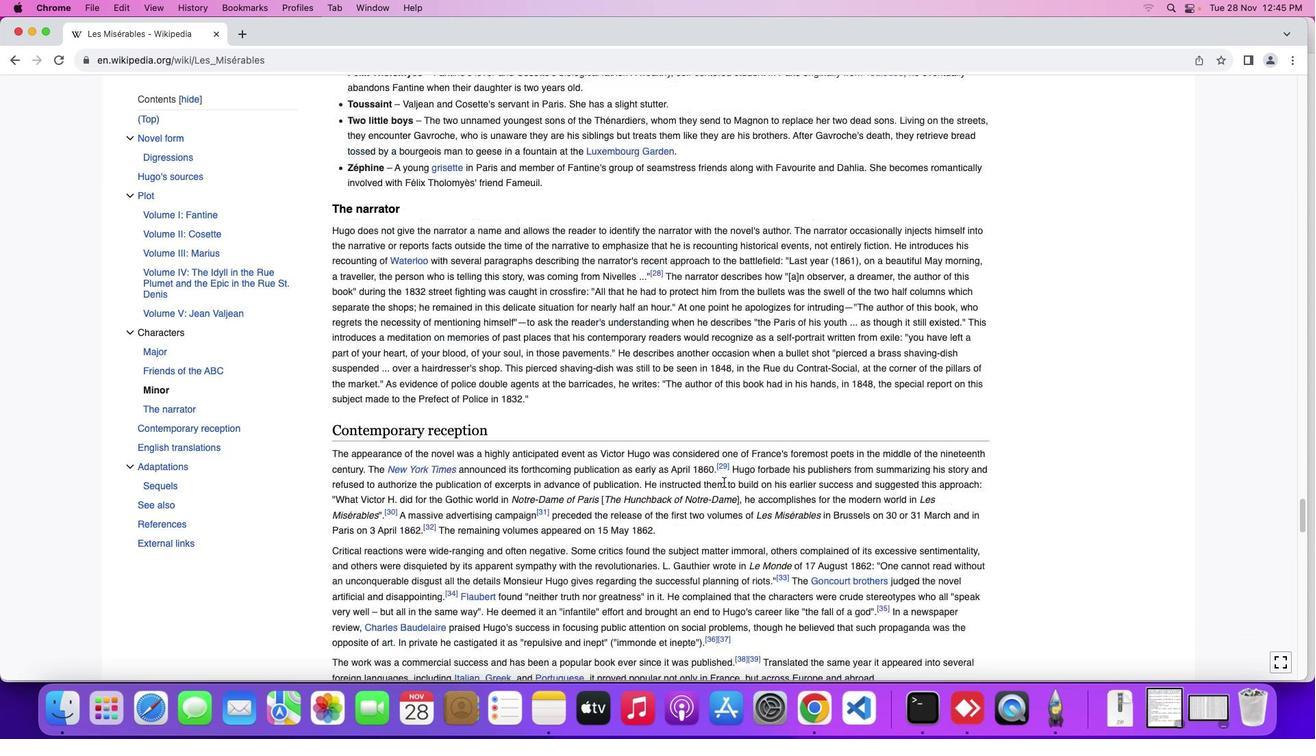 
Action: Mouse scrolled (715, 474) with delta (-6, -10)
Screenshot: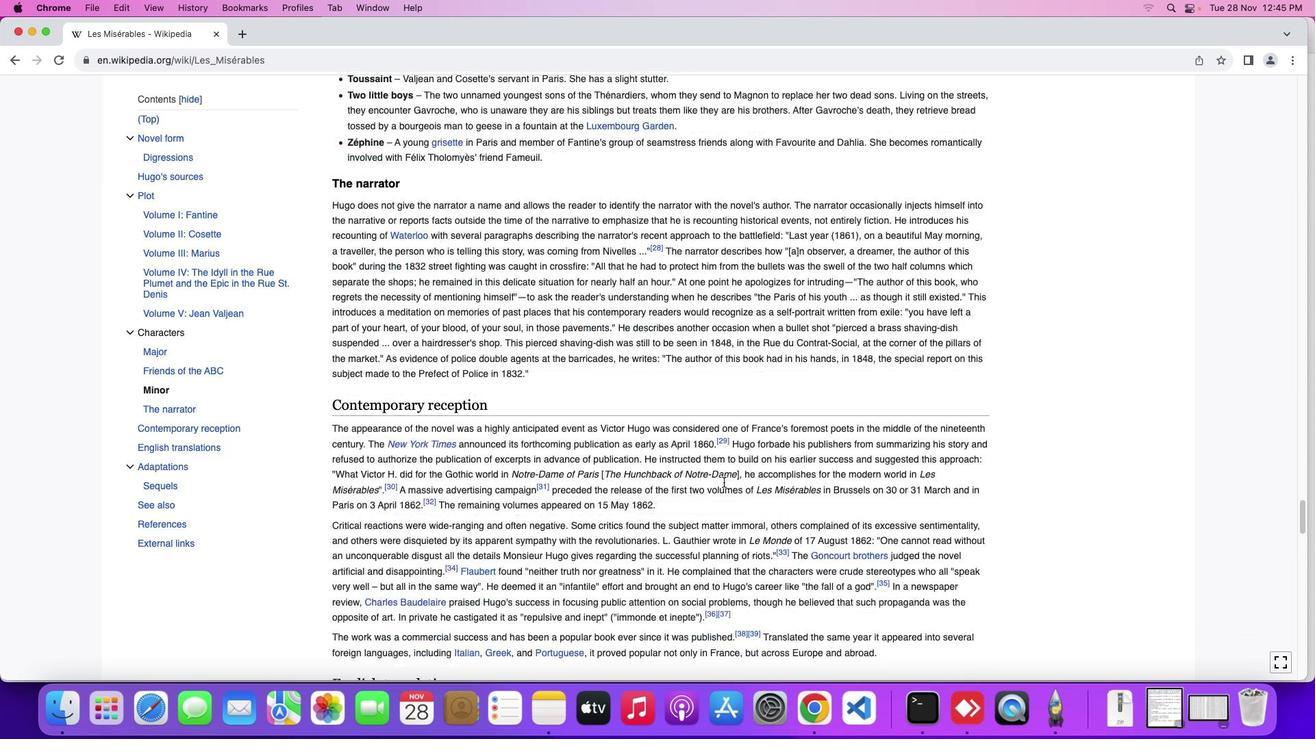 
Action: Mouse scrolled (715, 474) with delta (-6, -10)
Screenshot: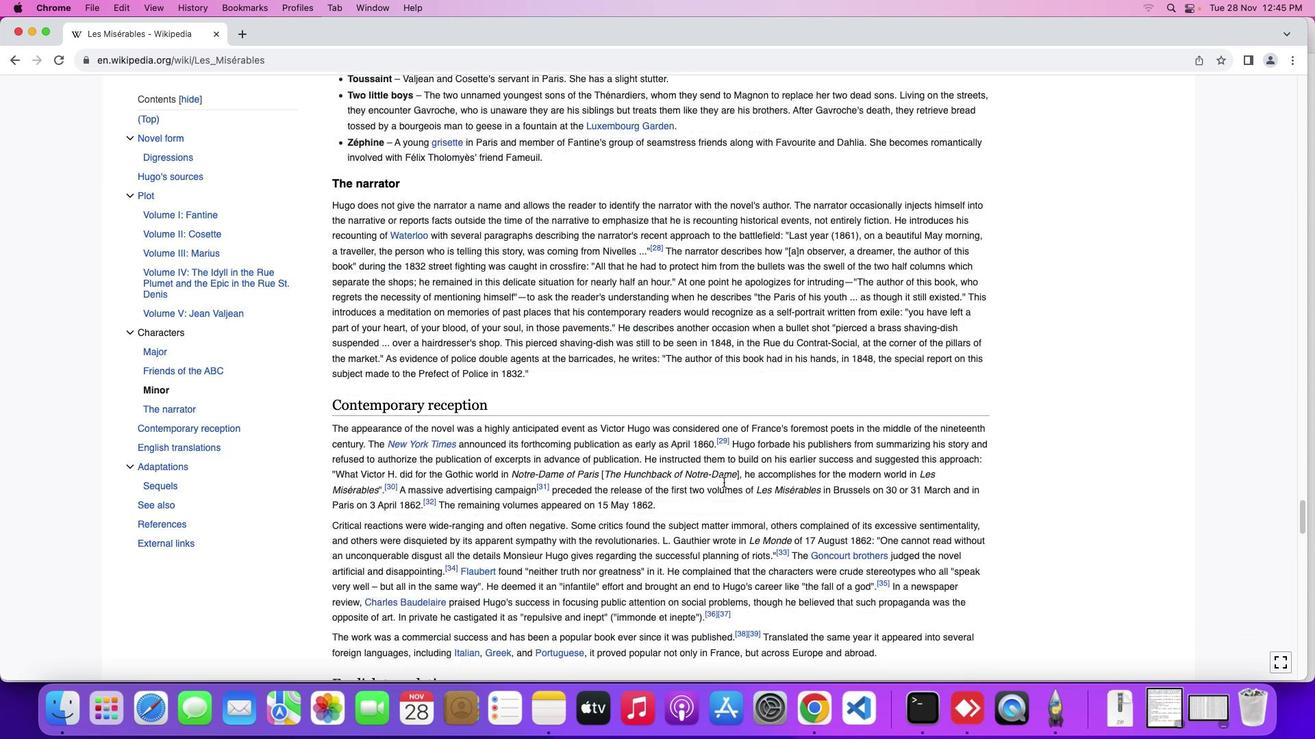 
Action: Mouse scrolled (715, 474) with delta (-6, -7)
Screenshot: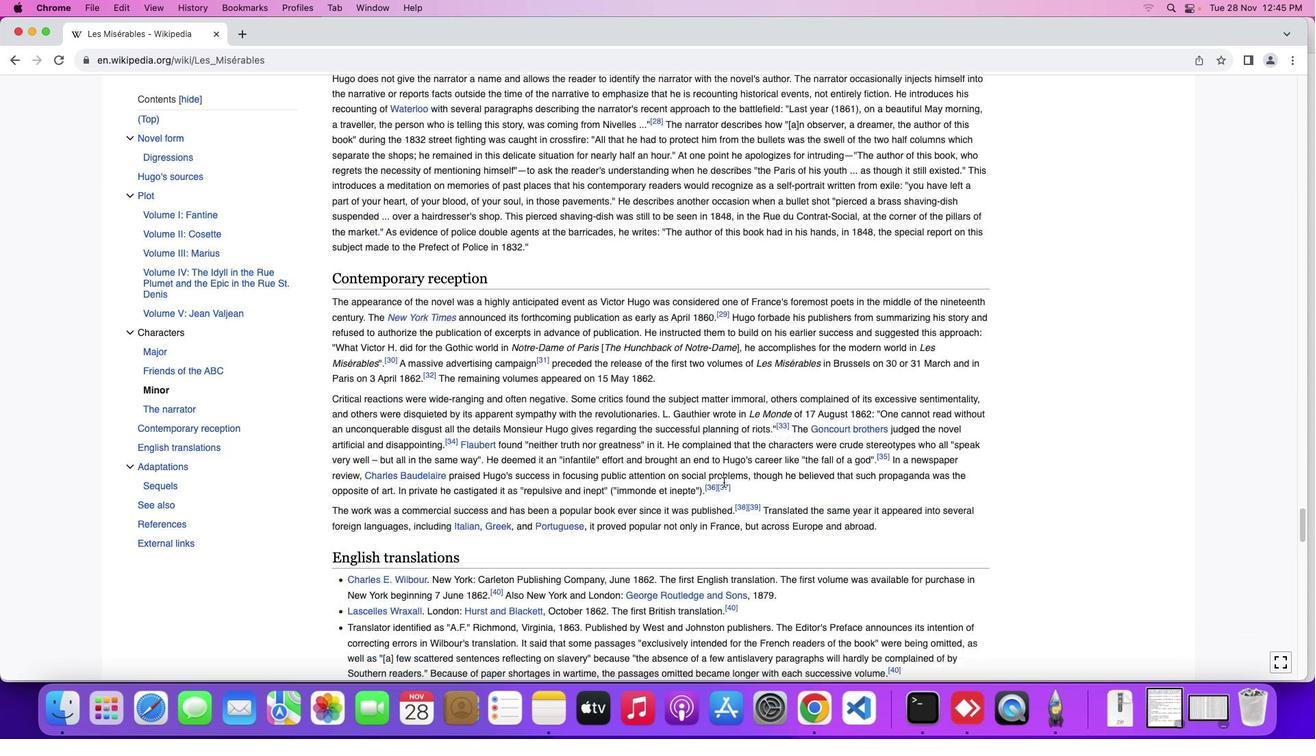 
Action: Mouse scrolled (715, 474) with delta (-6, -7)
Screenshot: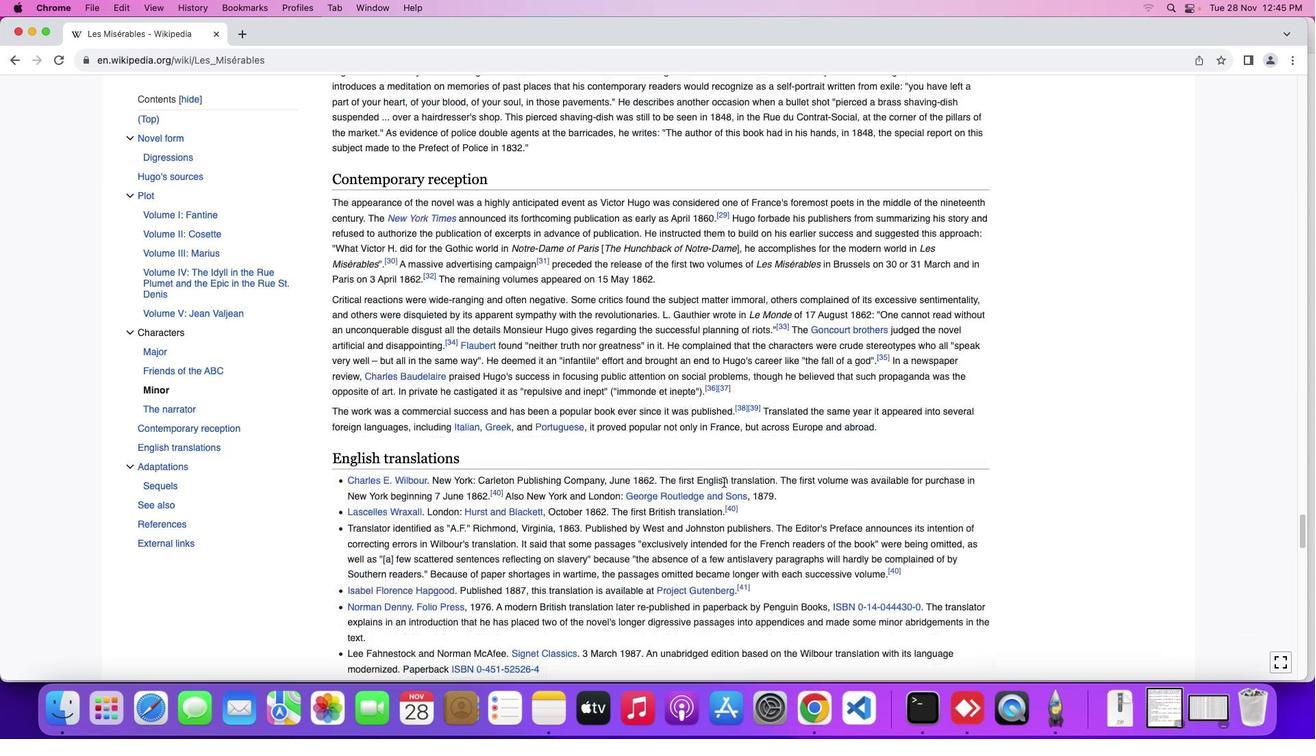 
Action: Mouse scrolled (715, 474) with delta (-6, -8)
Screenshot: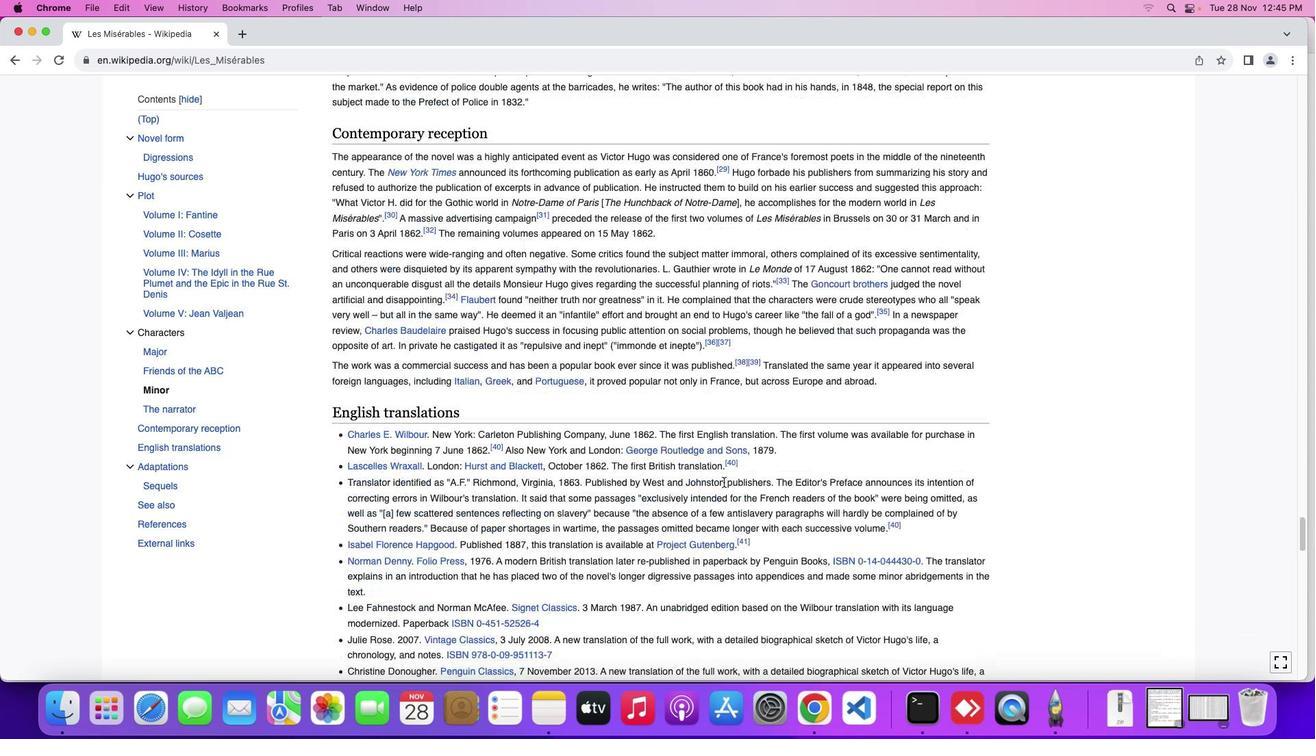 
Action: Mouse scrolled (715, 474) with delta (-6, -10)
Screenshot: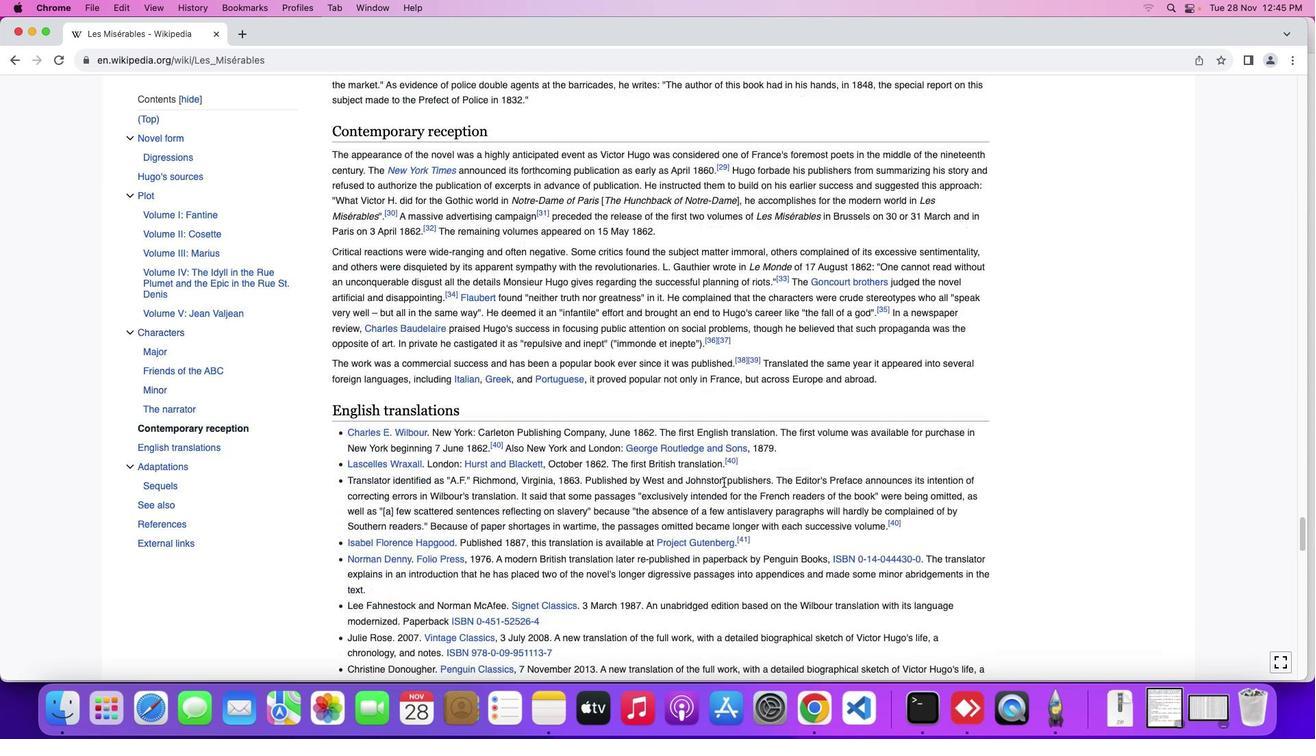 
Action: Mouse scrolled (715, 474) with delta (-6, -7)
Screenshot: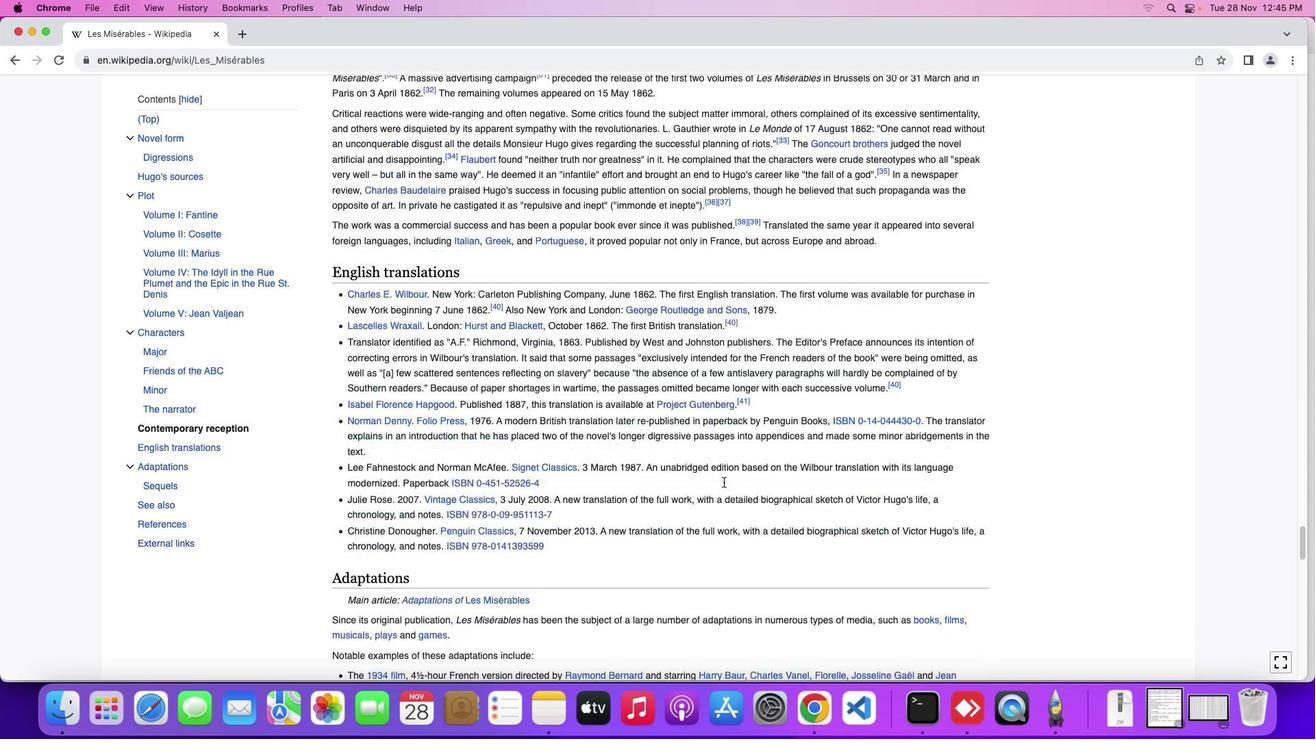 
Action: Mouse scrolled (715, 474) with delta (-6, -7)
Screenshot: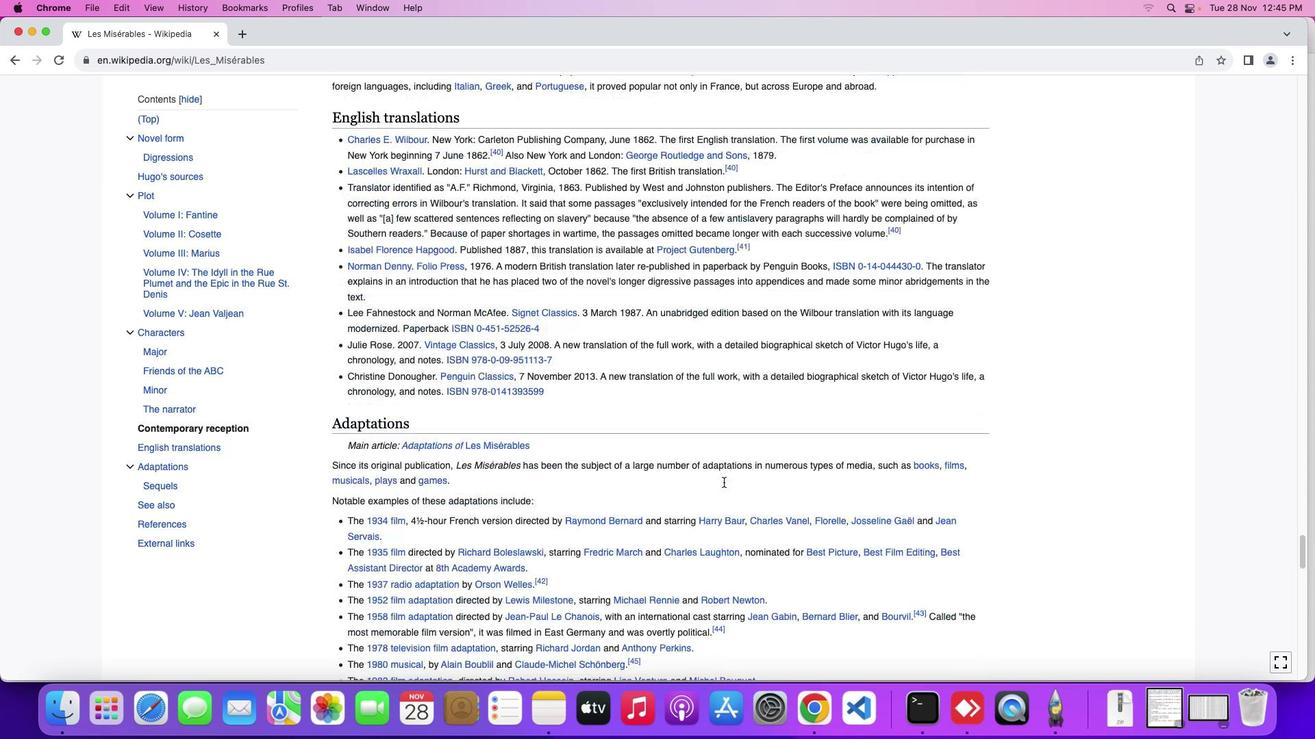 
Action: Mouse scrolled (715, 474) with delta (-6, -8)
Screenshot: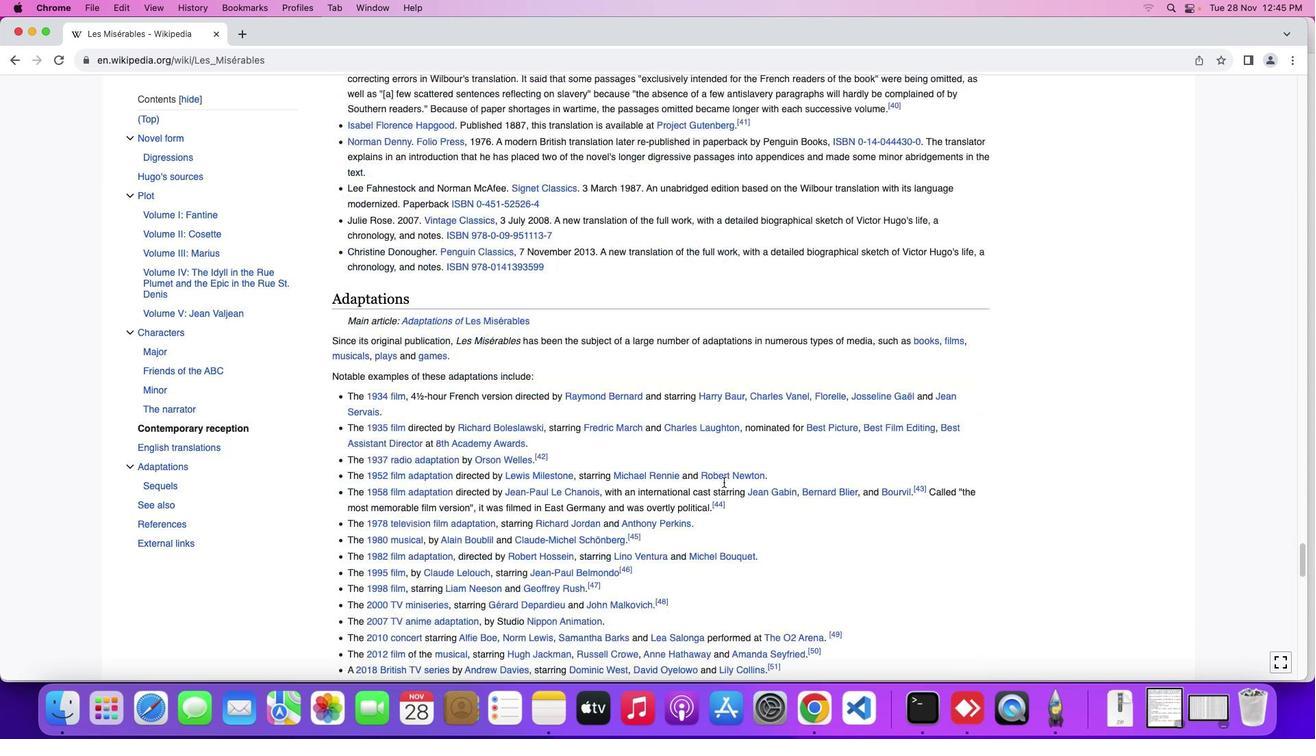 
Action: Mouse scrolled (715, 474) with delta (-6, -10)
Screenshot: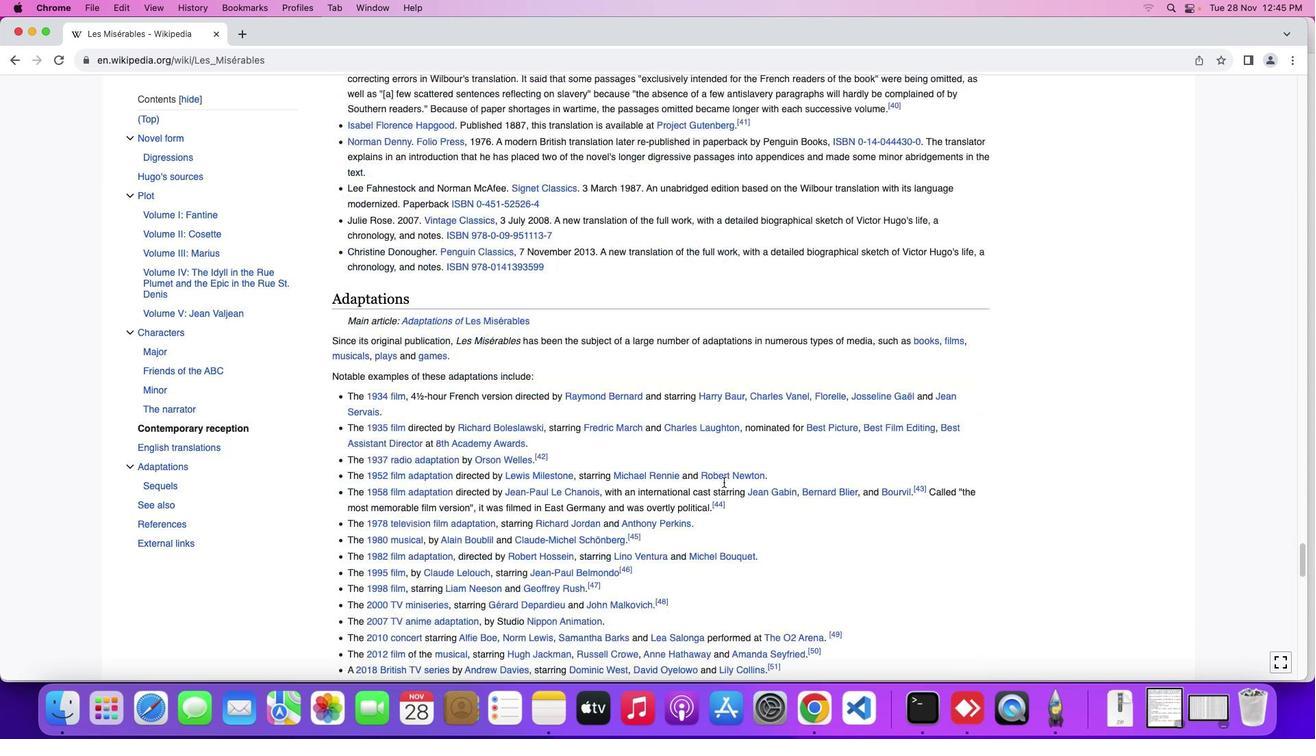 
Action: Mouse scrolled (715, 474) with delta (-6, -10)
Screenshot: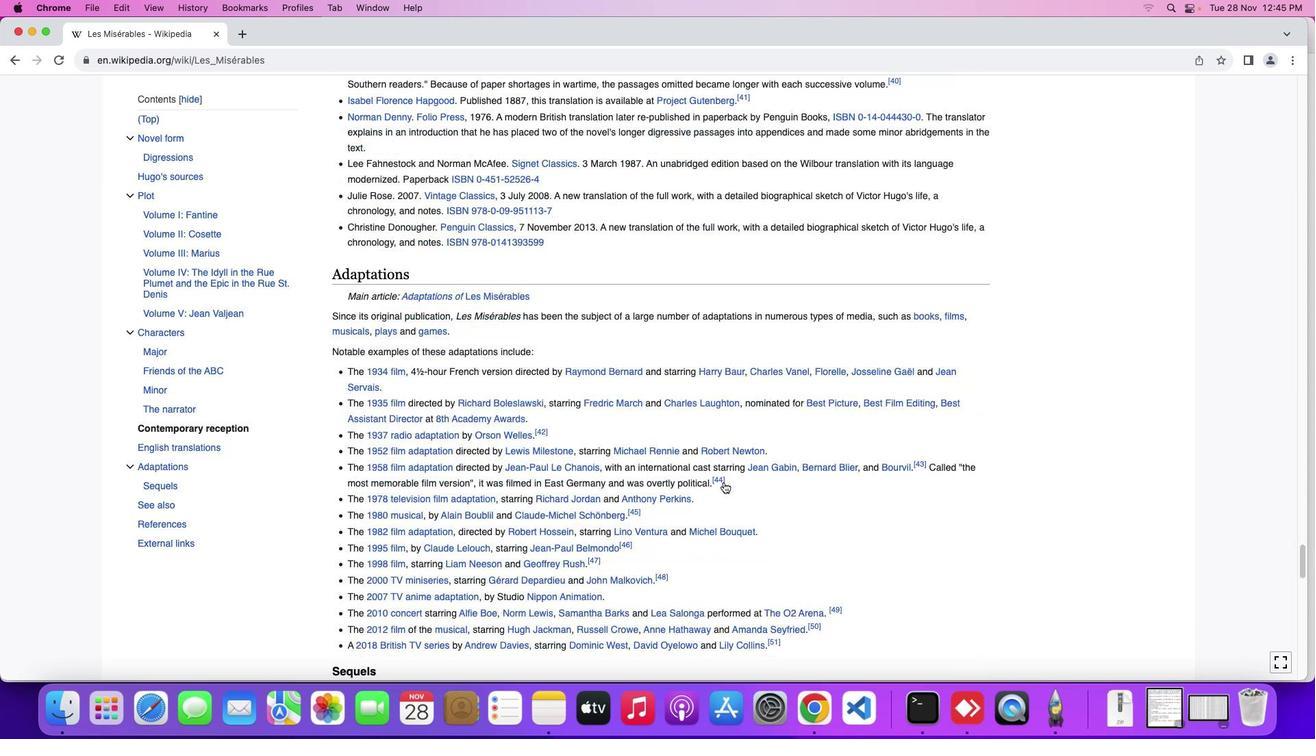 
Action: Mouse scrolled (715, 474) with delta (-6, -7)
Screenshot: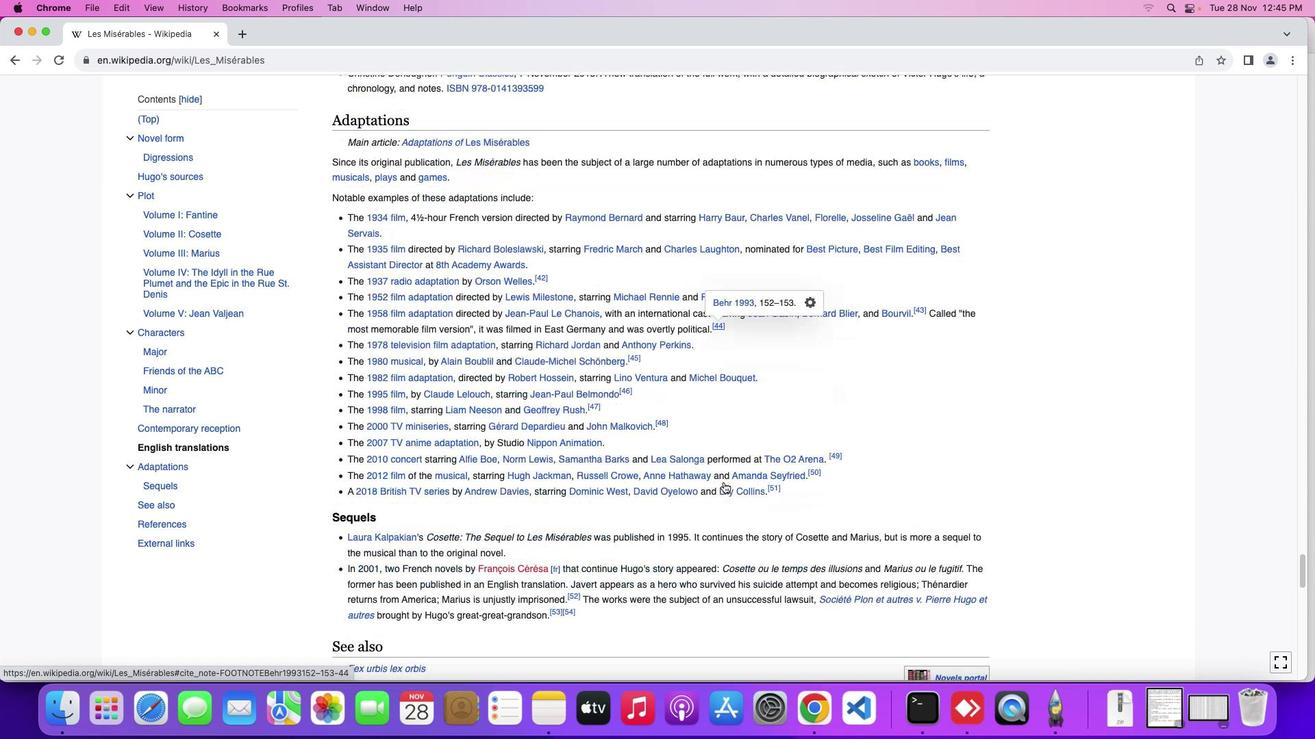 
Action: Mouse scrolled (715, 474) with delta (-6, -7)
Screenshot: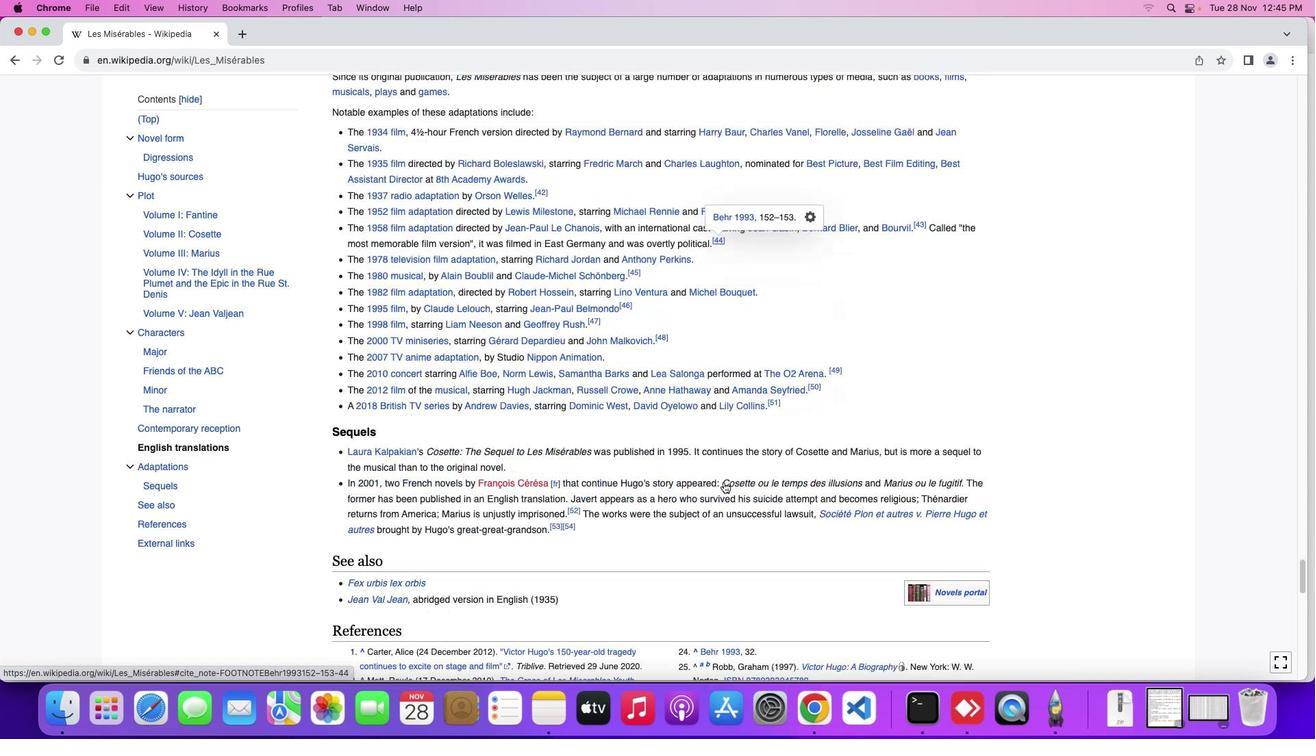 
Action: Mouse scrolled (715, 474) with delta (-6, -8)
Screenshot: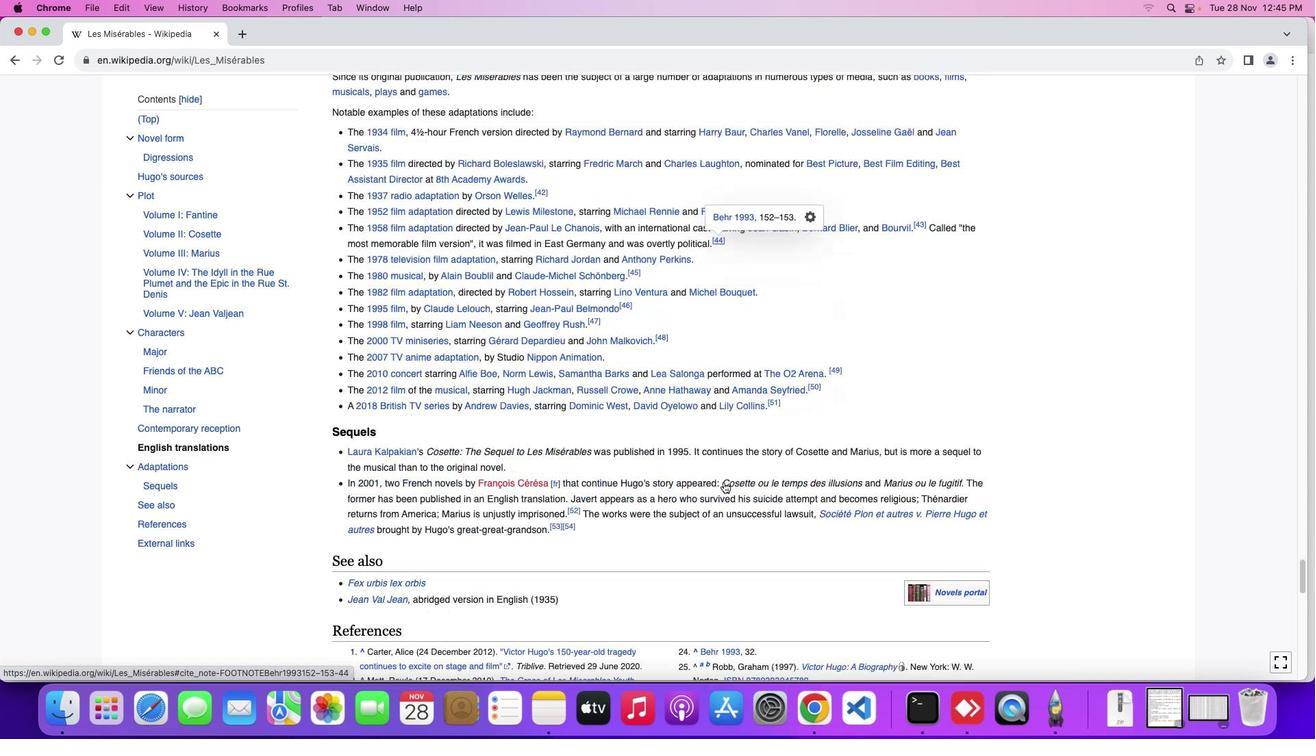 
Action: Mouse scrolled (715, 474) with delta (-6, -10)
Screenshot: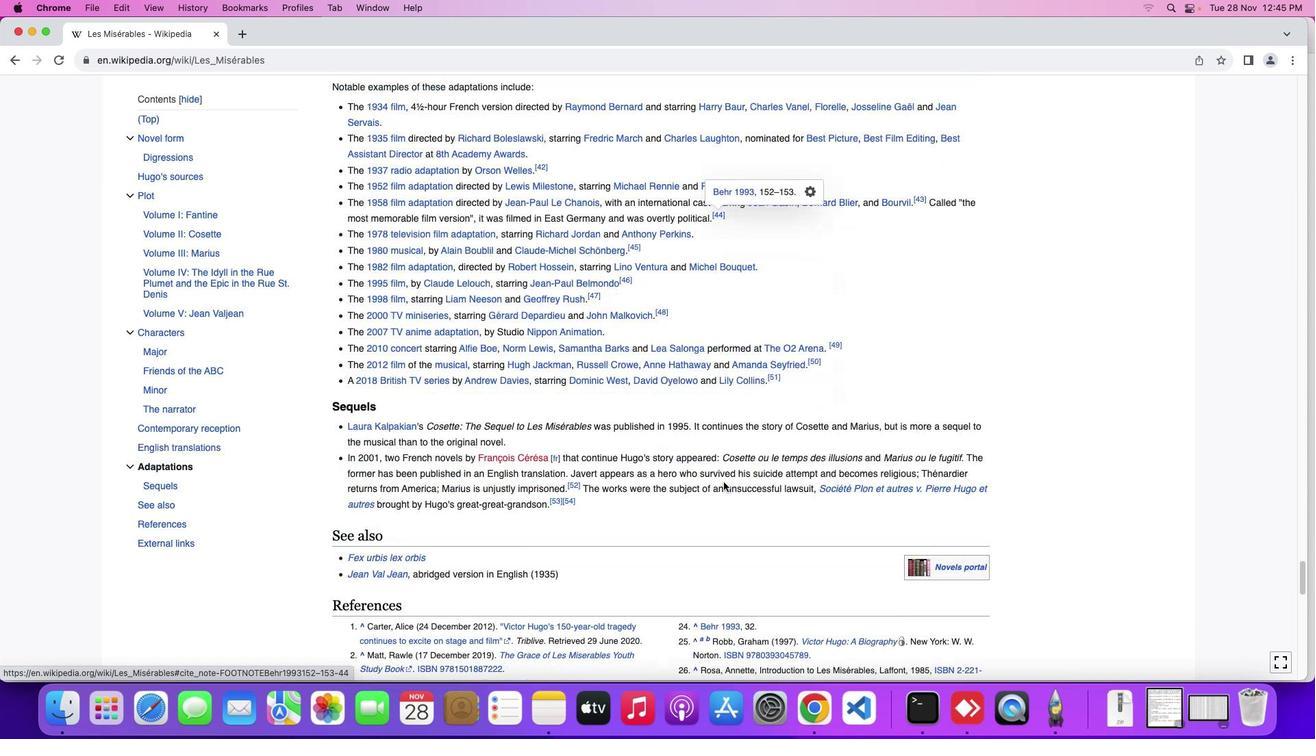 
Action: Mouse scrolled (715, 474) with delta (-6, -6)
Screenshot: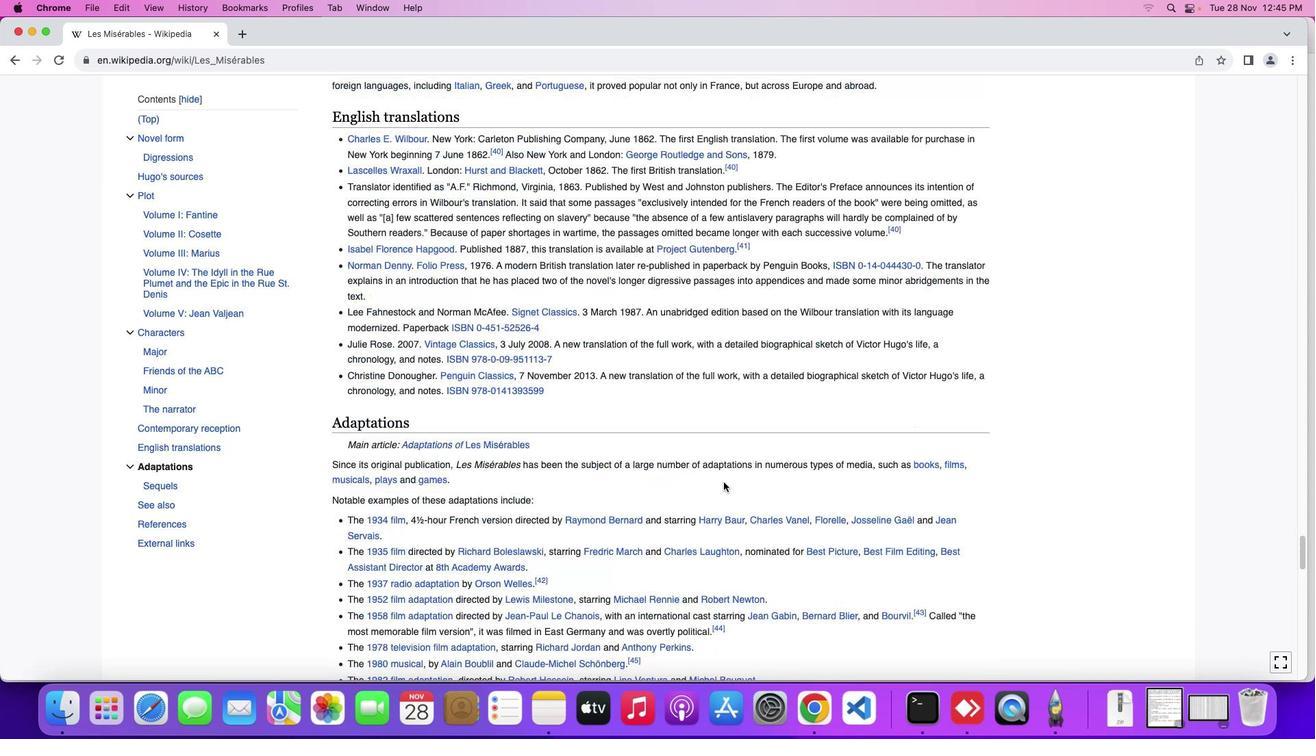 
Action: Mouse scrolled (715, 474) with delta (-6, -6)
Screenshot: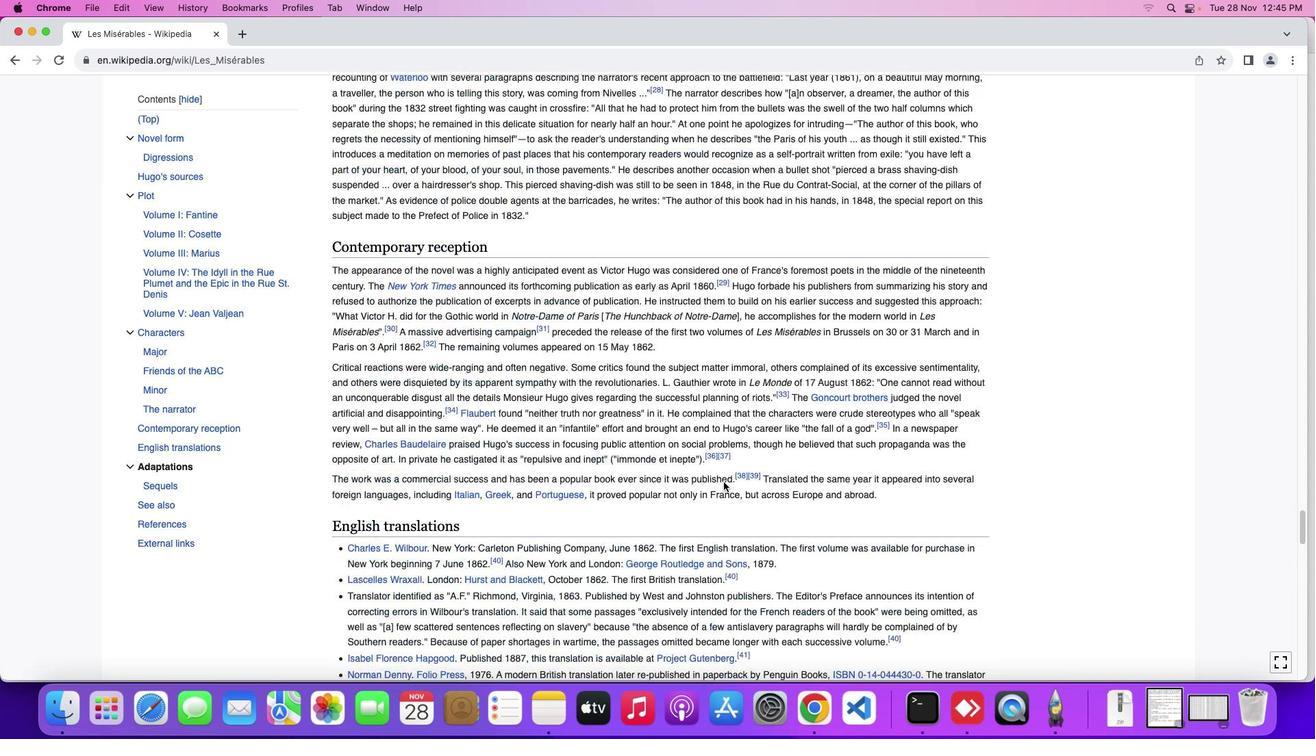 
Action: Mouse scrolled (715, 474) with delta (-6, -4)
Screenshot: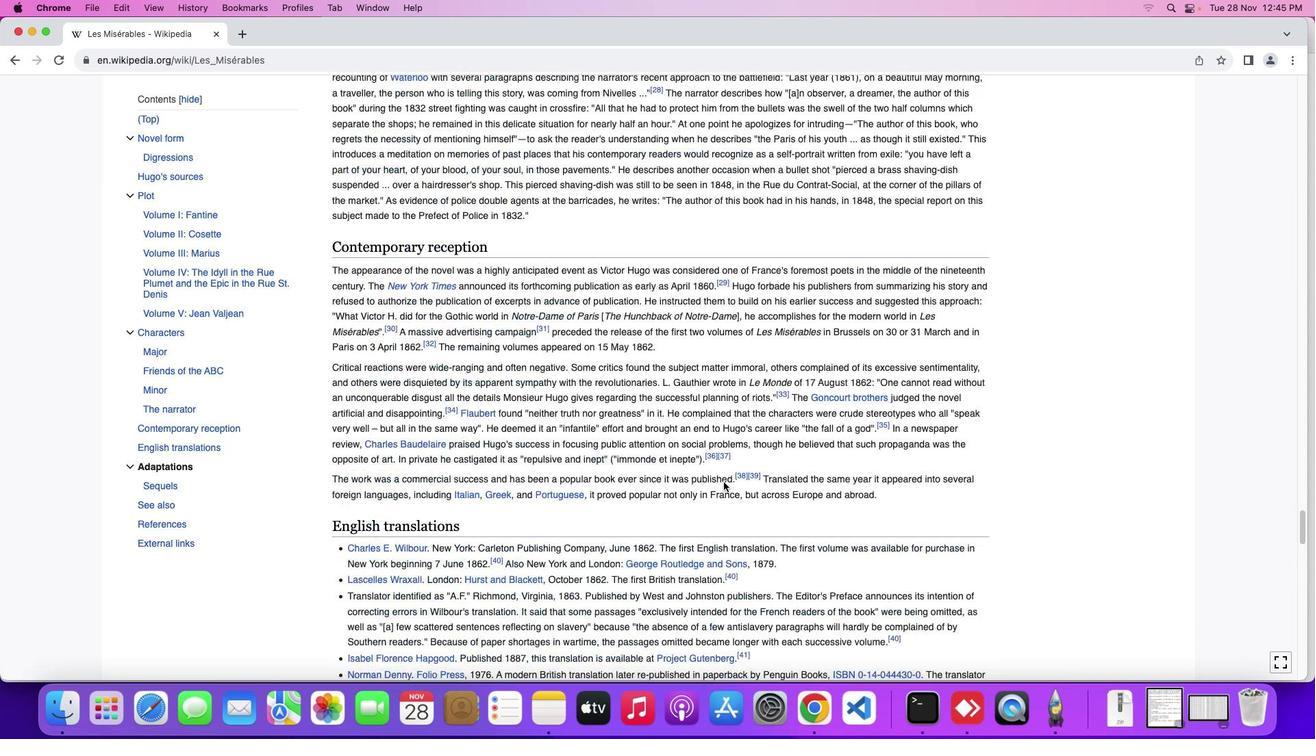 
Action: Mouse scrolled (715, 474) with delta (-6, -3)
Screenshot: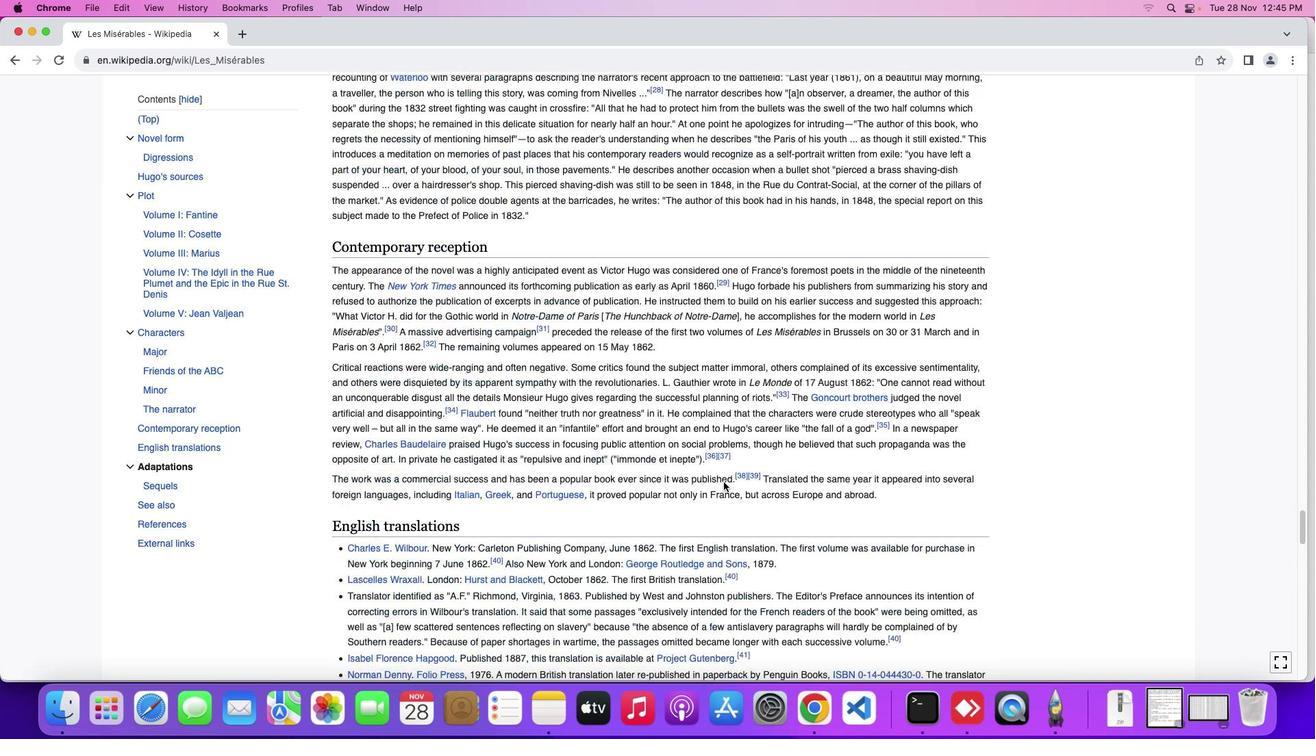 
Action: Mouse scrolled (715, 474) with delta (-6, -2)
Screenshot: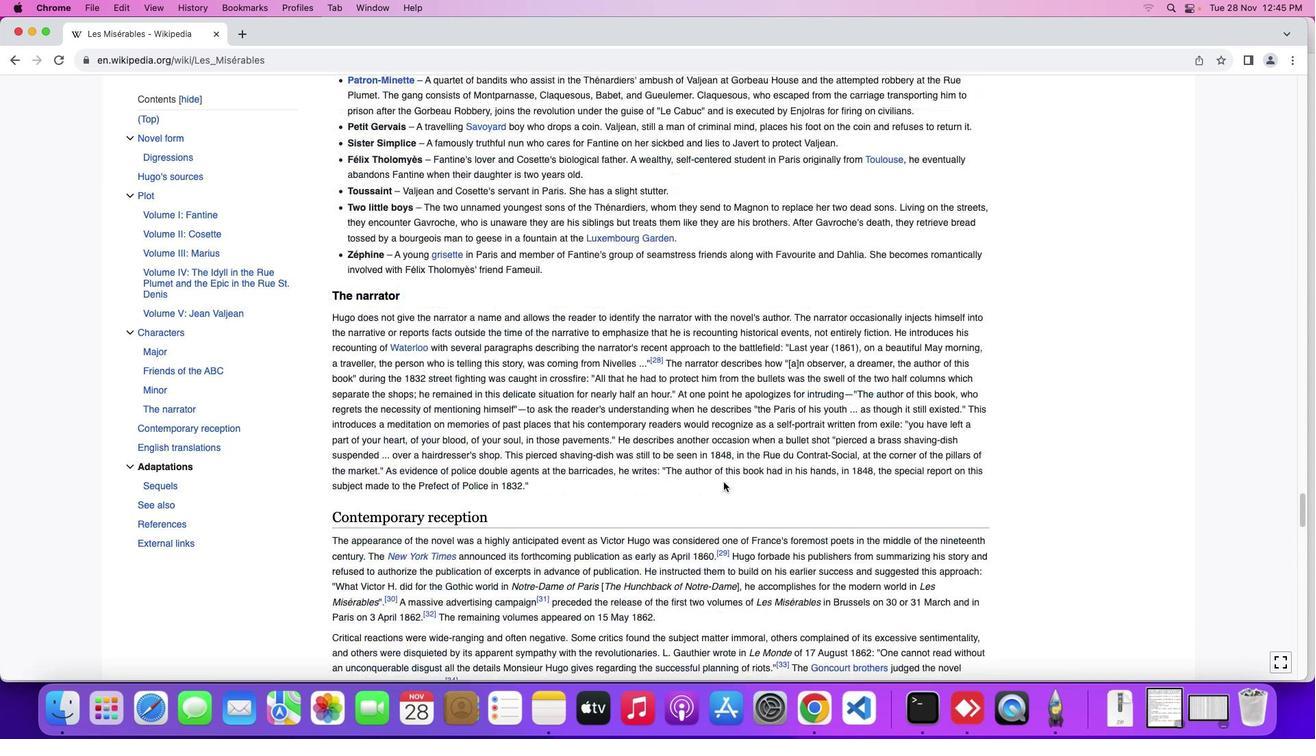 
Action: Mouse scrolled (715, 474) with delta (-6, -2)
Screenshot: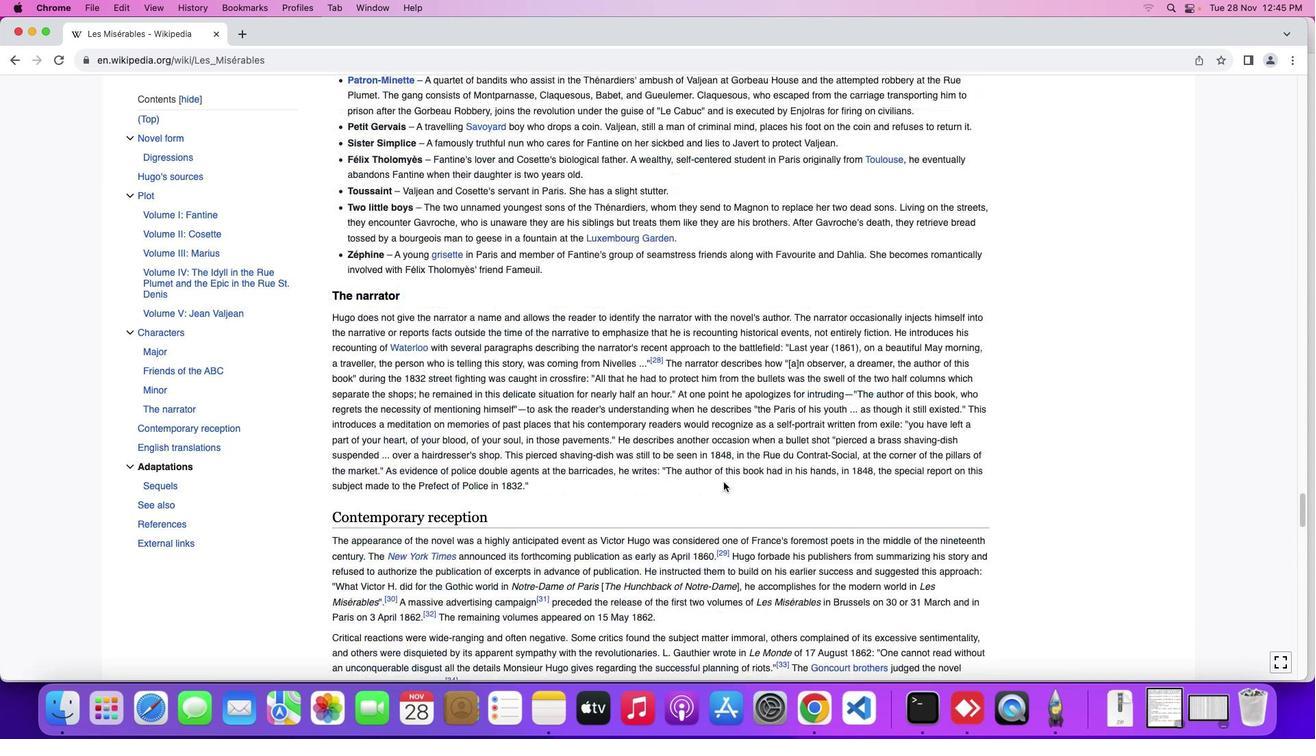 
Action: Mouse scrolled (715, 474) with delta (-6, -2)
Screenshot: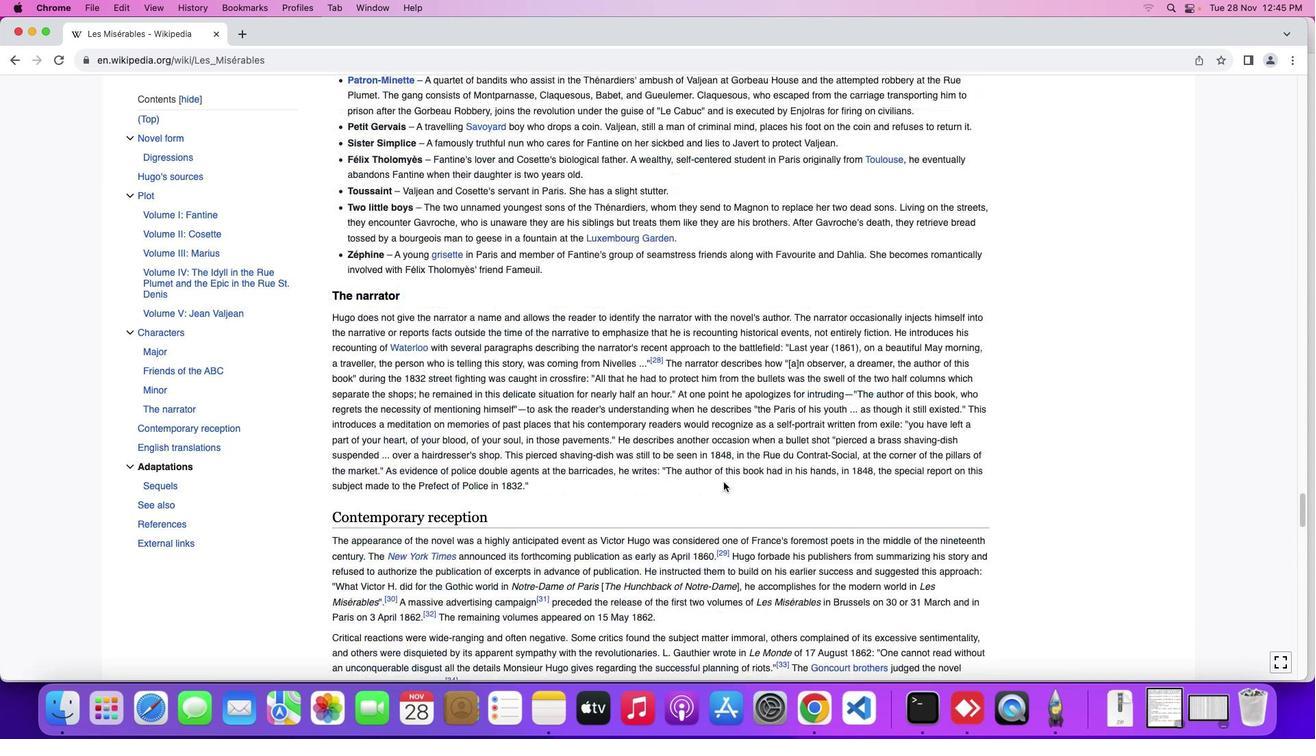 
Action: Mouse scrolled (715, 474) with delta (-6, -1)
Screenshot: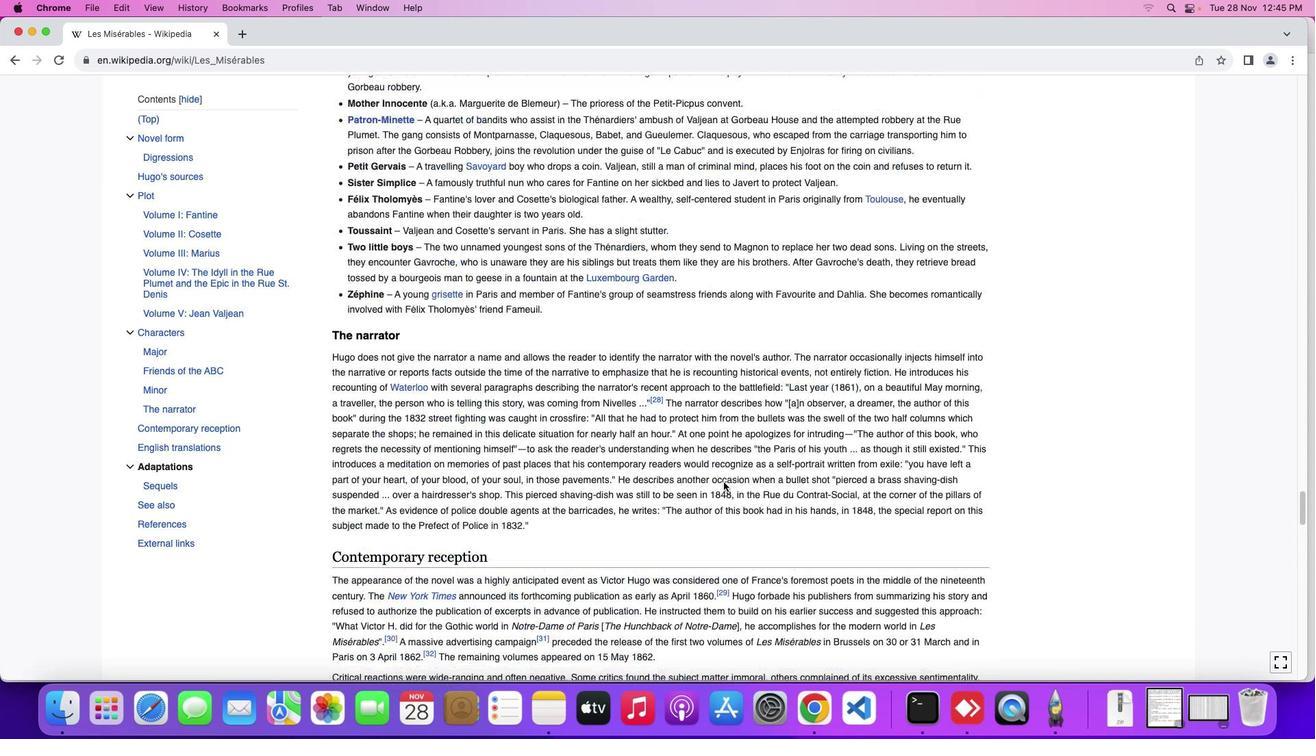 
Action: Mouse scrolled (715, 474) with delta (-6, -6)
Screenshot: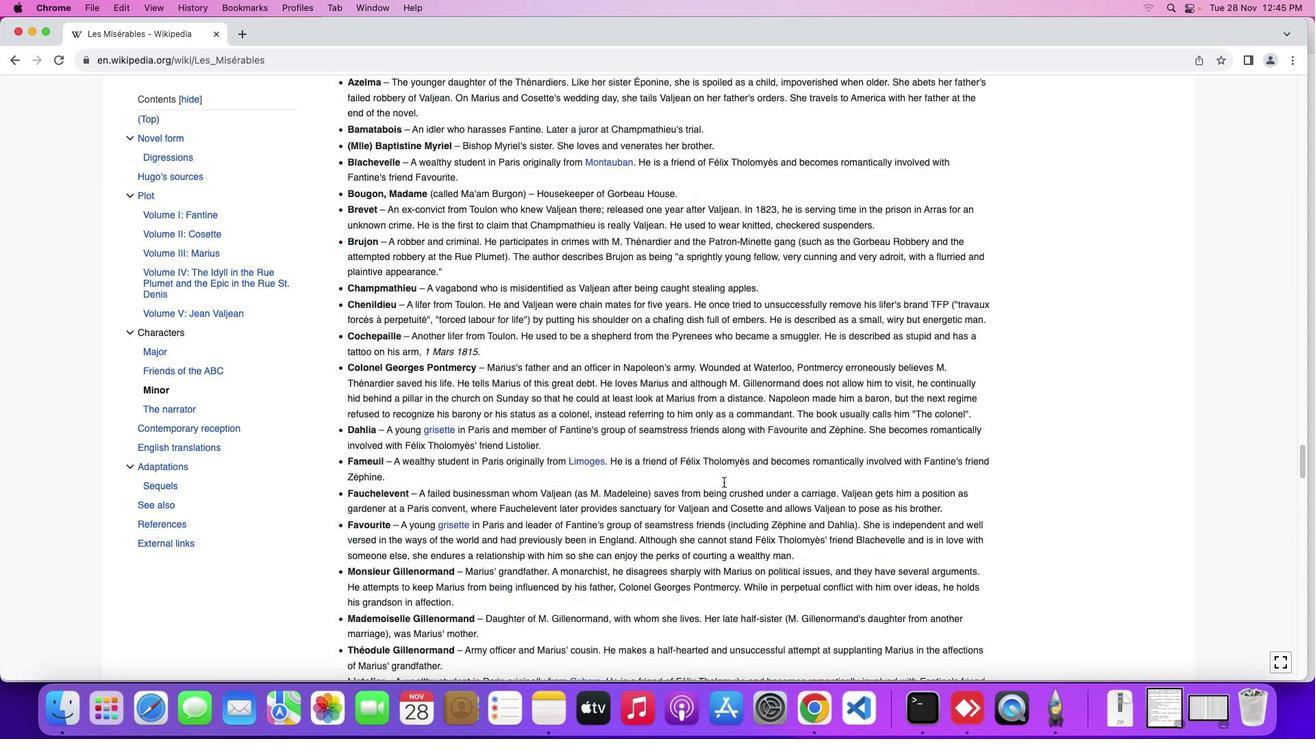 
Action: Mouse scrolled (715, 474) with delta (-6, -6)
Screenshot: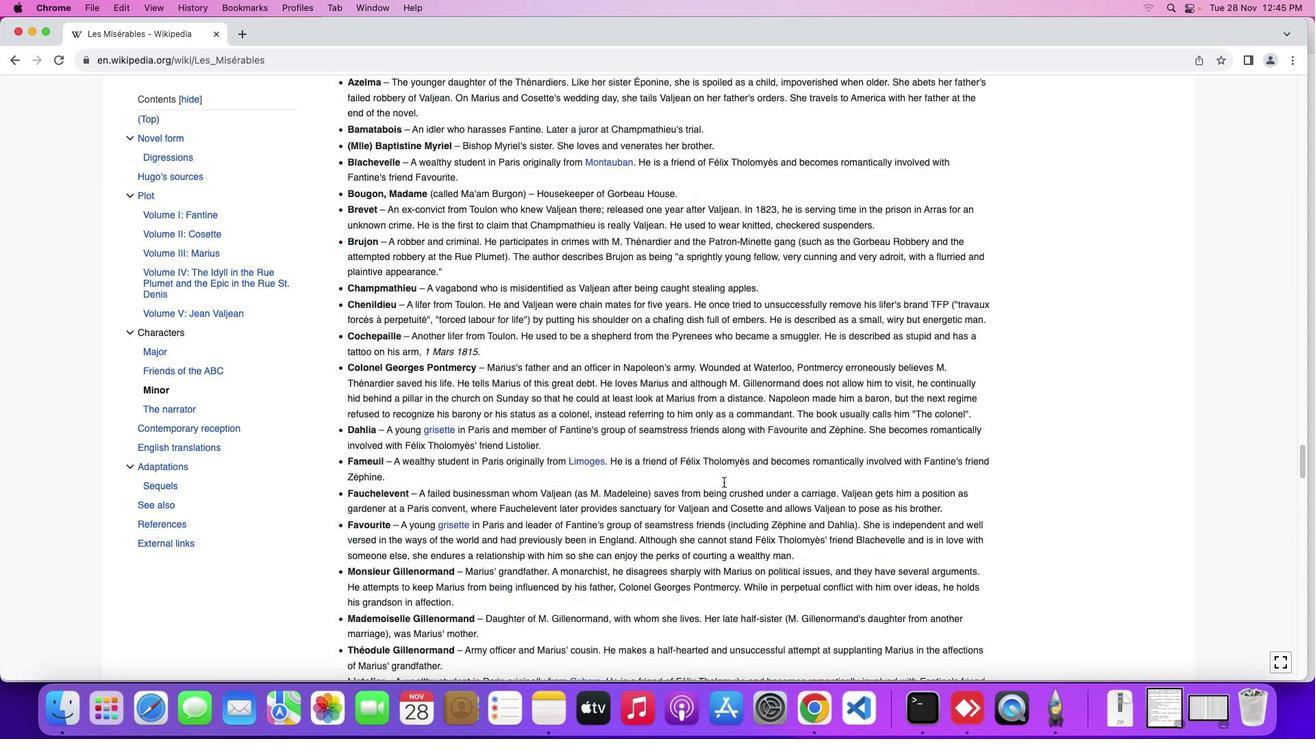 
Action: Mouse scrolled (715, 474) with delta (-6, -4)
Screenshot: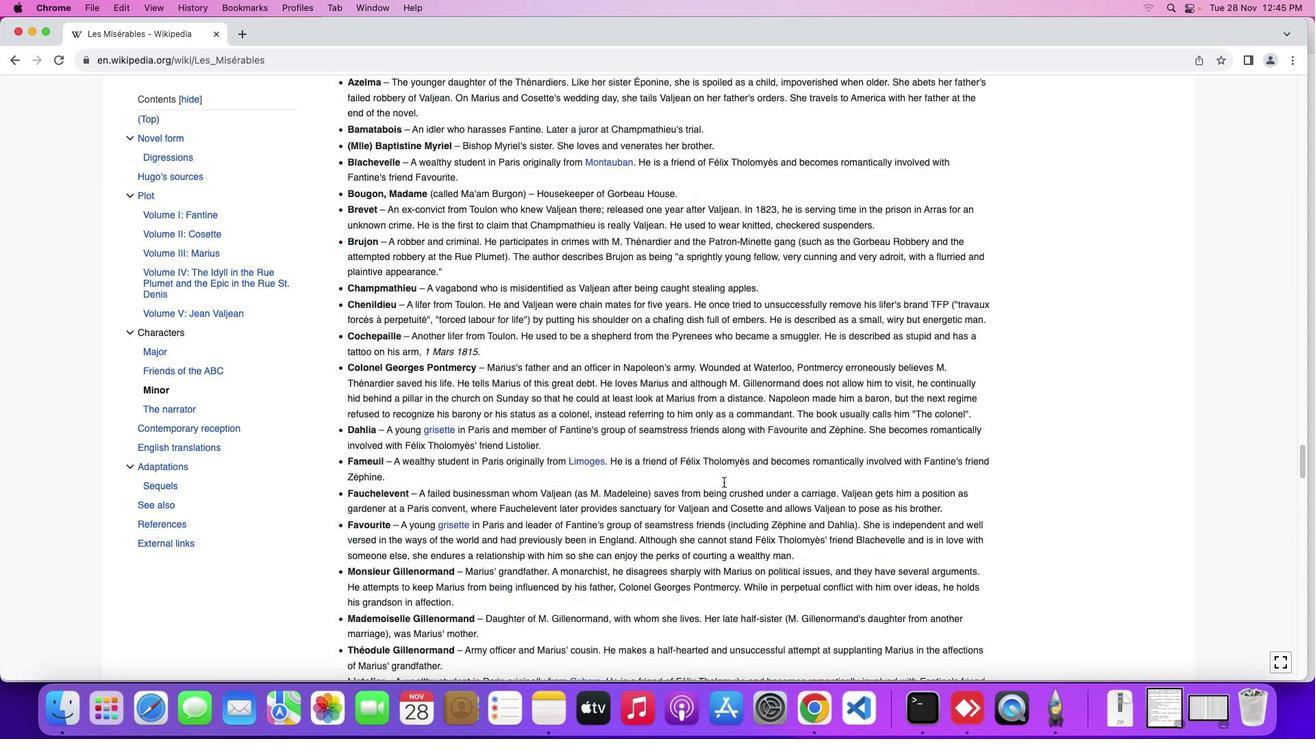 
Action: Mouse scrolled (715, 474) with delta (-6, -3)
Screenshot: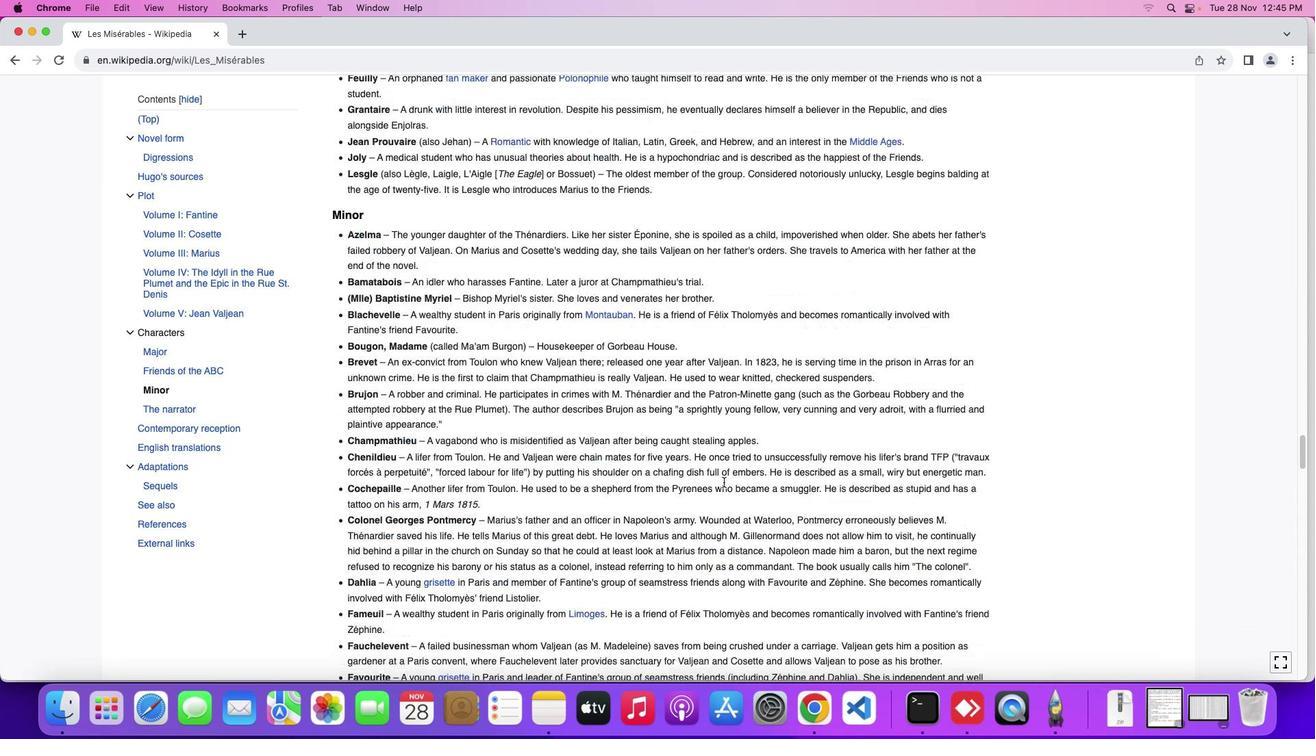 
Action: Mouse scrolled (715, 474) with delta (-6, -2)
Screenshot: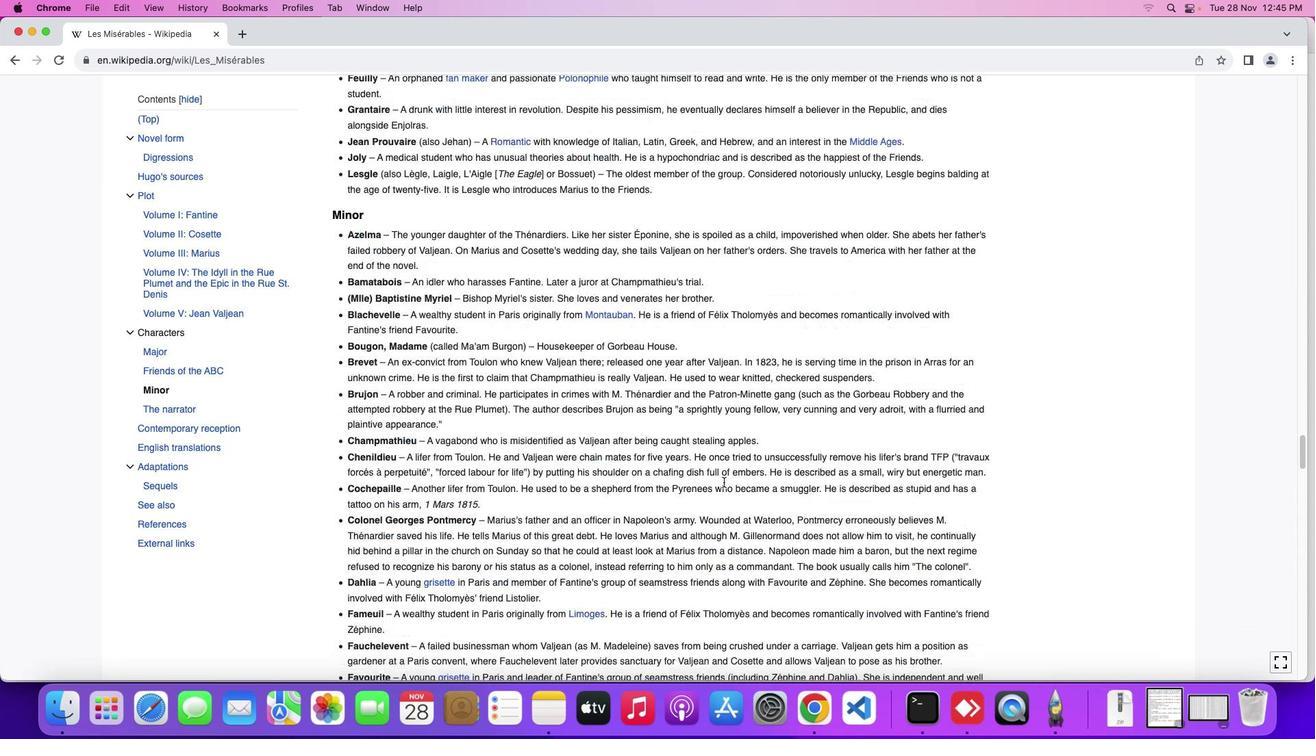 
Action: Mouse scrolled (715, 474) with delta (-6, -2)
Screenshot: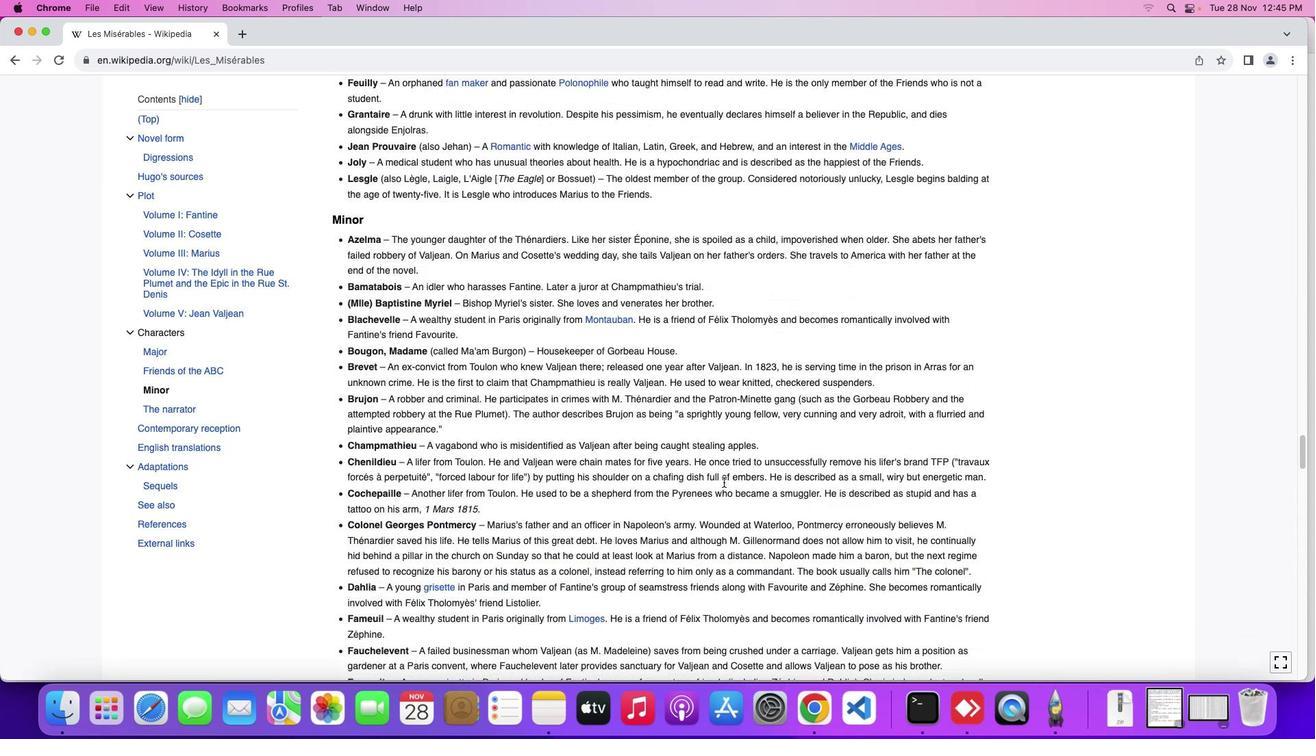 
Action: Mouse scrolled (715, 474) with delta (-6, -2)
Screenshot: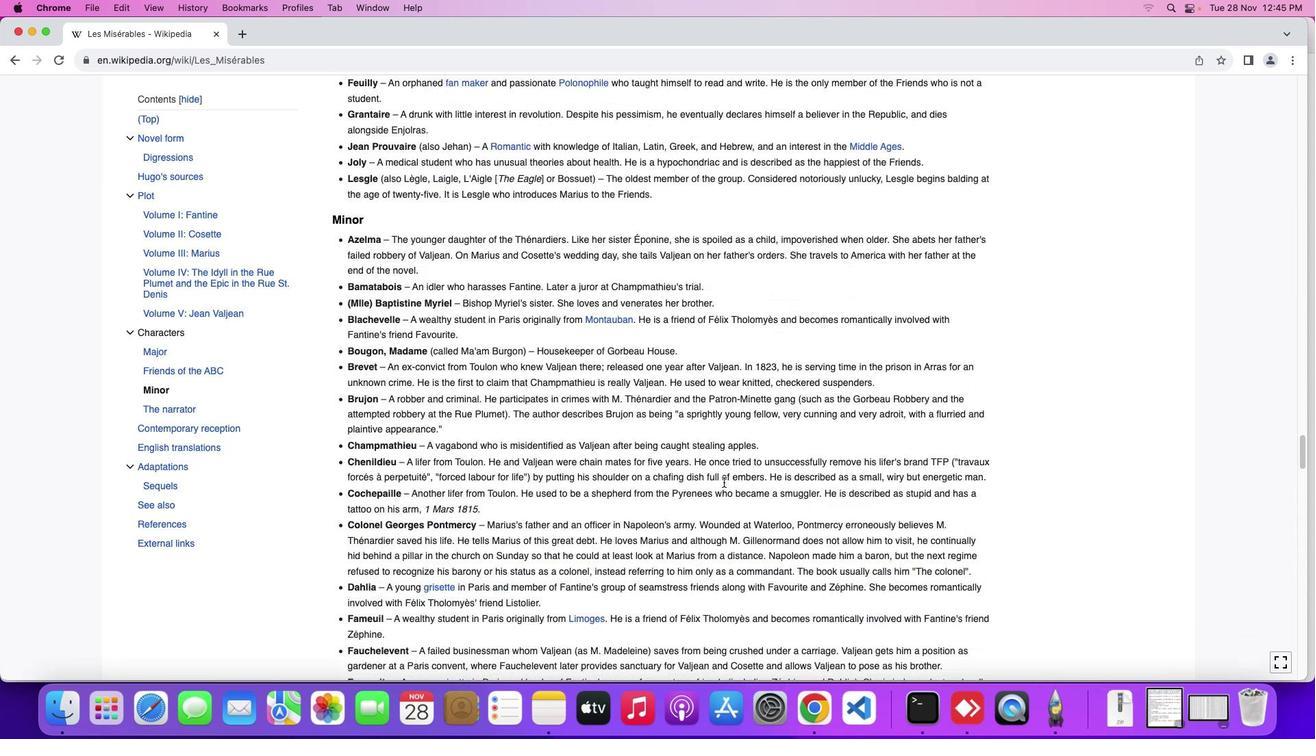 
Action: Mouse moved to (719, 473)
Screenshot: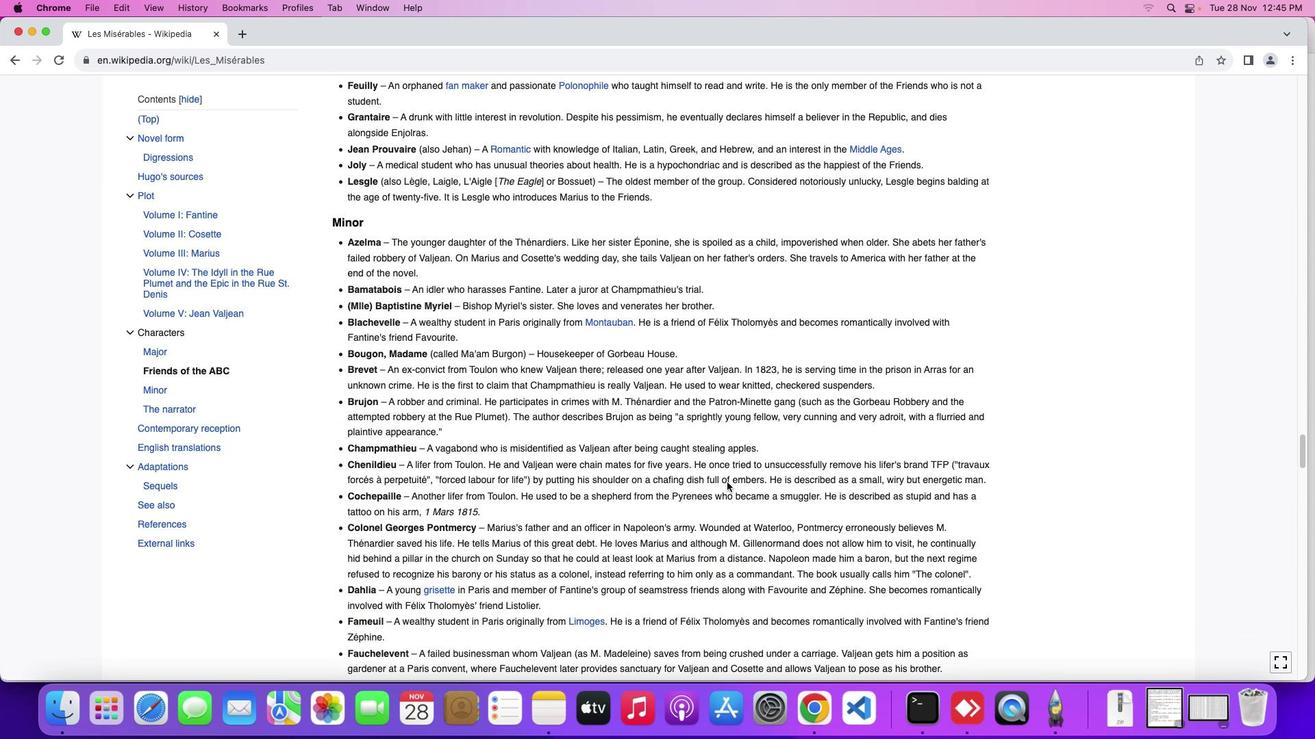 
Action: Mouse scrolled (719, 473) with delta (-6, -6)
Screenshot: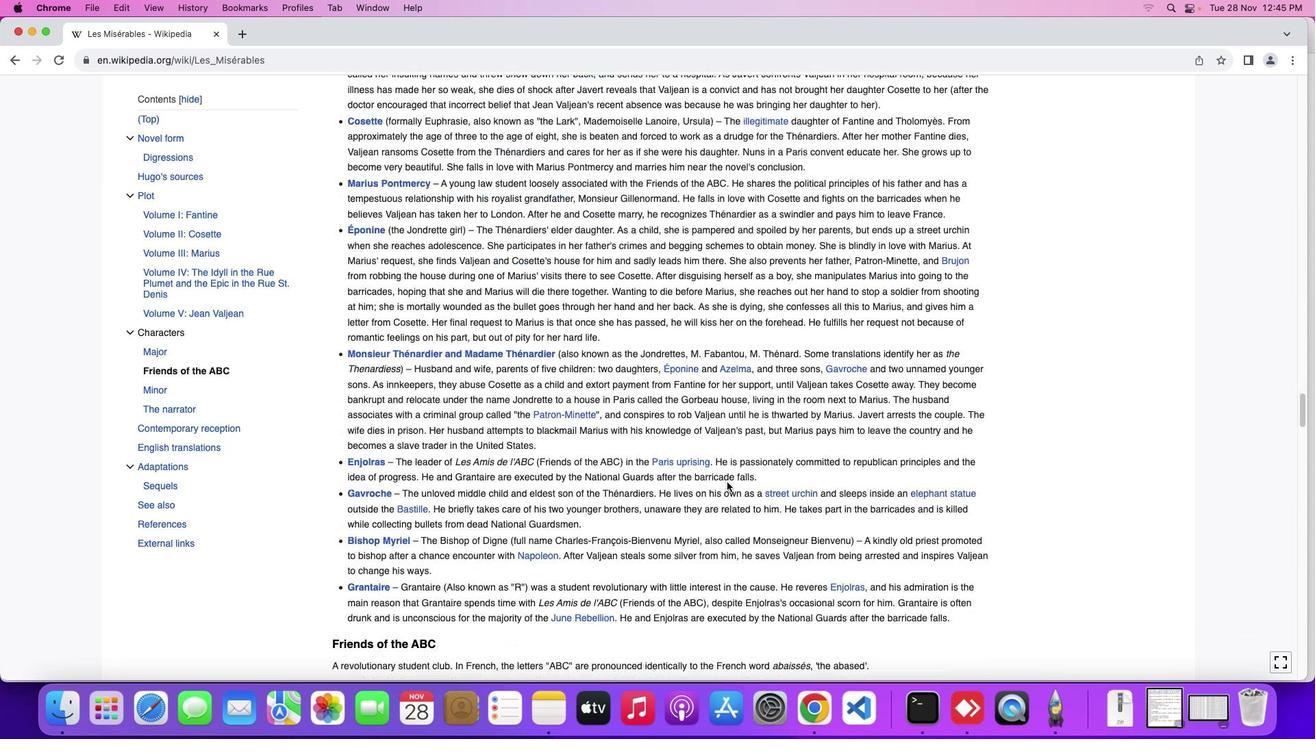 
Action: Mouse scrolled (719, 473) with delta (-6, -6)
Screenshot: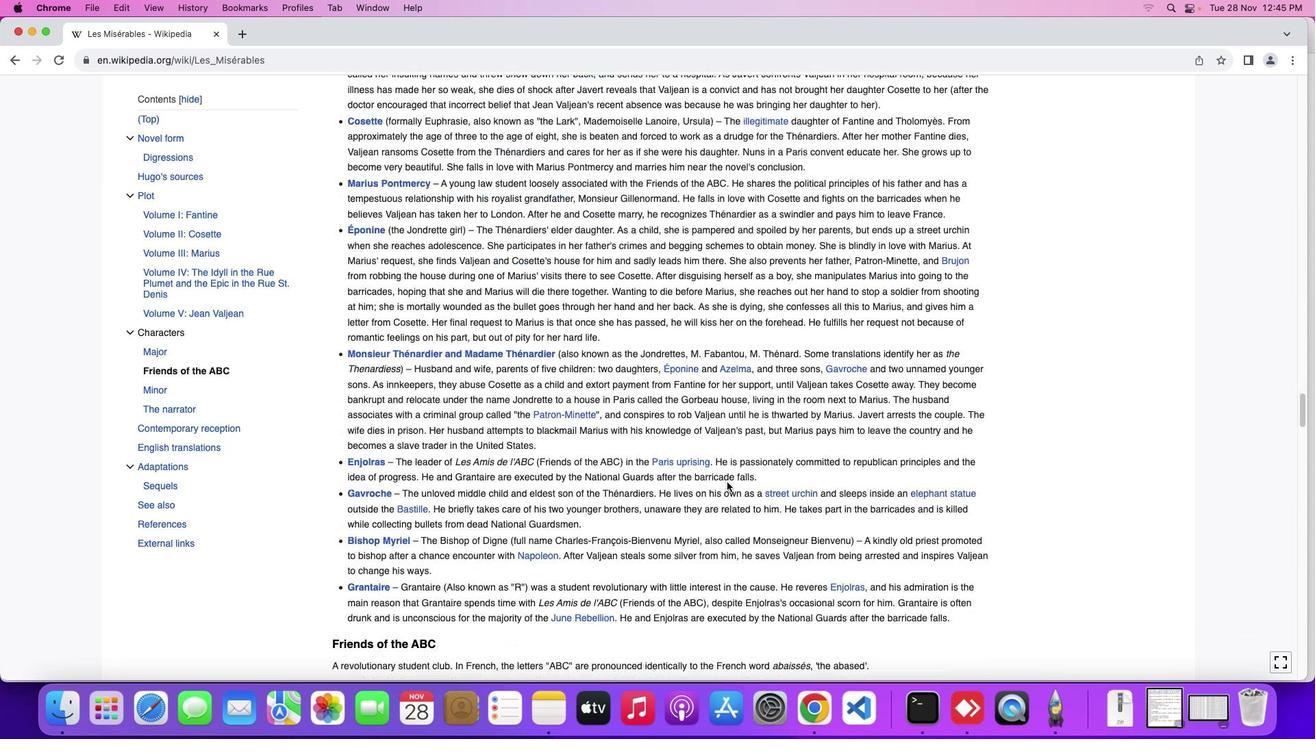 
Action: Mouse moved to (719, 474)
Screenshot: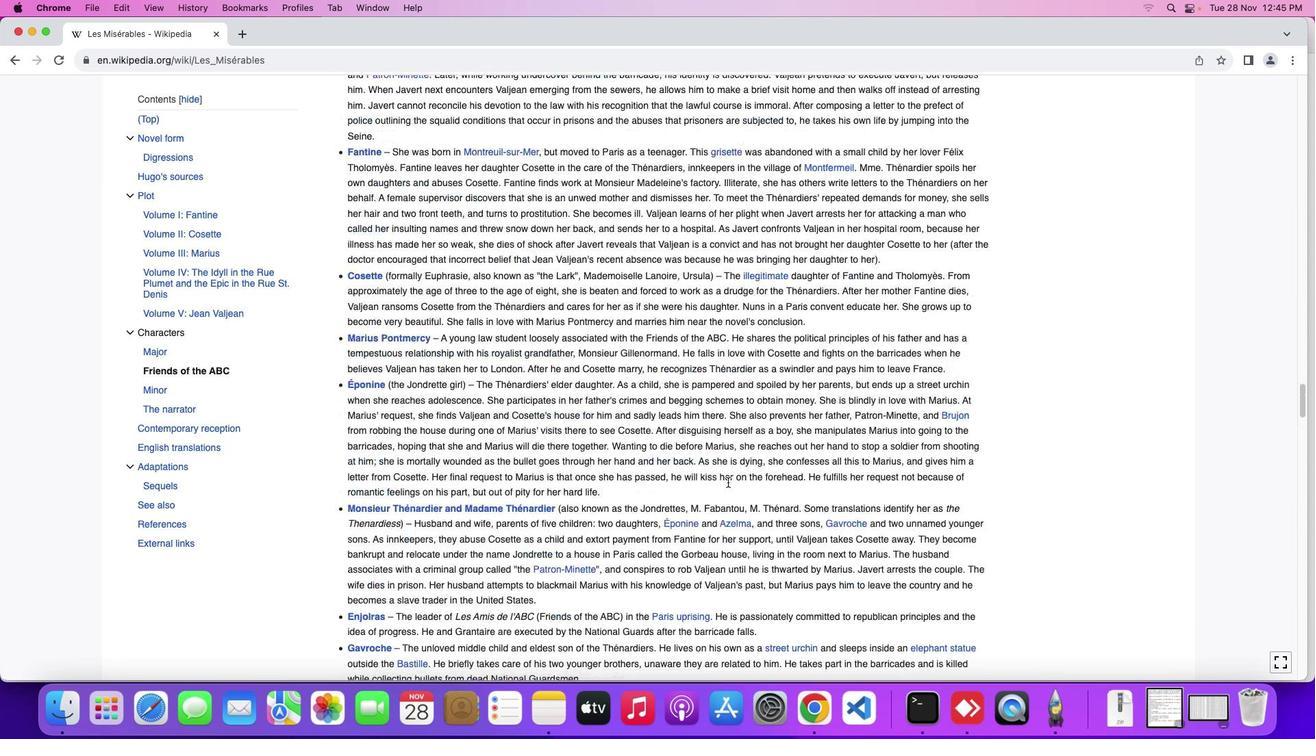 
Action: Mouse scrolled (719, 474) with delta (-6, -4)
Screenshot: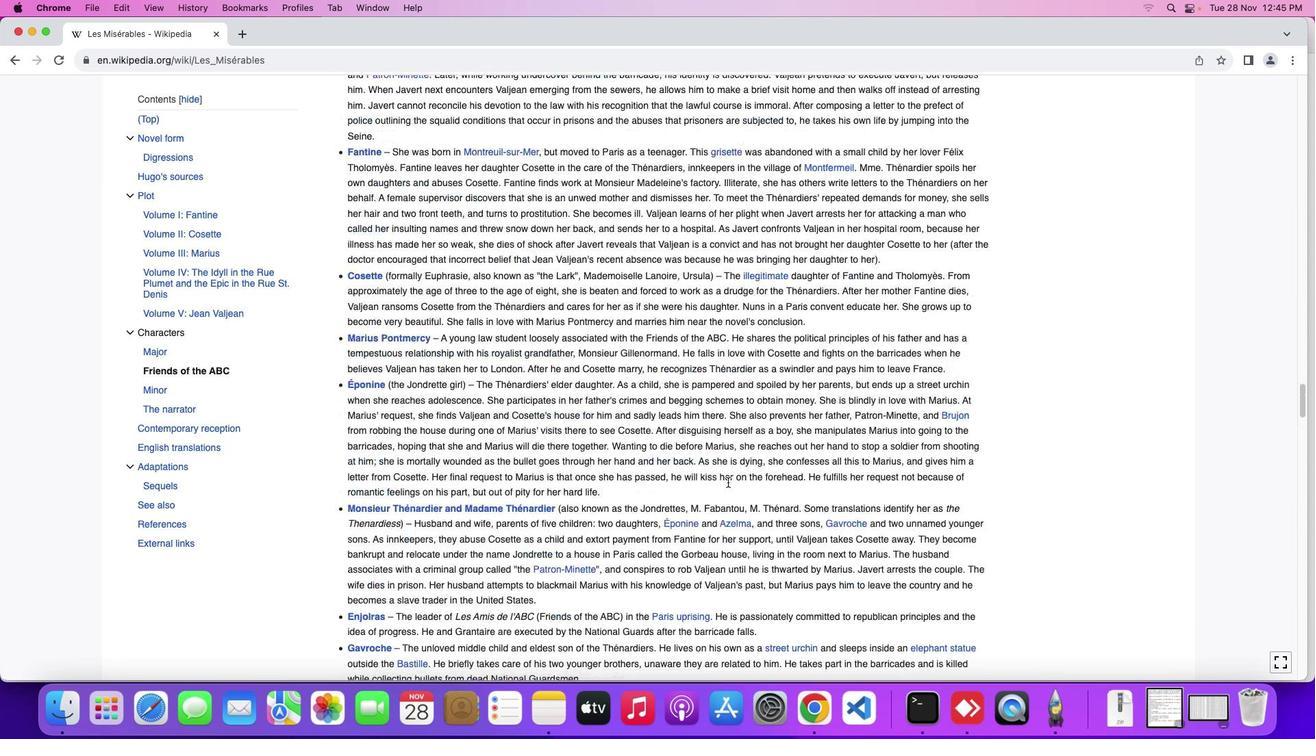 
Action: Mouse scrolled (719, 474) with delta (-6, -3)
Screenshot: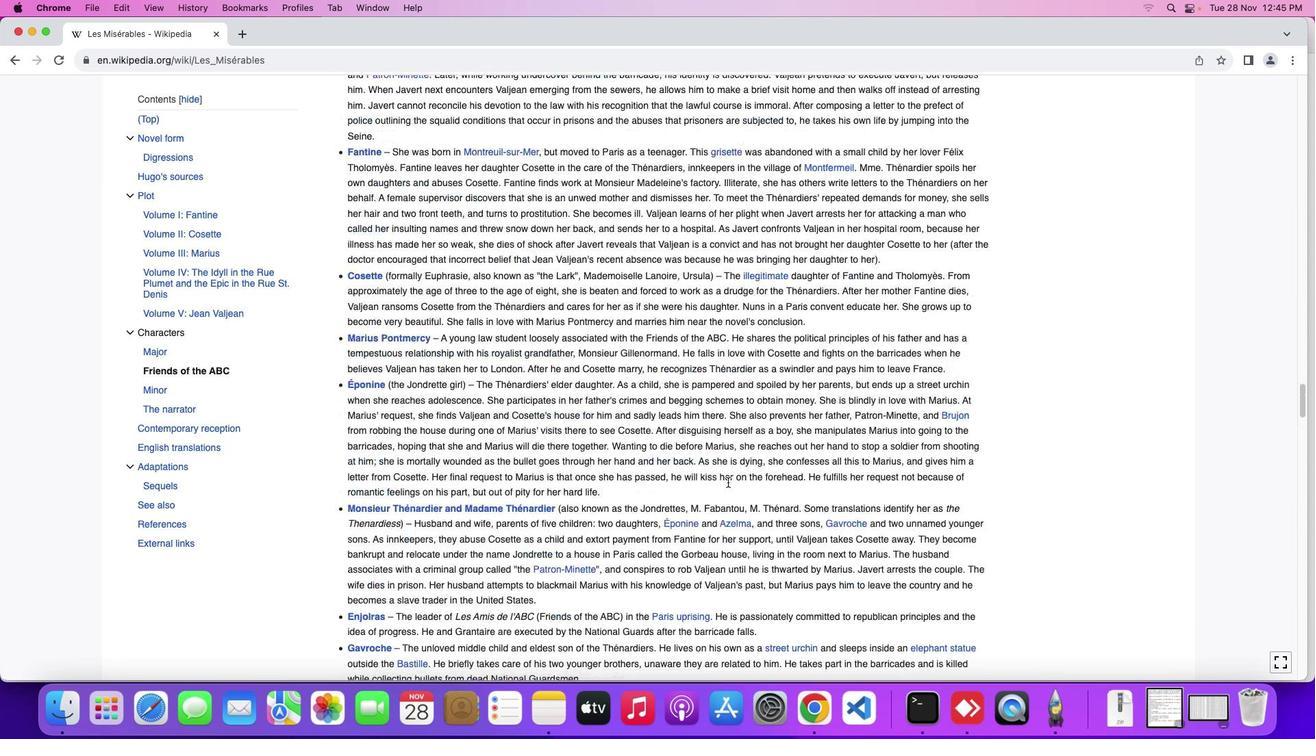 
Action: Mouse moved to (719, 474)
Screenshot: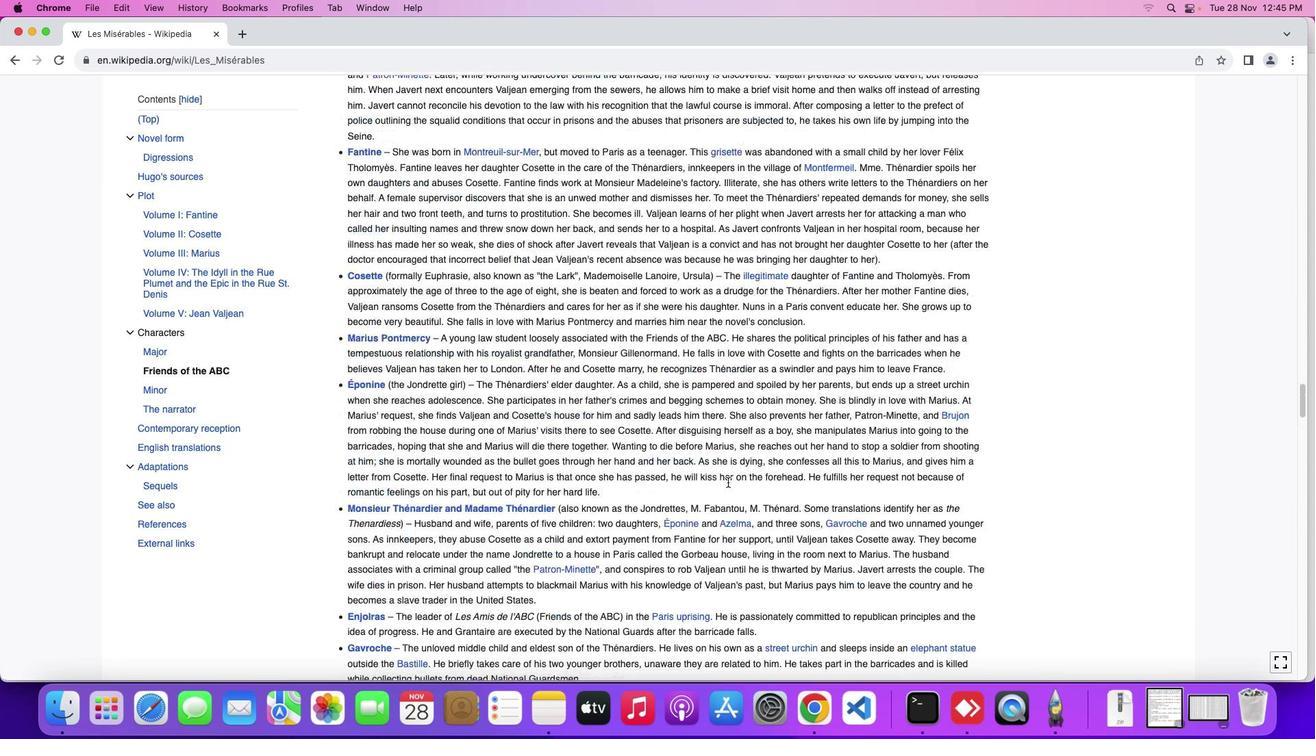 
Action: Mouse scrolled (719, 474) with delta (-6, -2)
Screenshot: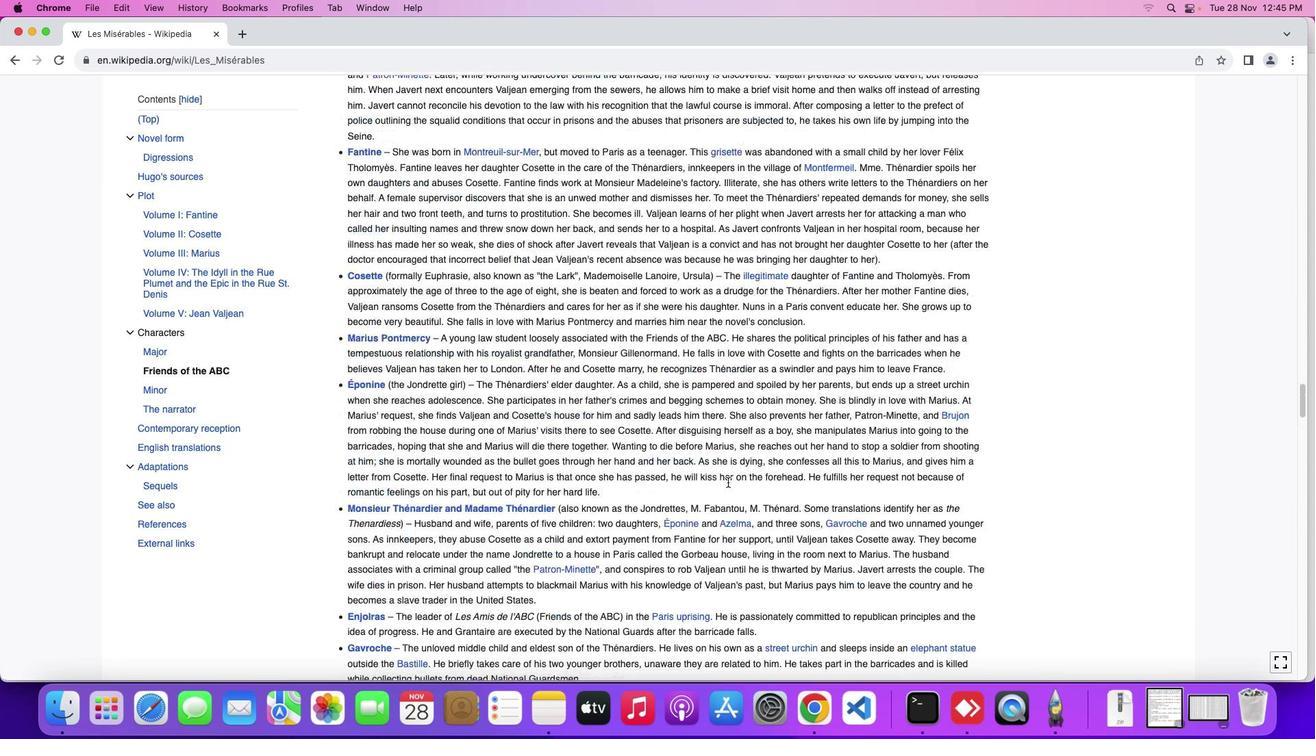 
Action: Mouse scrolled (719, 474) with delta (-6, -2)
Screenshot: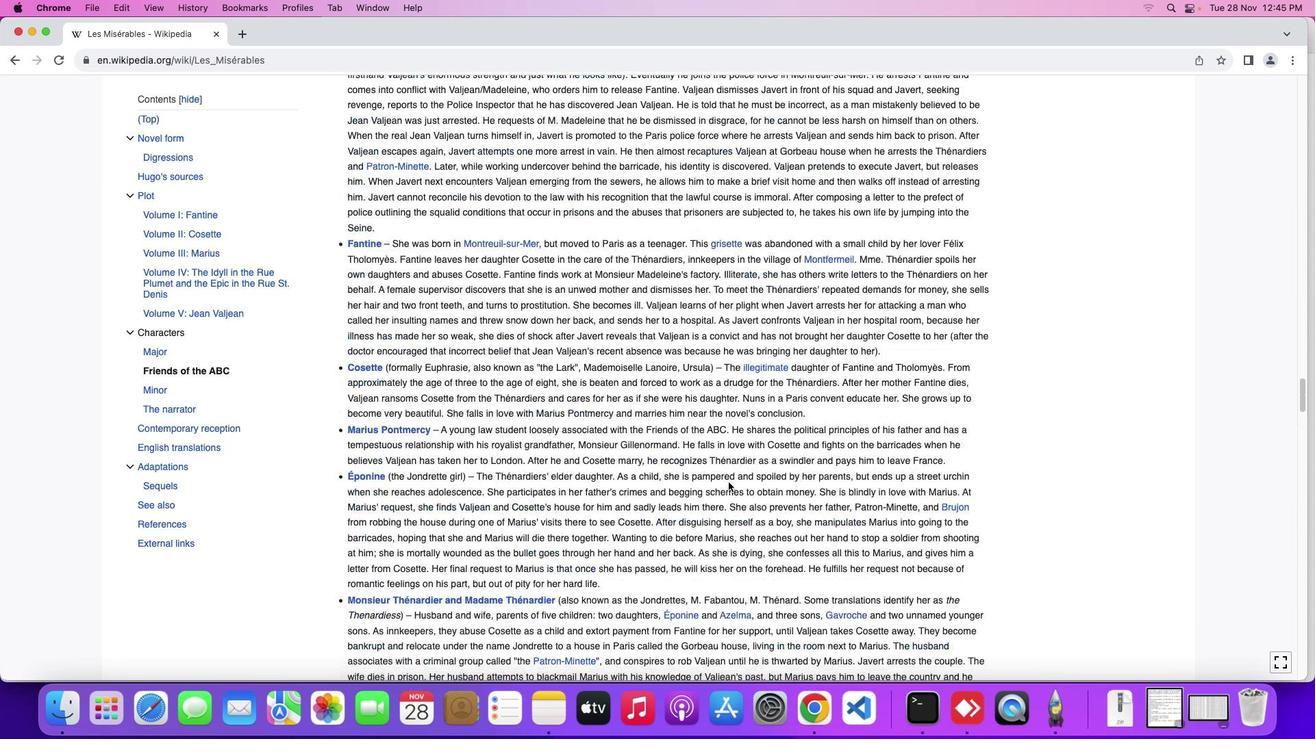 
Action: Mouse moved to (719, 474)
Screenshot: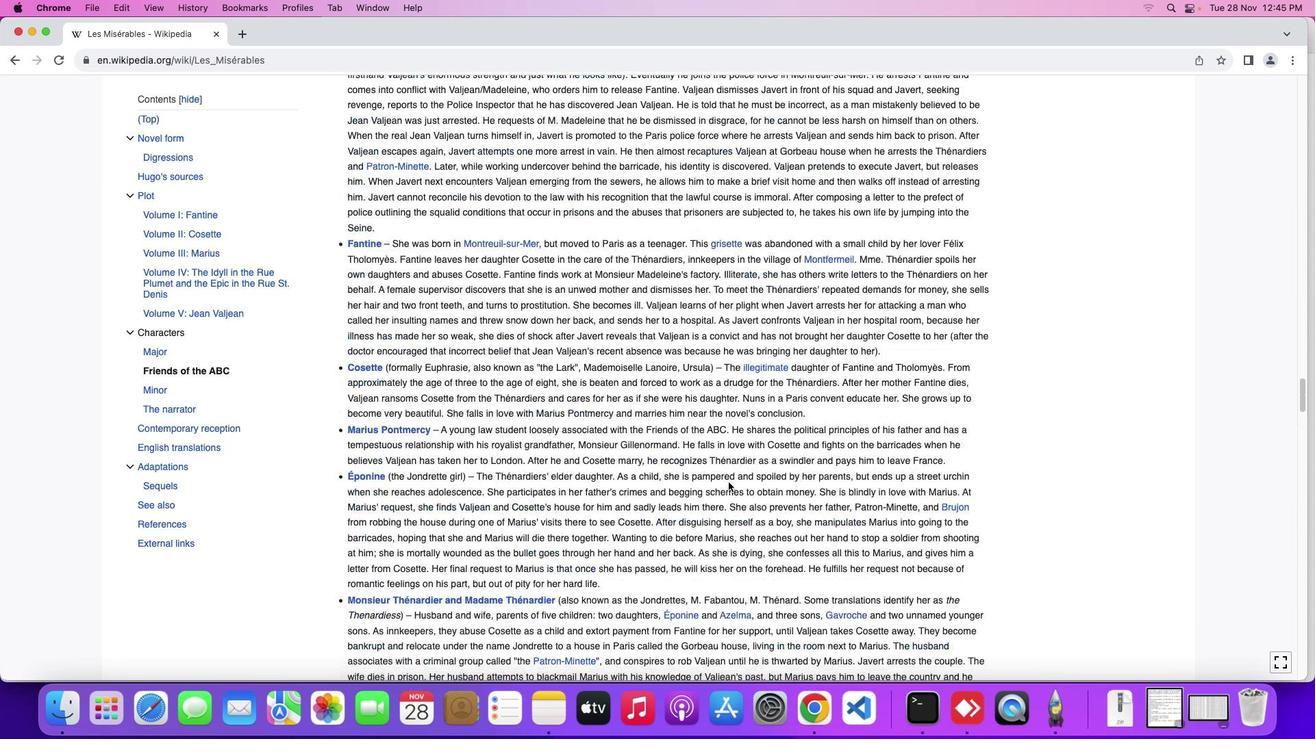 
Action: Mouse scrolled (719, 474) with delta (-6, -1)
Screenshot: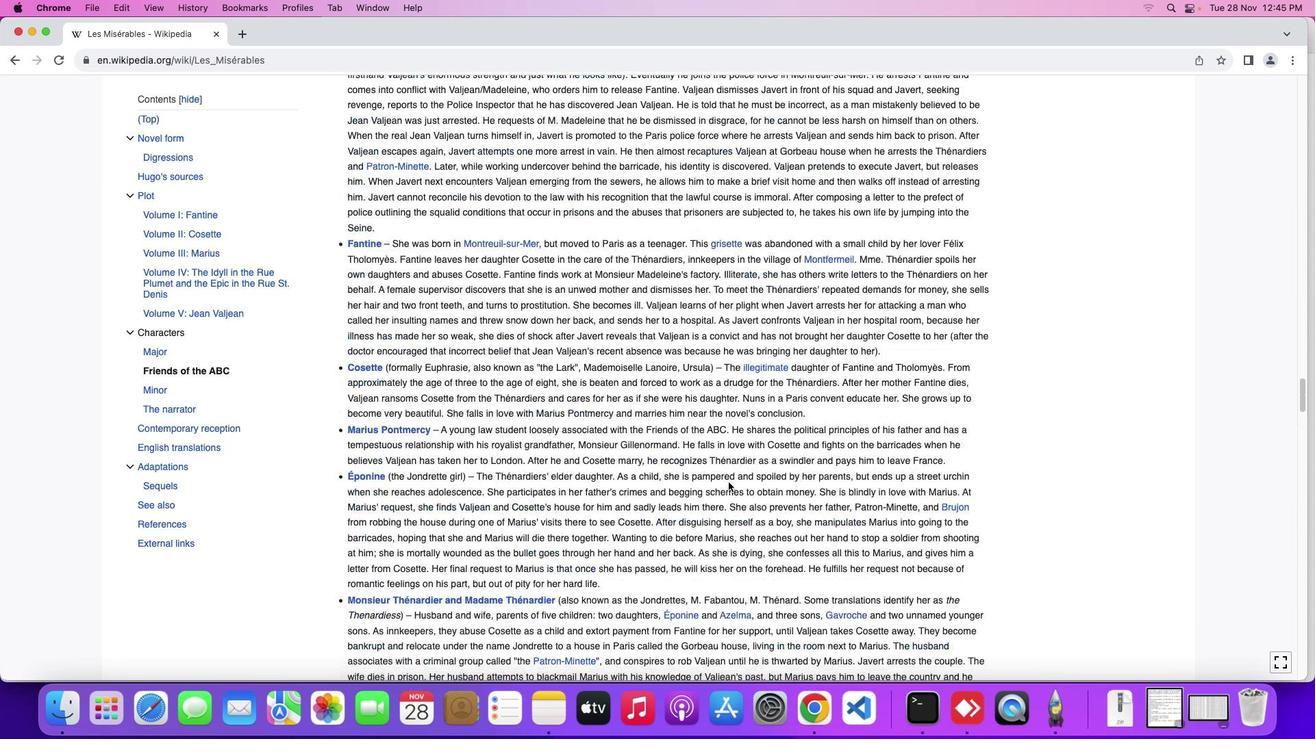 
Action: Mouse moved to (721, 474)
Screenshot: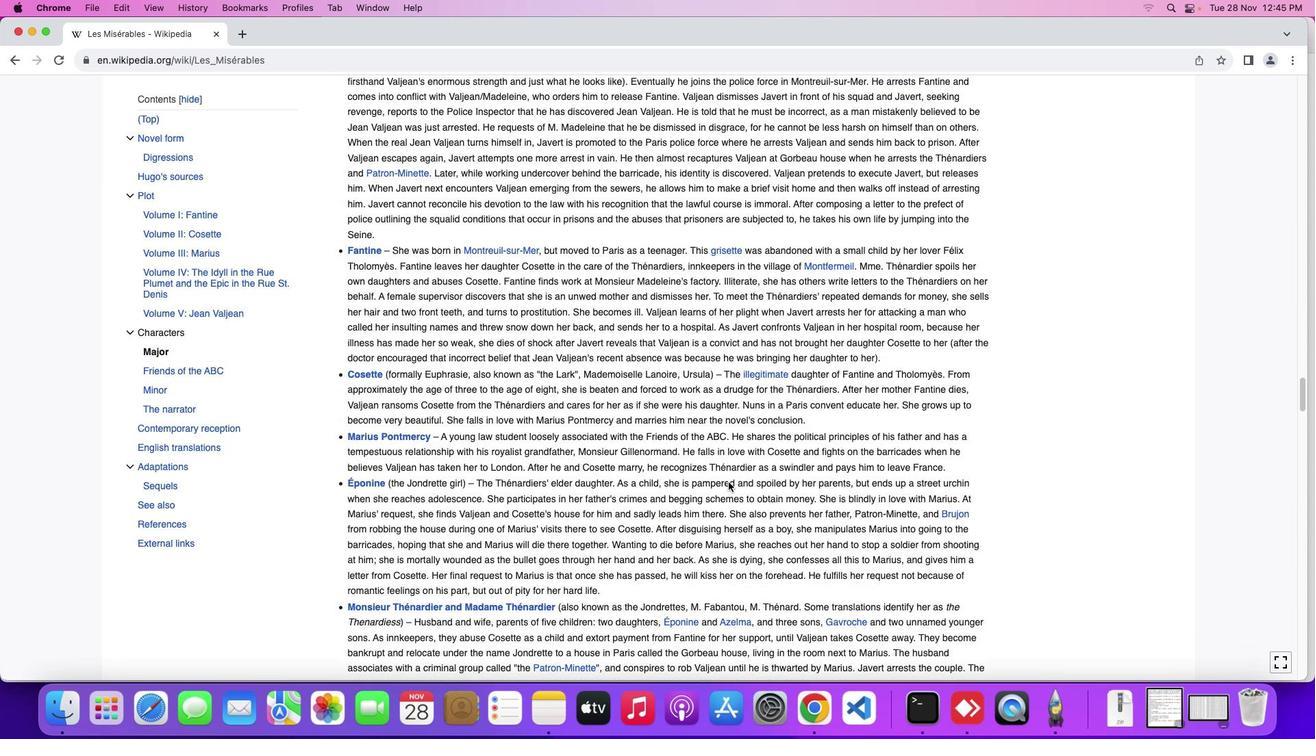 
Action: Mouse scrolled (721, 474) with delta (-6, -6)
Screenshot: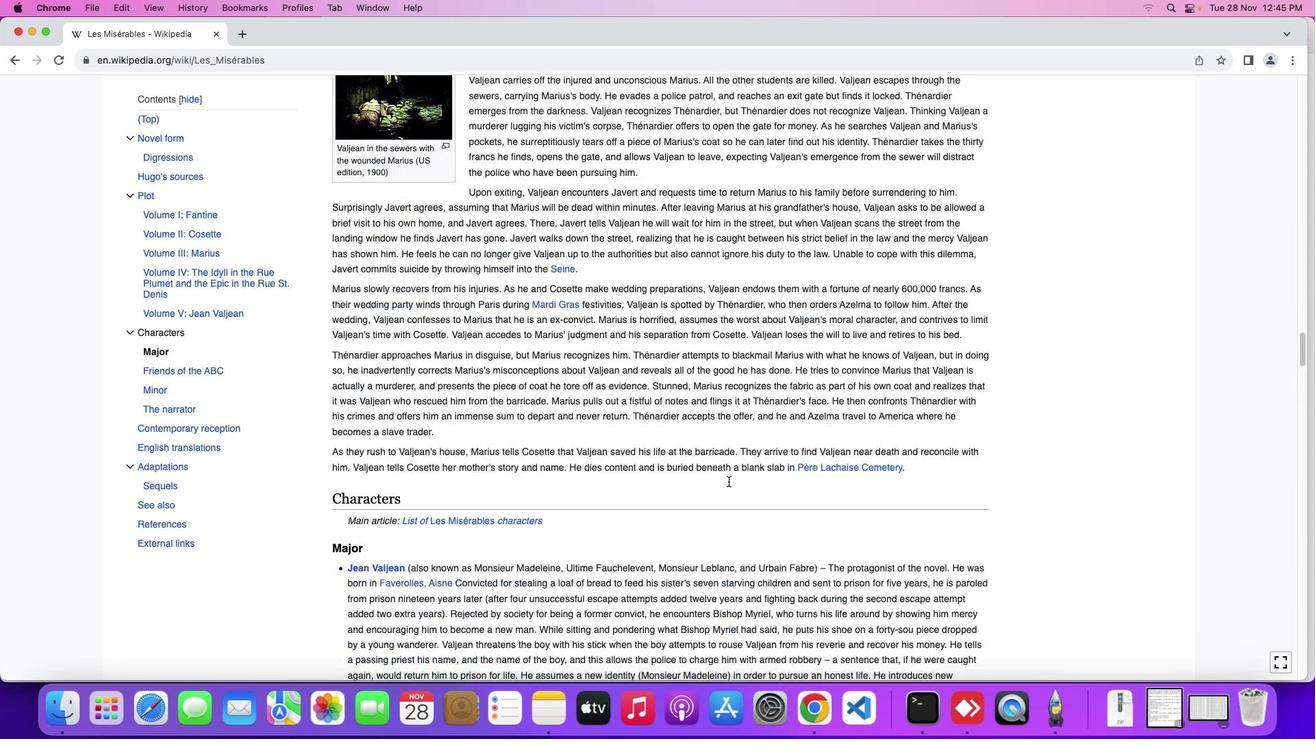 
Action: Mouse scrolled (721, 474) with delta (-6, -6)
Screenshot: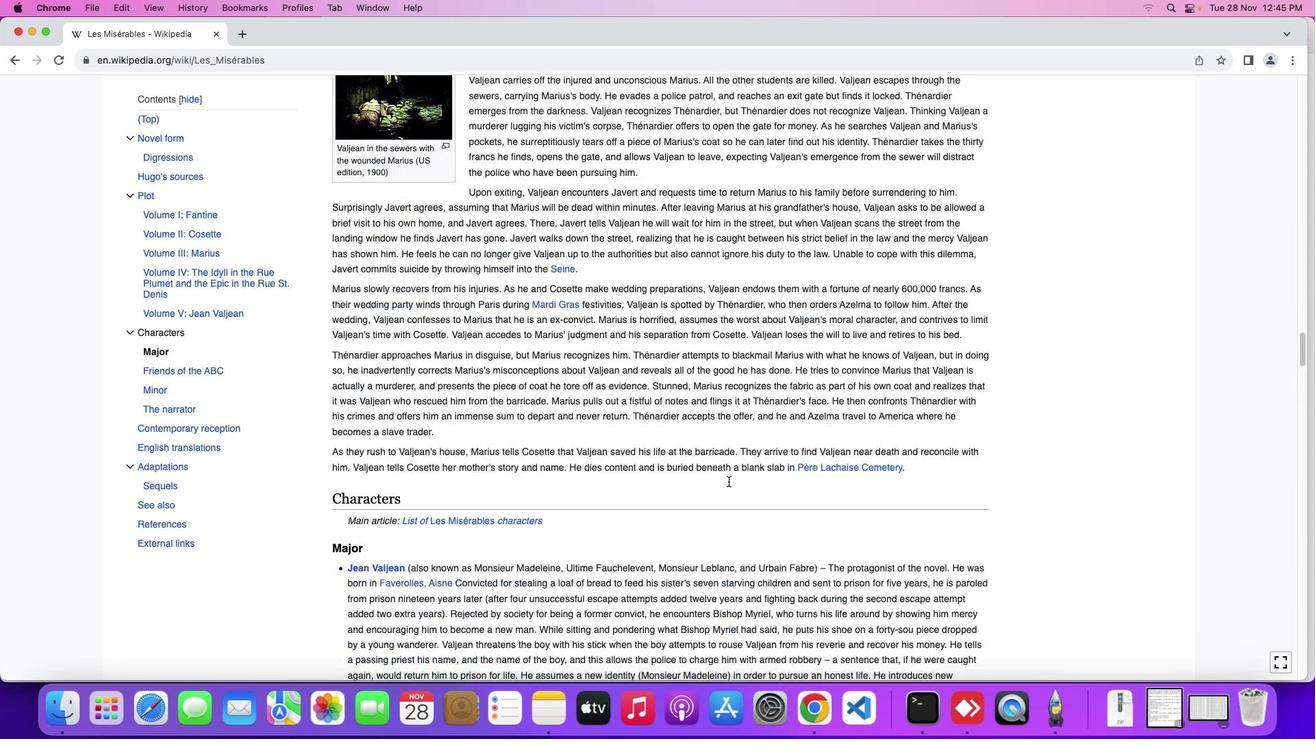 
Action: Mouse scrolled (721, 474) with delta (-6, -4)
Screenshot: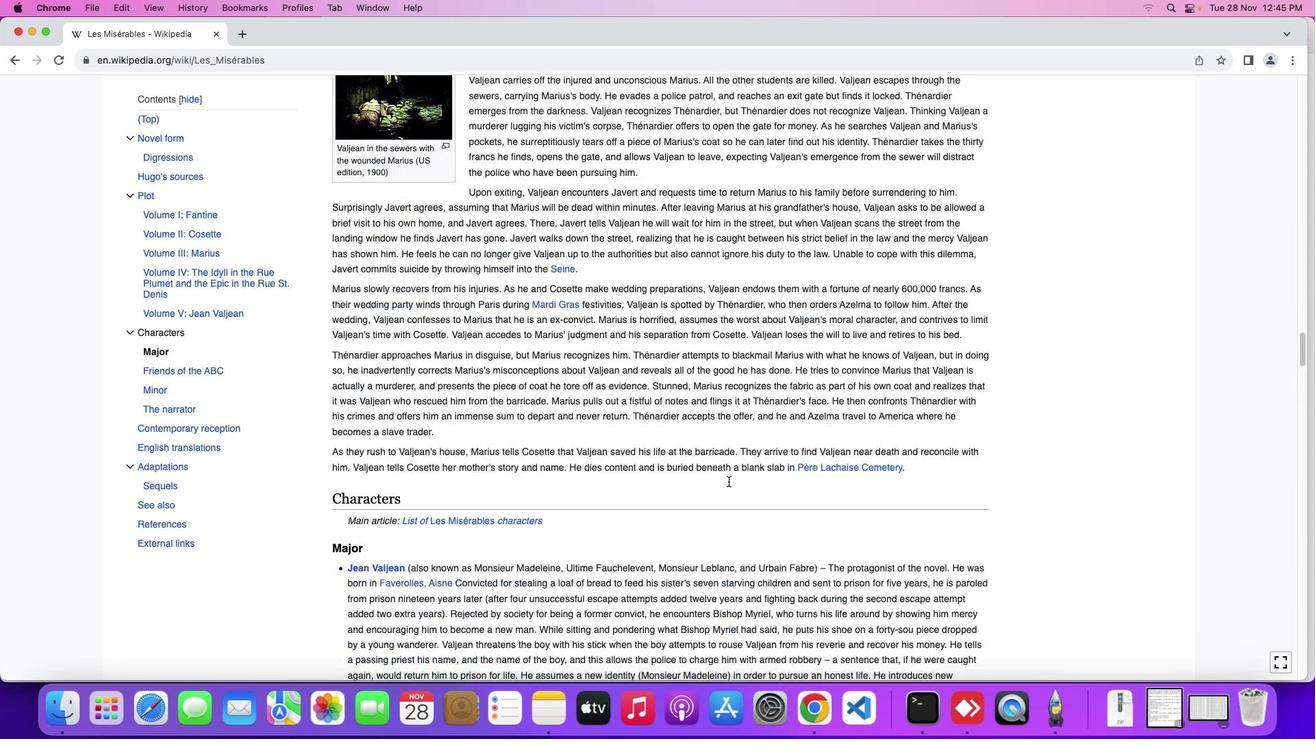 
Action: Mouse scrolled (721, 474) with delta (-6, -3)
Screenshot: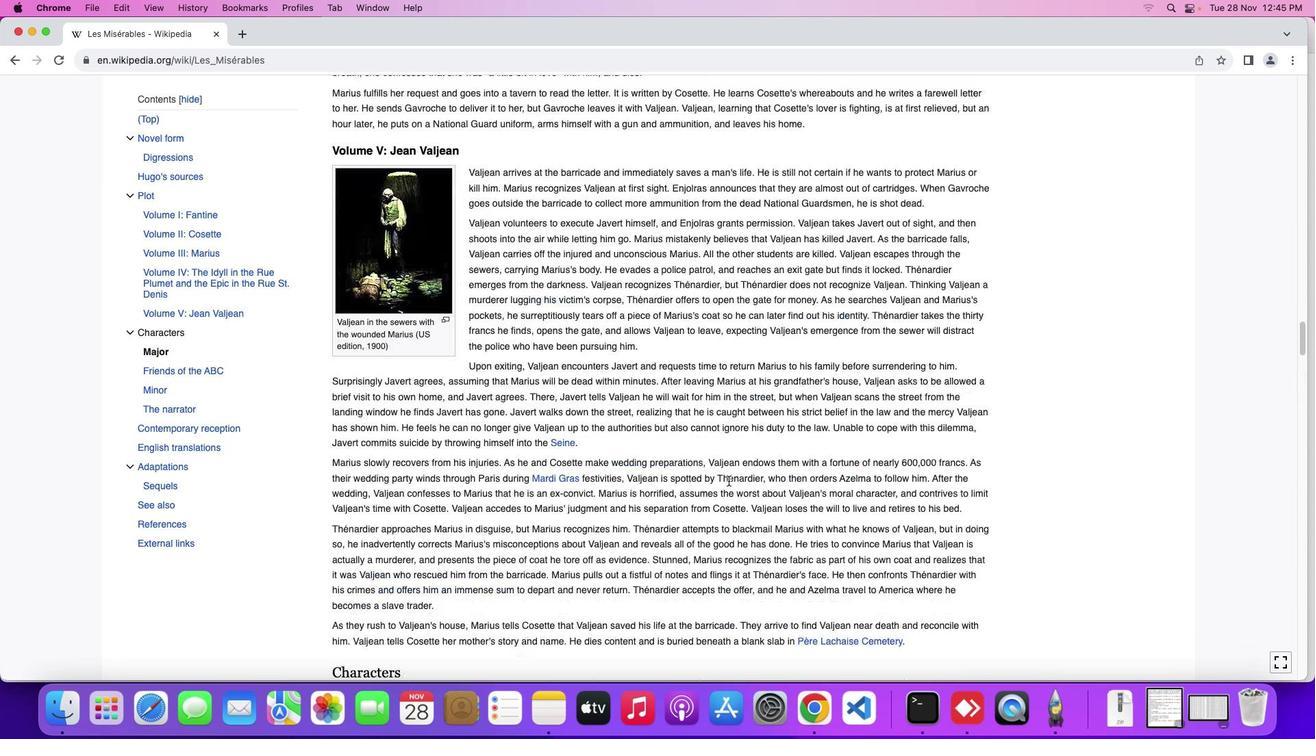 
Action: Mouse scrolled (721, 474) with delta (-6, -2)
Screenshot: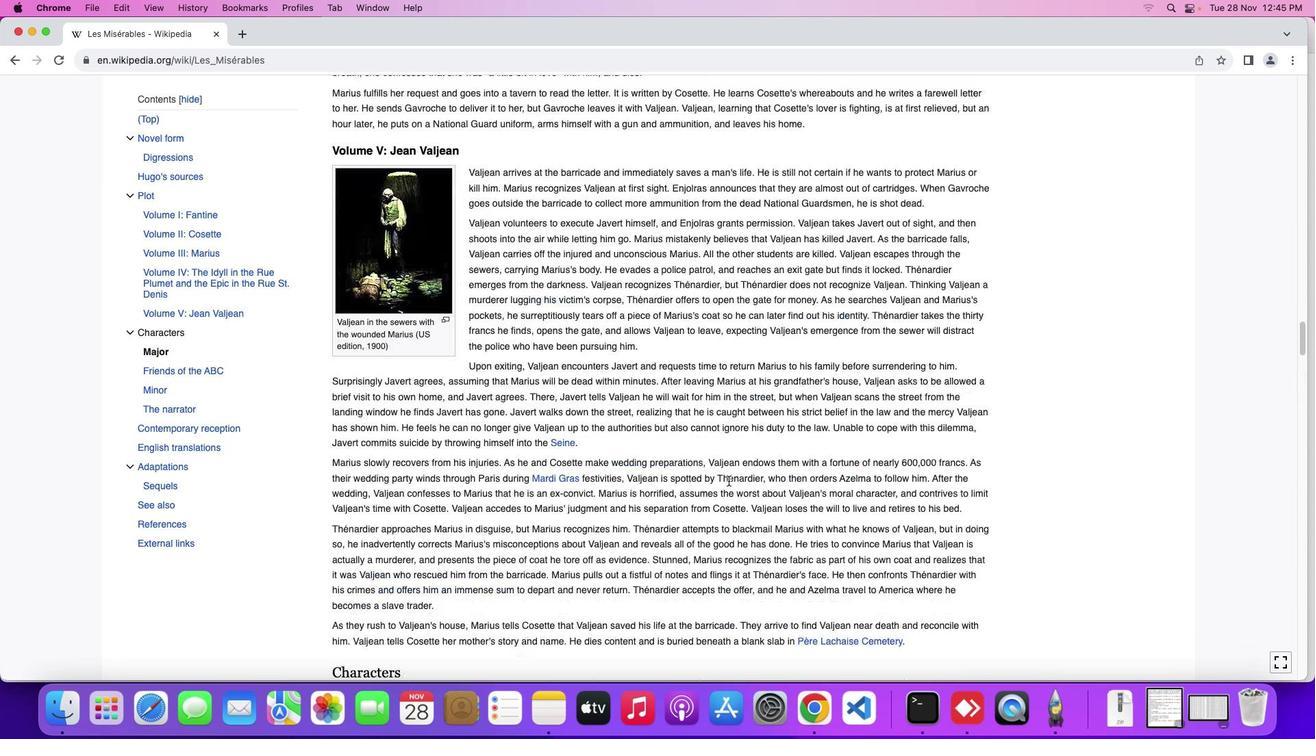 
Action: Mouse scrolled (721, 474) with delta (-6, -2)
Screenshot: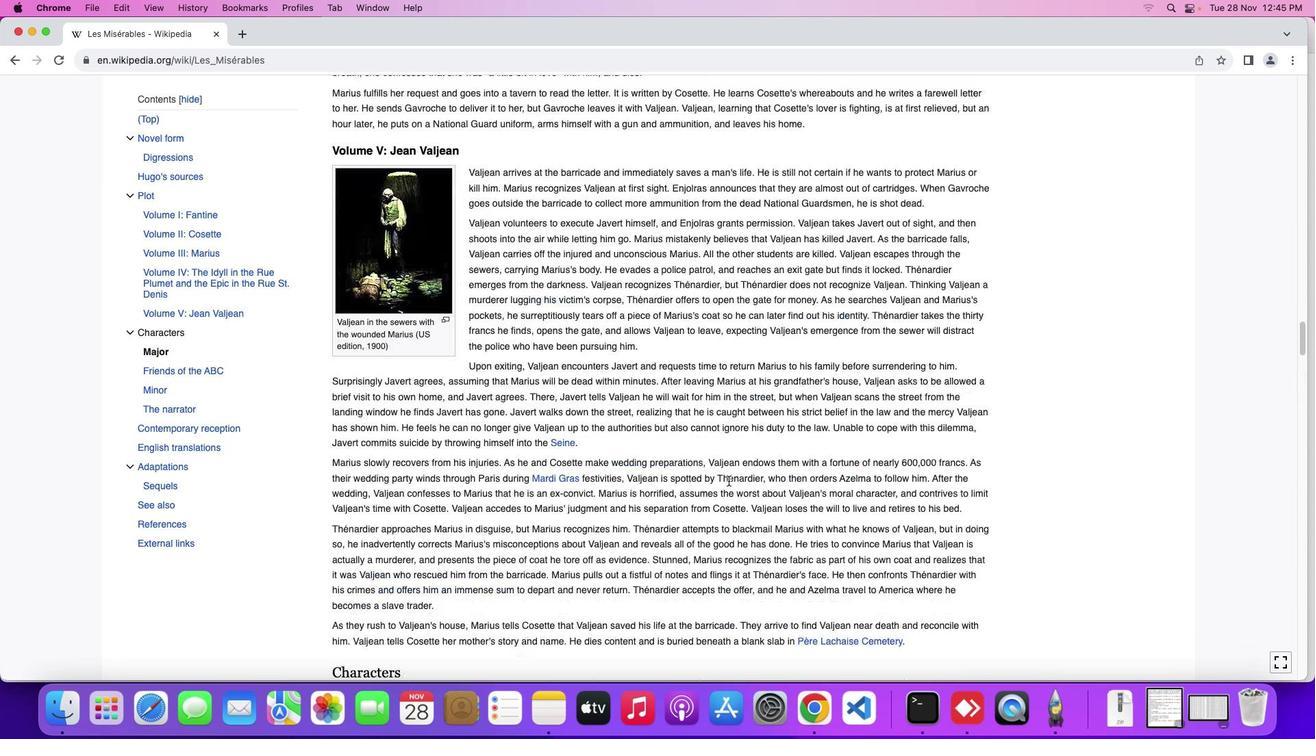 
Action: Mouse scrolled (721, 474) with delta (-6, -1)
Screenshot: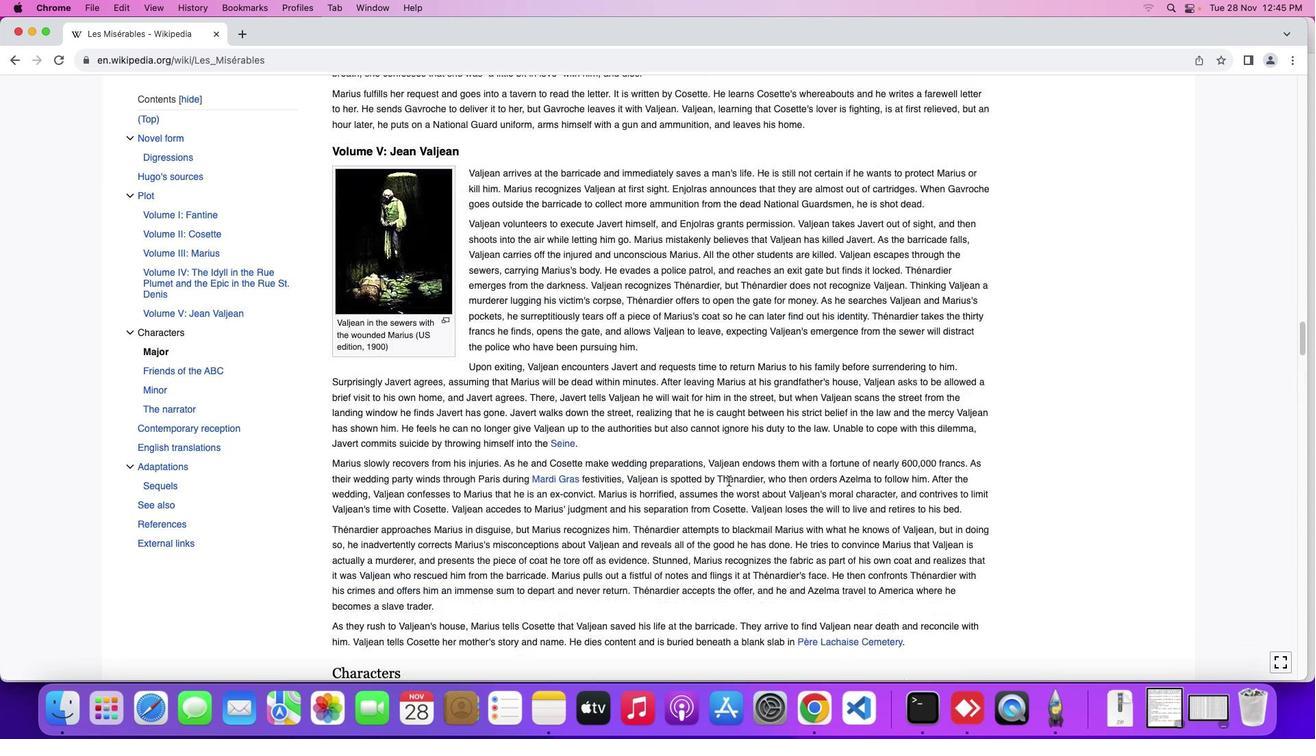
Action: Mouse moved to (721, 473)
Screenshot: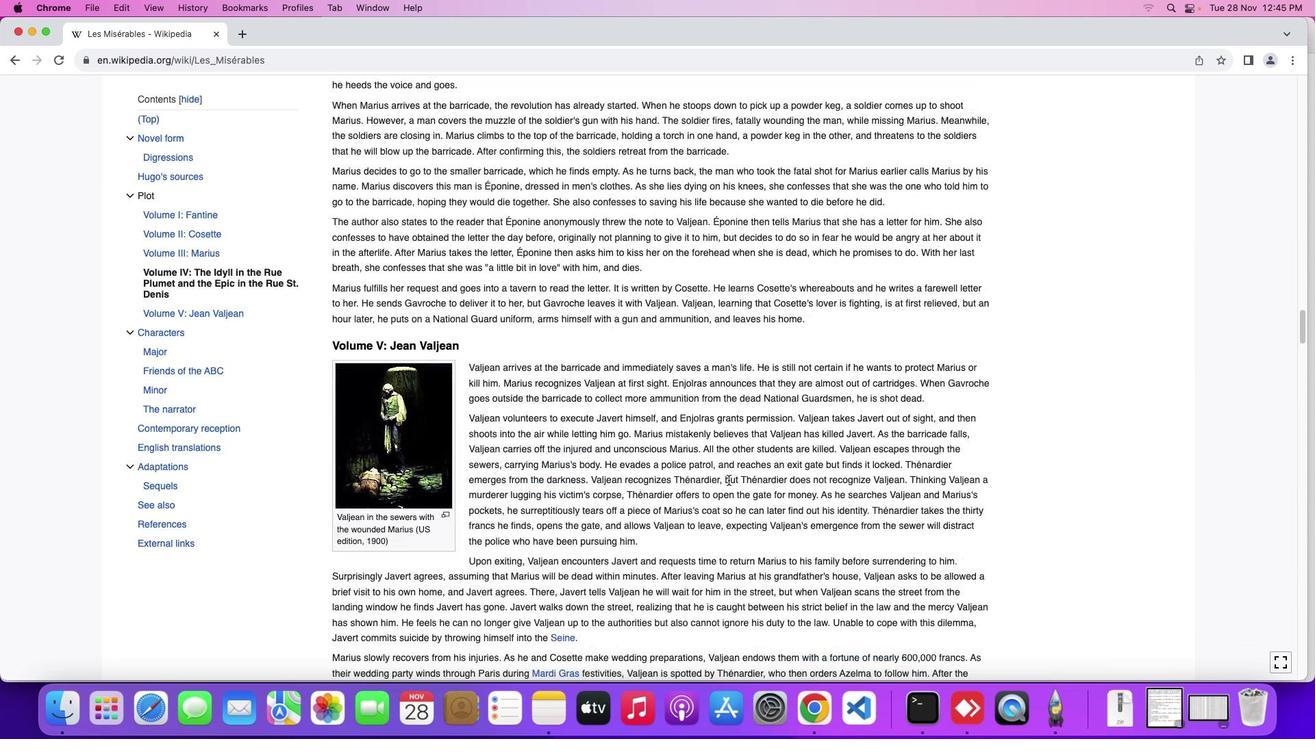 
Action: Mouse scrolled (721, 473) with delta (-6, -6)
Screenshot: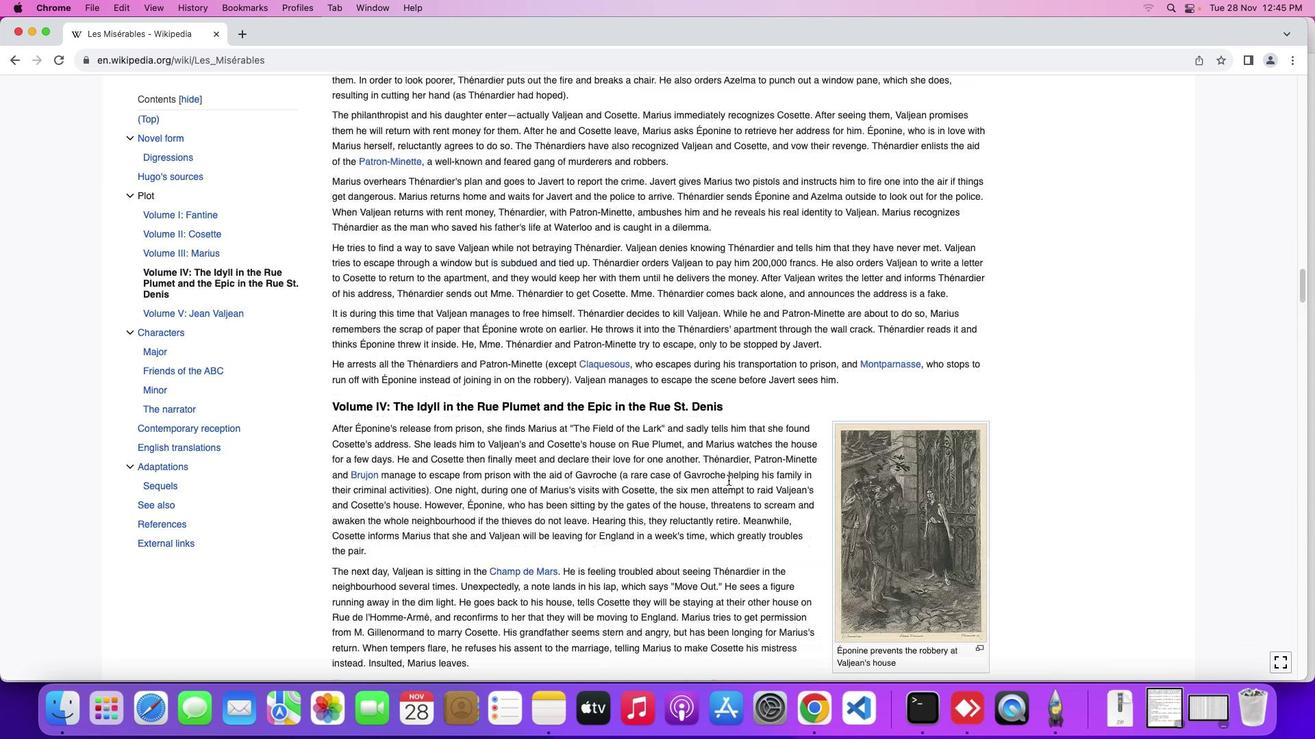 
Action: Mouse scrolled (721, 473) with delta (-6, -6)
Screenshot: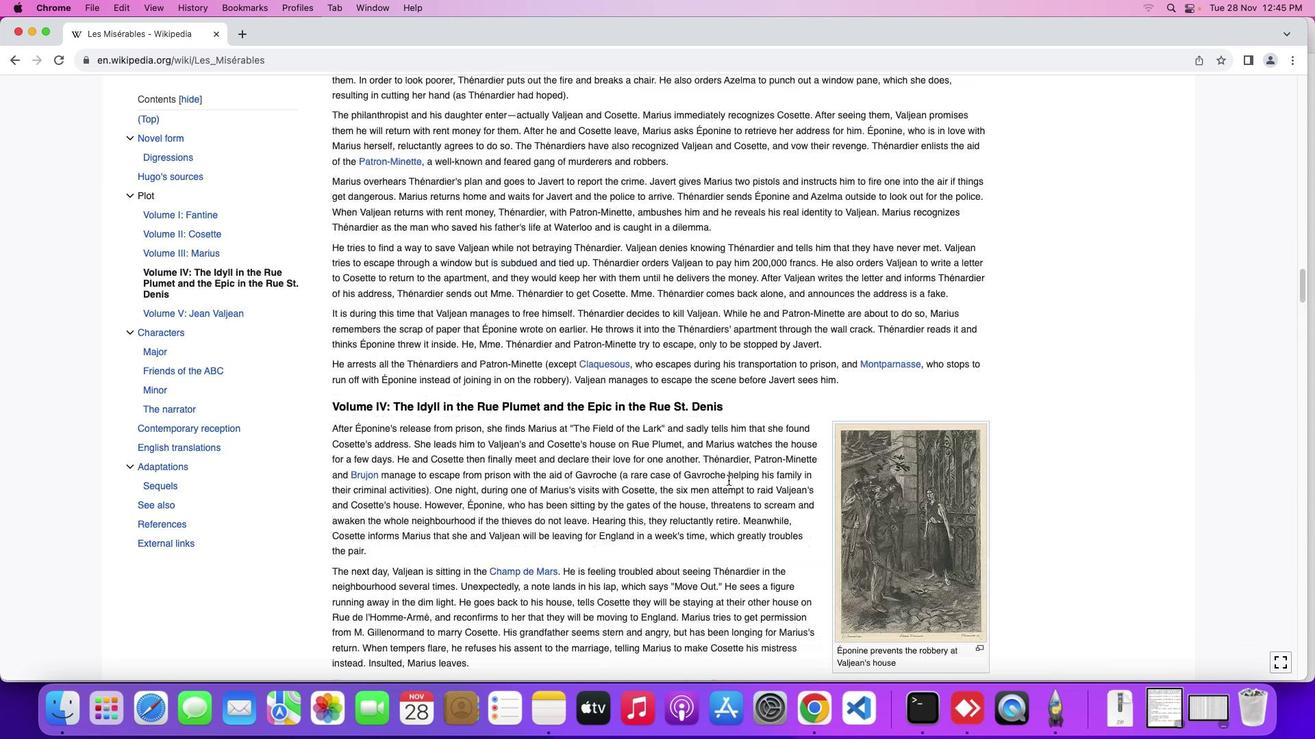 
Action: Mouse scrolled (721, 473) with delta (-6, -4)
Screenshot: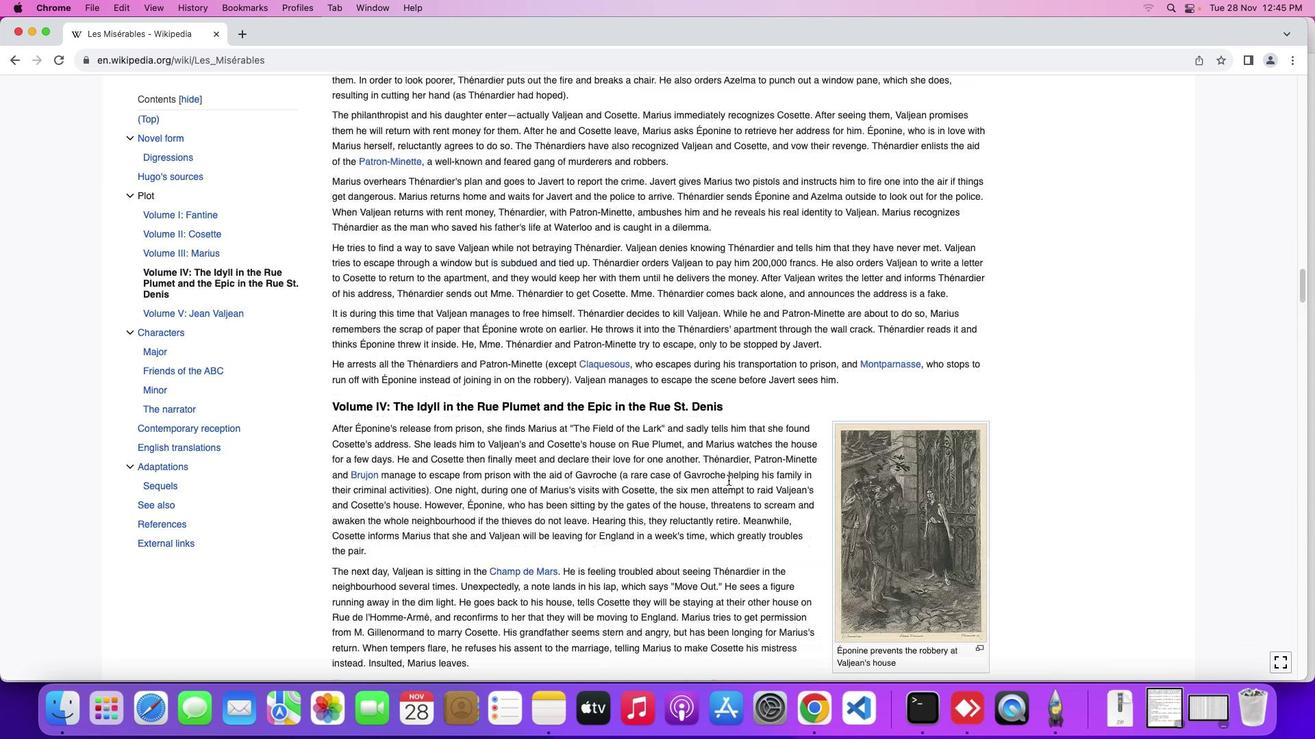 
Action: Mouse scrolled (721, 473) with delta (-6, -3)
Screenshot: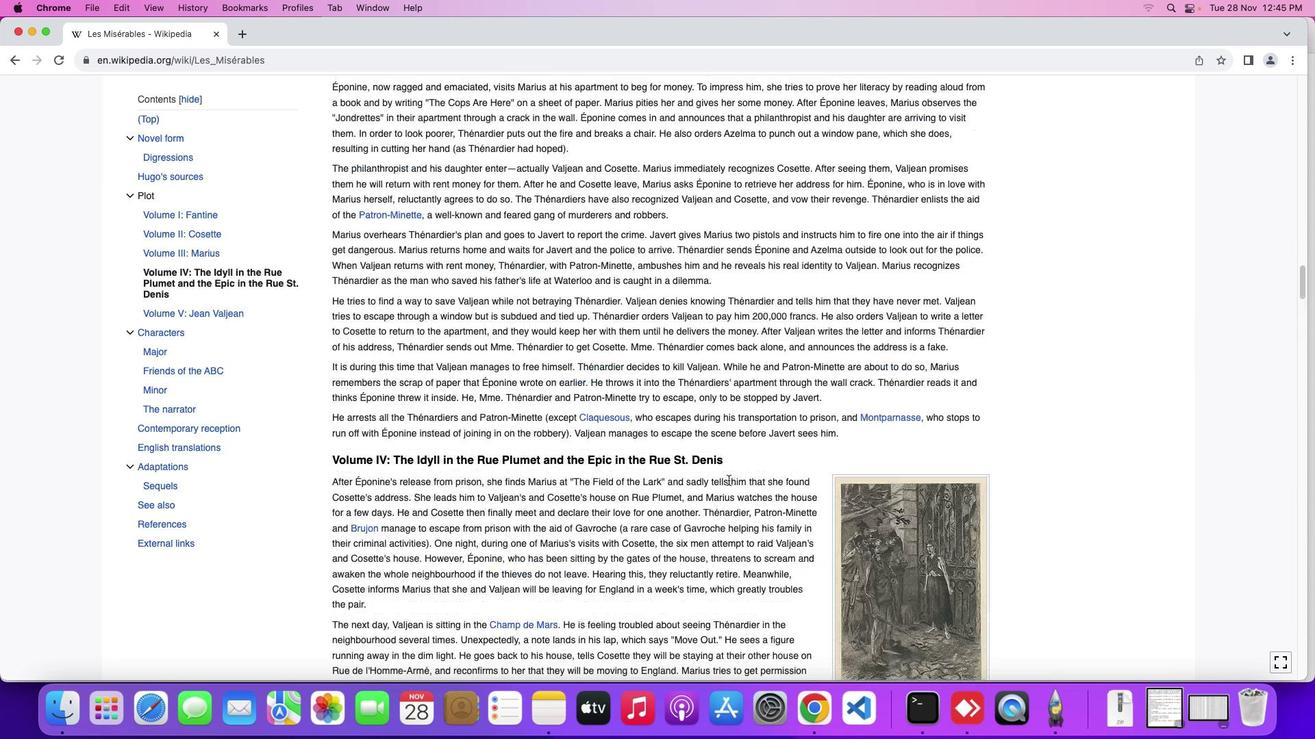 
Action: Mouse scrolled (721, 473) with delta (-6, -2)
Screenshot: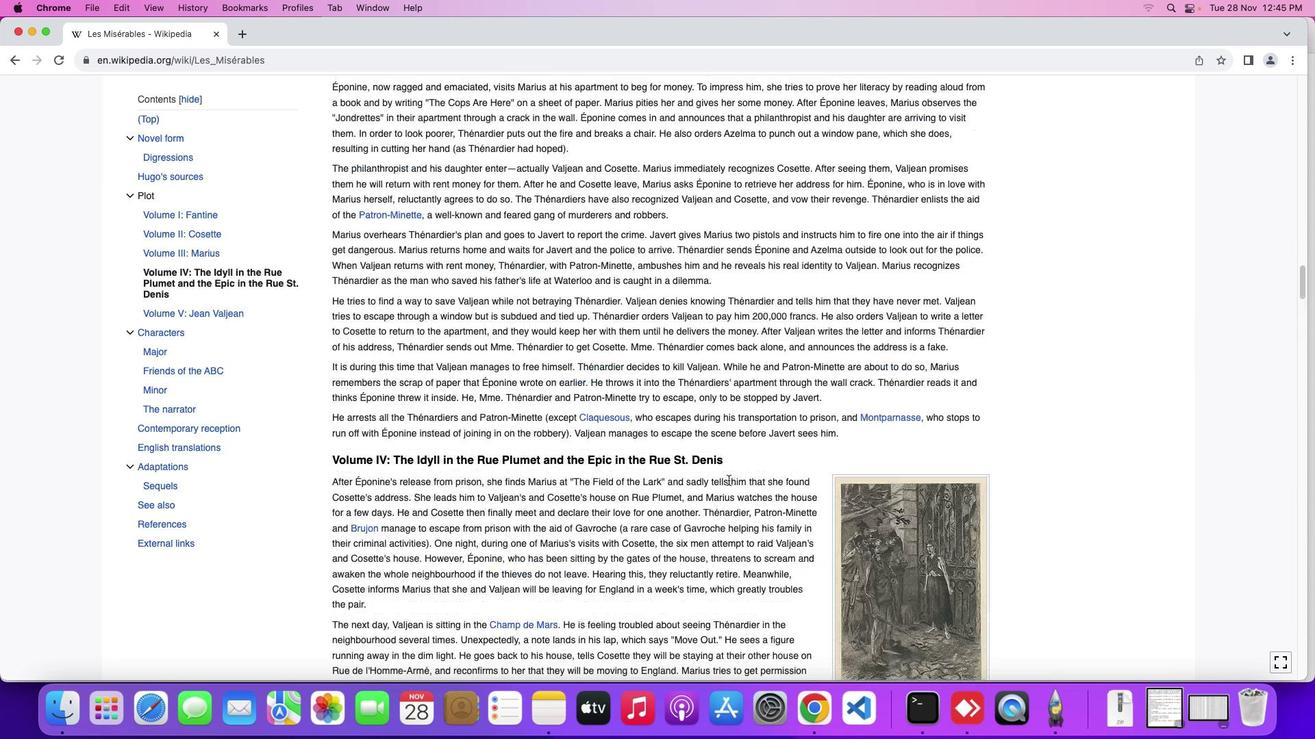 
Action: Mouse scrolled (721, 473) with delta (-6, -2)
Screenshot: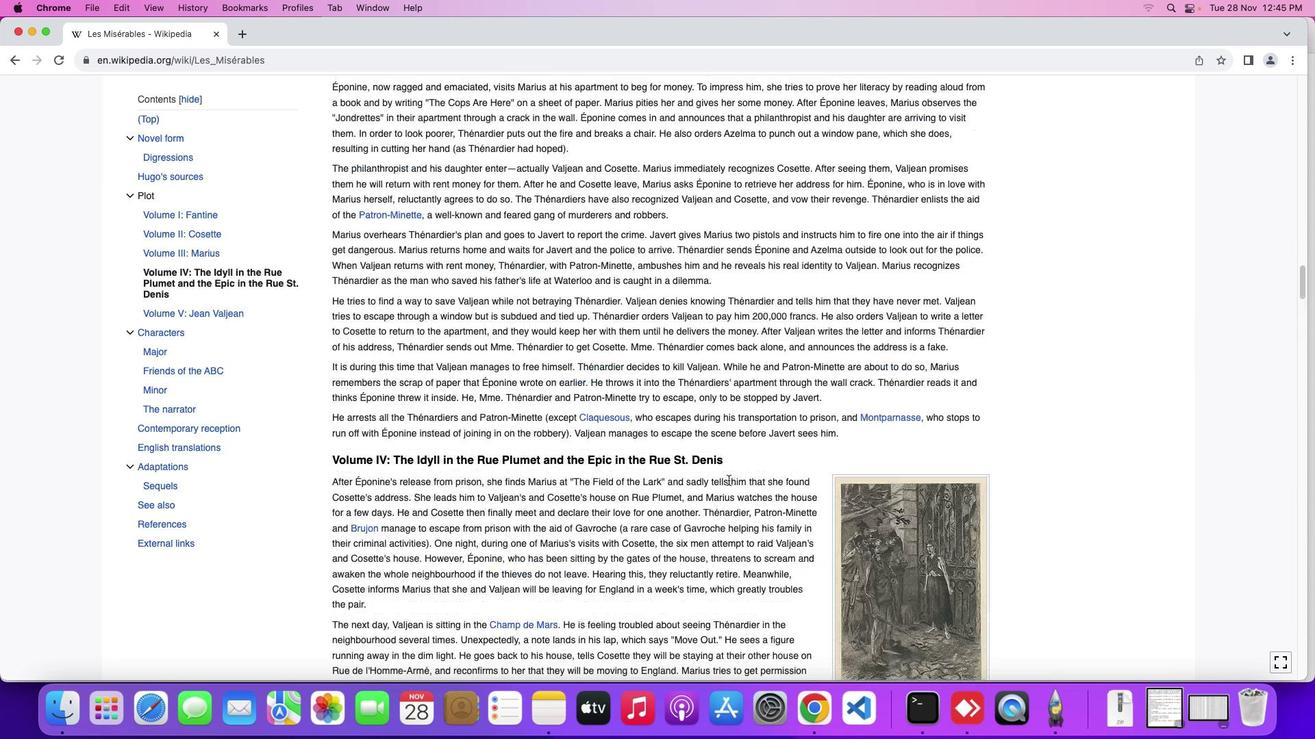 
Action: Mouse scrolled (721, 473) with delta (-6, -2)
Screenshot: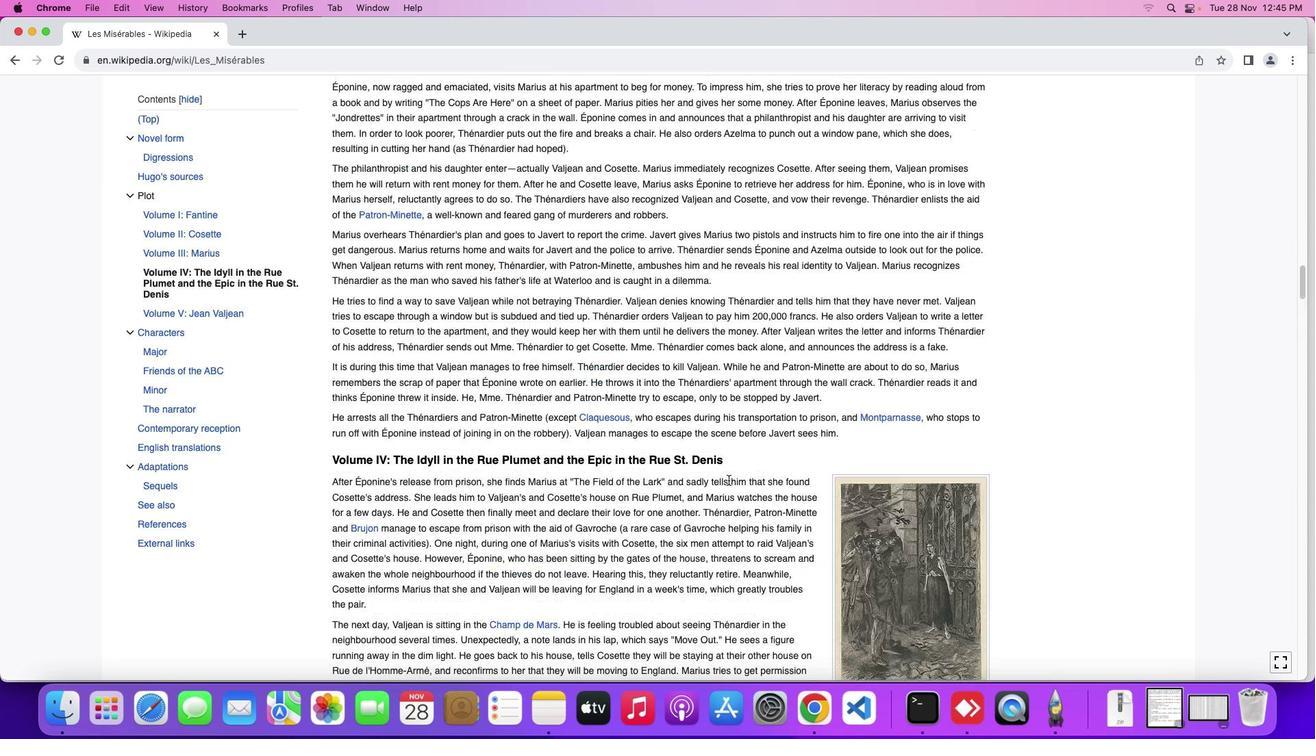 
Action: Mouse moved to (721, 473)
Screenshot: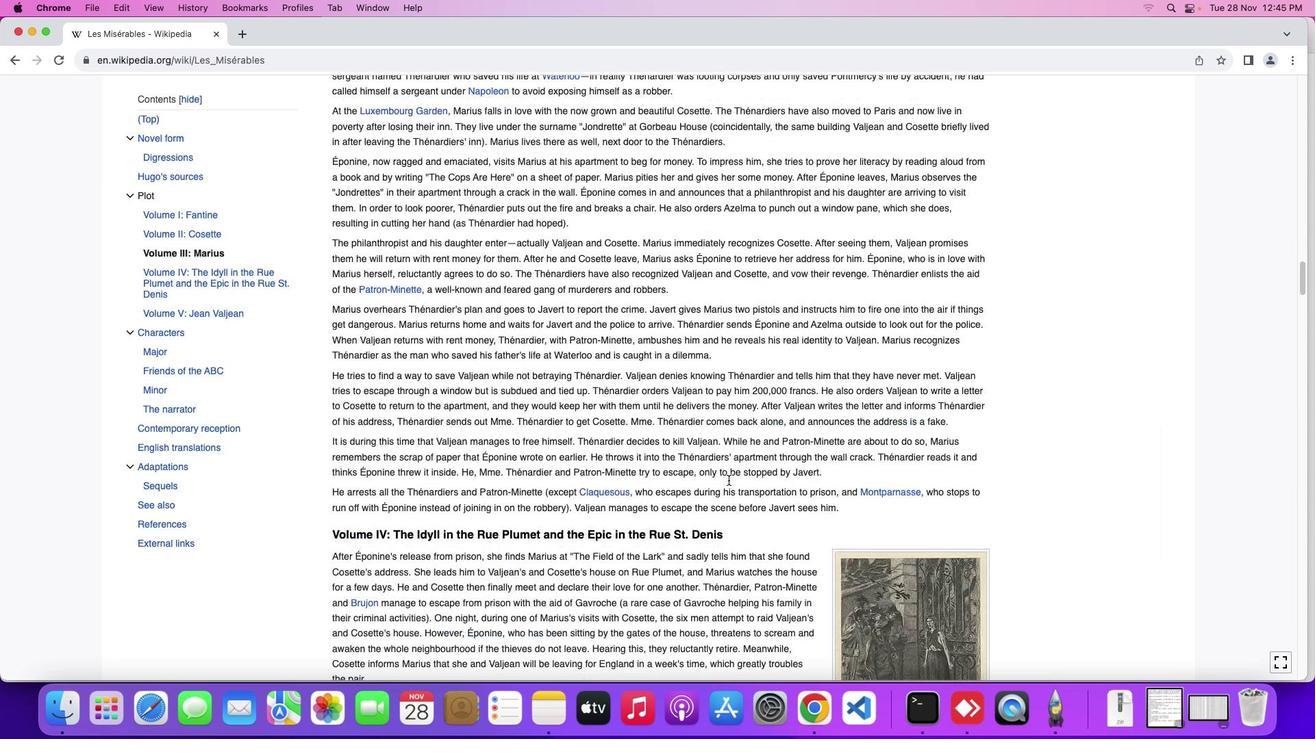 
Action: Mouse scrolled (721, 473) with delta (-6, -6)
Screenshot: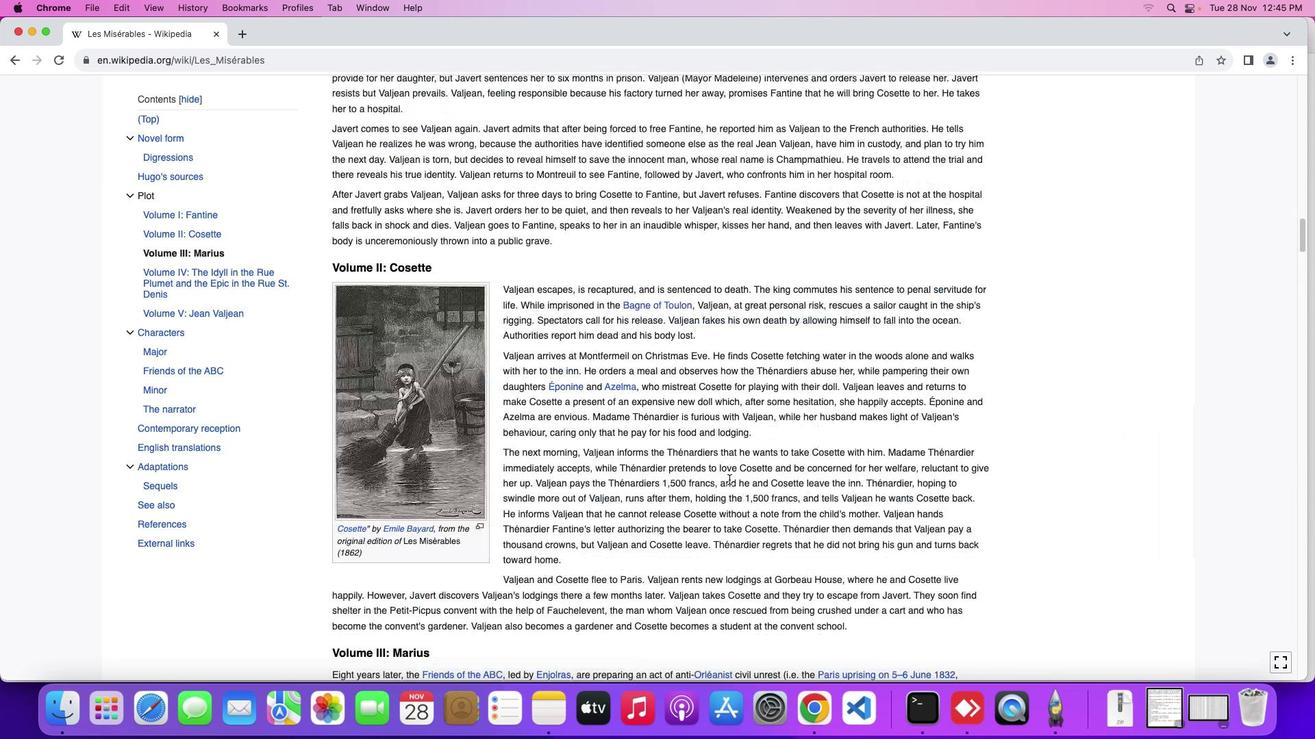 
Action: Mouse scrolled (721, 473) with delta (-6, -6)
Screenshot: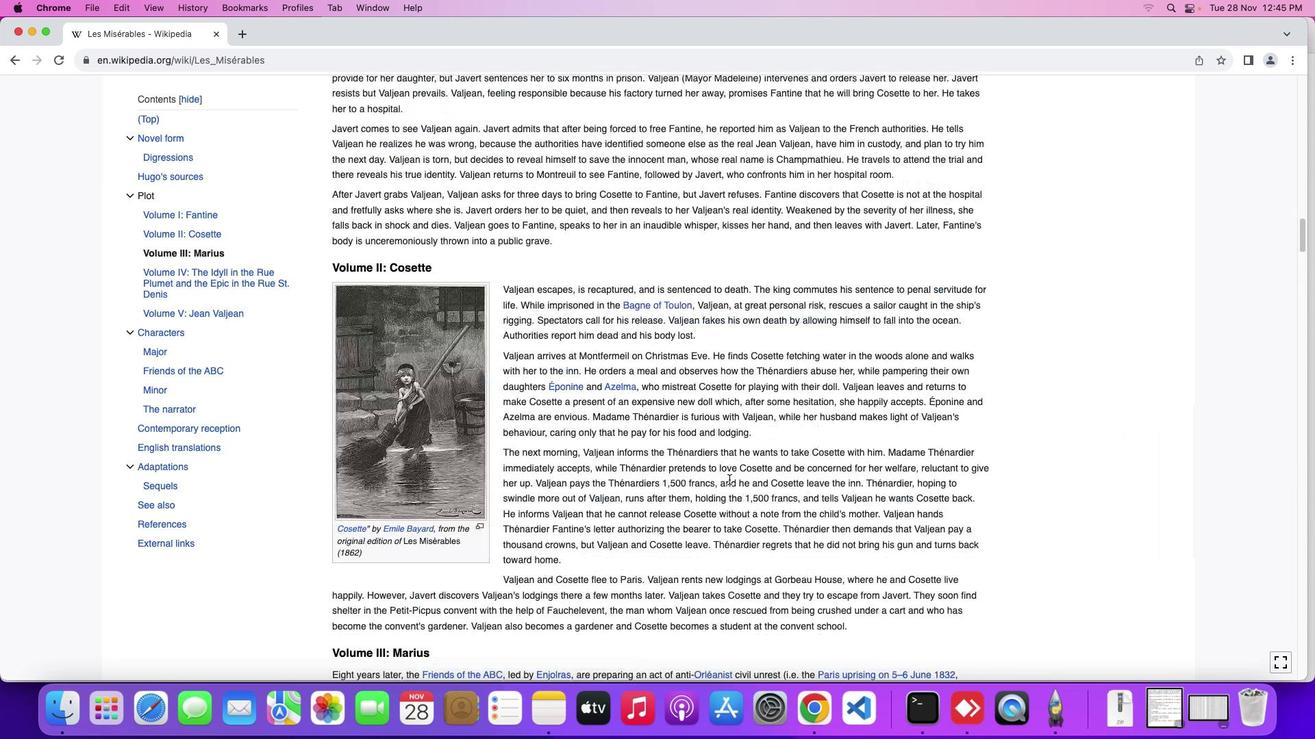 
Action: Mouse moved to (721, 472)
Screenshot: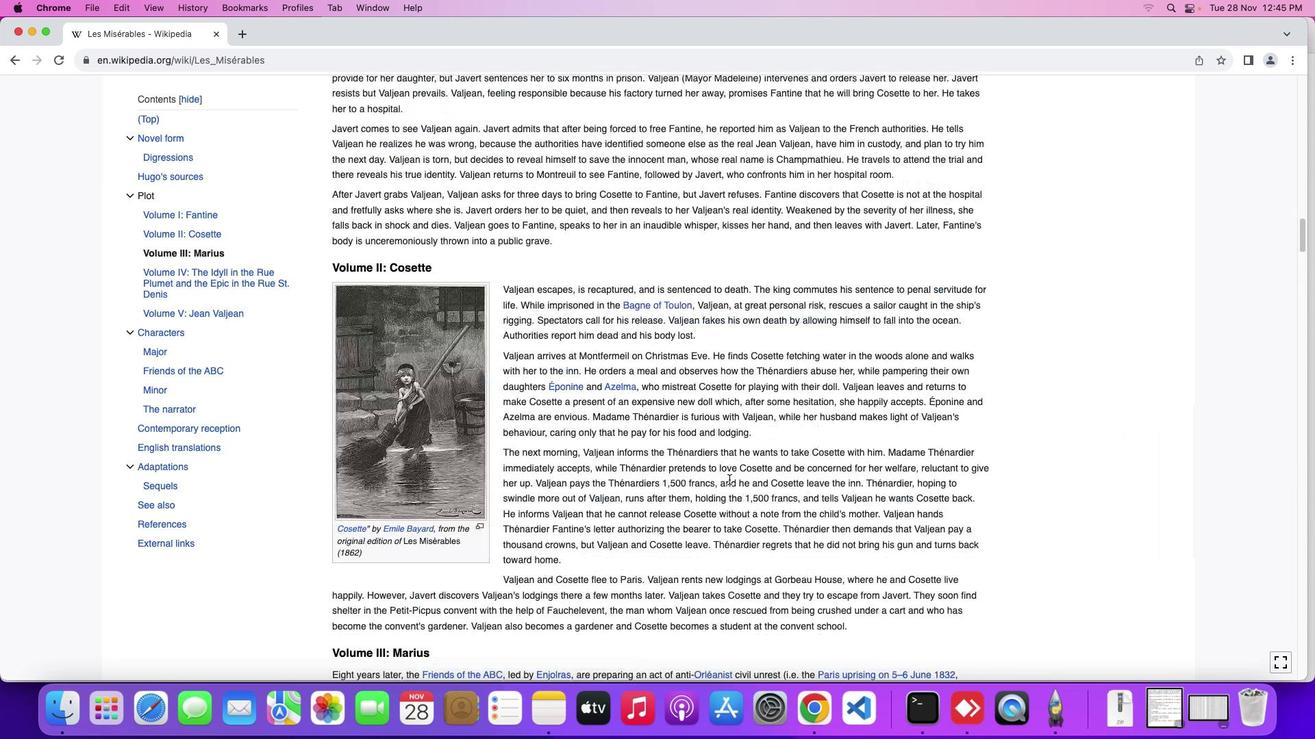 
Action: Mouse scrolled (721, 472) with delta (-6, -4)
Screenshot: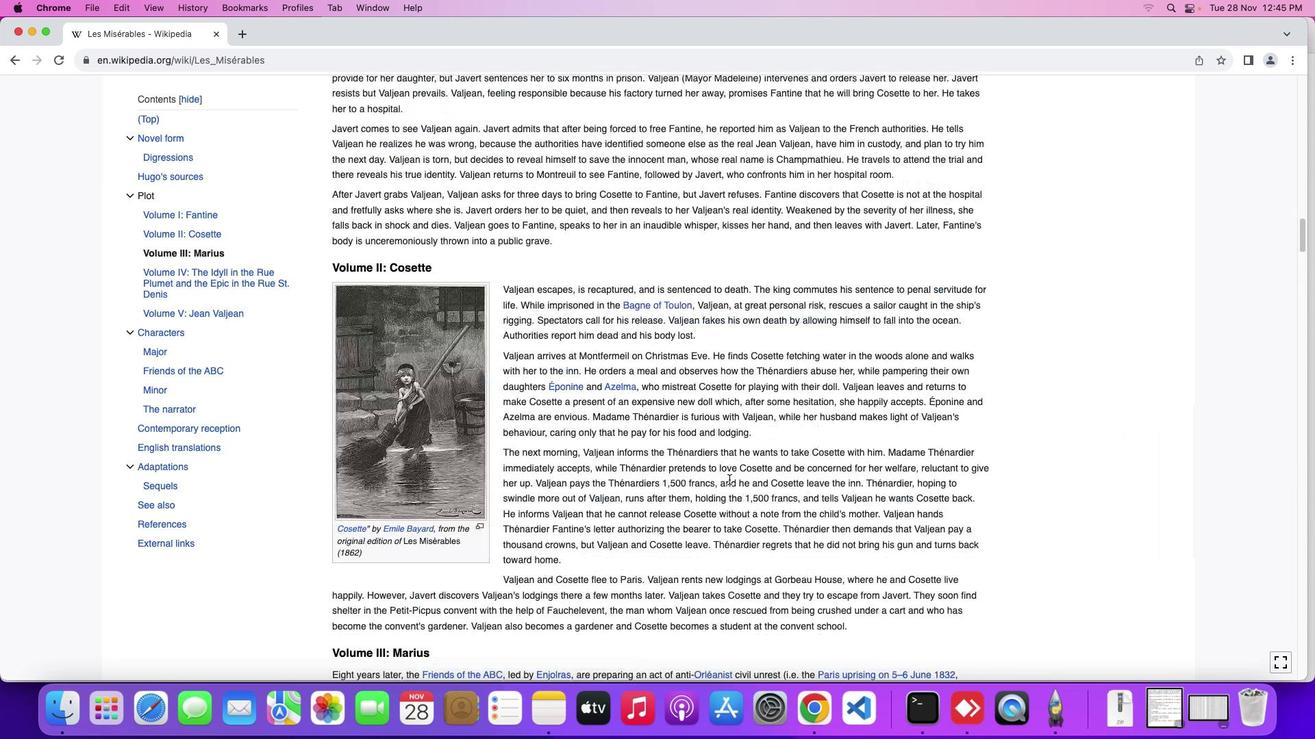 
Action: Mouse scrolled (721, 472) with delta (-6, -3)
Screenshot: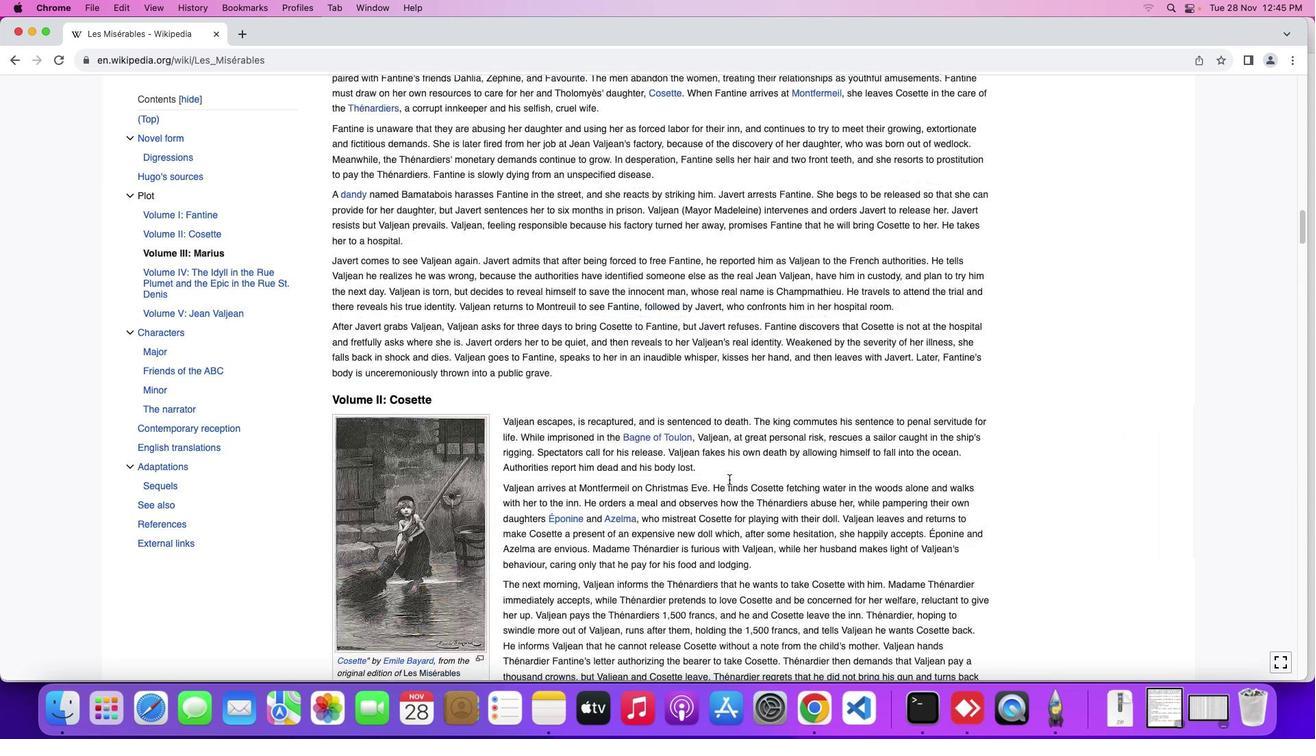 
Action: Mouse scrolled (721, 472) with delta (-6, -2)
Screenshot: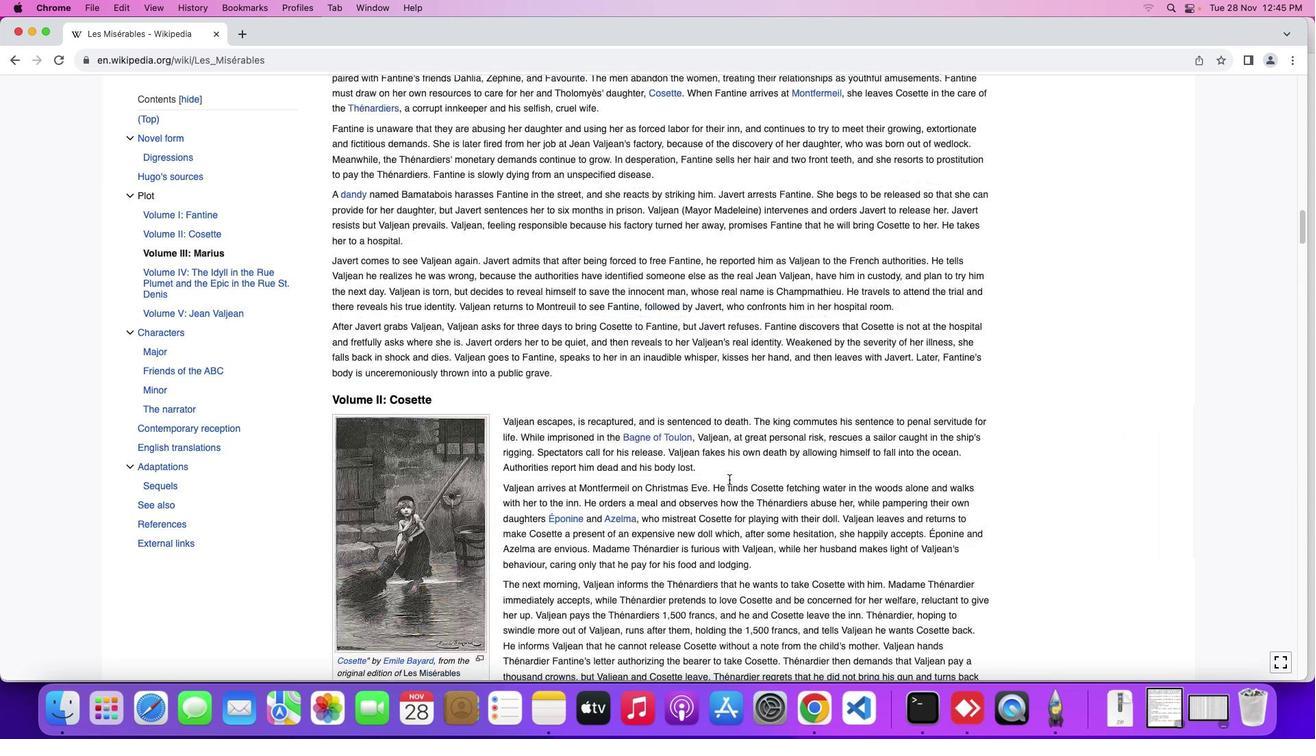 
Action: Mouse scrolled (721, 472) with delta (-6, -2)
Screenshot: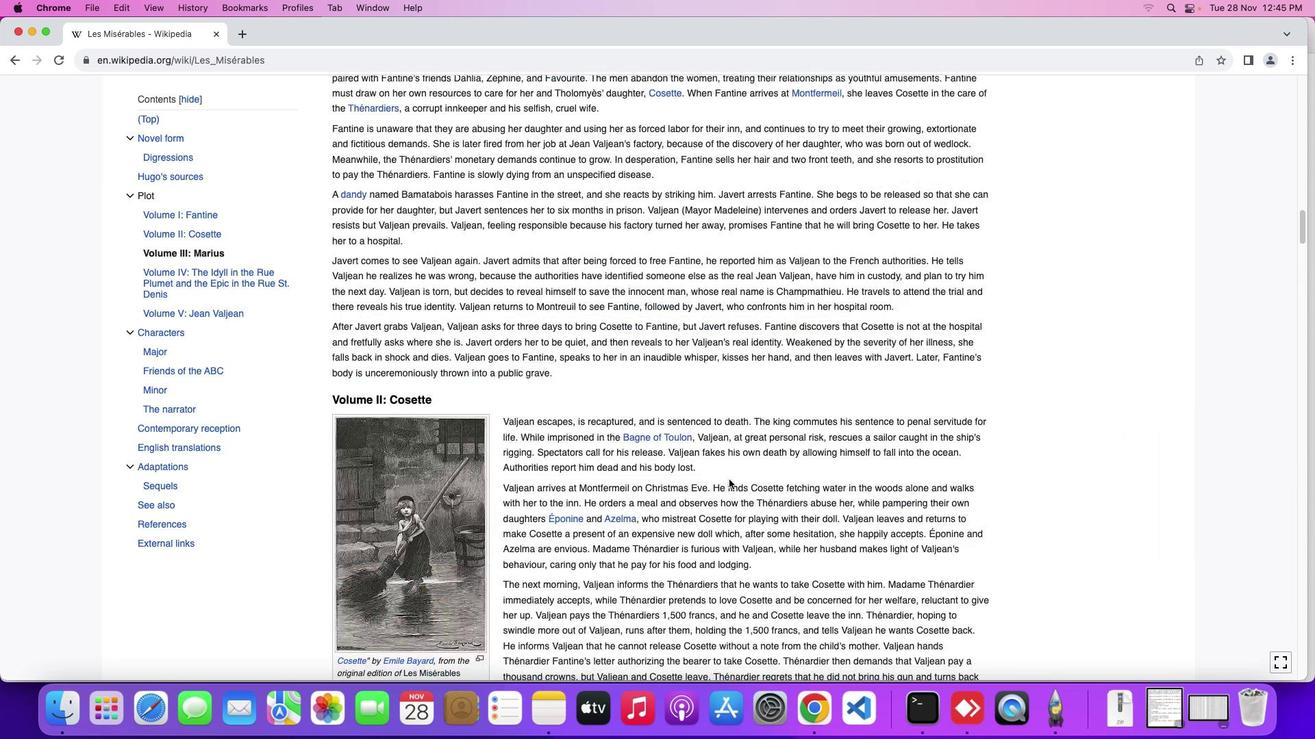 
Action: Mouse scrolled (721, 472) with delta (-6, -2)
Screenshot: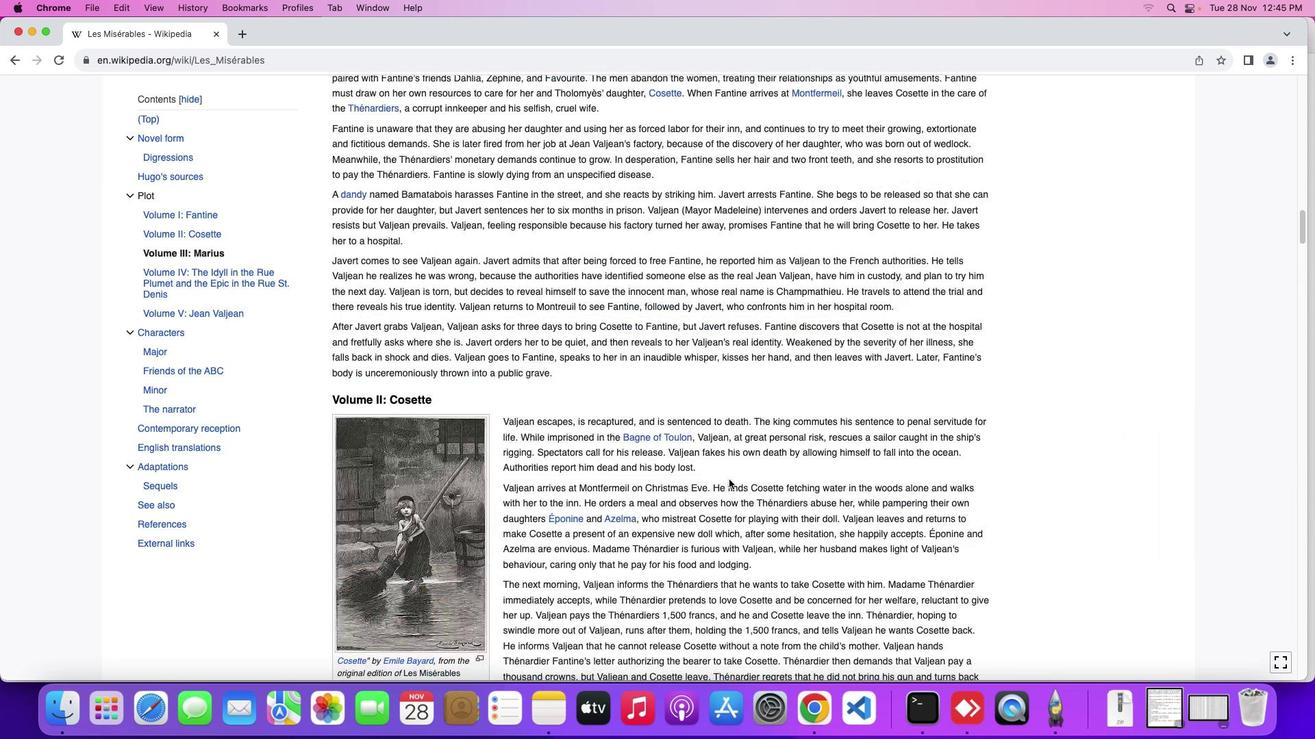 
Action: Mouse moved to (721, 471)
Screenshot: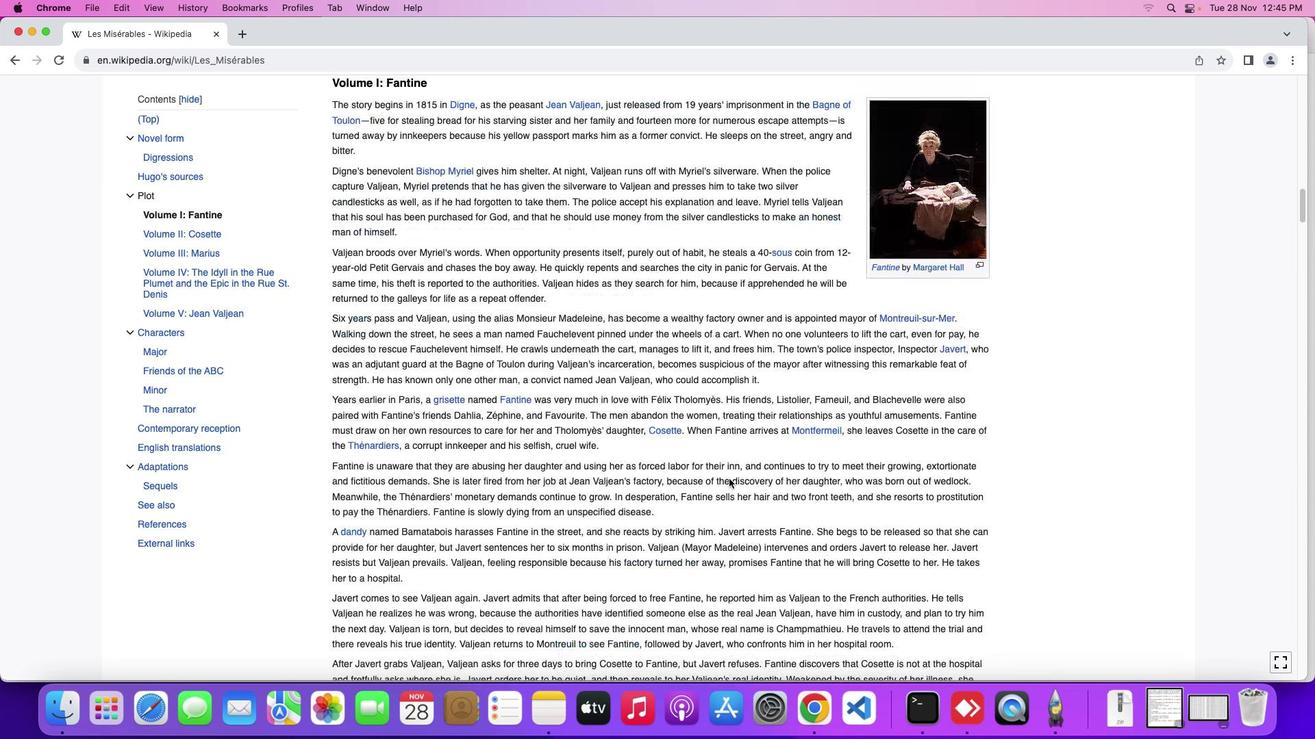 
Action: Mouse scrolled (721, 471) with delta (-6, -6)
Screenshot: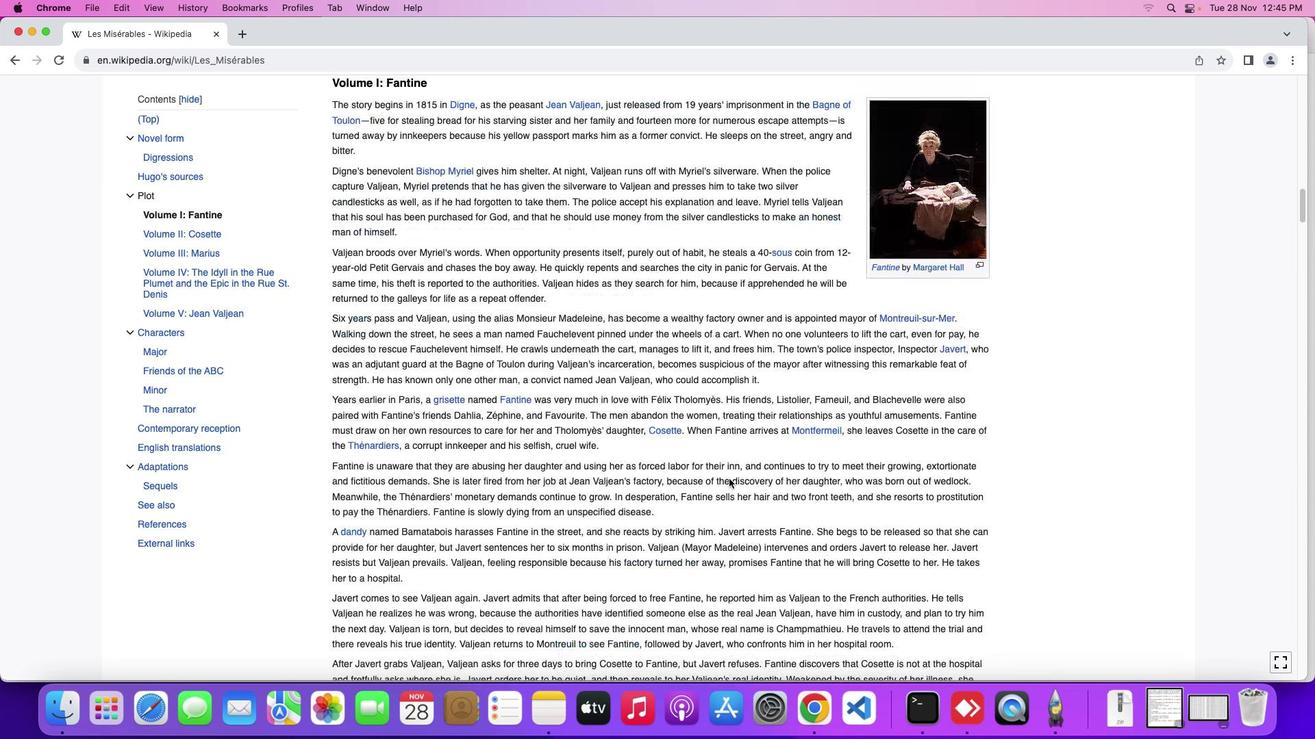 
Action: Mouse scrolled (721, 471) with delta (-6, -6)
Screenshot: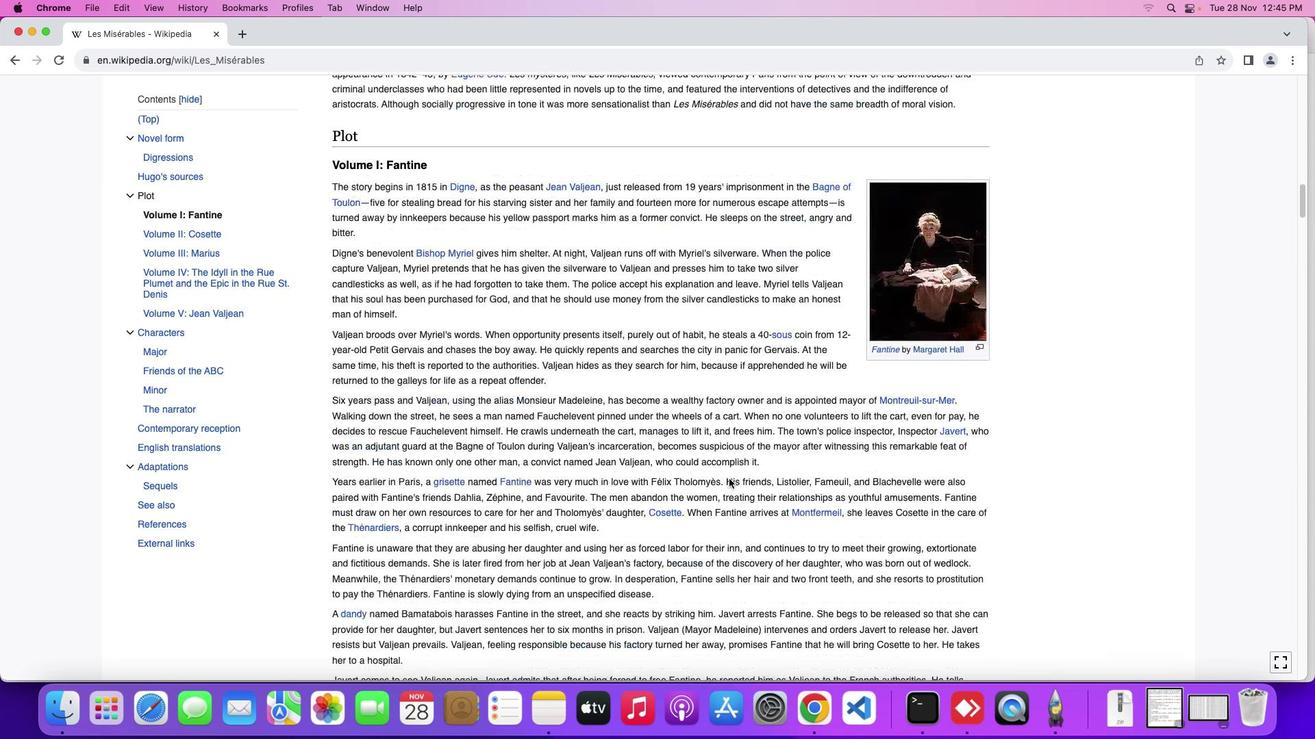 
Action: Mouse scrolled (721, 471) with delta (-6, -4)
Screenshot: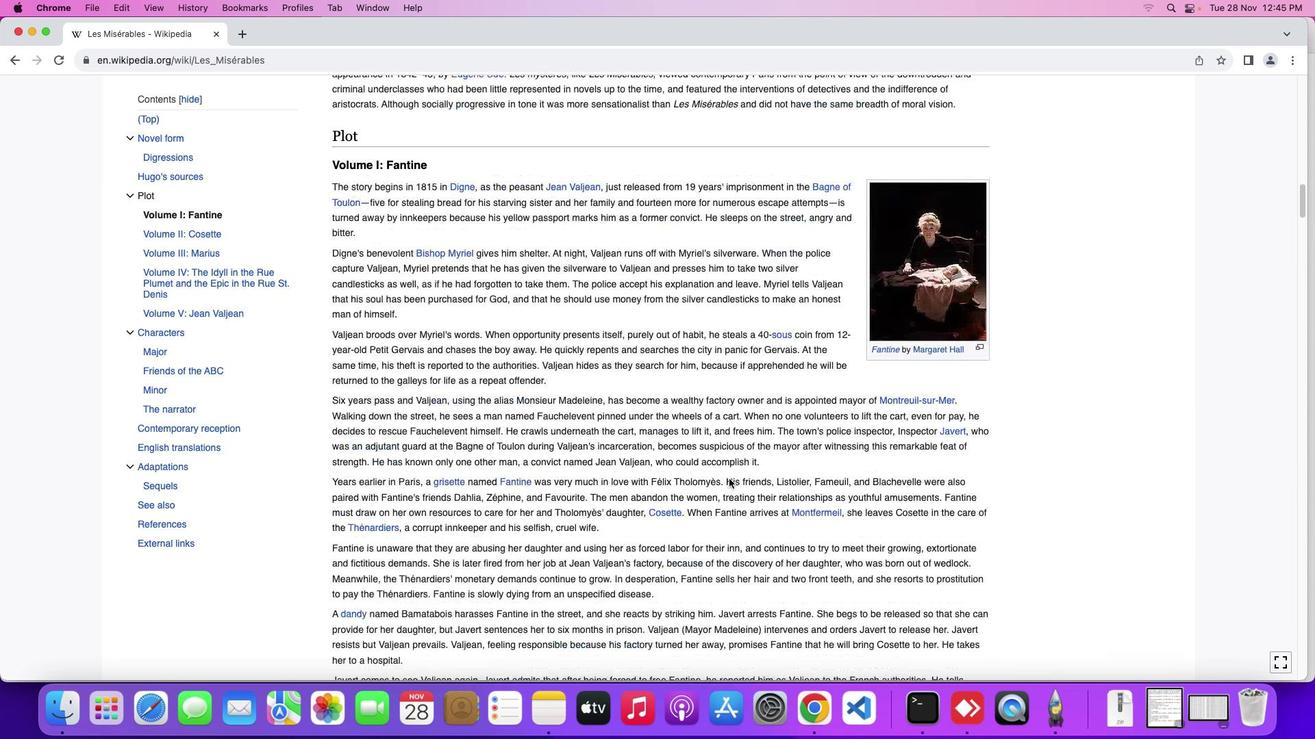 
Action: Mouse scrolled (721, 471) with delta (-6, -3)
Screenshot: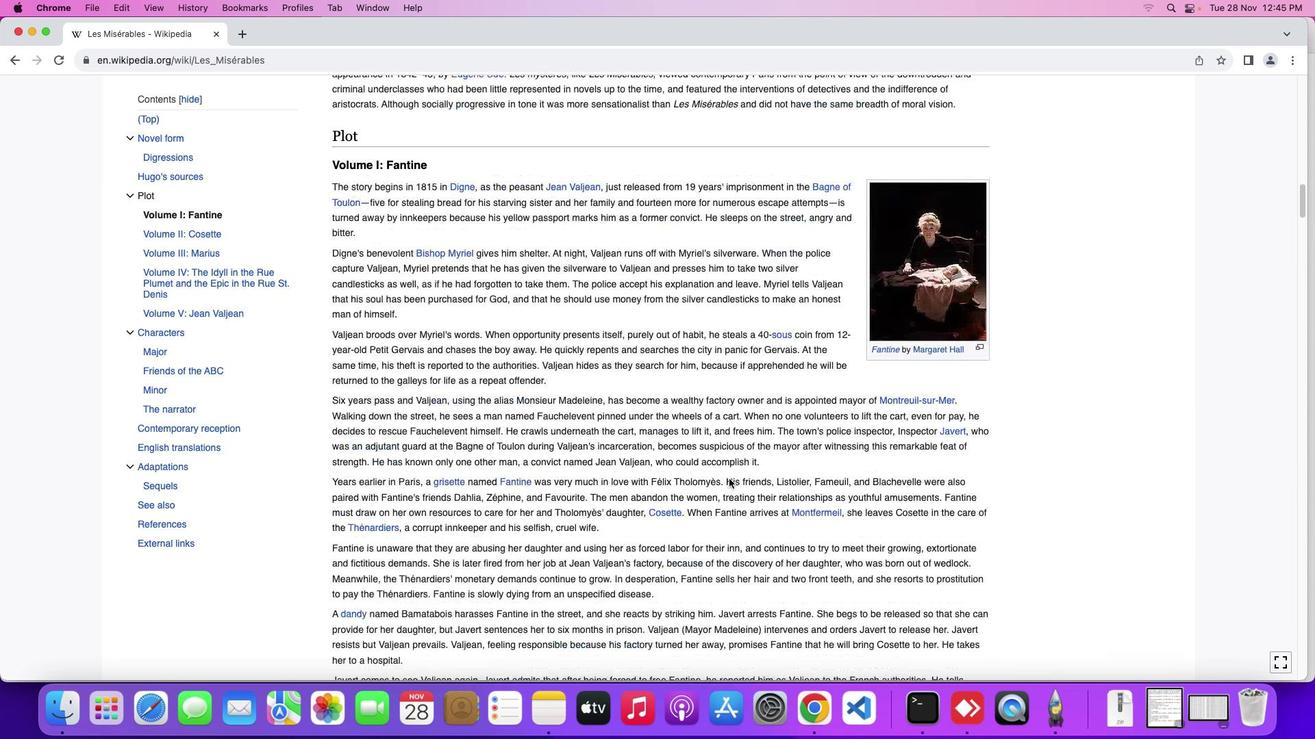 
Action: Mouse scrolled (721, 471) with delta (-6, -2)
Screenshot: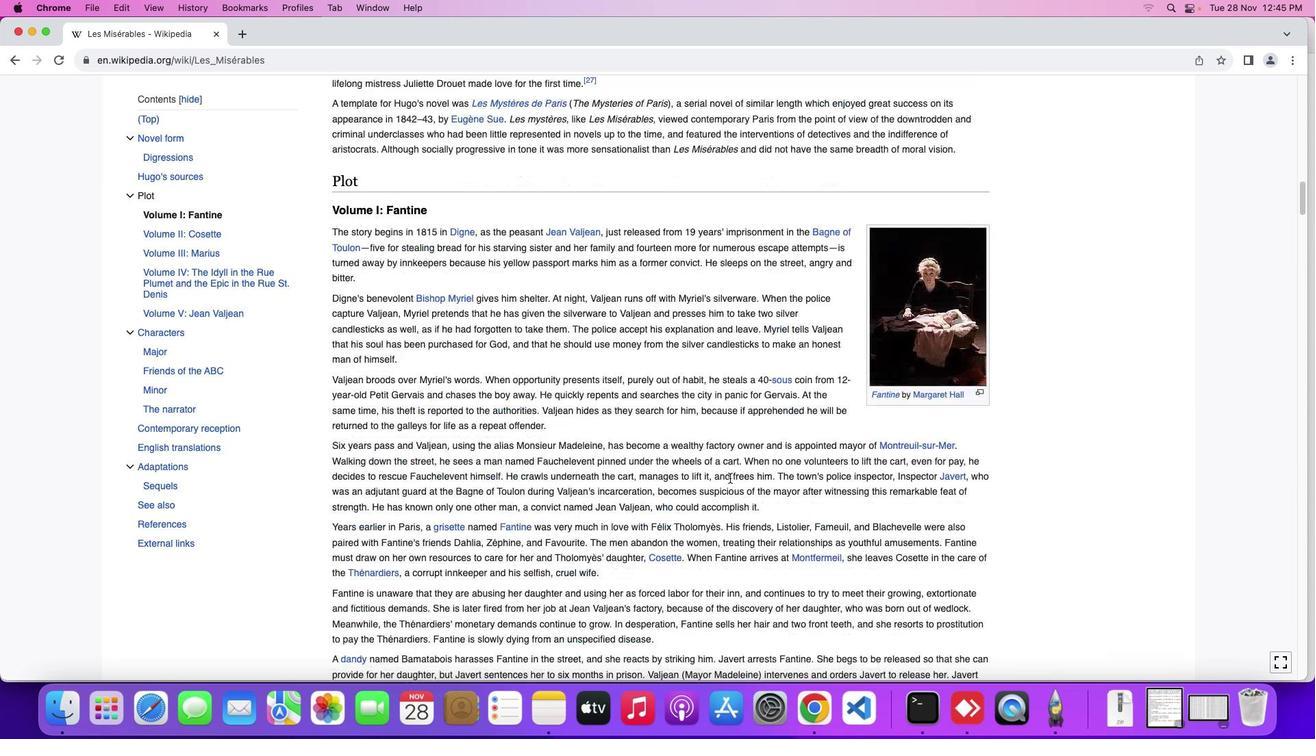 
Action: Mouse moved to (722, 469)
Screenshot: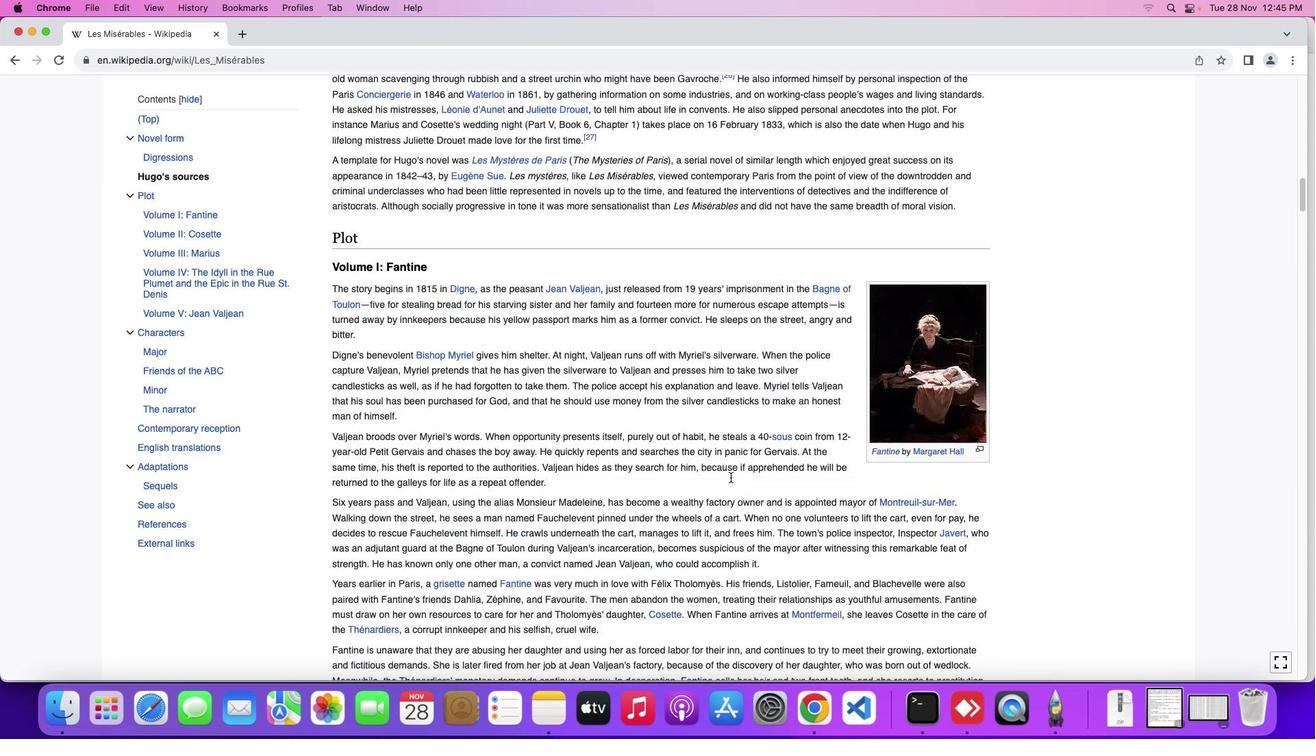 
Action: Mouse scrolled (722, 469) with delta (-6, -6)
Screenshot: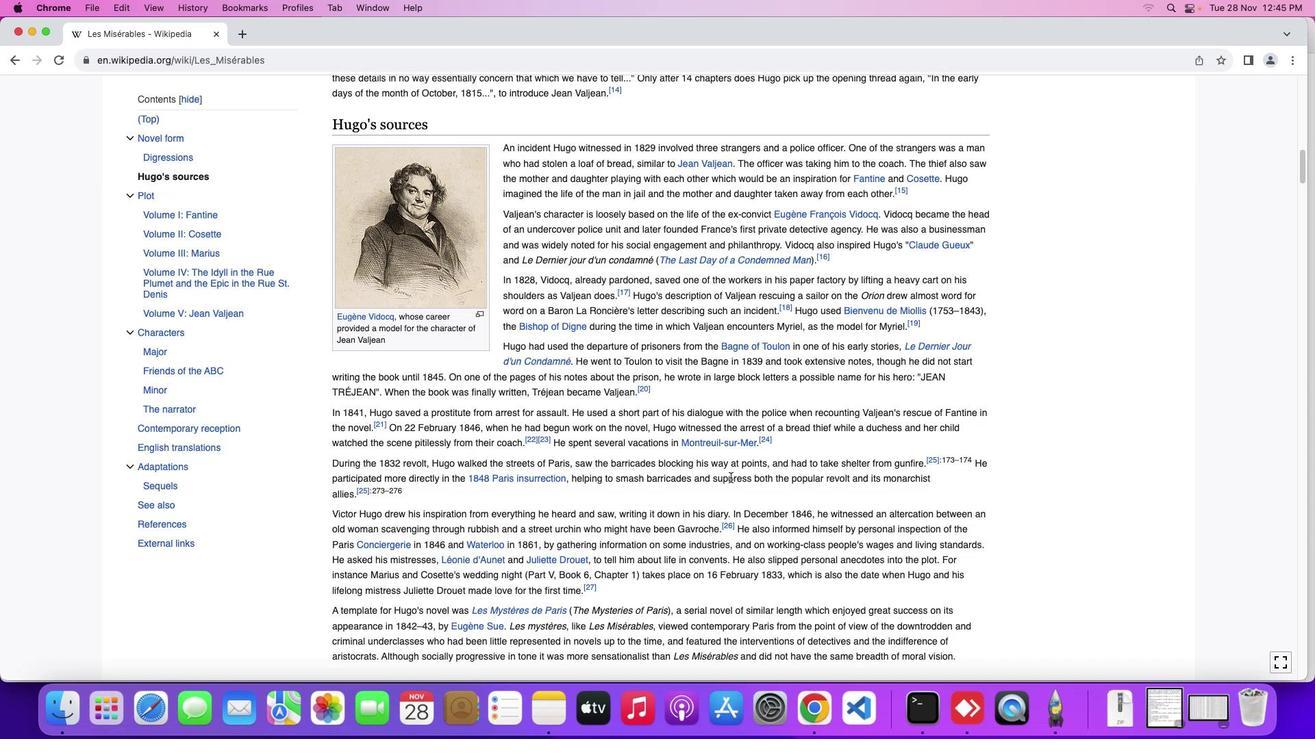 
Action: Mouse moved to (723, 469)
Screenshot: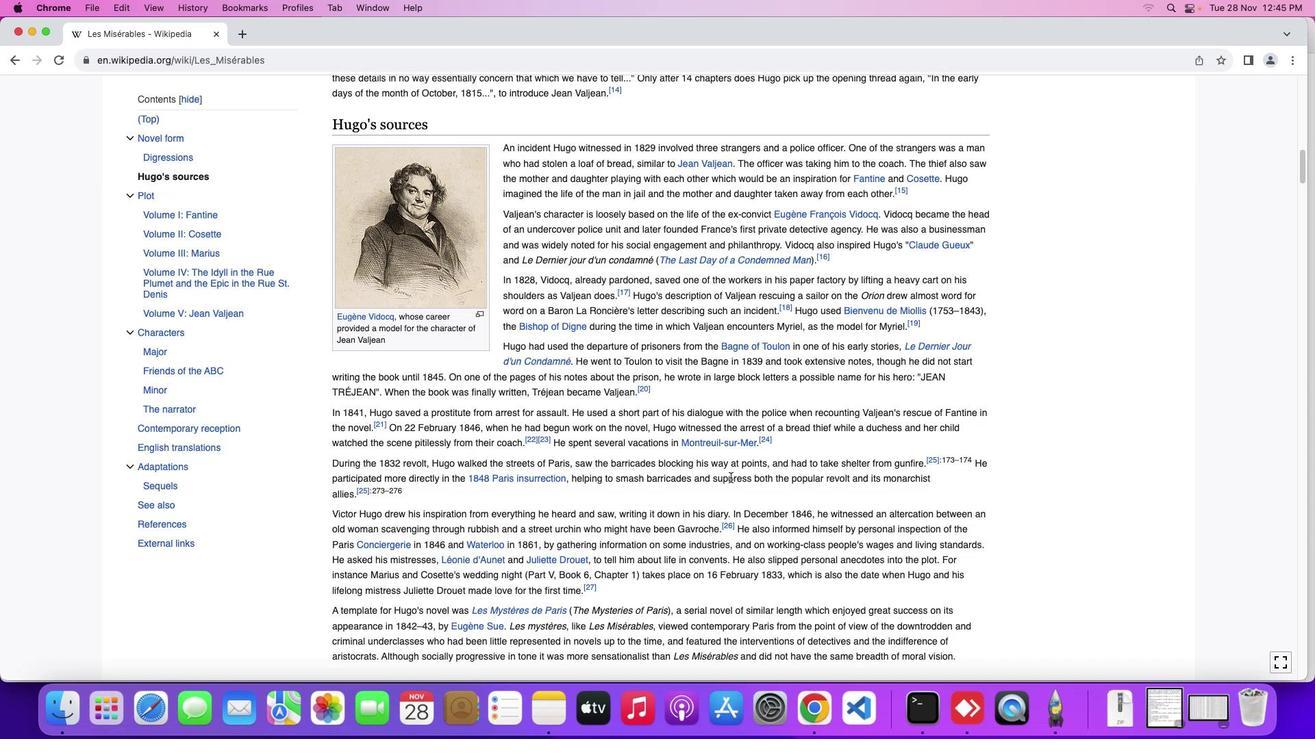 
Action: Mouse scrolled (723, 469) with delta (-6, -6)
Screenshot: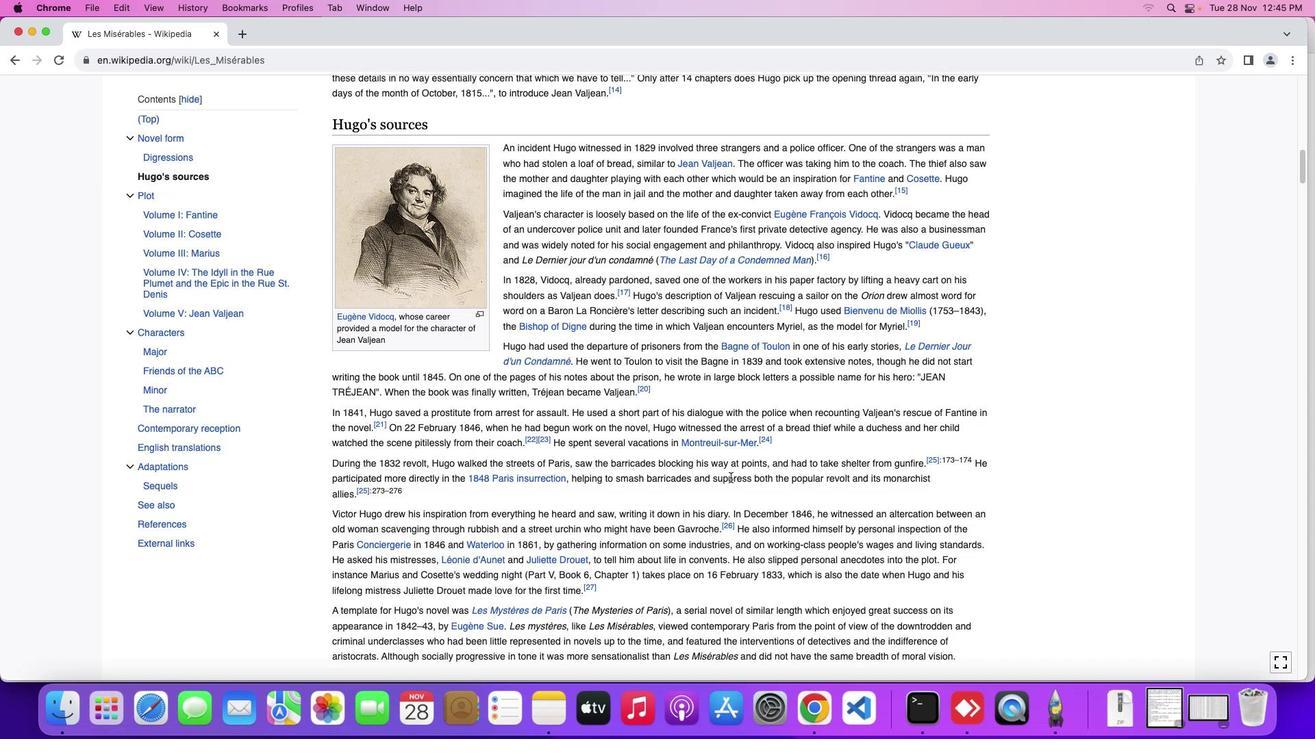 
Action: Mouse scrolled (723, 469) with delta (-6, -4)
Screenshot: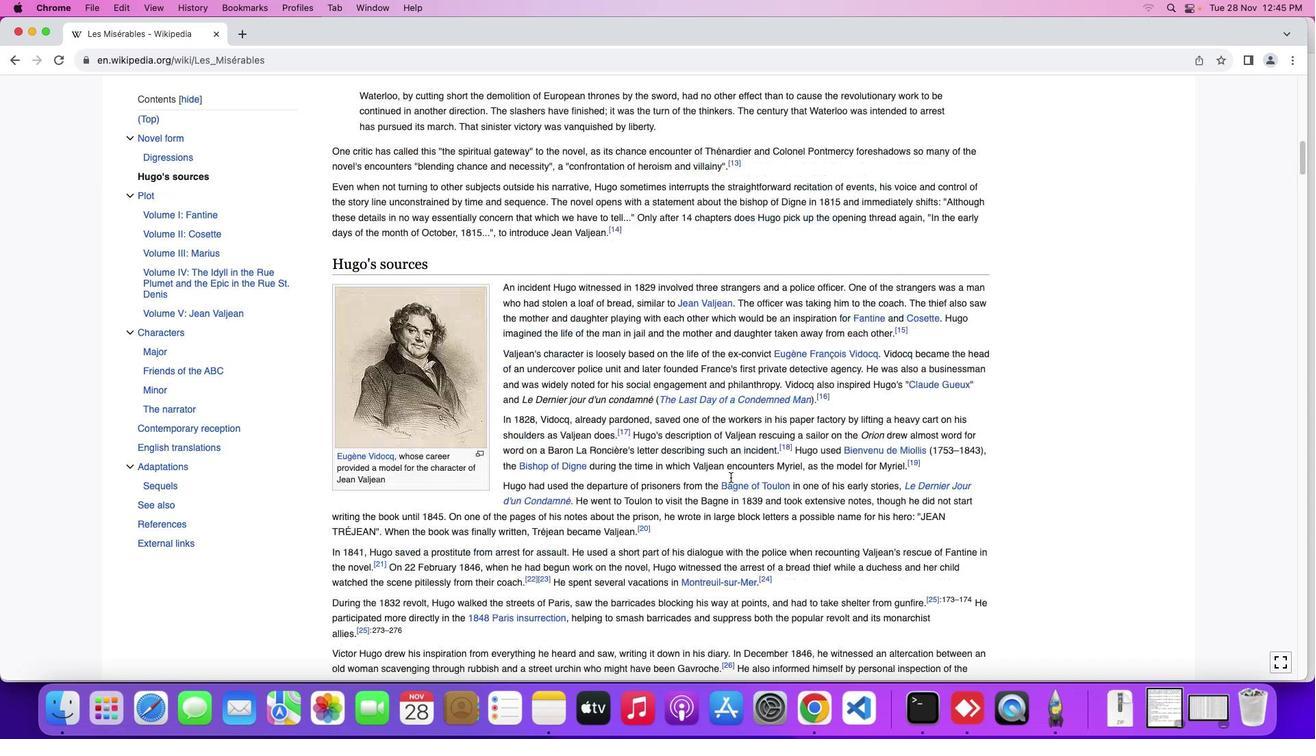 
Action: Mouse scrolled (723, 469) with delta (-6, -3)
Screenshot: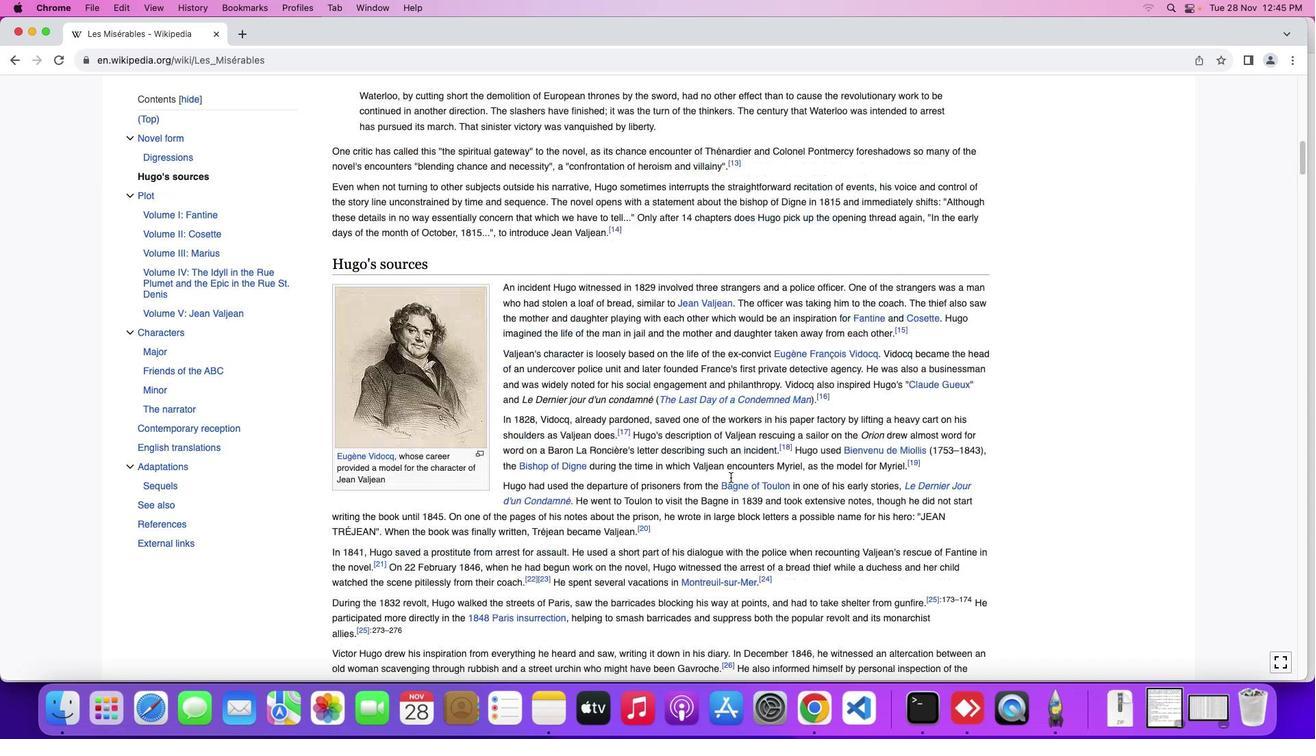 
Action: Mouse scrolled (723, 469) with delta (-6, -2)
Screenshot: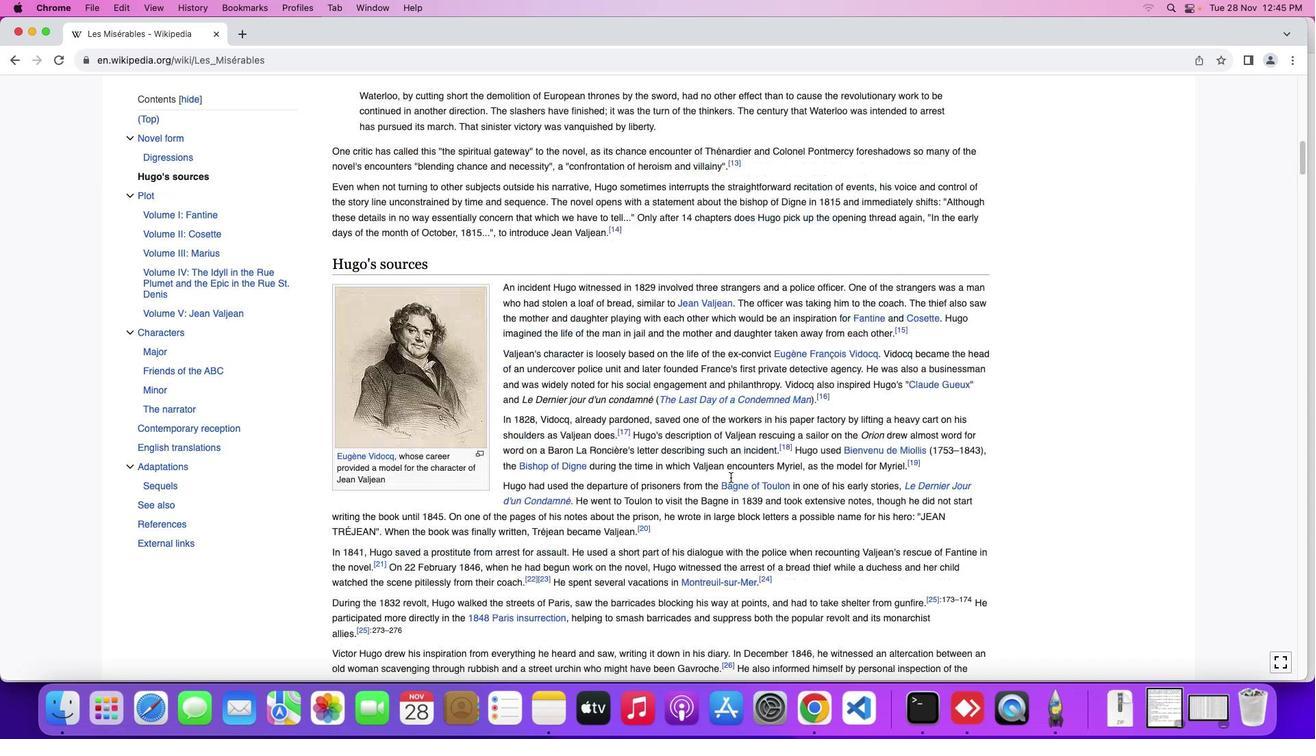 
Action: Mouse scrolled (723, 469) with delta (-6, -2)
Screenshot: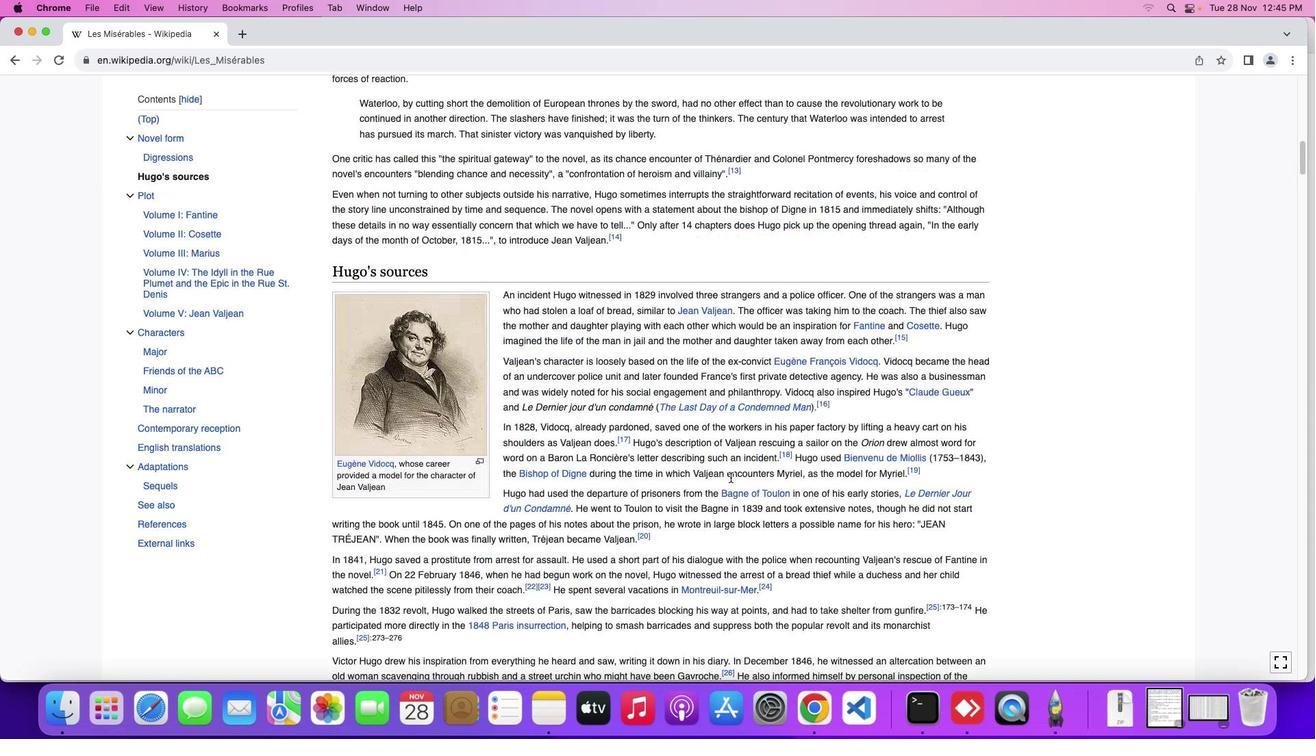 
Action: Mouse moved to (723, 469)
Screenshot: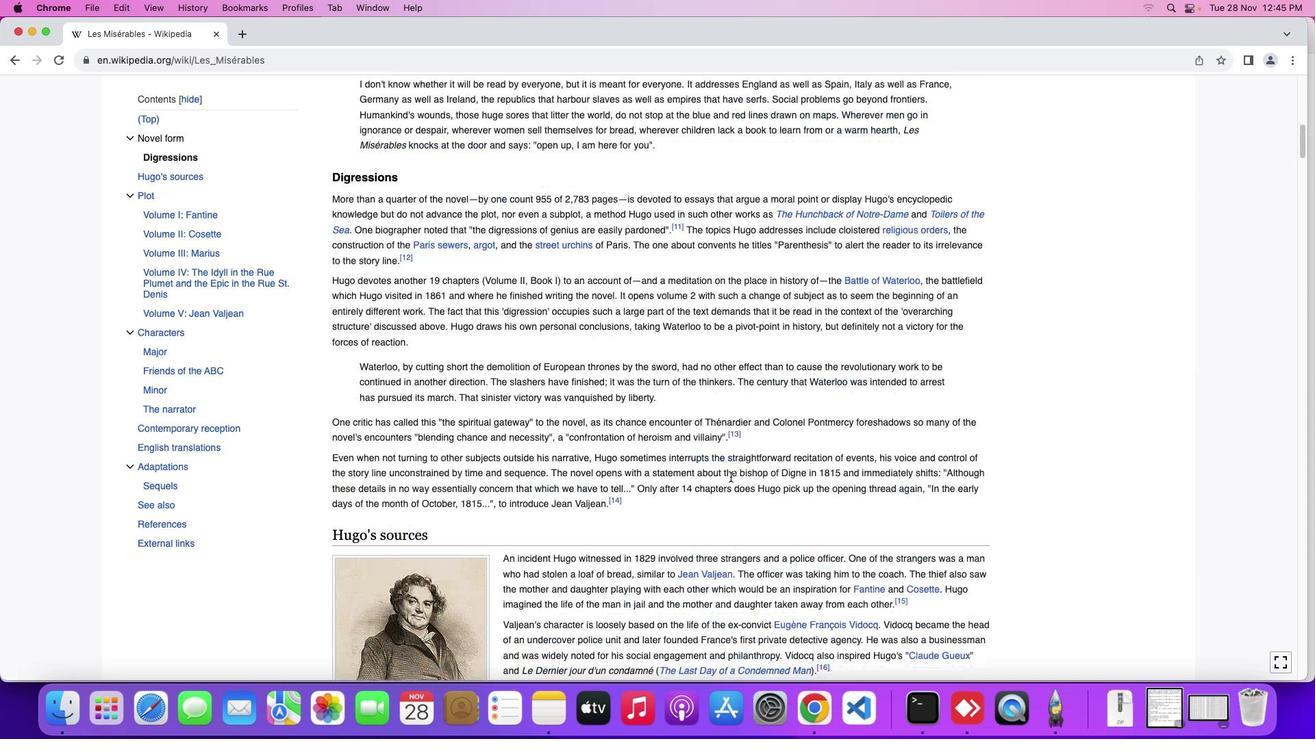 
Action: Mouse scrolled (723, 469) with delta (-6, -6)
Screenshot: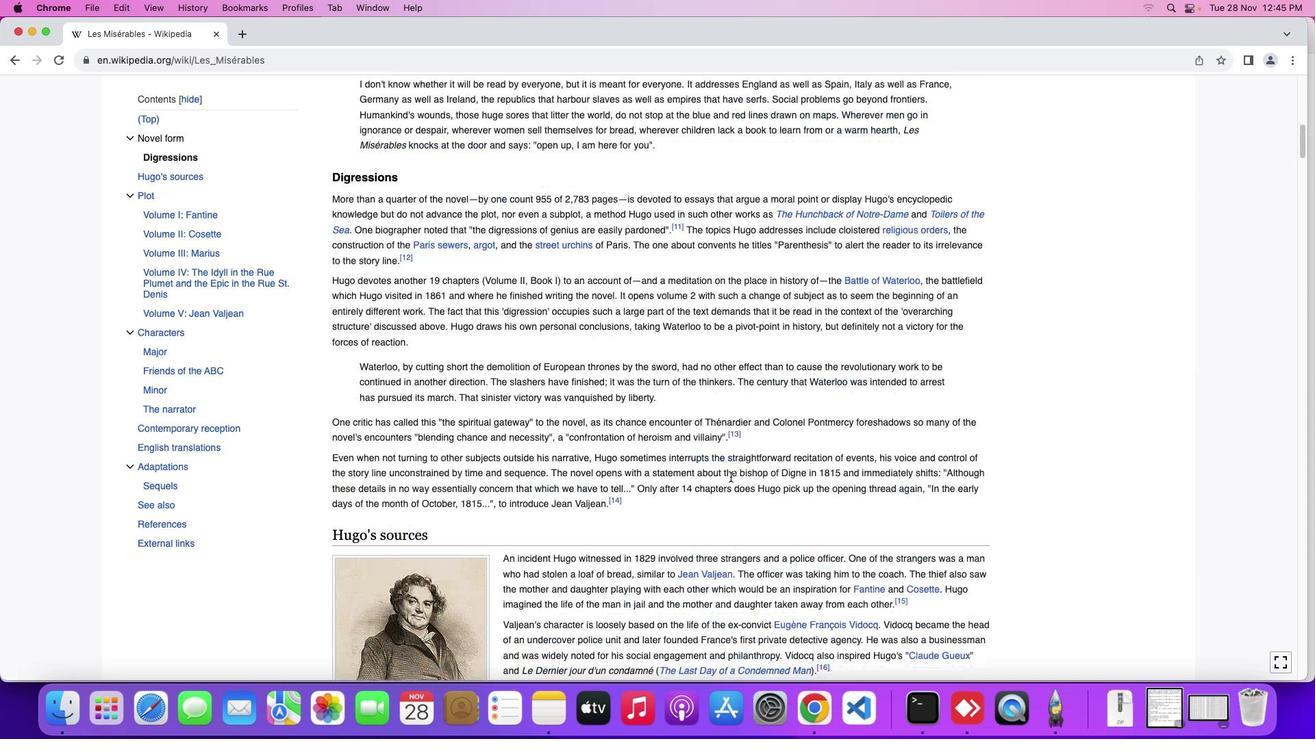 
Action: Mouse scrolled (723, 469) with delta (-6, -6)
Screenshot: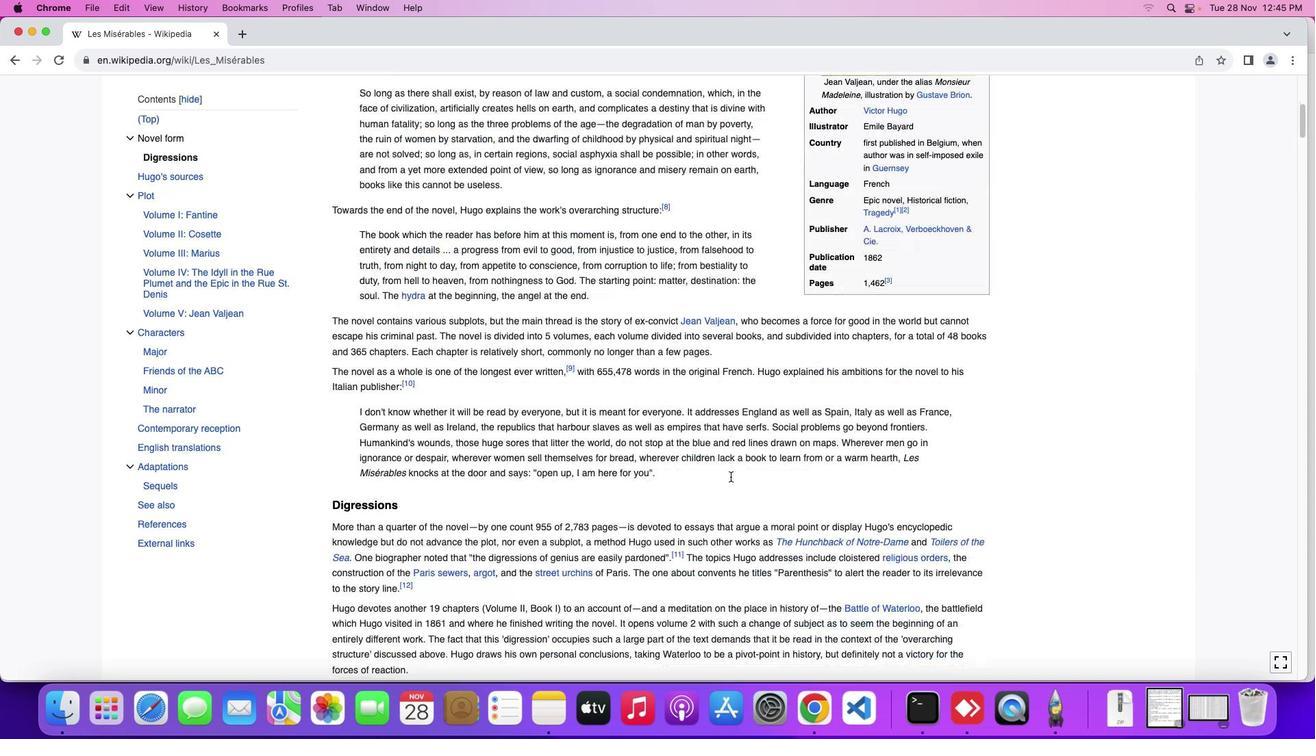 
Action: Mouse scrolled (723, 469) with delta (-6, -4)
Screenshot: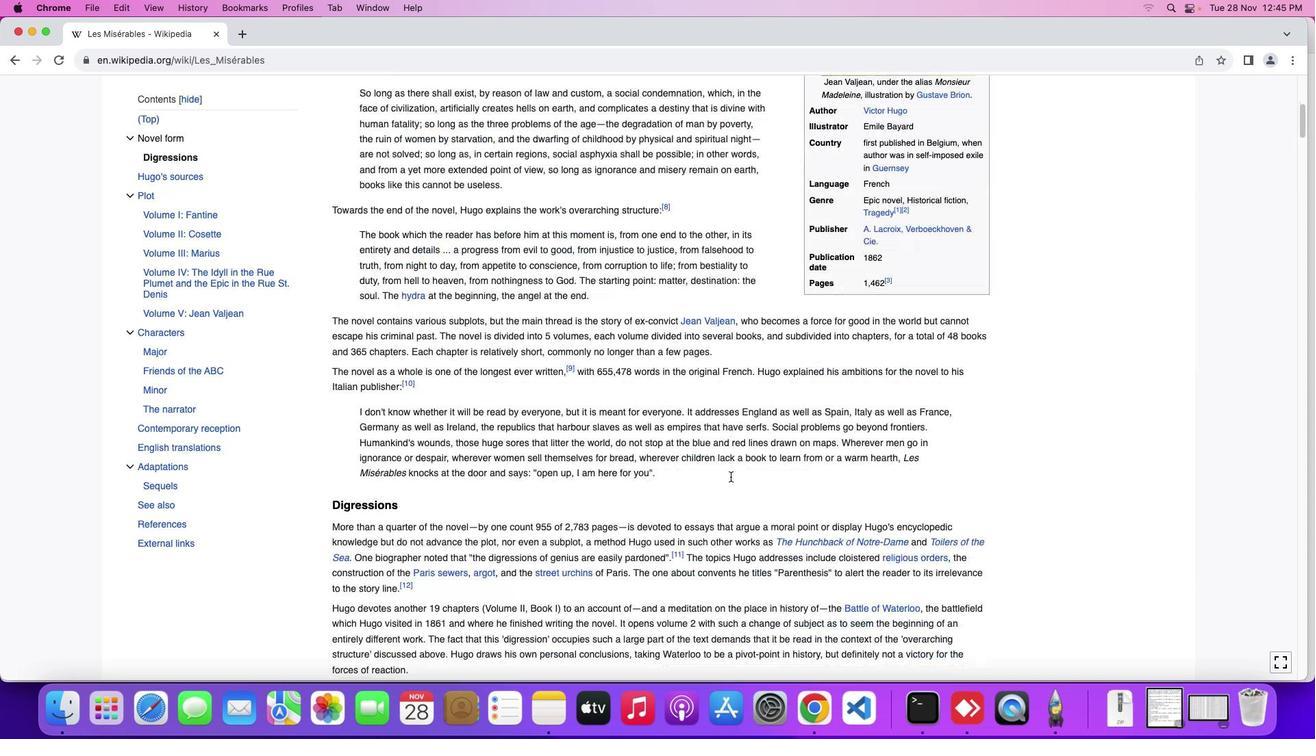 
Action: Mouse scrolled (723, 469) with delta (-6, -3)
Screenshot: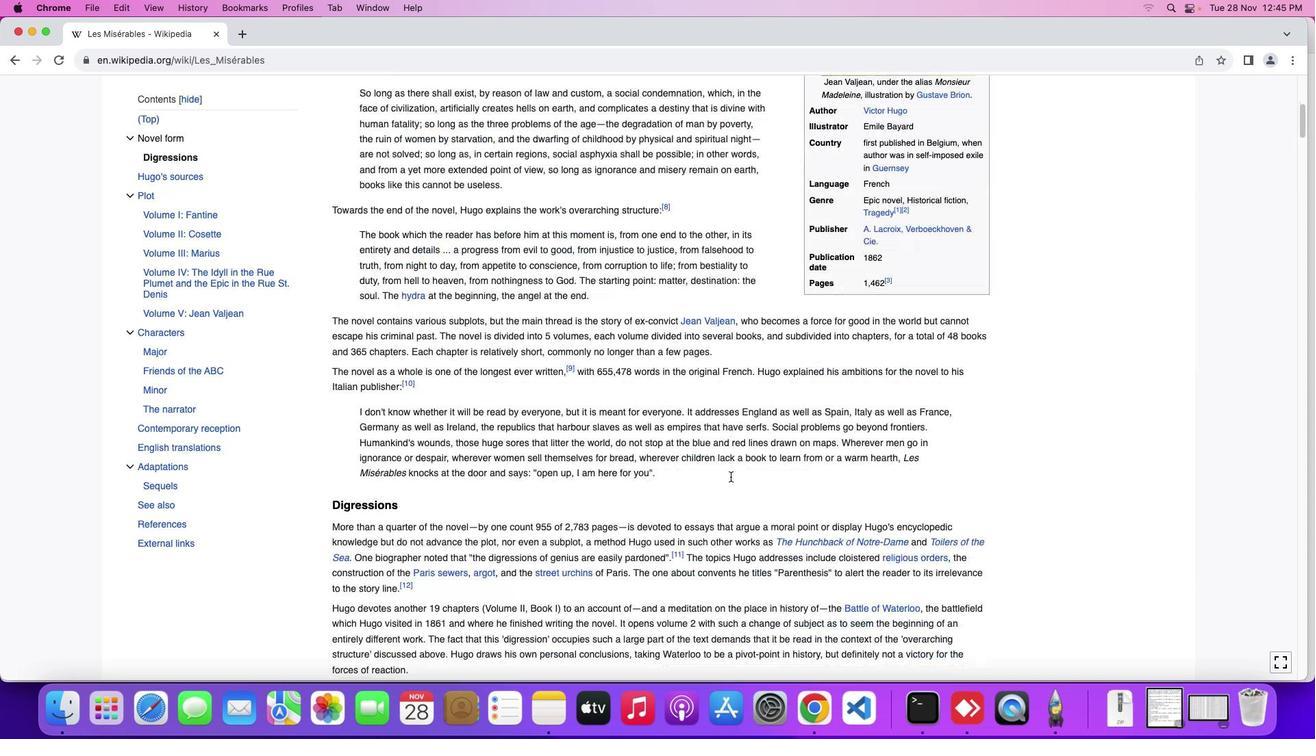 
Action: Mouse scrolled (723, 469) with delta (-6, -2)
Screenshot: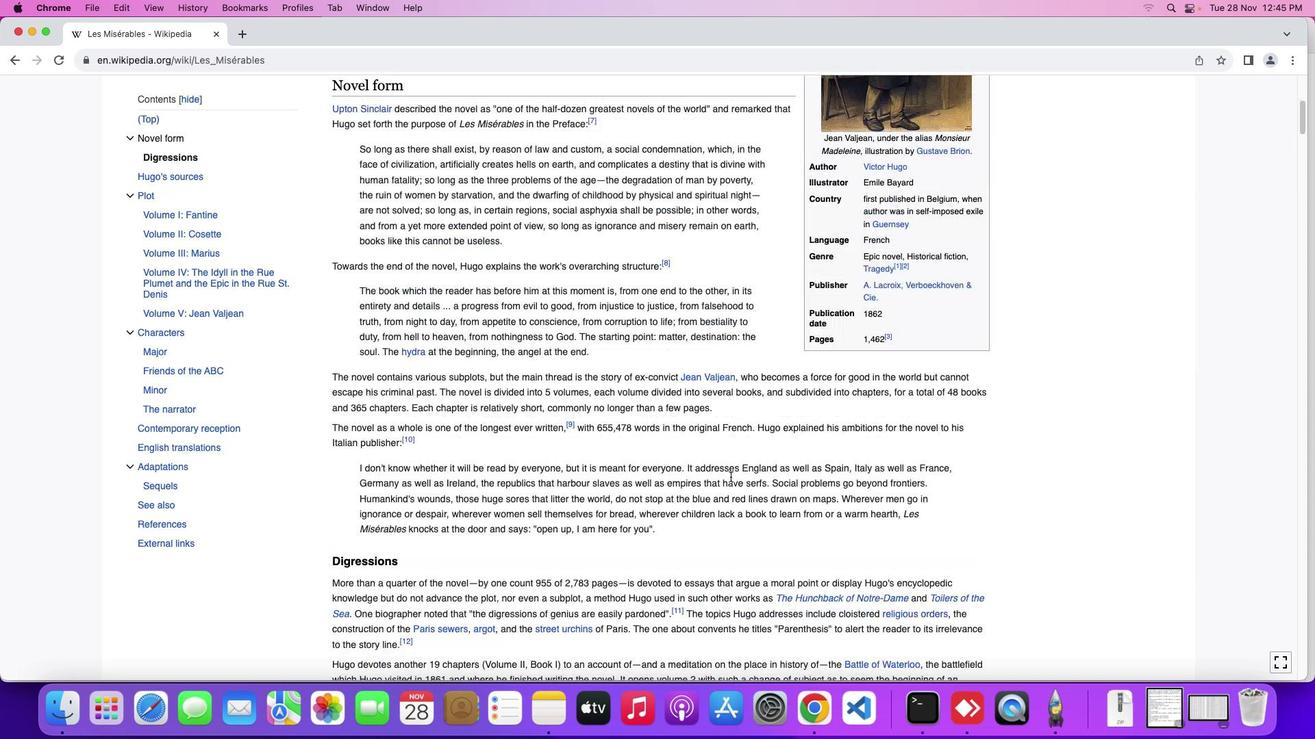
Action: Mouse scrolled (723, 469) with delta (-6, -2)
Screenshot: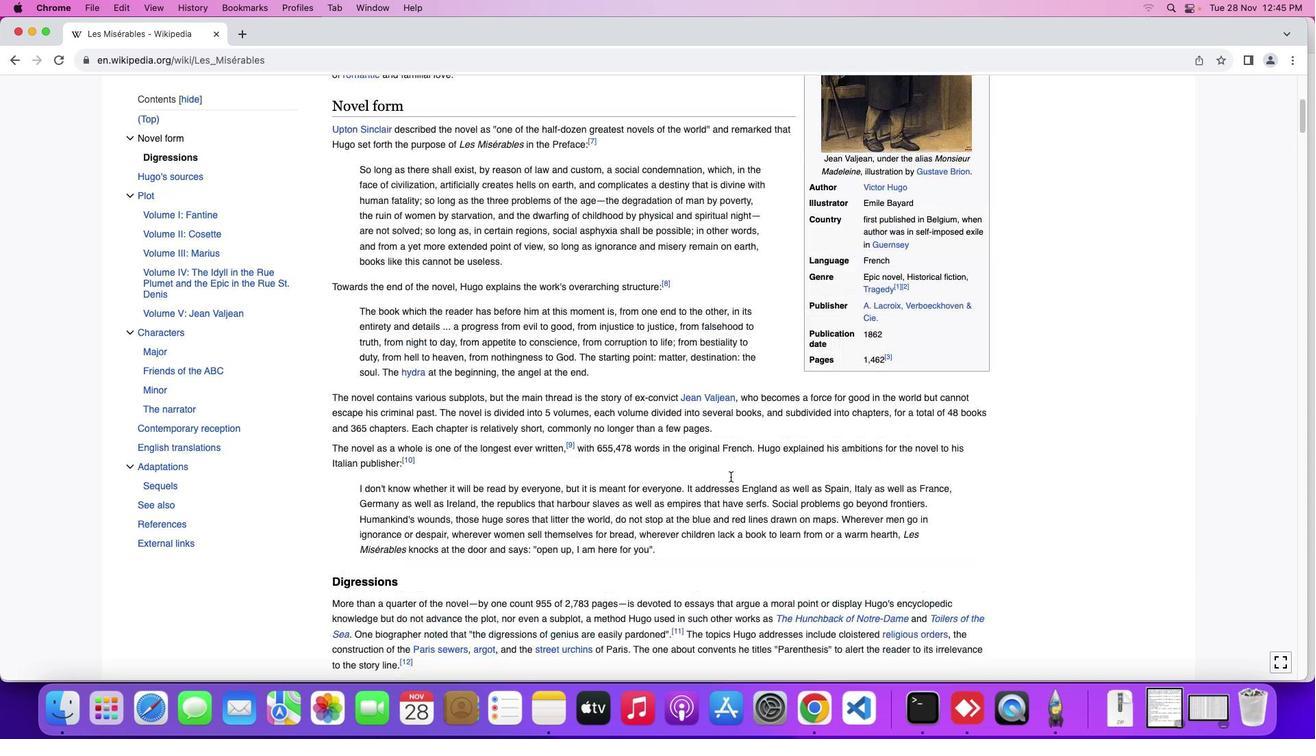 
Action: Mouse scrolled (723, 469) with delta (-6, -6)
Screenshot: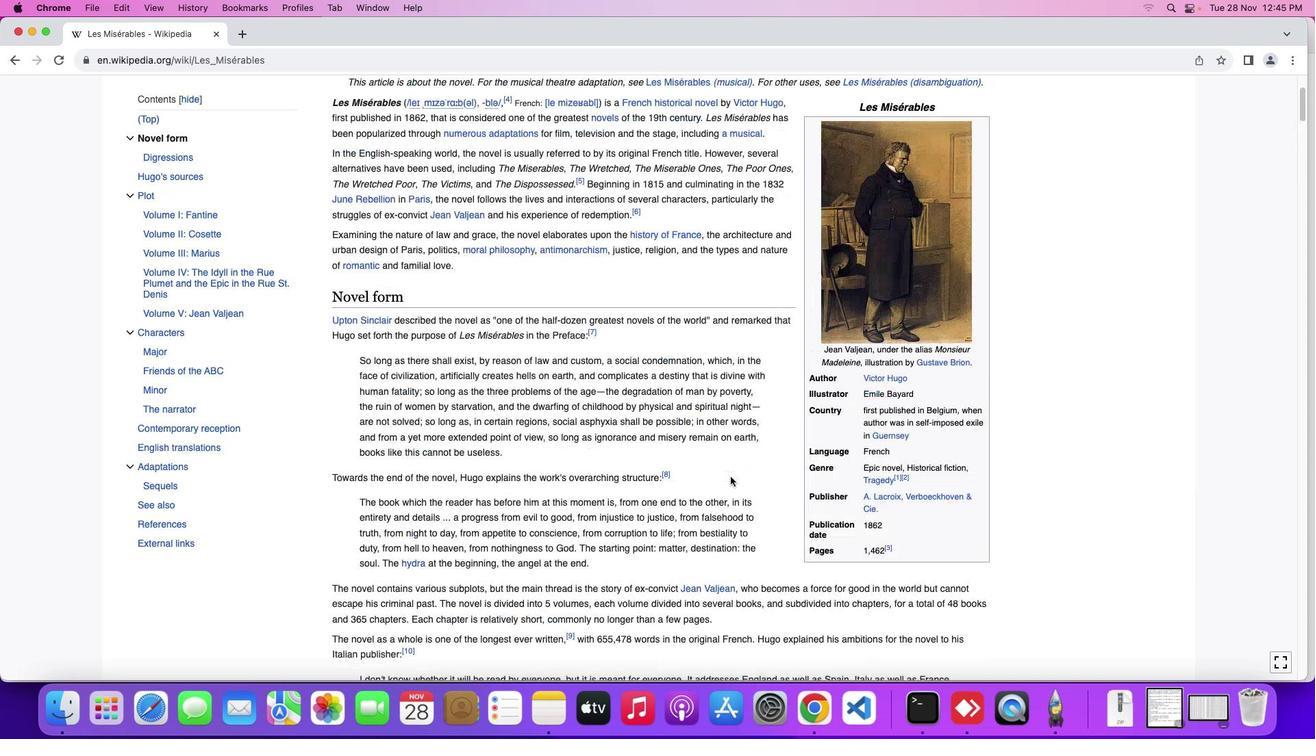 
Action: Mouse scrolled (723, 469) with delta (-6, -6)
Screenshot: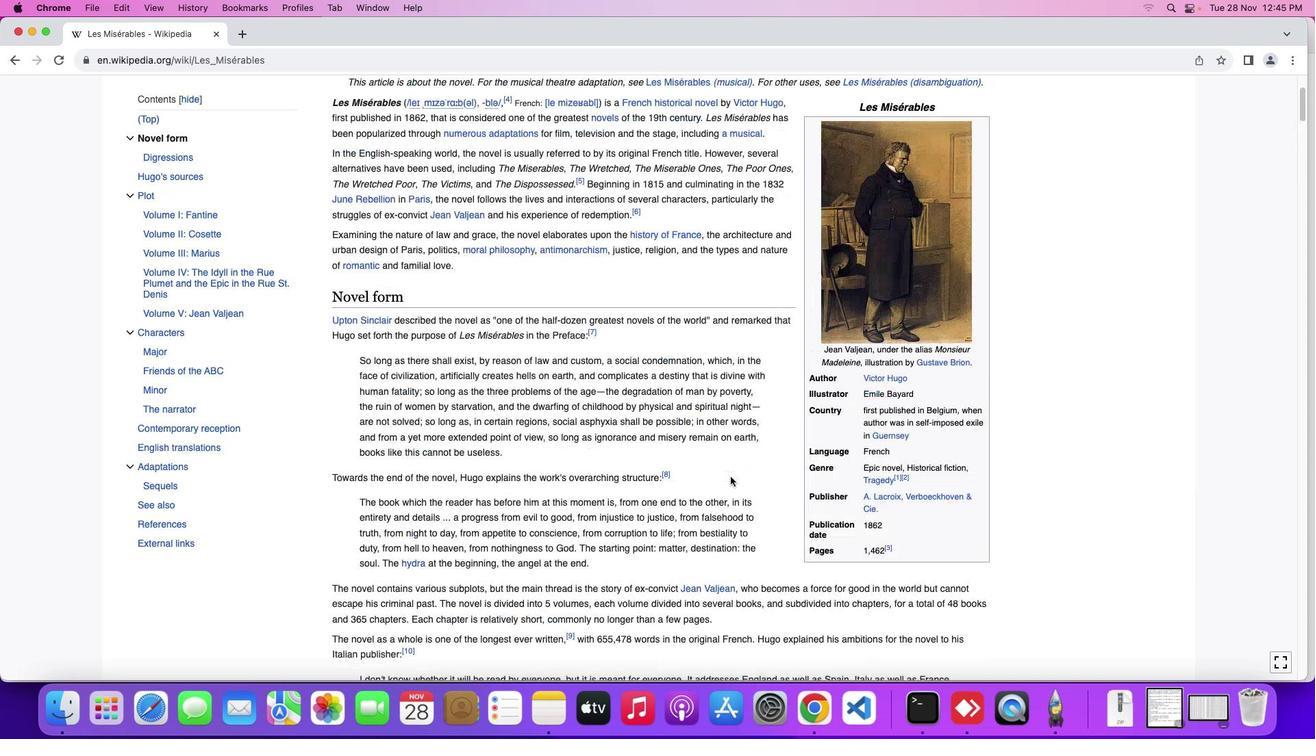 
Action: Mouse scrolled (723, 469) with delta (-6, -4)
Screenshot: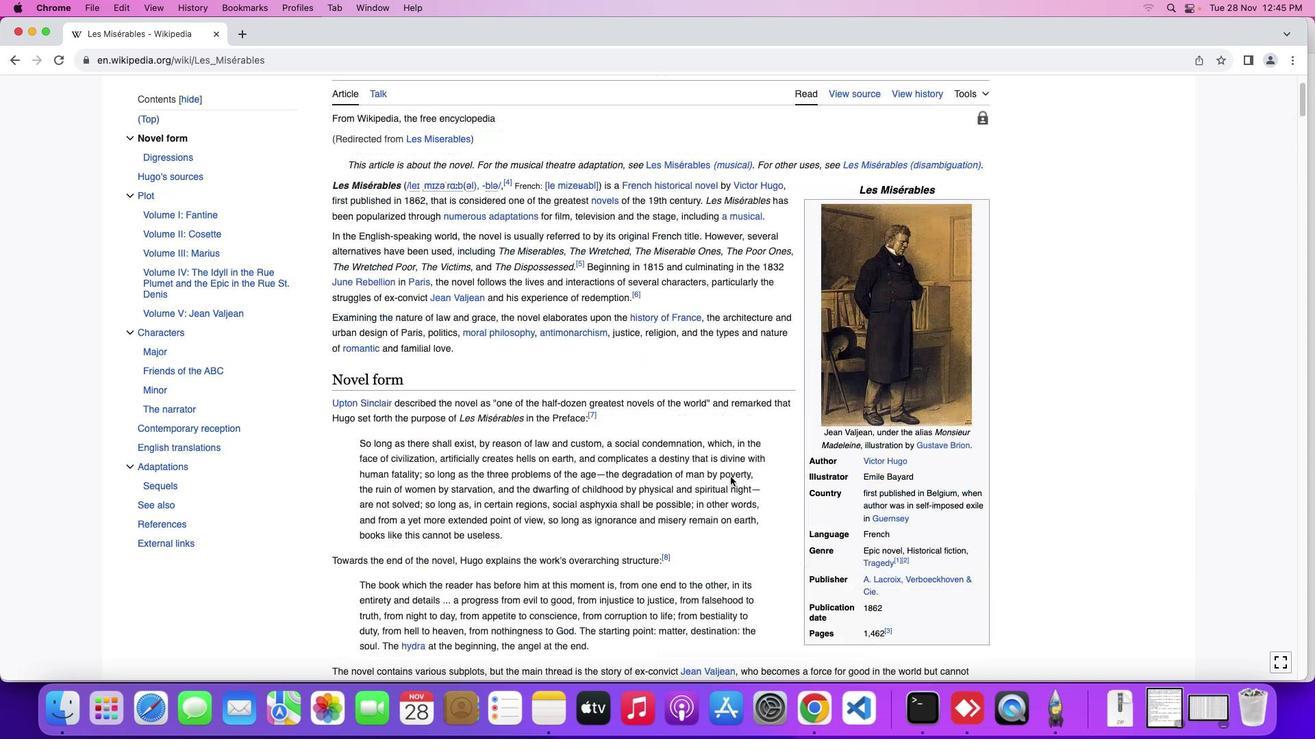 
Action: Mouse moved to (723, 469)
Screenshot: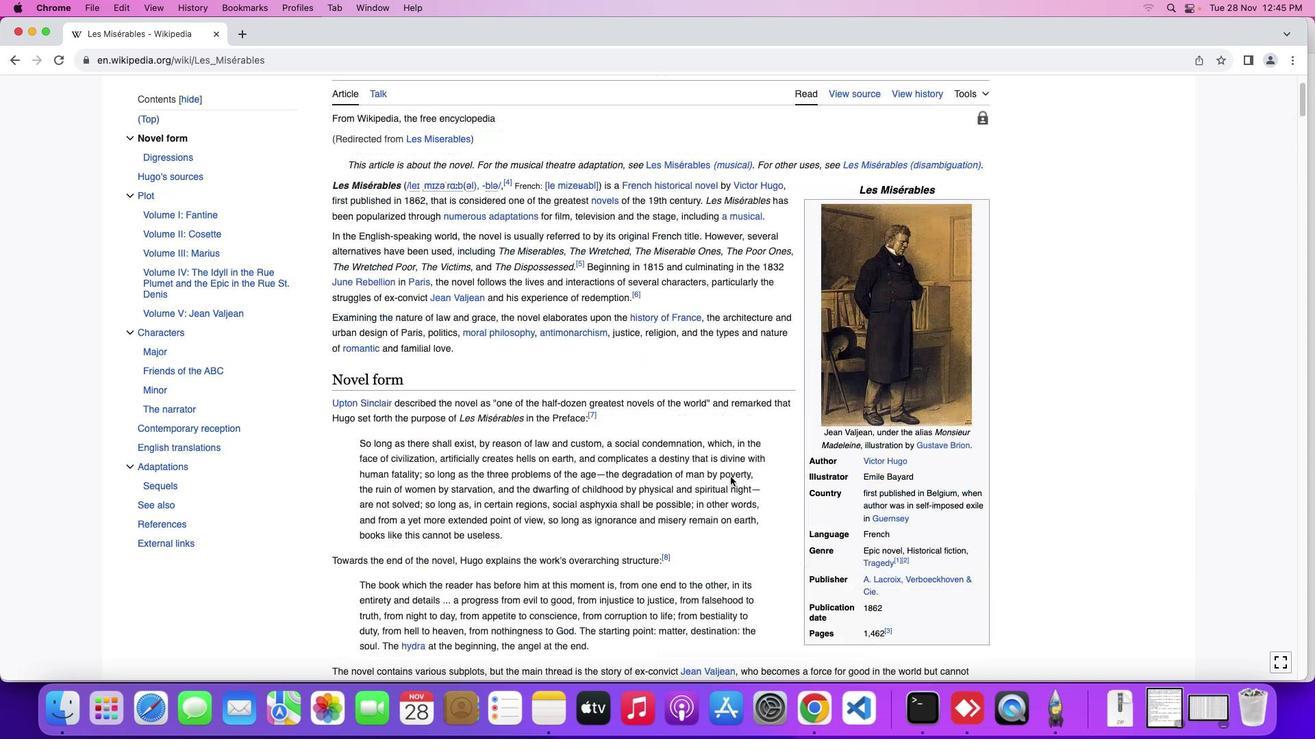 
Action: Mouse scrolled (723, 469) with delta (-6, -3)
Screenshot: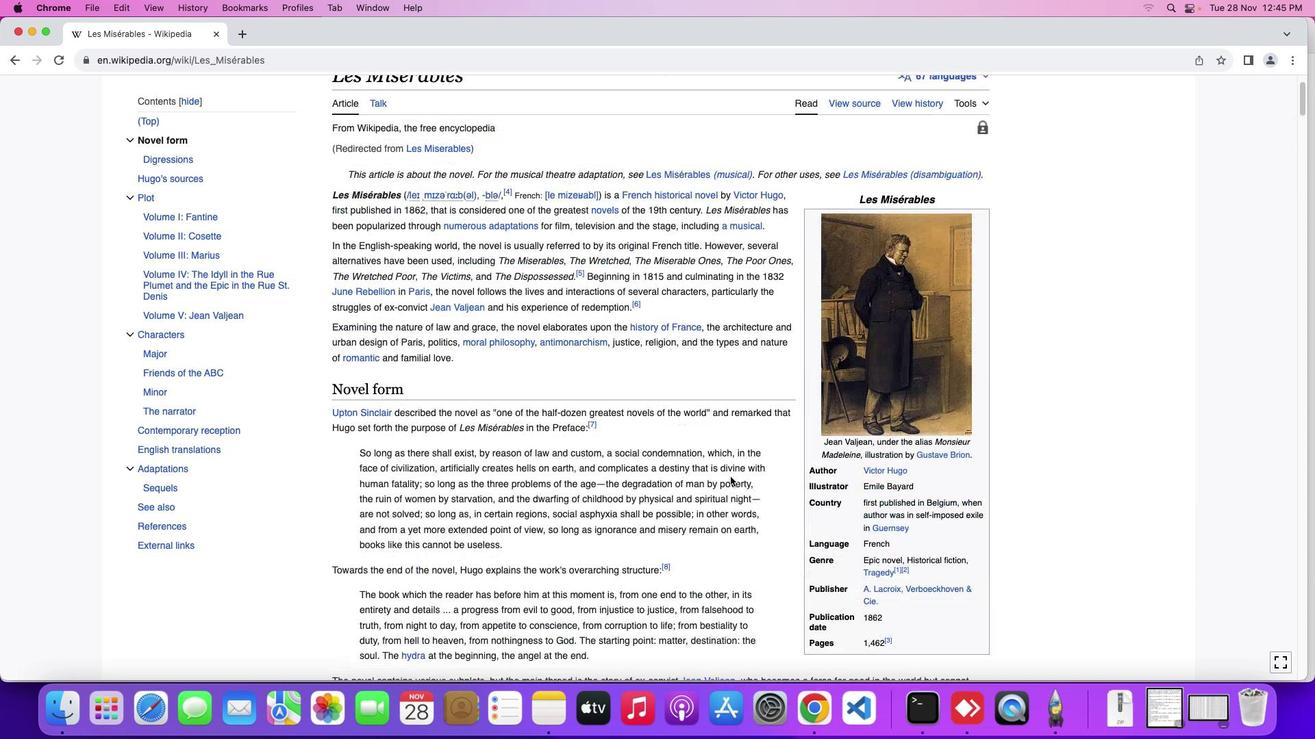 
Action: Mouse moved to (723, 468)
Screenshot: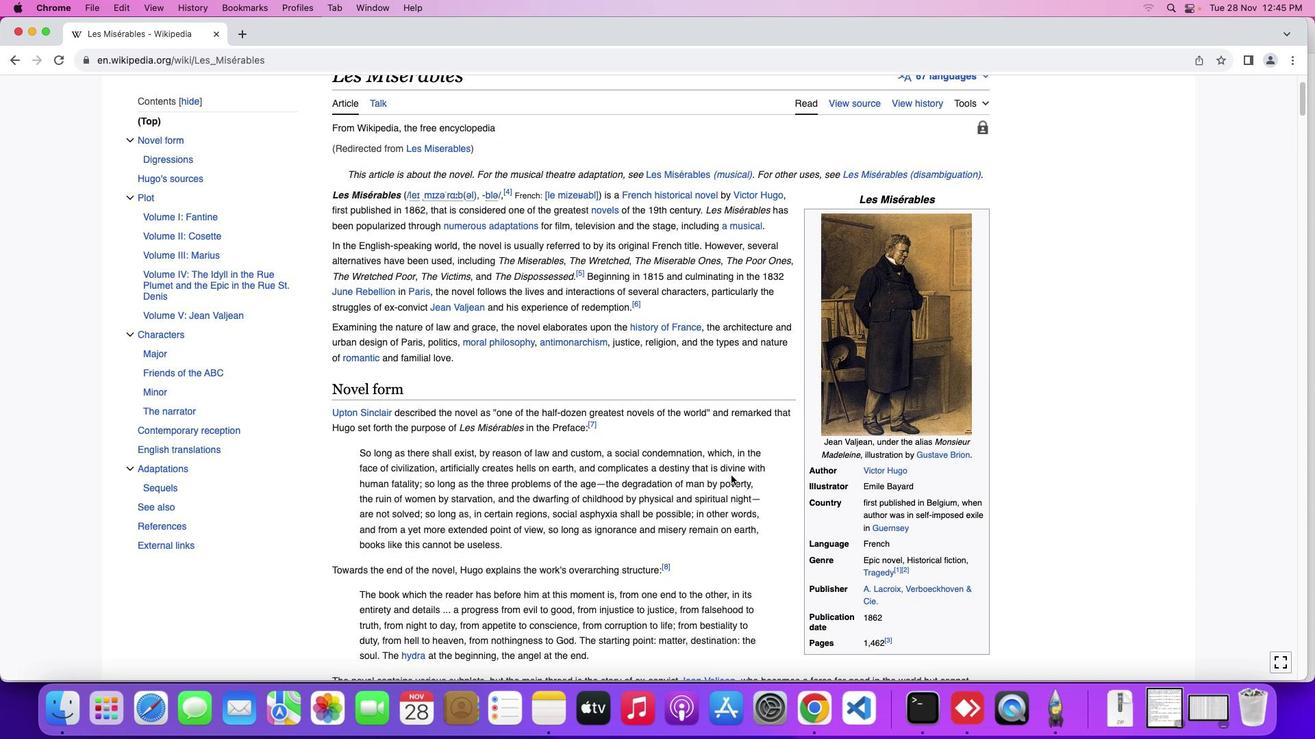 
Action: Mouse scrolled (723, 468) with delta (-6, -6)
Screenshot: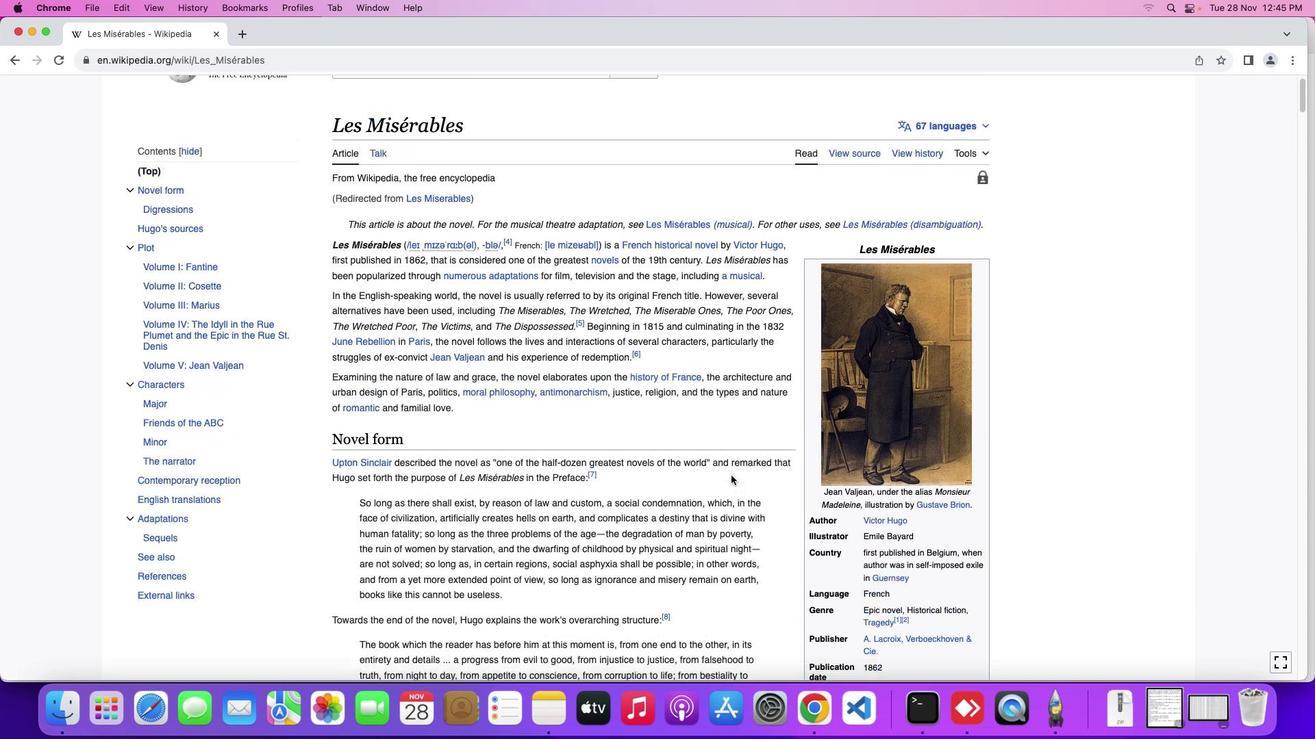 
Action: Mouse scrolled (723, 468) with delta (-6, -6)
Screenshot: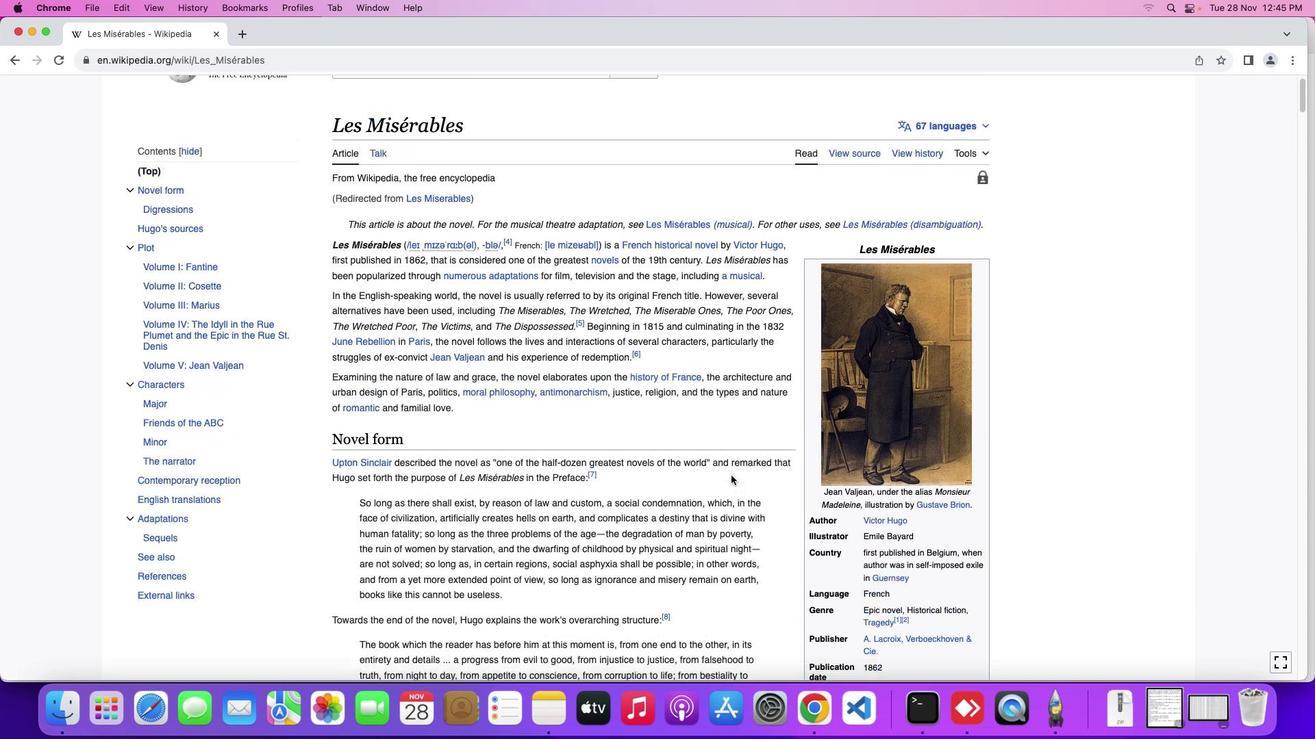 
Action: Mouse scrolled (723, 468) with delta (-6, -4)
Screenshot: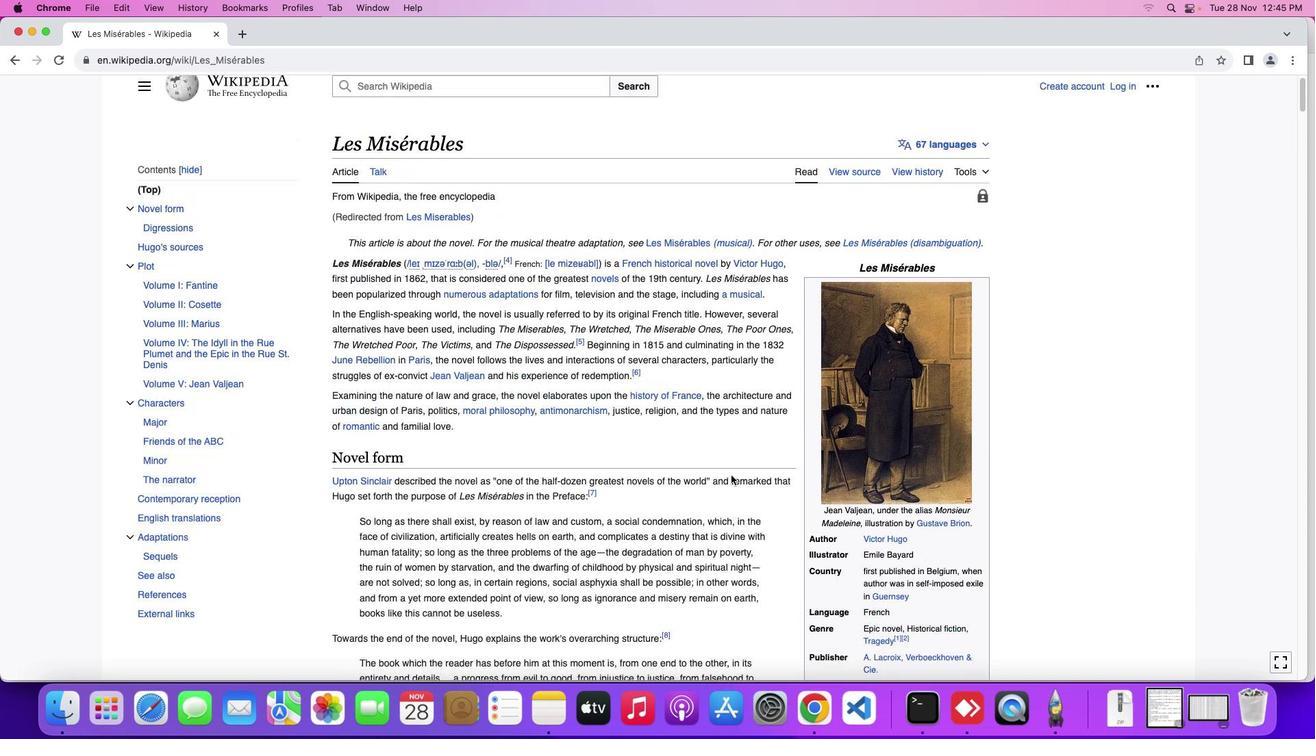 
Action: Mouse scrolled (723, 468) with delta (-6, -3)
Screenshot: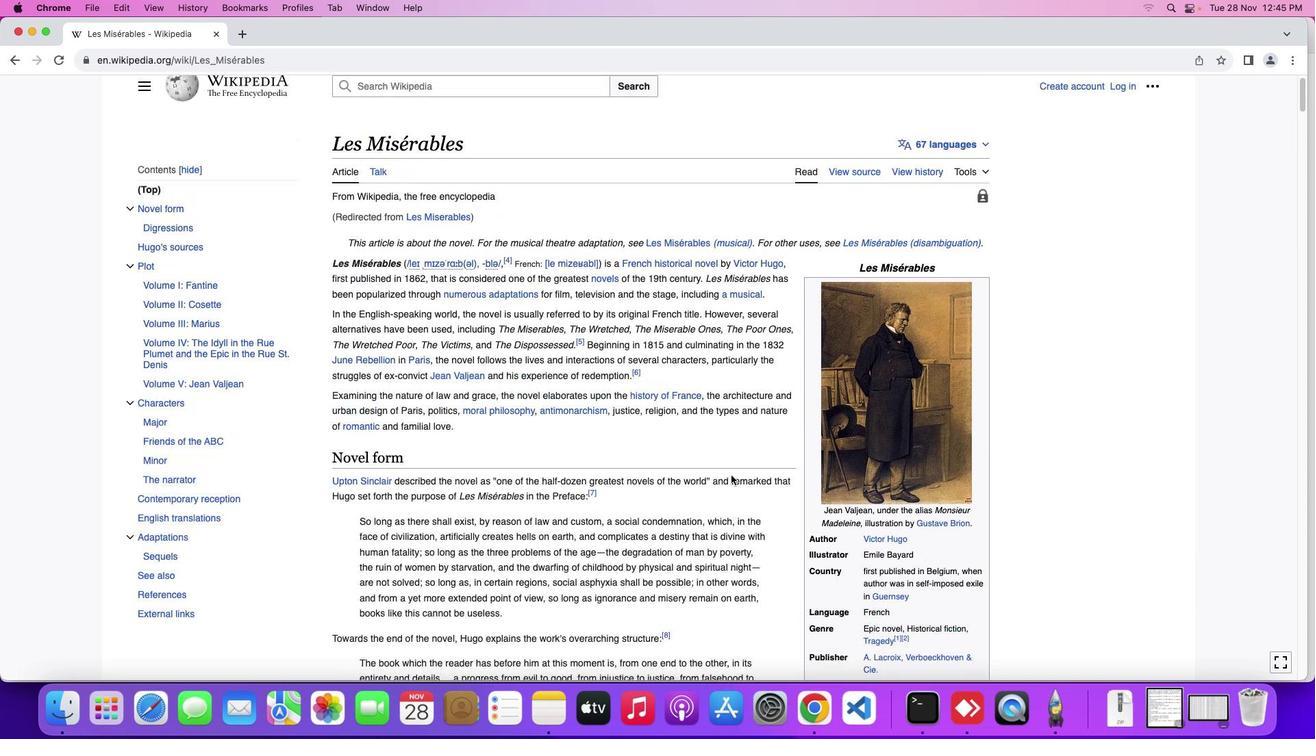 
Action: Mouse scrolled (723, 468) with delta (-6, -2)
Screenshot: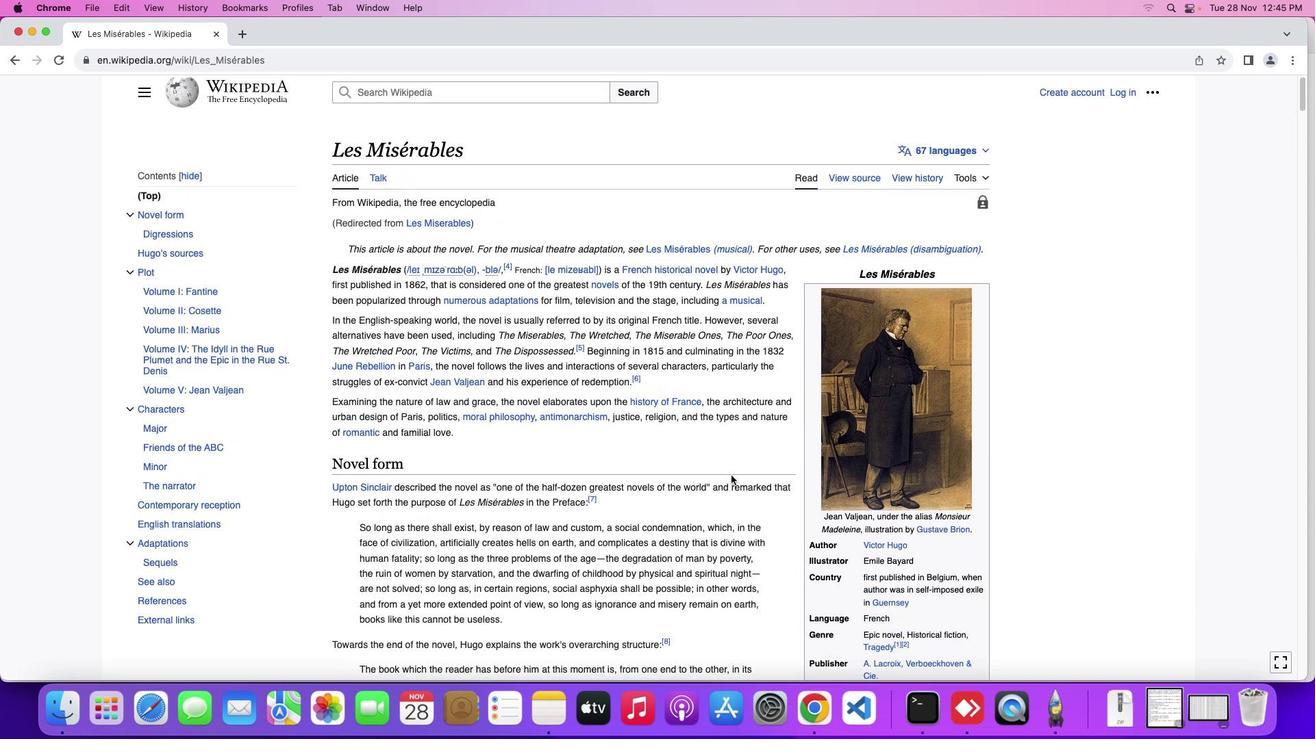 
Action: Mouse scrolled (723, 468) with delta (-6, -2)
Screenshot: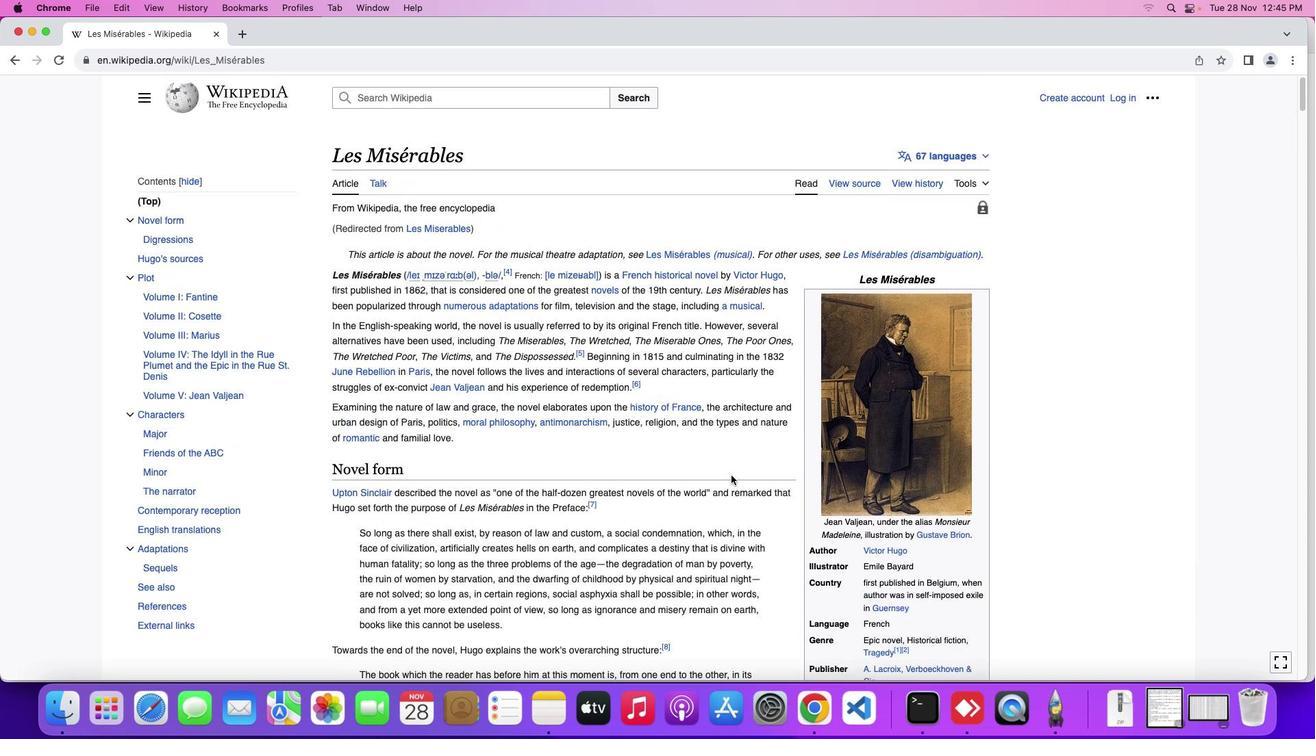 
Action: Mouse moved to (723, 467)
Screenshot: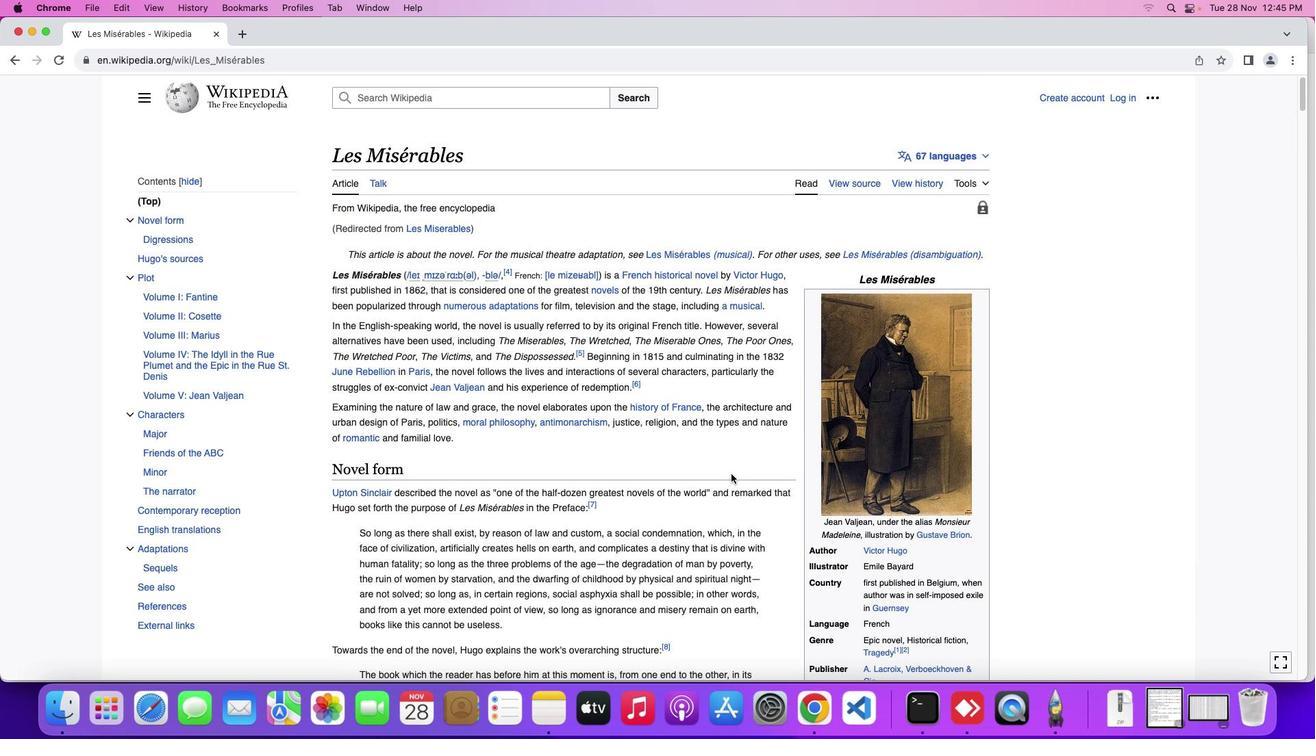 
Action: Mouse scrolled (723, 467) with delta (-6, -6)
Screenshot: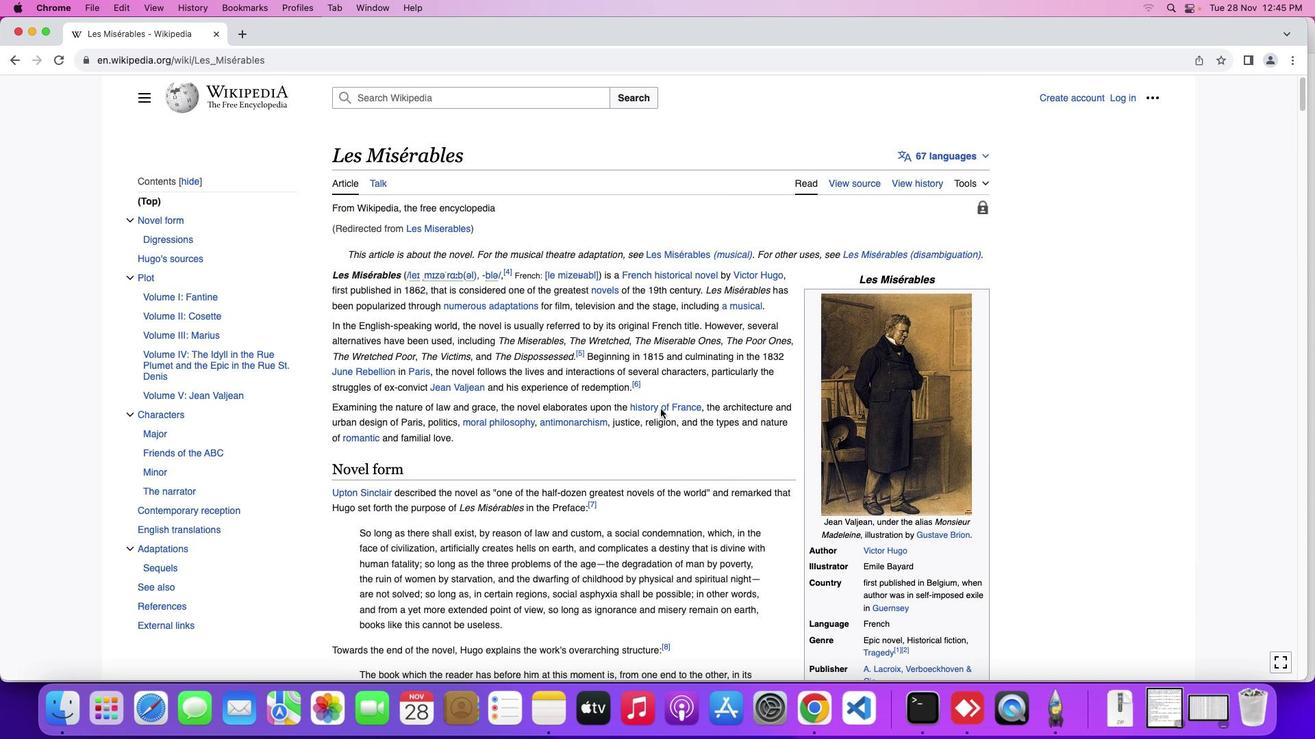 
Action: Mouse scrolled (723, 467) with delta (-6, -6)
Screenshot: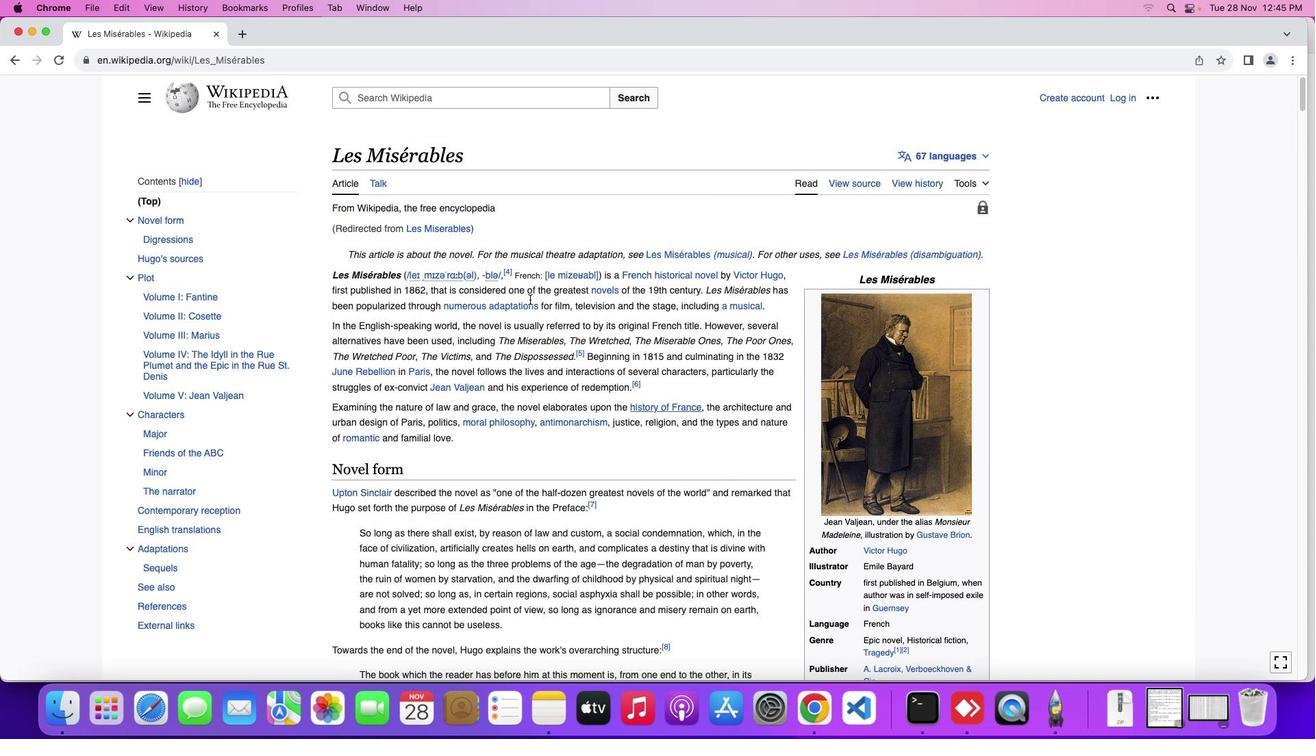 
Action: Mouse scrolled (723, 467) with delta (-6, -4)
Screenshot: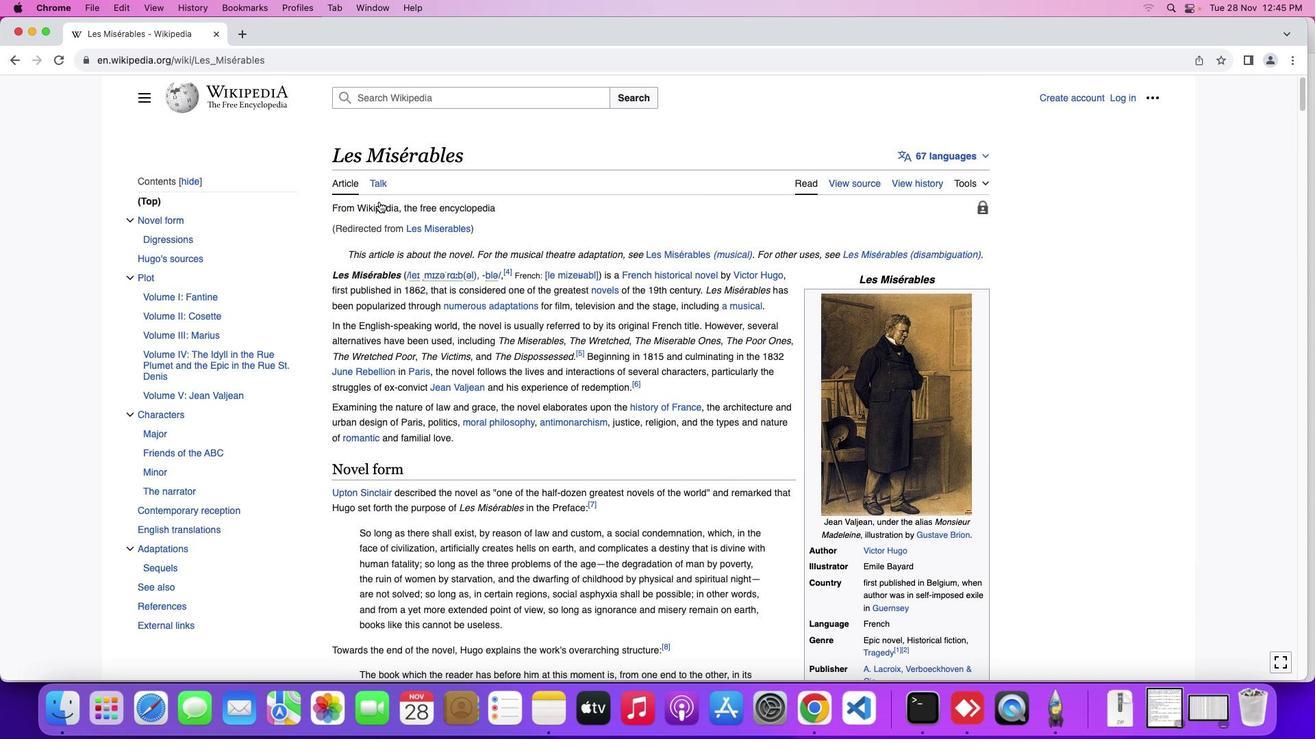 
Action: Mouse scrolled (723, 467) with delta (-6, -3)
Screenshot: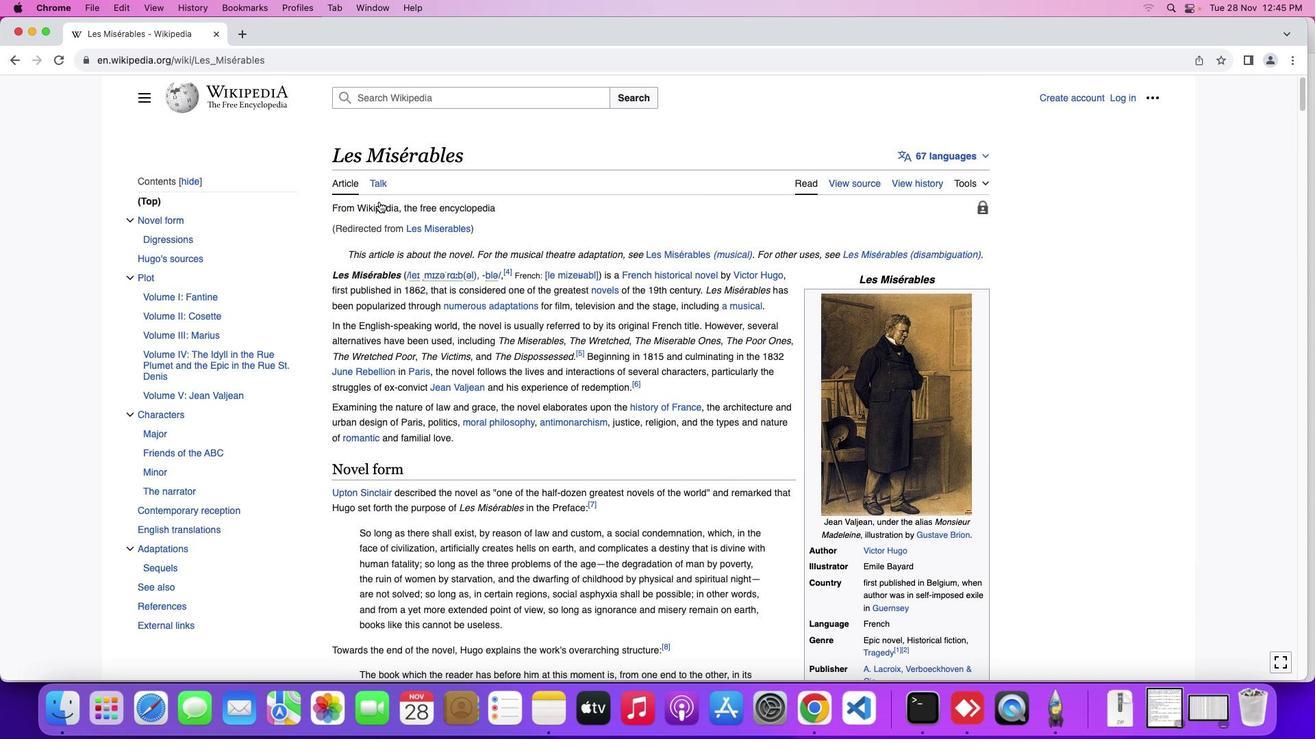 
Action: Mouse moved to (24, 23)
